 Task: I have heard great things about "Joe's Pizza" in New York, and I am considering having dinner there tonight. Could you please provide me with the current crowd level at the restaurant? This will help me make a reservation if needed.
Action: Mouse moved to (277, 237)
Screenshot: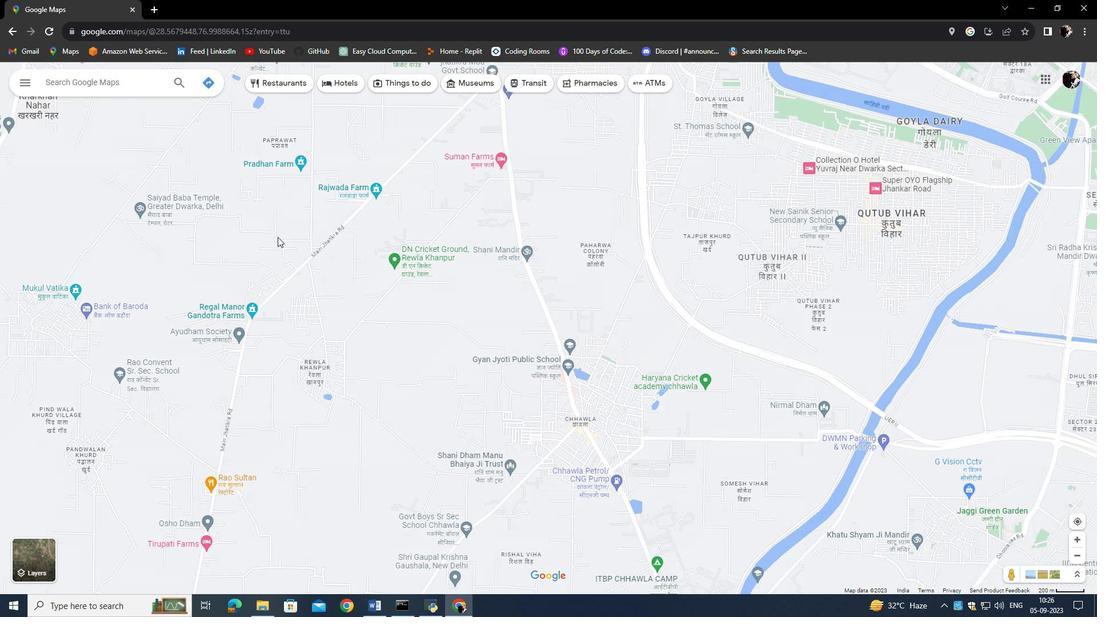 
Action: Mouse scrolled (277, 236) with delta (0, 0)
Screenshot: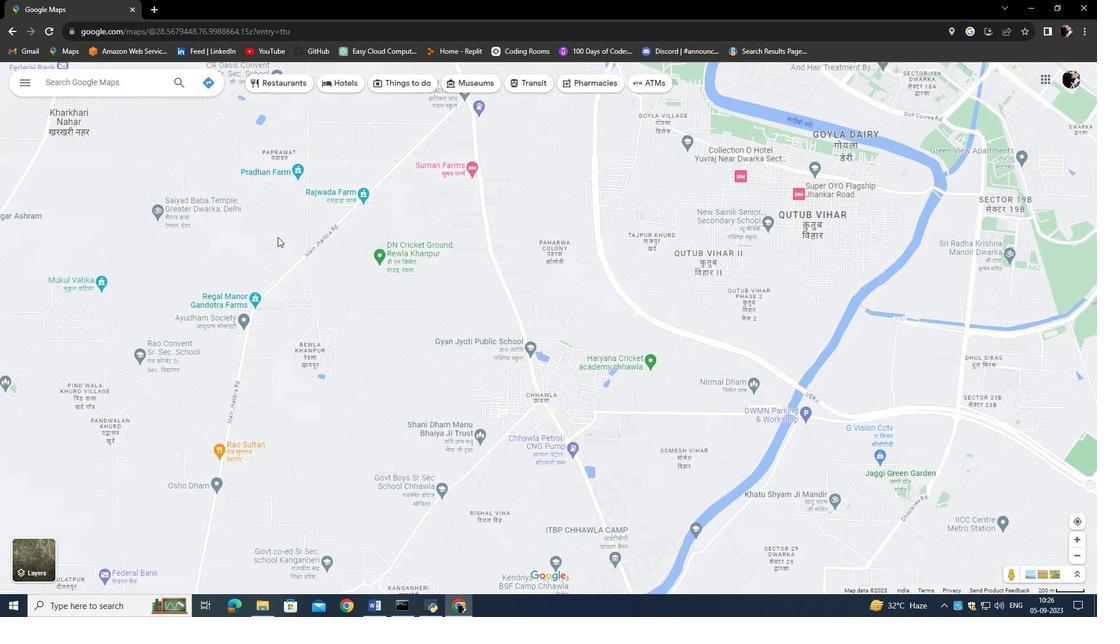 
Action: Mouse moved to (112, 80)
Screenshot: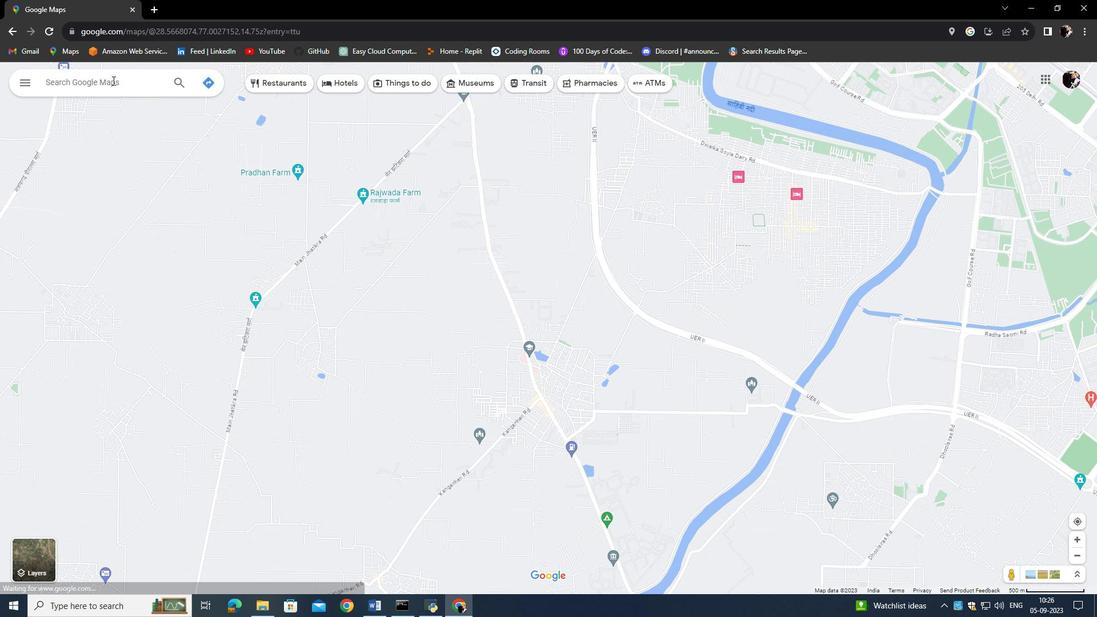 
Action: Mouse pressed left at (112, 80)
Screenshot: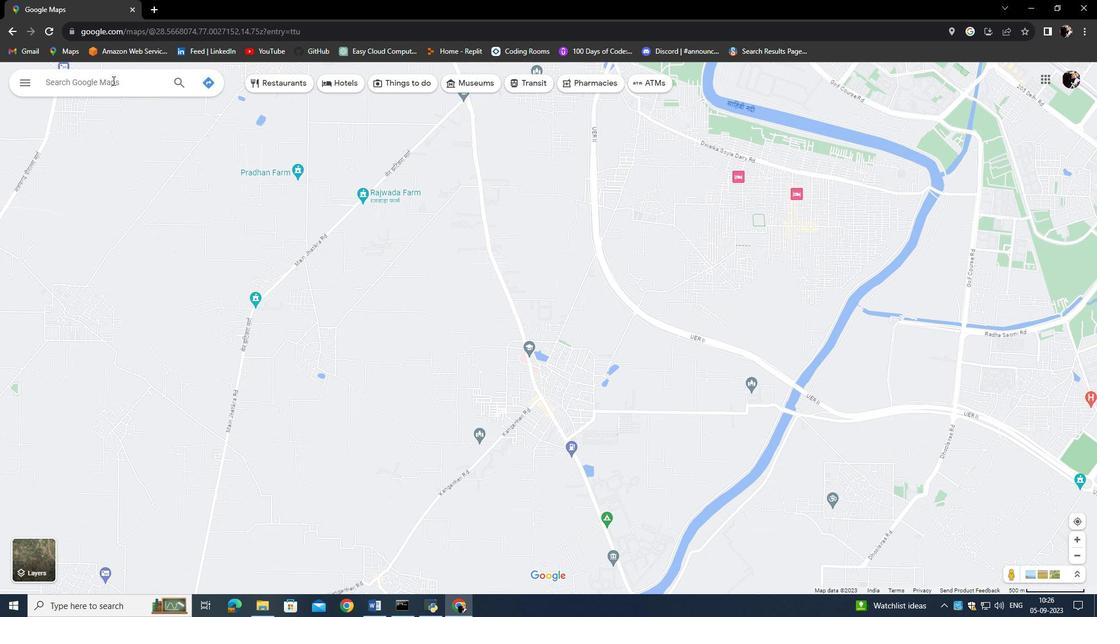 
Action: Mouse pressed left at (112, 80)
Screenshot: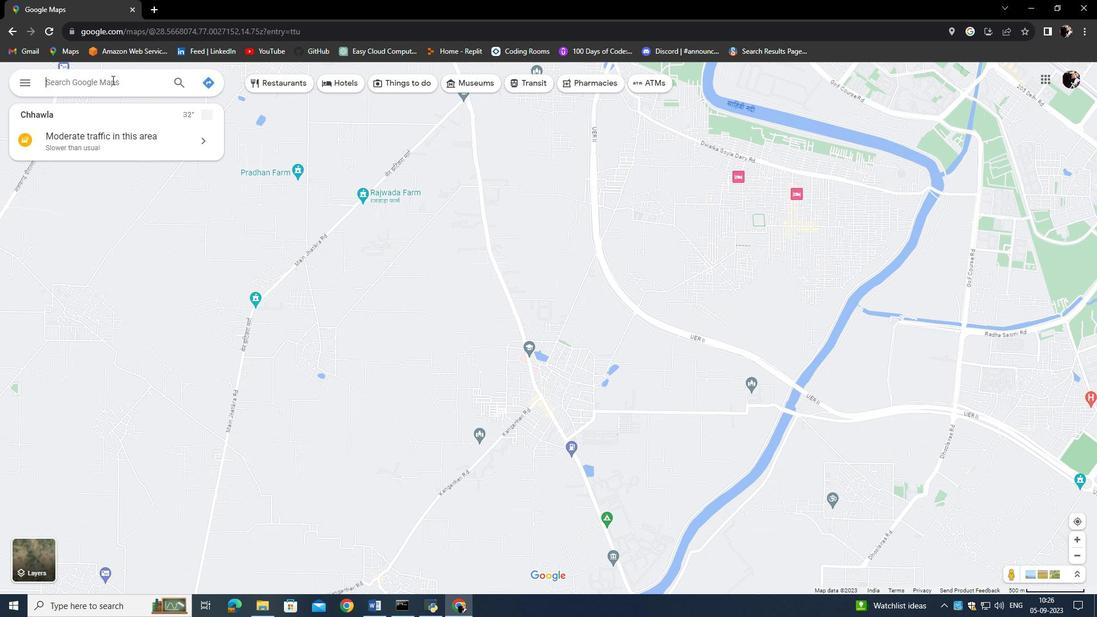 
Action: Mouse moved to (109, 80)
Screenshot: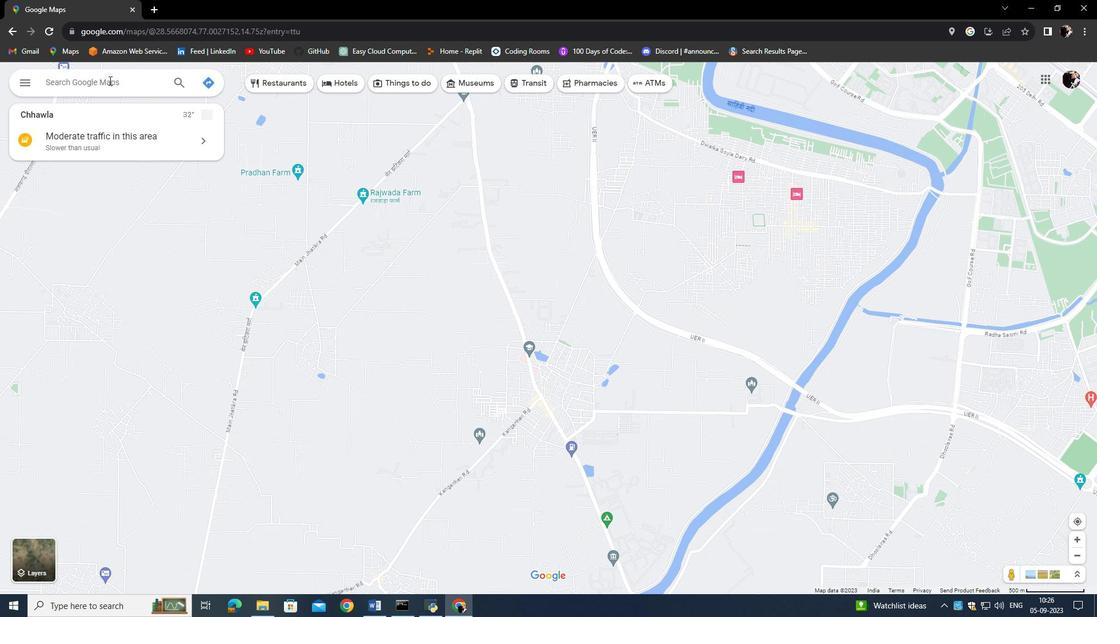 
Action: Key pressed <Key.caps_lock>J<Key.caps_lock>oe's<Key.space><Key.caps_lock>P<Key.caps_lock>izza<Key.space>,<Key.space><Key.caps_lock>N<Key.caps_lock>ew<Key.space><Key.caps_lock>Y<Key.caps_lock>ork<Key.enter>
Screenshot: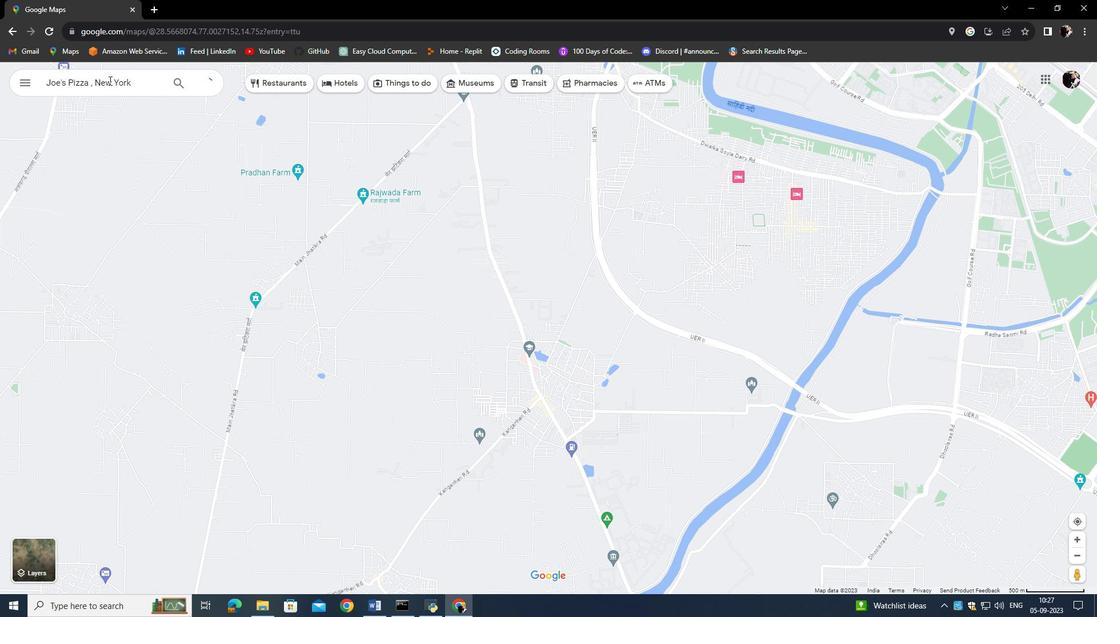 
Action: Mouse moved to (153, 177)
Screenshot: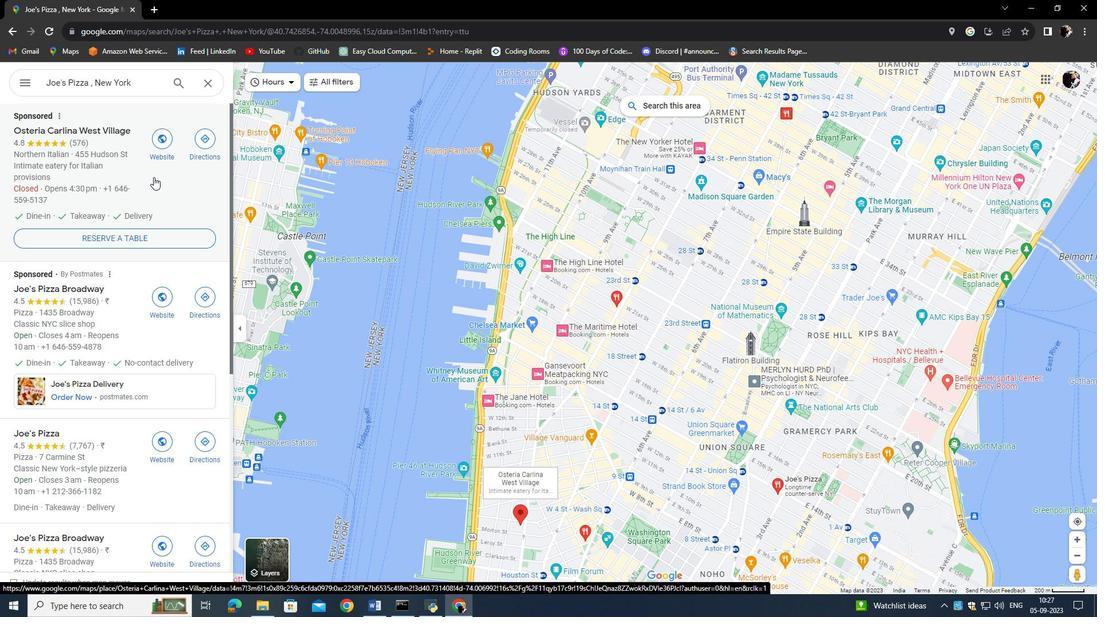 
Action: Mouse scrolled (153, 176) with delta (0, 0)
Screenshot: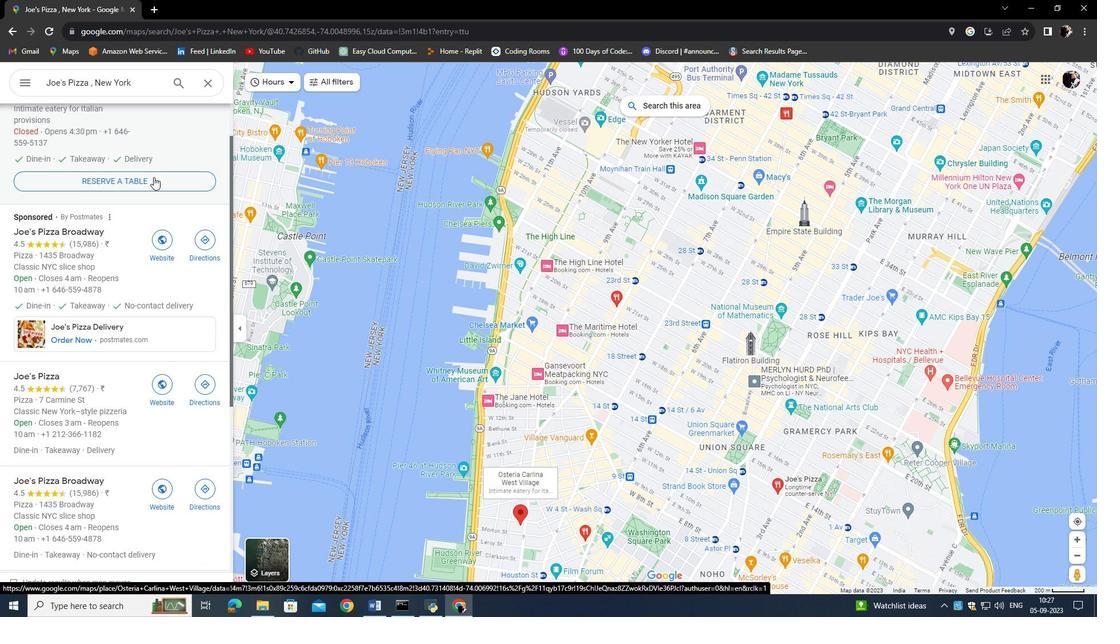 
Action: Mouse scrolled (153, 176) with delta (0, 0)
Screenshot: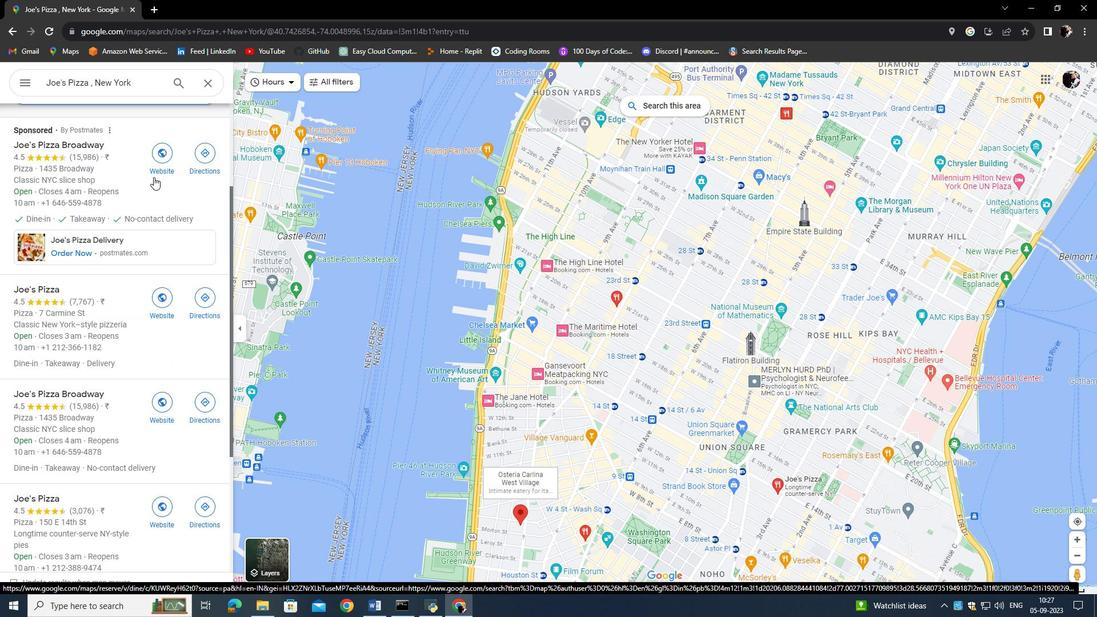 
Action: Mouse scrolled (153, 176) with delta (0, 0)
Screenshot: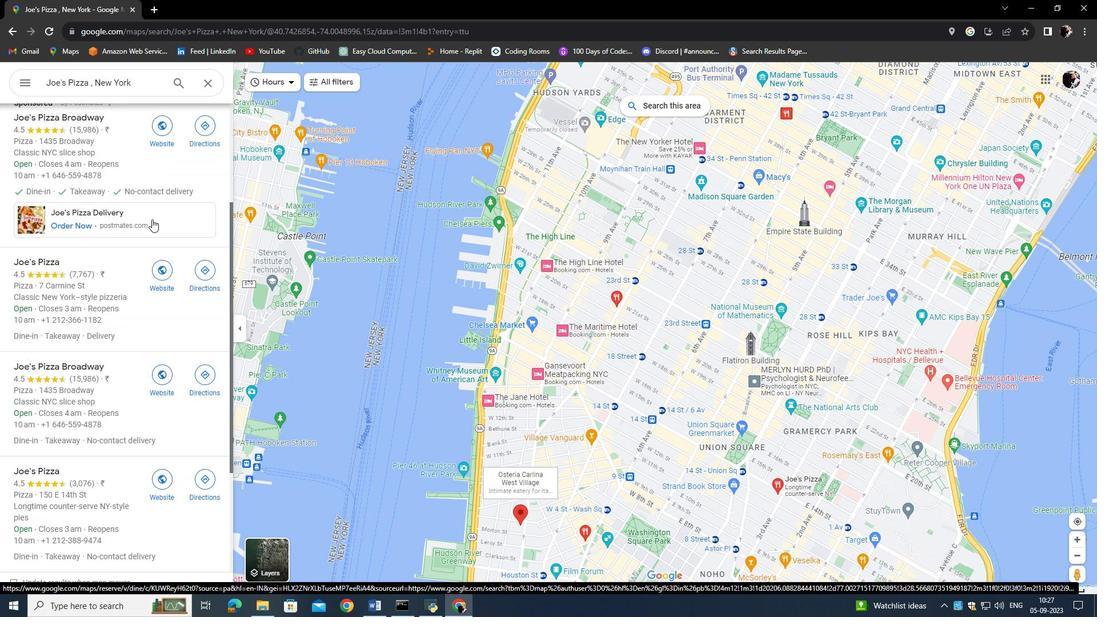
Action: Mouse moved to (102, 302)
Screenshot: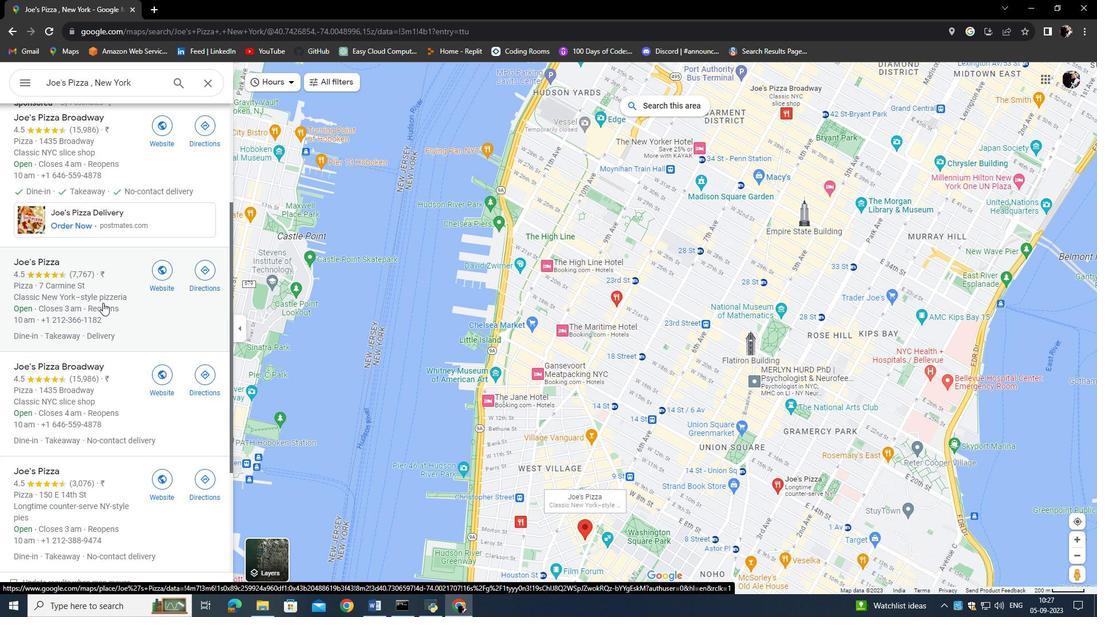 
Action: Mouse pressed left at (102, 302)
Screenshot: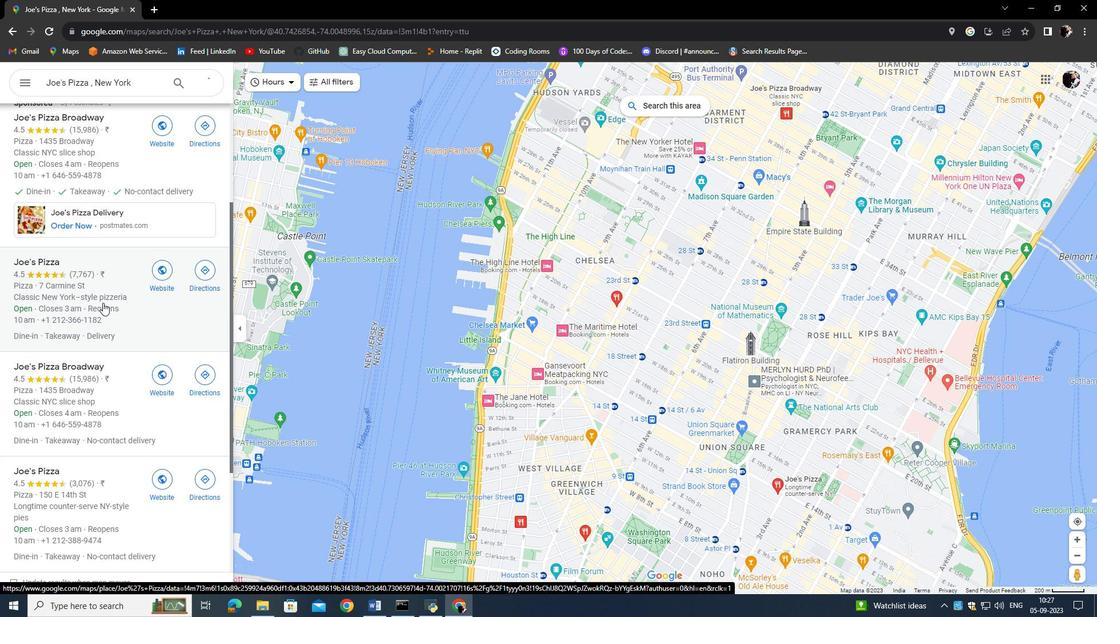 
Action: Mouse moved to (402, 395)
Screenshot: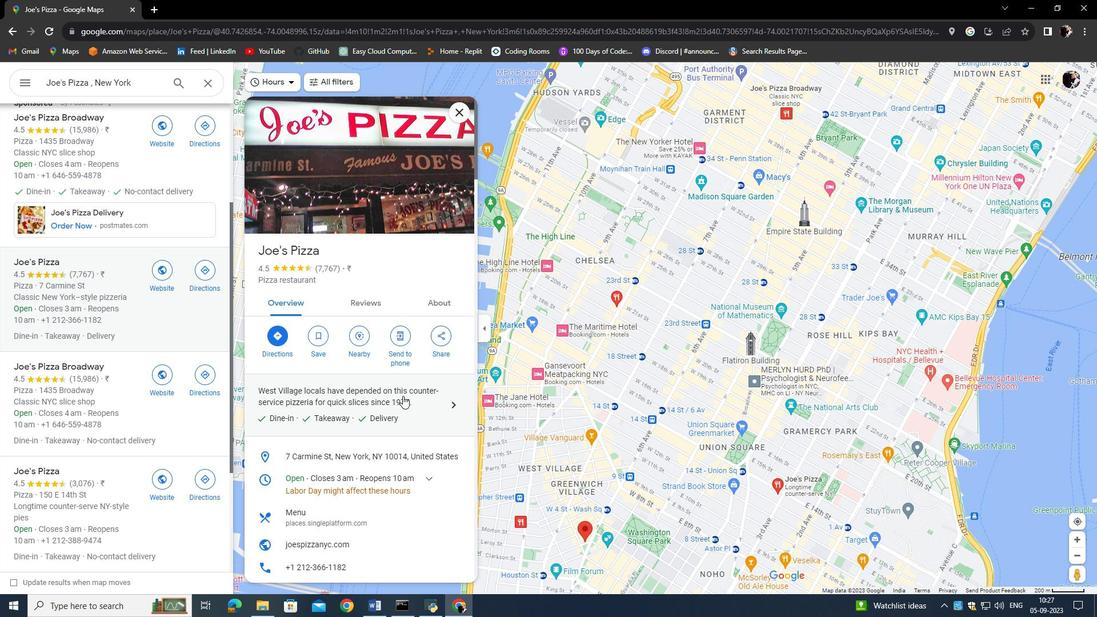 
Action: Mouse scrolled (402, 395) with delta (0, 0)
Screenshot: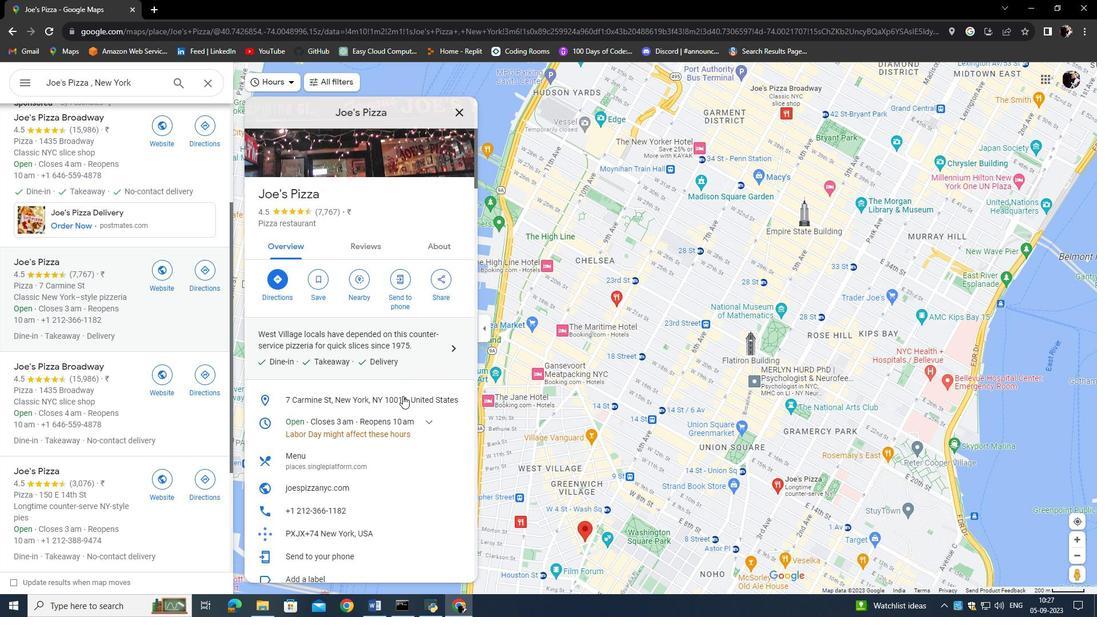 
Action: Mouse moved to (351, 306)
Screenshot: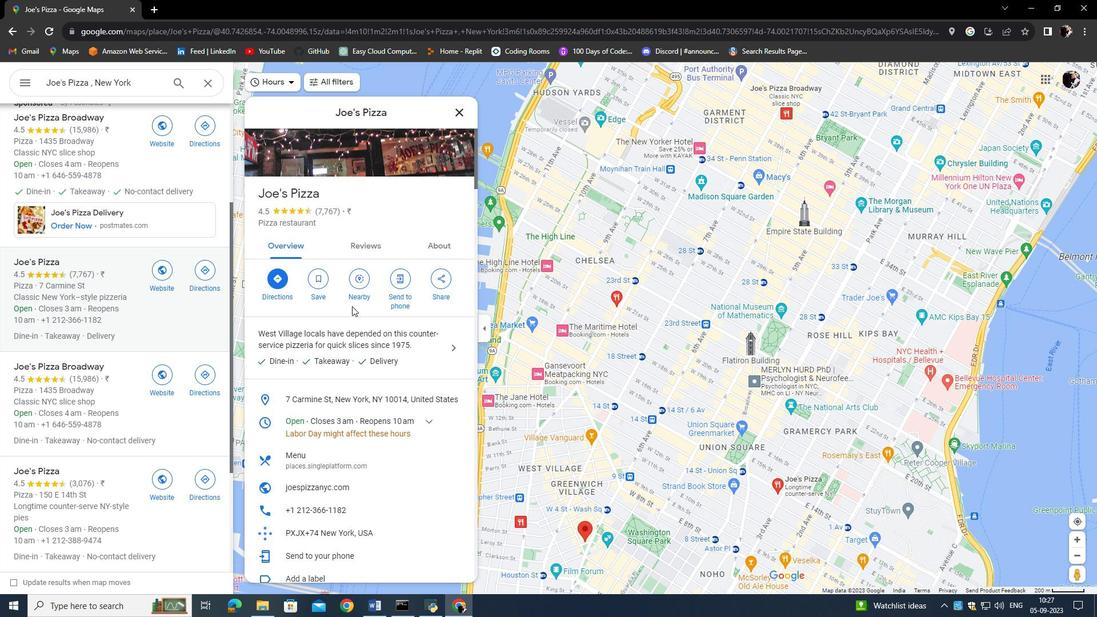 
Action: Mouse scrolled (351, 305) with delta (0, 0)
Screenshot: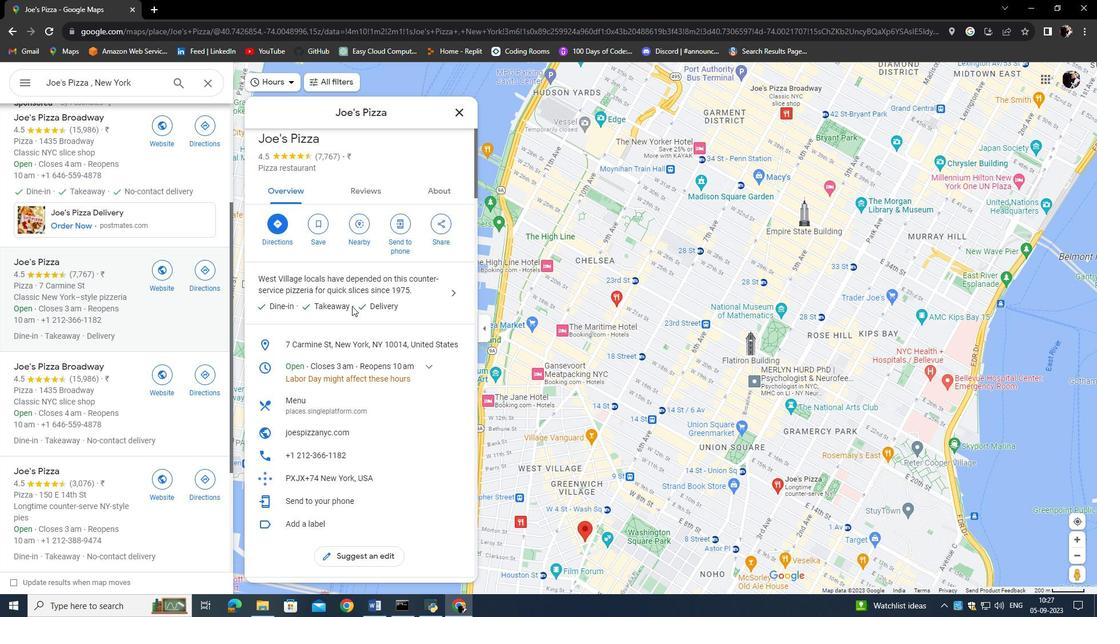 
Action: Mouse moved to (317, 229)
Screenshot: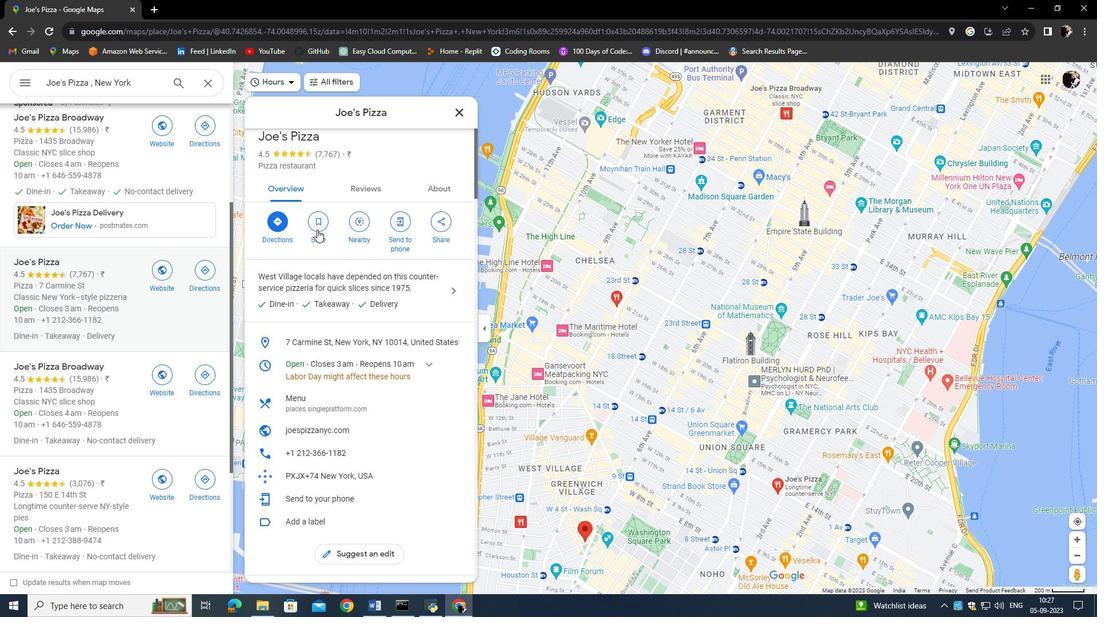 
Action: Mouse pressed left at (317, 229)
Screenshot: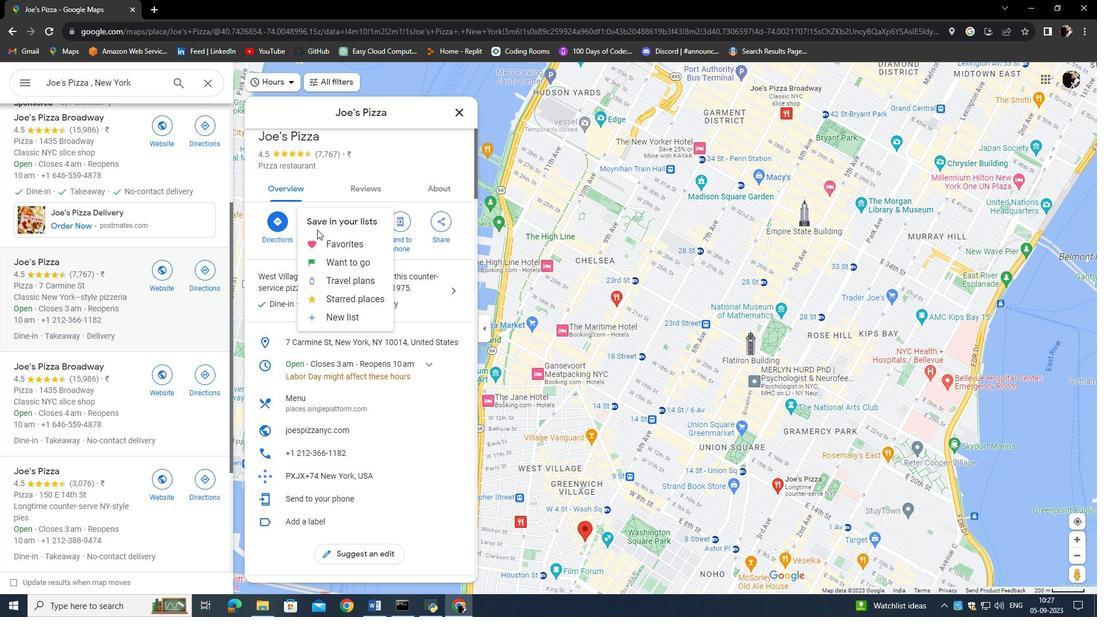 
Action: Mouse moved to (342, 280)
Screenshot: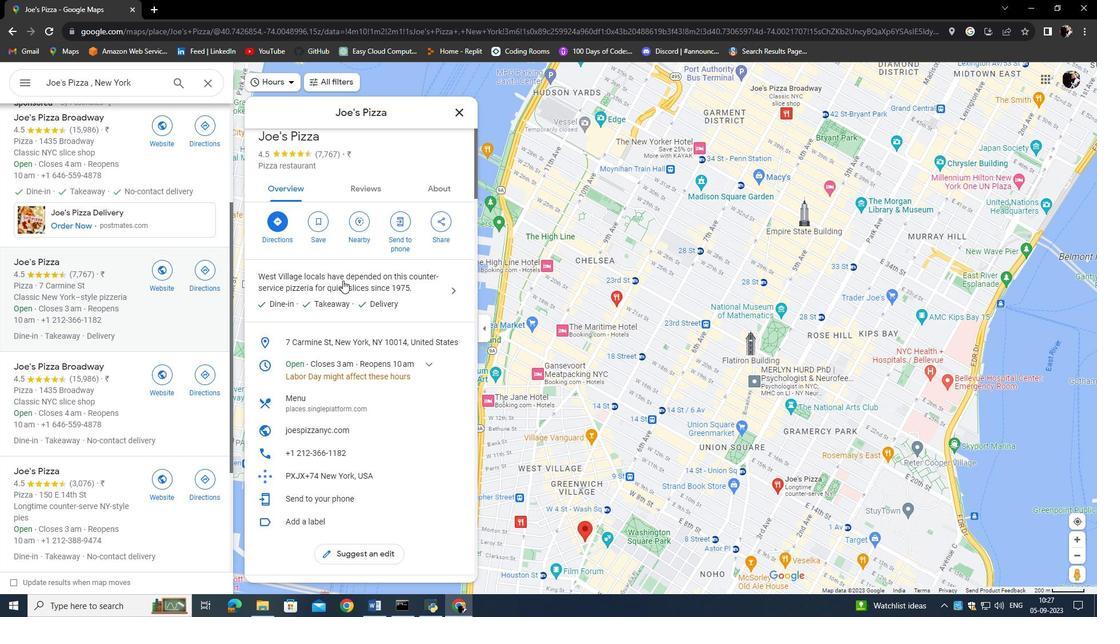 
Action: Mouse pressed left at (342, 280)
Screenshot: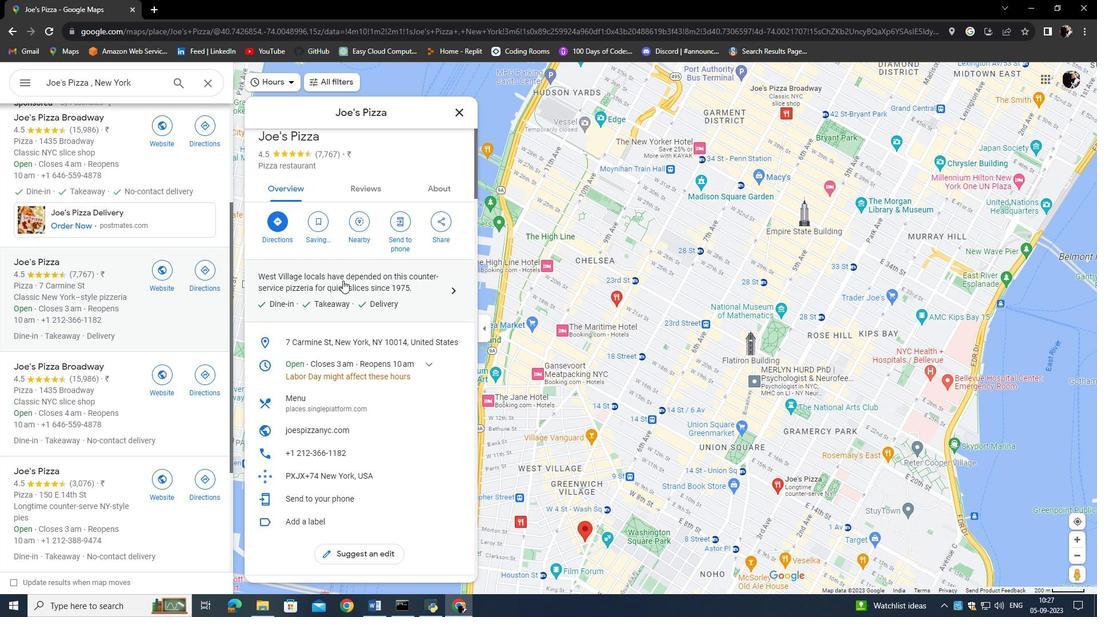 
Action: Mouse moved to (356, 229)
Screenshot: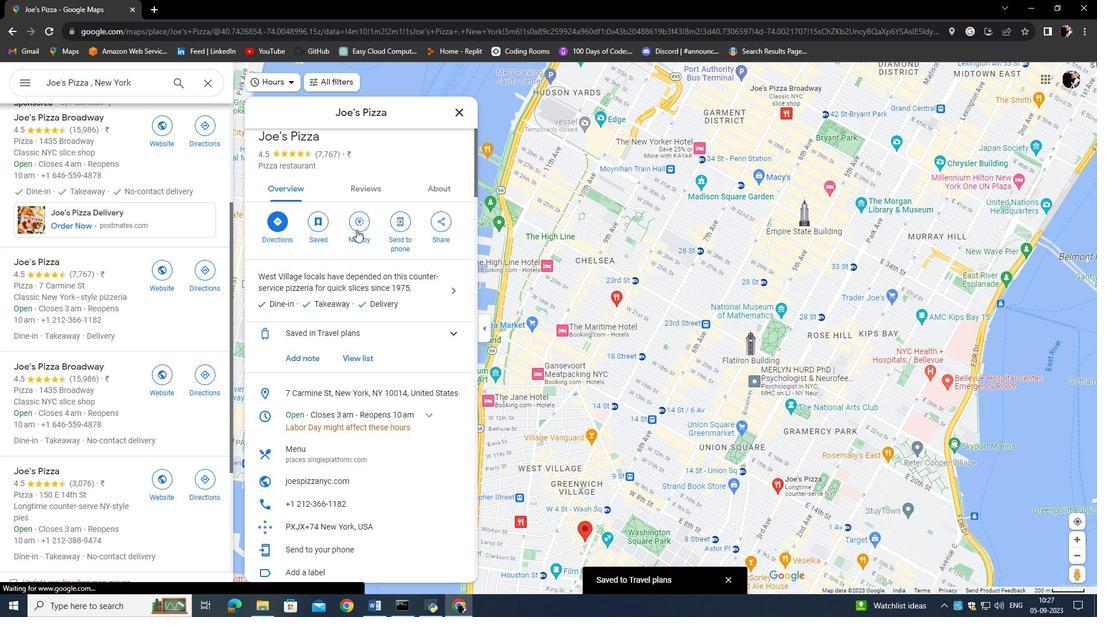 
Action: Mouse pressed left at (356, 229)
Screenshot: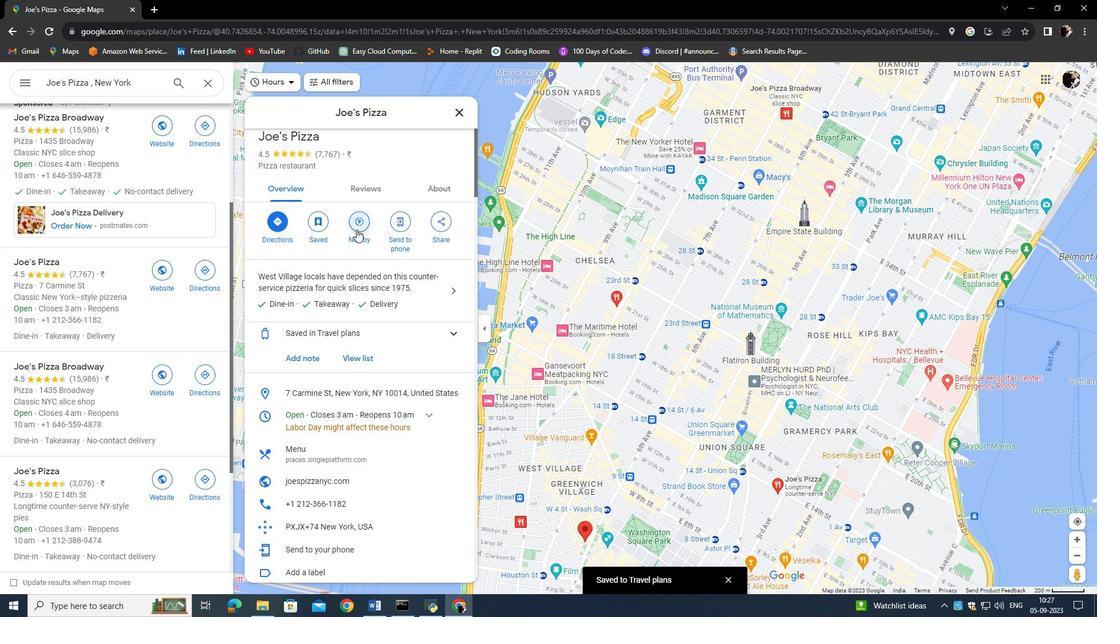 
Action: Mouse moved to (649, 353)
Screenshot: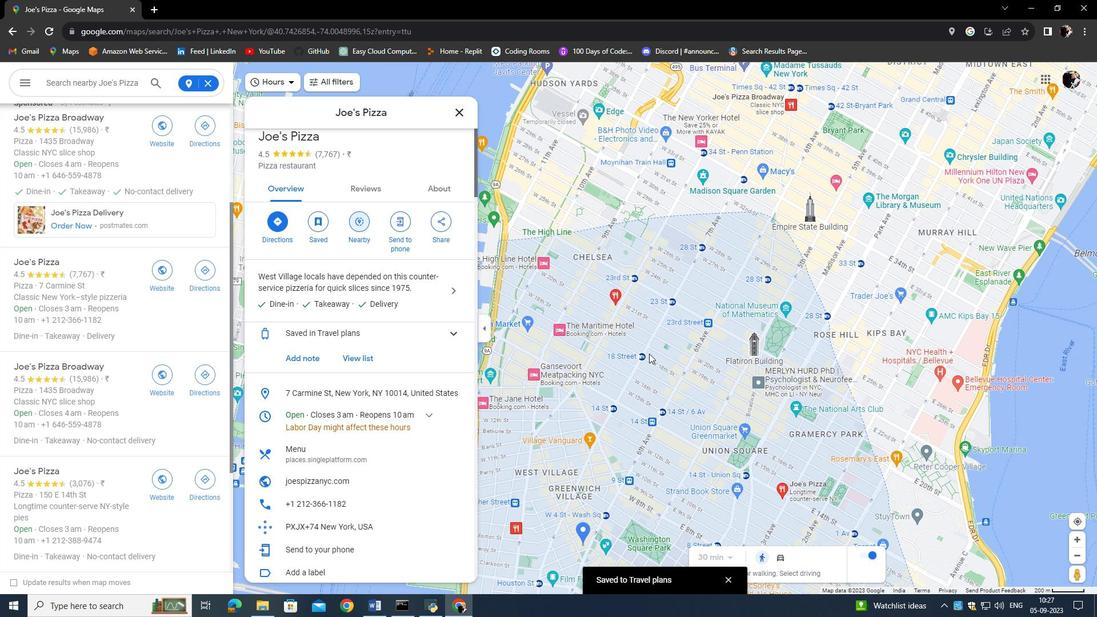 
Action: Mouse scrolled (649, 354) with delta (0, 0)
Screenshot: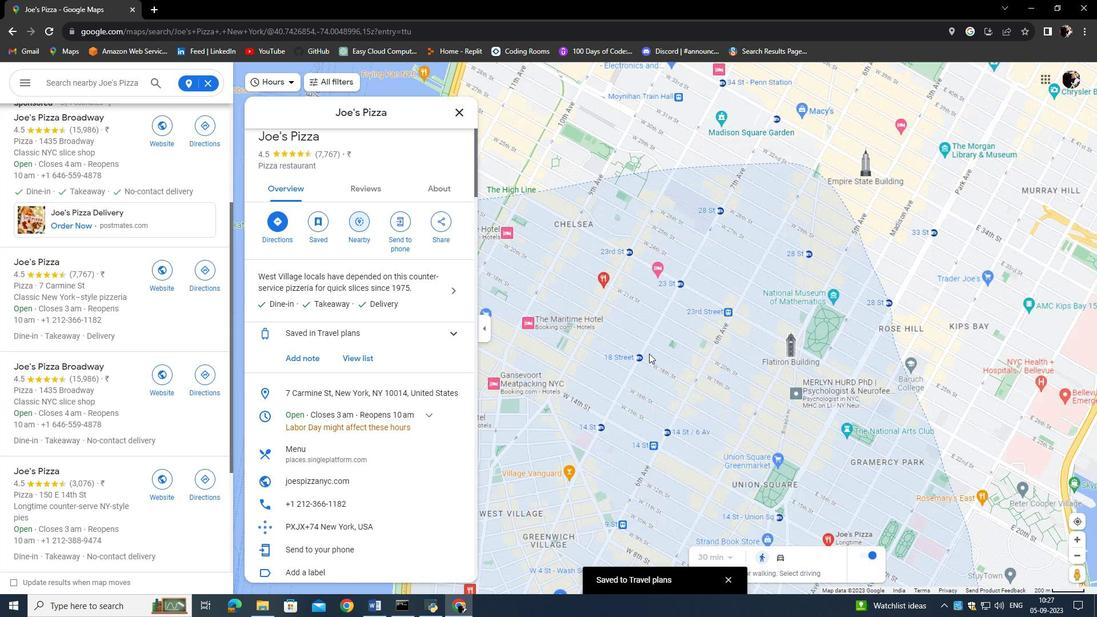 
Action: Mouse scrolled (649, 354) with delta (0, 0)
Screenshot: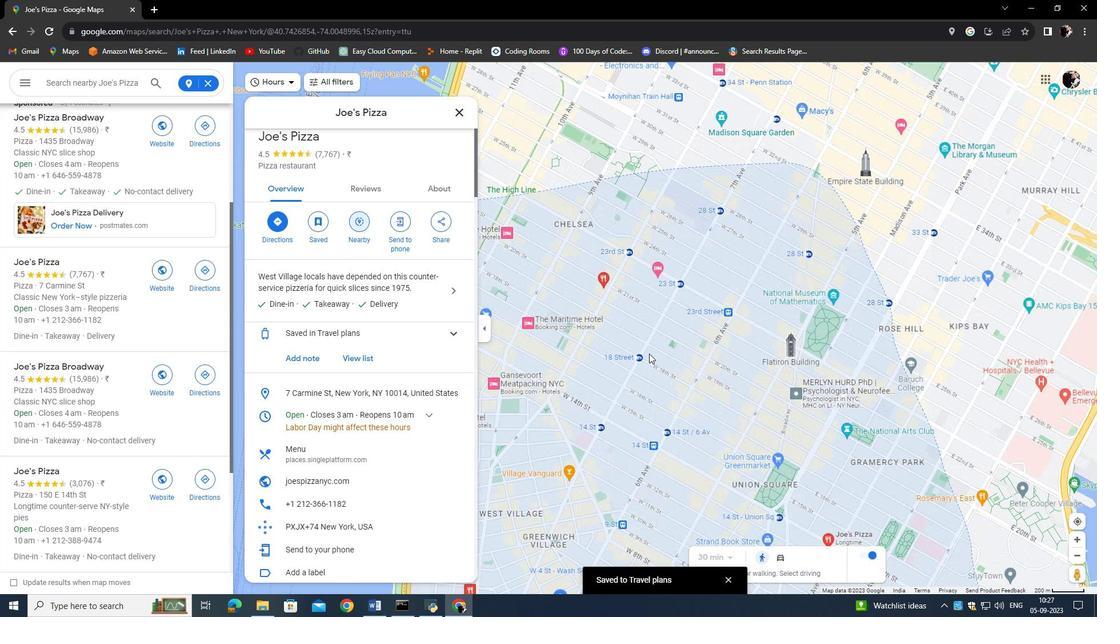 
Action: Mouse scrolled (649, 353) with delta (0, 0)
Screenshot: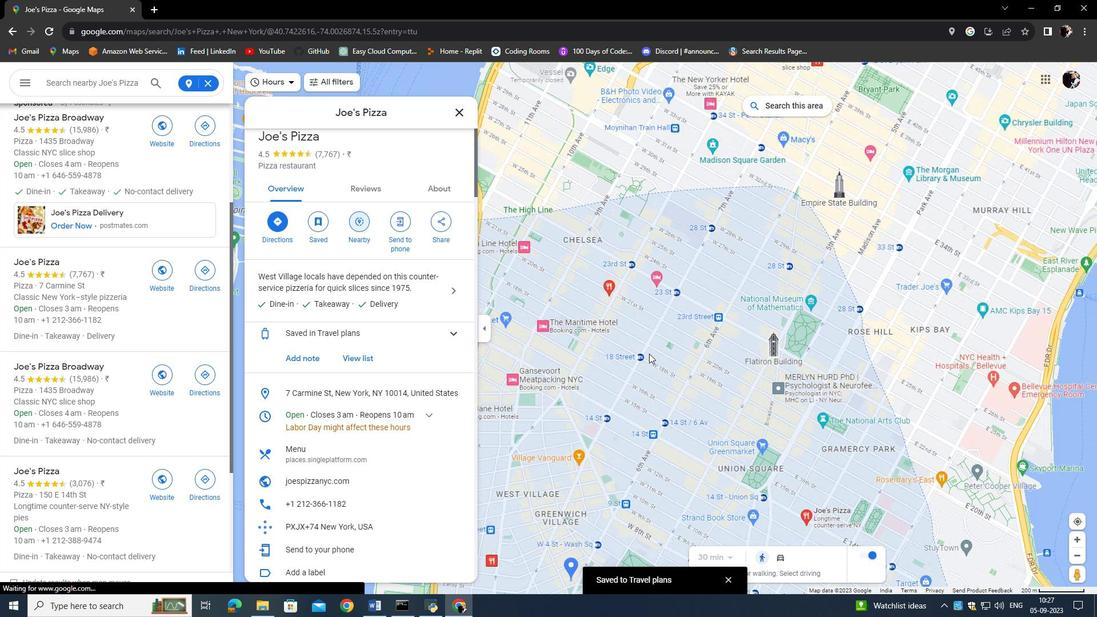 
Action: Mouse scrolled (649, 353) with delta (0, 0)
Screenshot: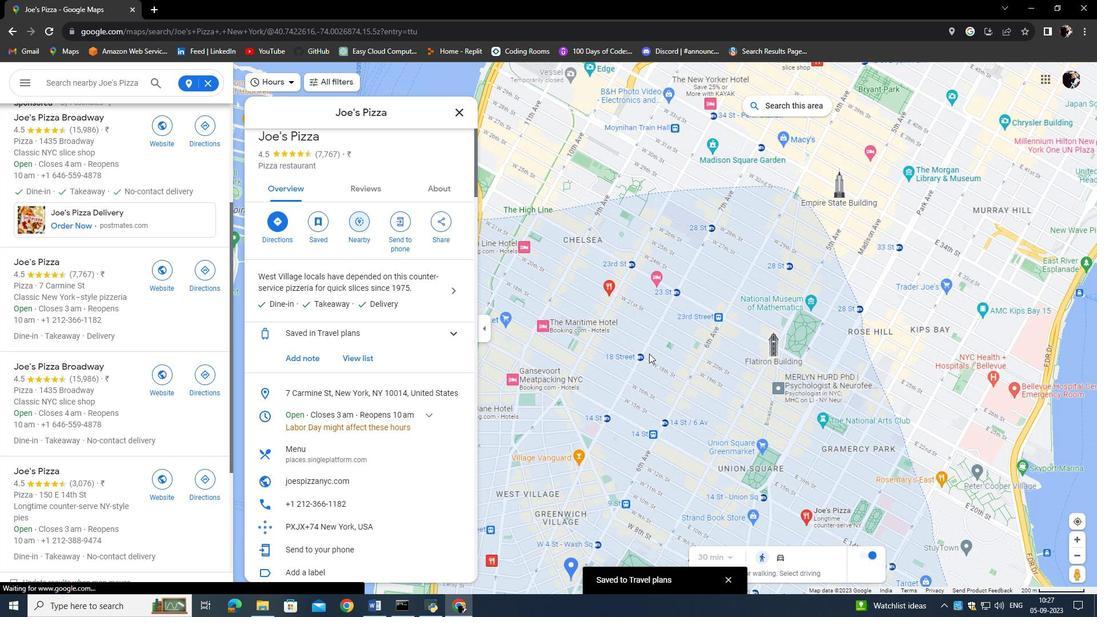 
Action: Mouse scrolled (649, 353) with delta (0, 0)
Screenshot: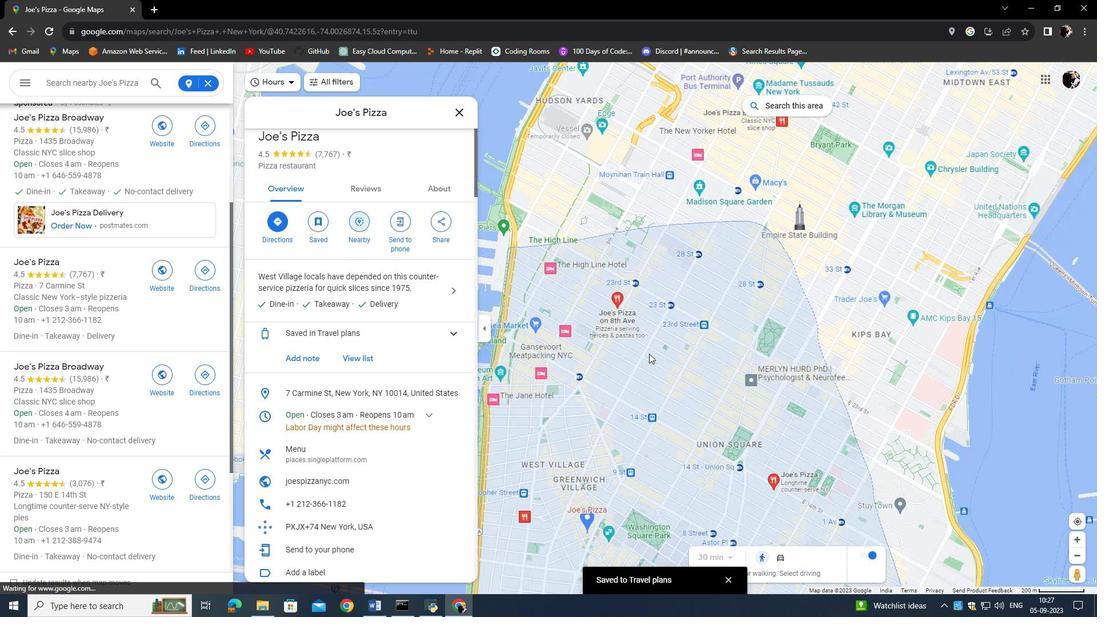 
Action: Mouse moved to (620, 313)
Screenshot: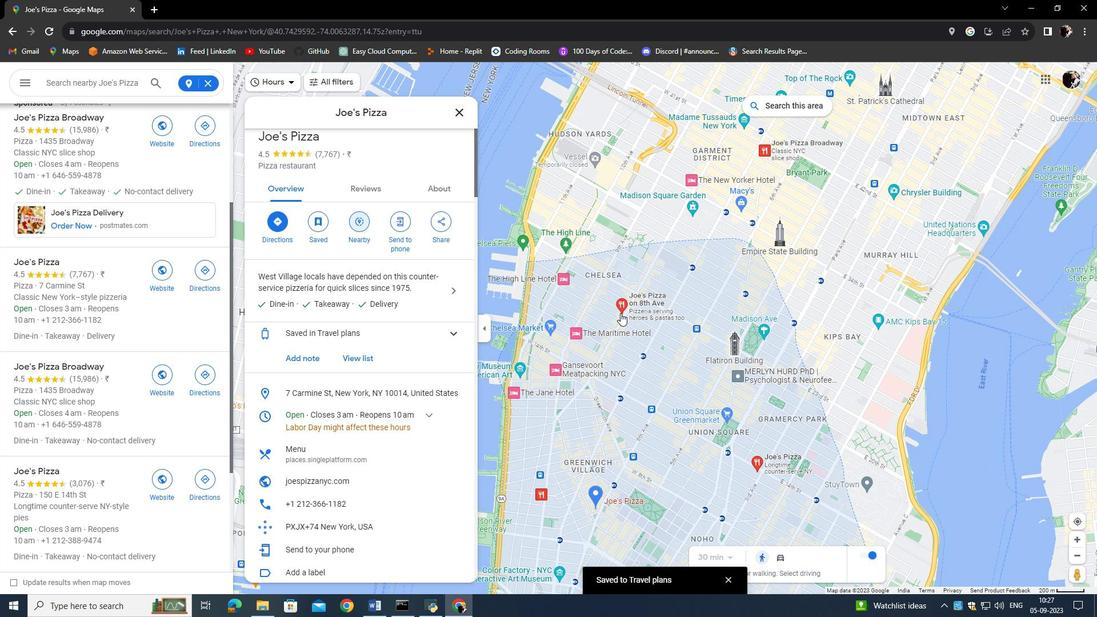 
Action: Mouse scrolled (620, 313) with delta (0, 0)
Screenshot: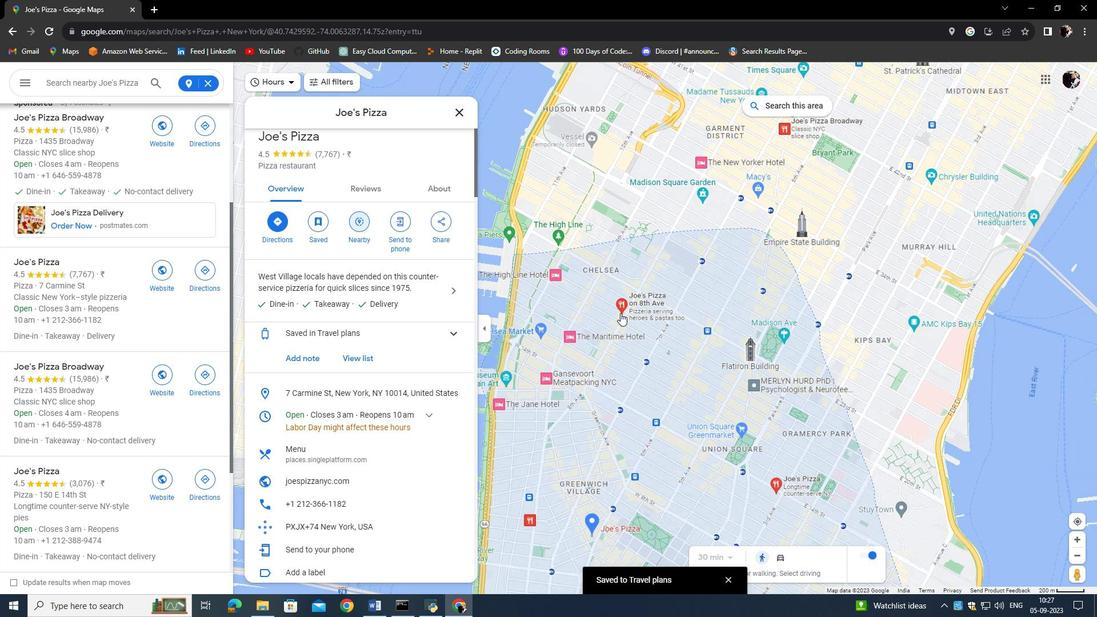 
Action: Mouse scrolled (620, 313) with delta (0, 0)
Screenshot: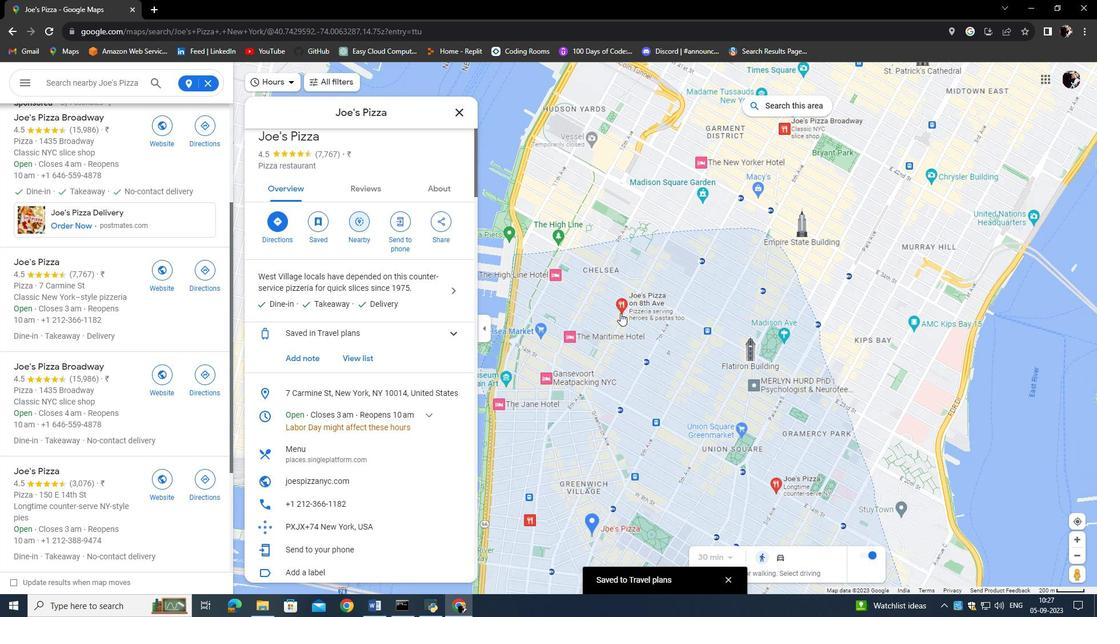 
Action: Mouse scrolled (620, 313) with delta (0, 0)
Screenshot: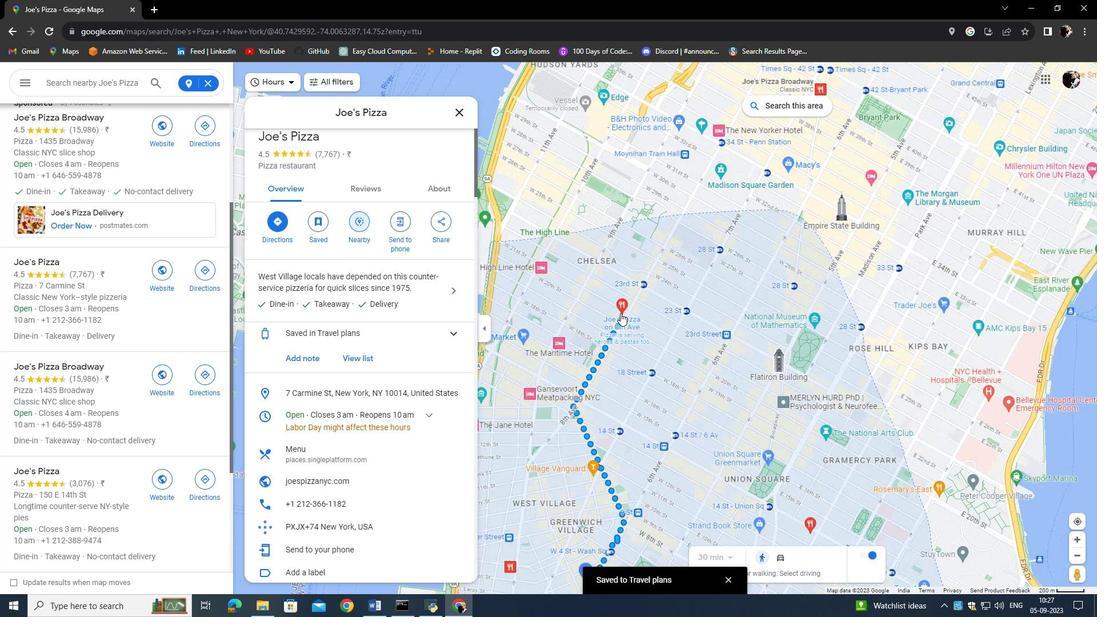
Action: Mouse scrolled (620, 313) with delta (0, 0)
Screenshot: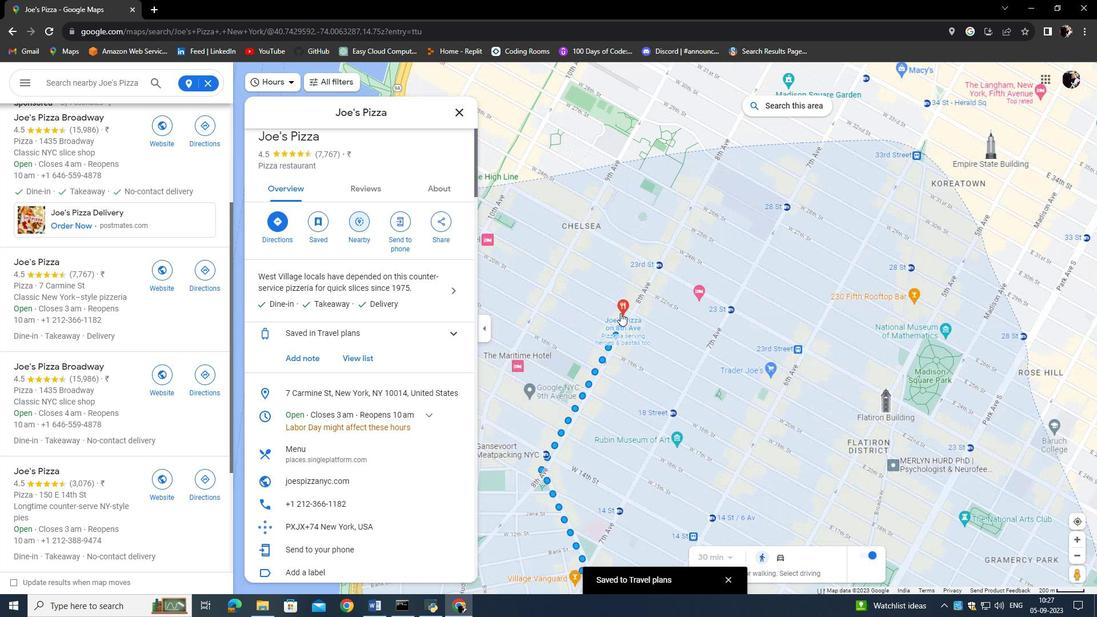 
Action: Mouse scrolled (620, 313) with delta (0, 0)
Screenshot: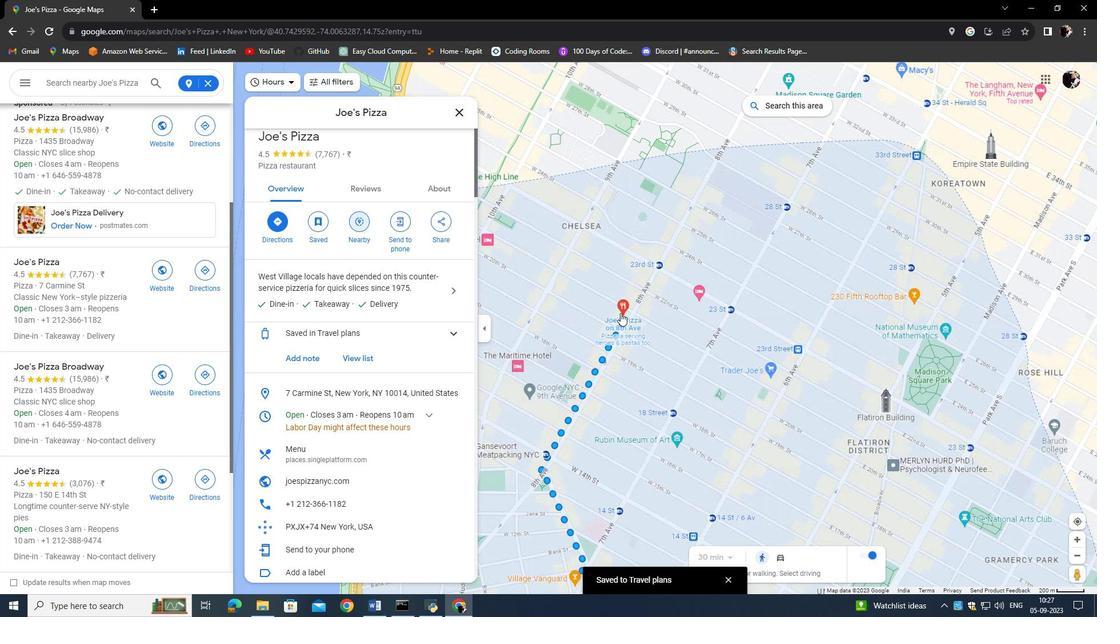 
Action: Mouse scrolled (620, 313) with delta (0, 0)
Screenshot: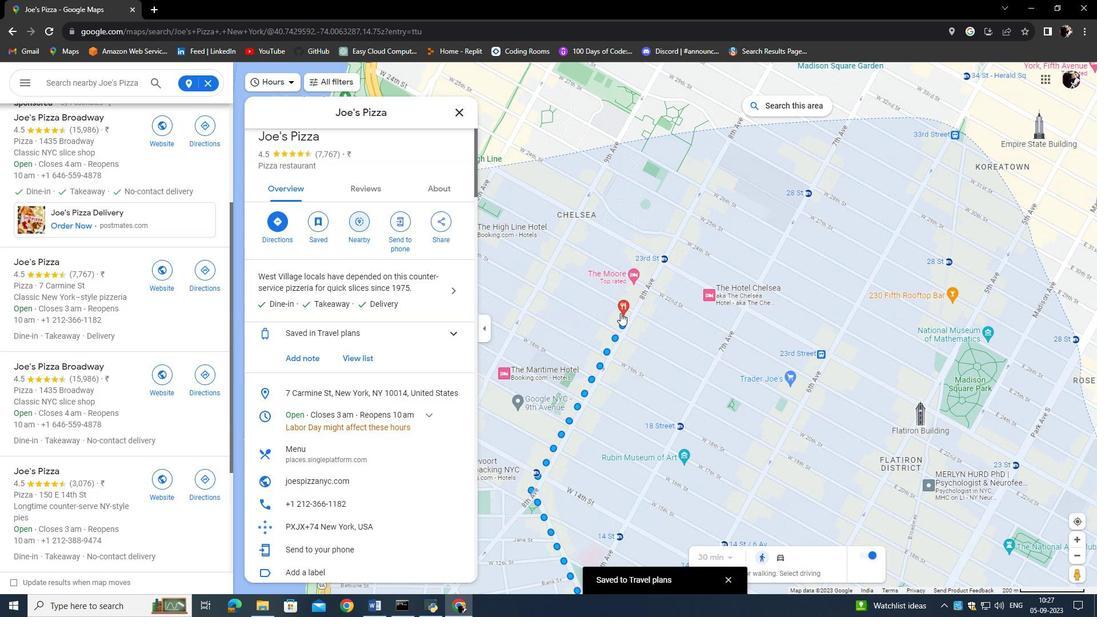 
Action: Mouse scrolled (620, 313) with delta (0, 0)
Screenshot: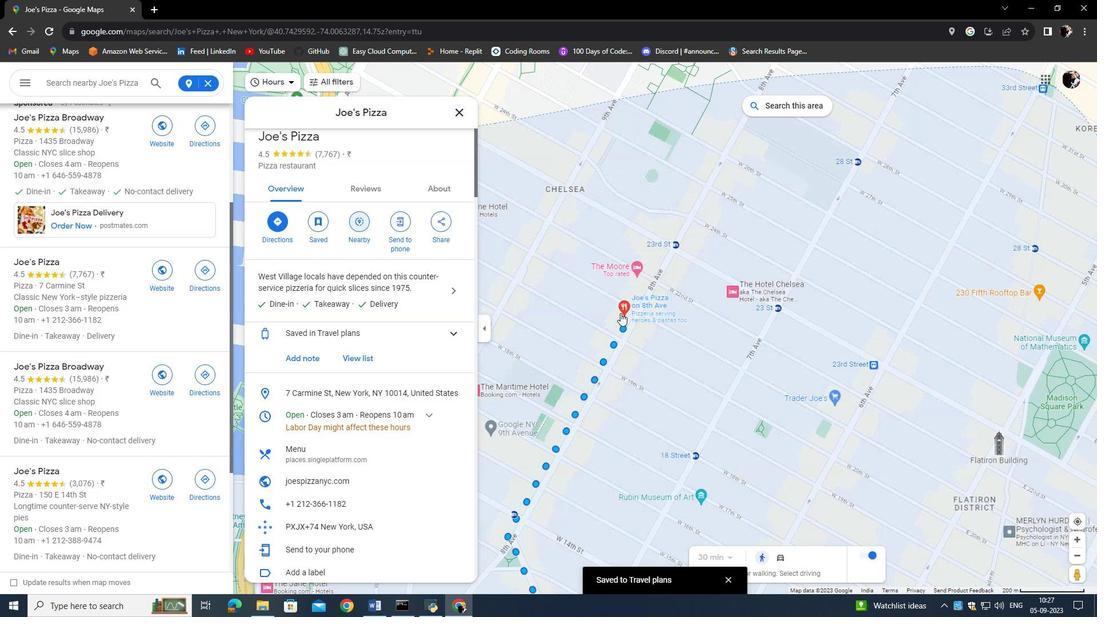 
Action: Mouse scrolled (620, 313) with delta (0, 0)
Screenshot: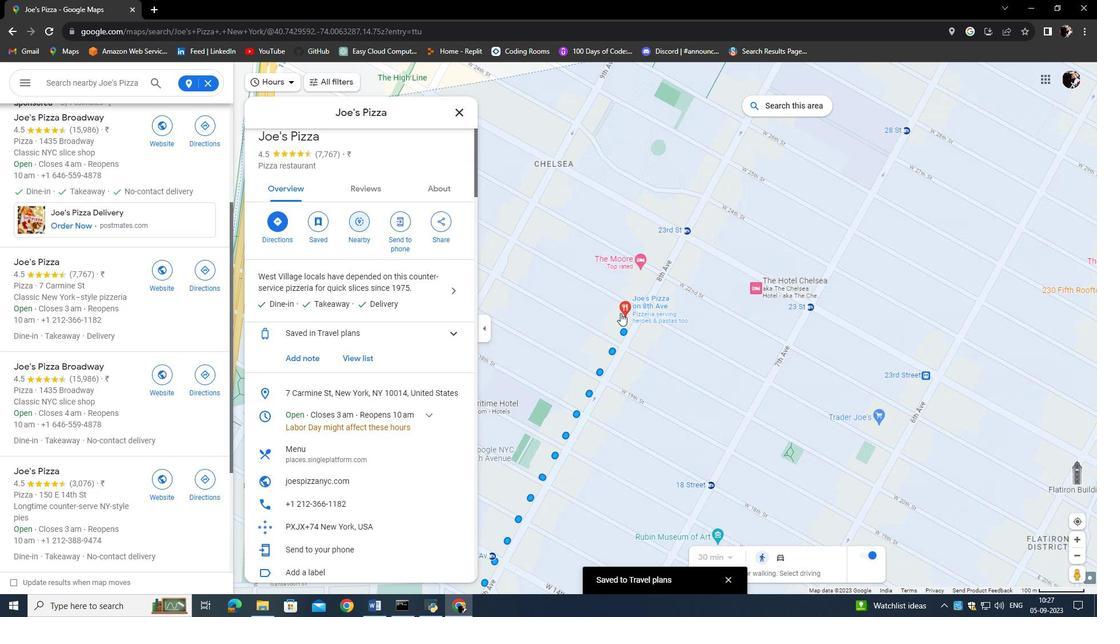 
Action: Mouse scrolled (620, 313) with delta (0, 0)
Screenshot: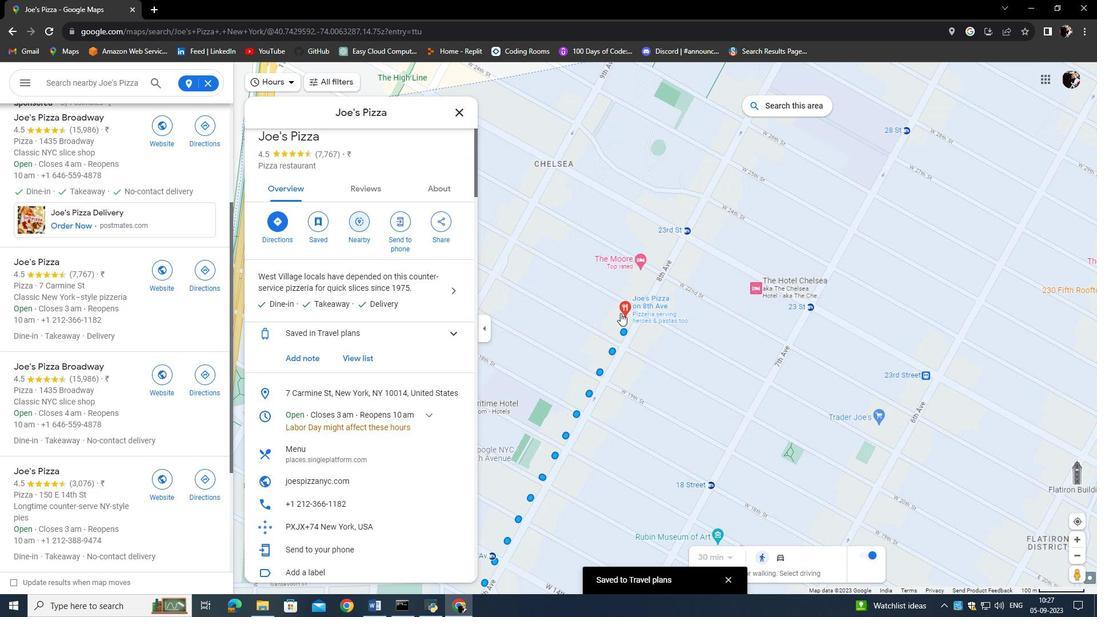
Action: Mouse scrolled (620, 313) with delta (0, 0)
Screenshot: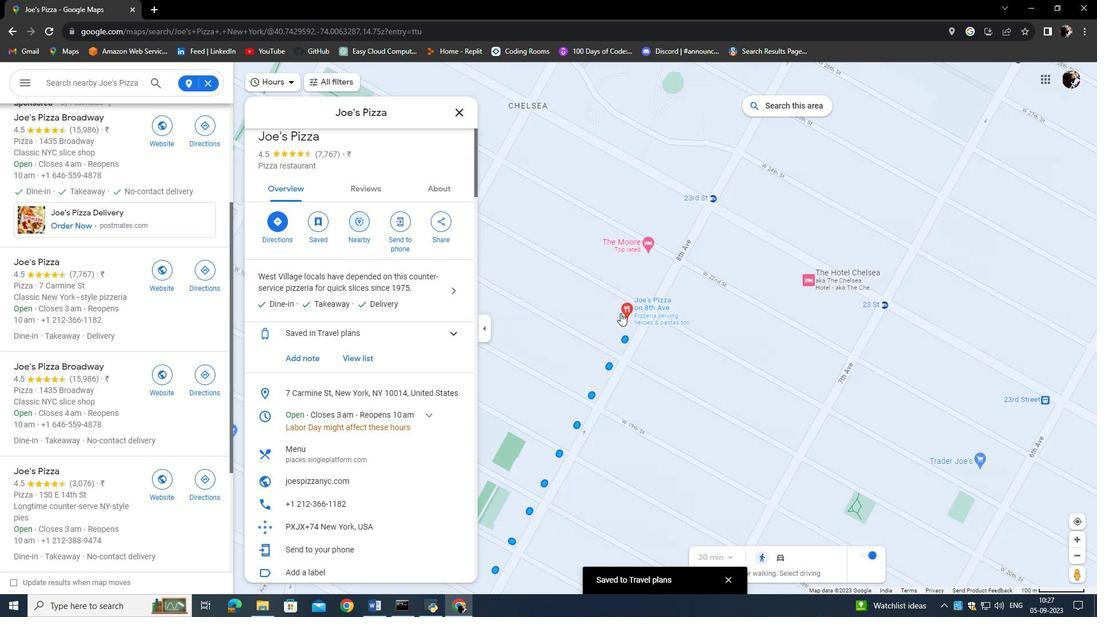 
Action: Mouse scrolled (620, 313) with delta (0, 0)
Screenshot: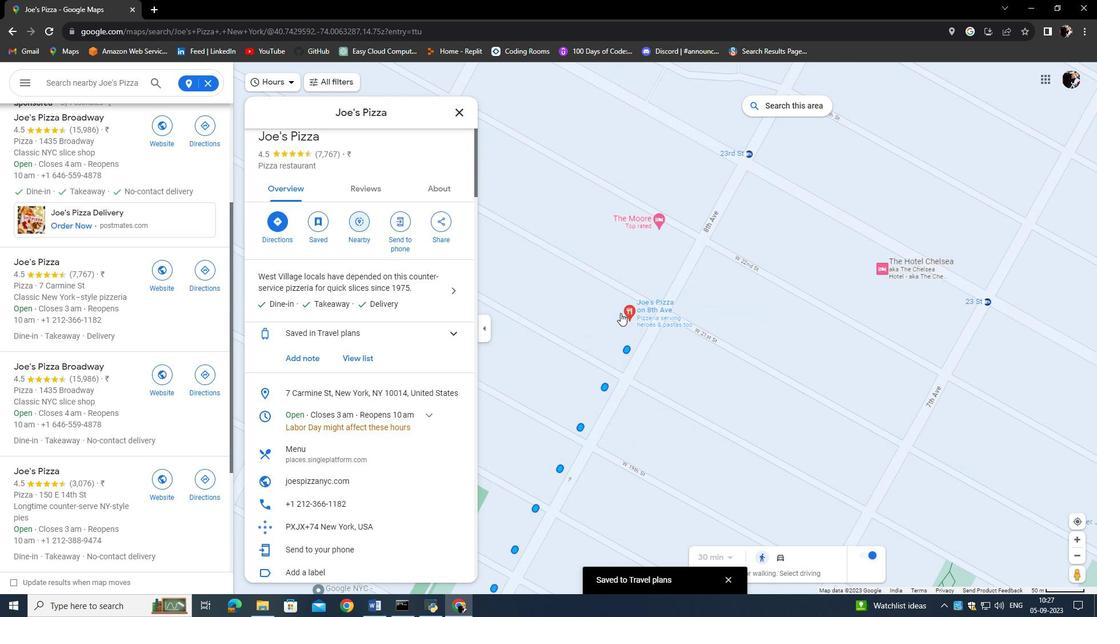 
Action: Mouse scrolled (620, 313) with delta (0, 0)
Screenshot: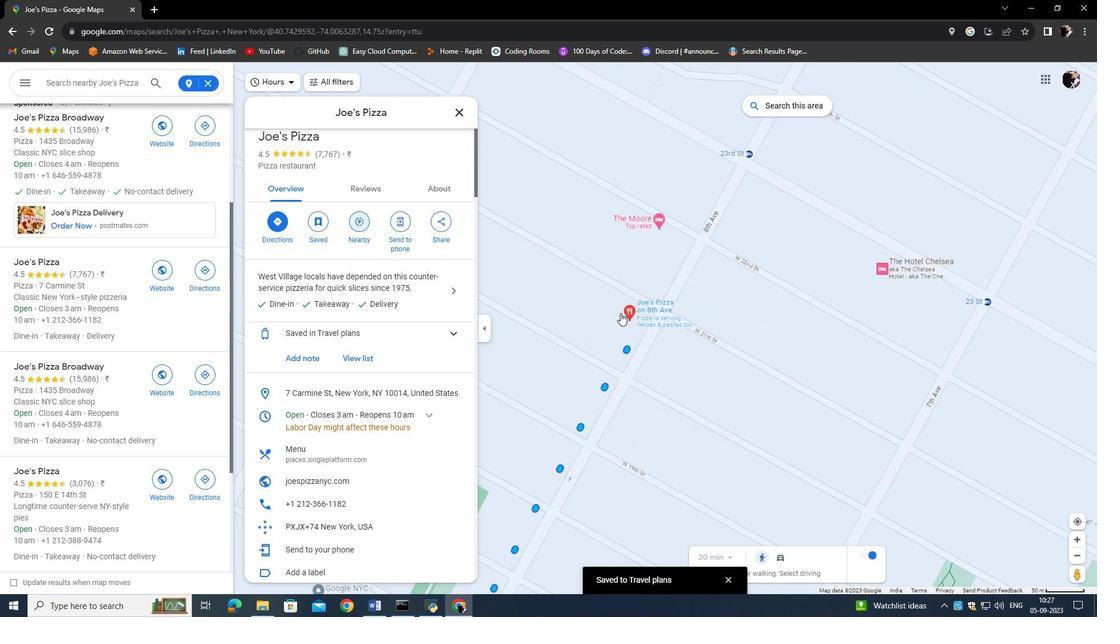 
Action: Mouse scrolled (620, 313) with delta (0, 0)
Screenshot: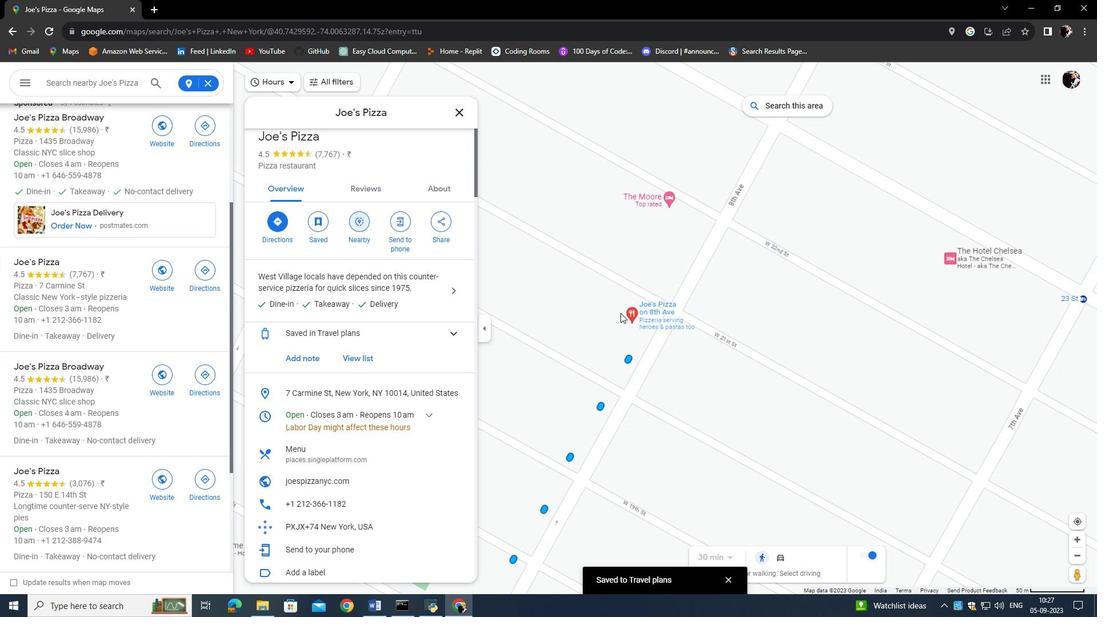 
Action: Mouse scrolled (620, 313) with delta (0, 0)
Screenshot: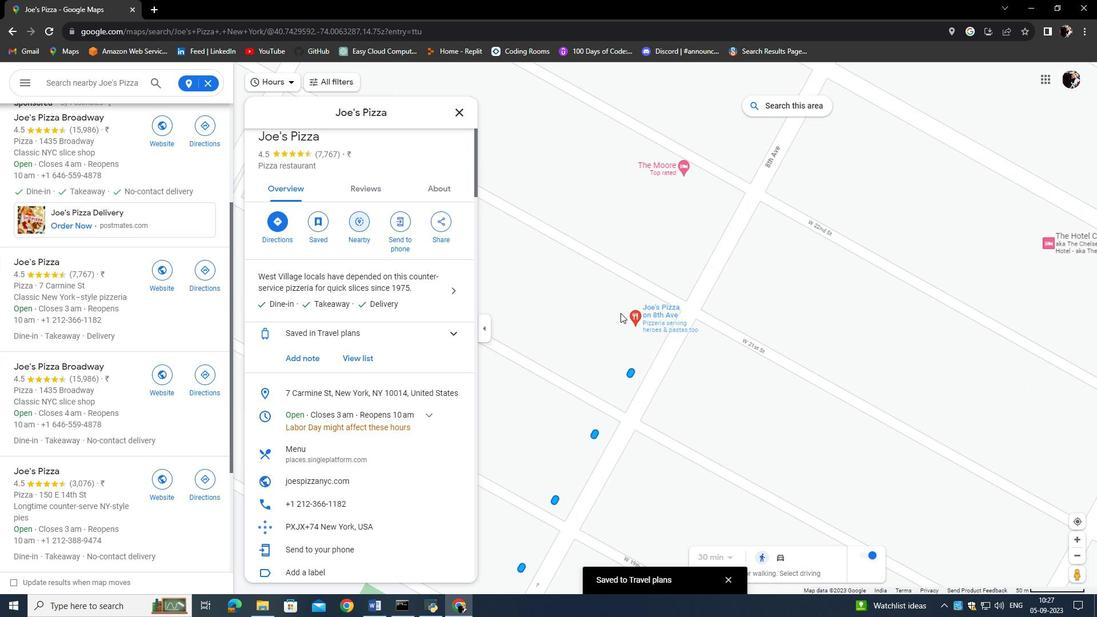 
Action: Mouse scrolled (620, 313) with delta (0, 0)
Screenshot: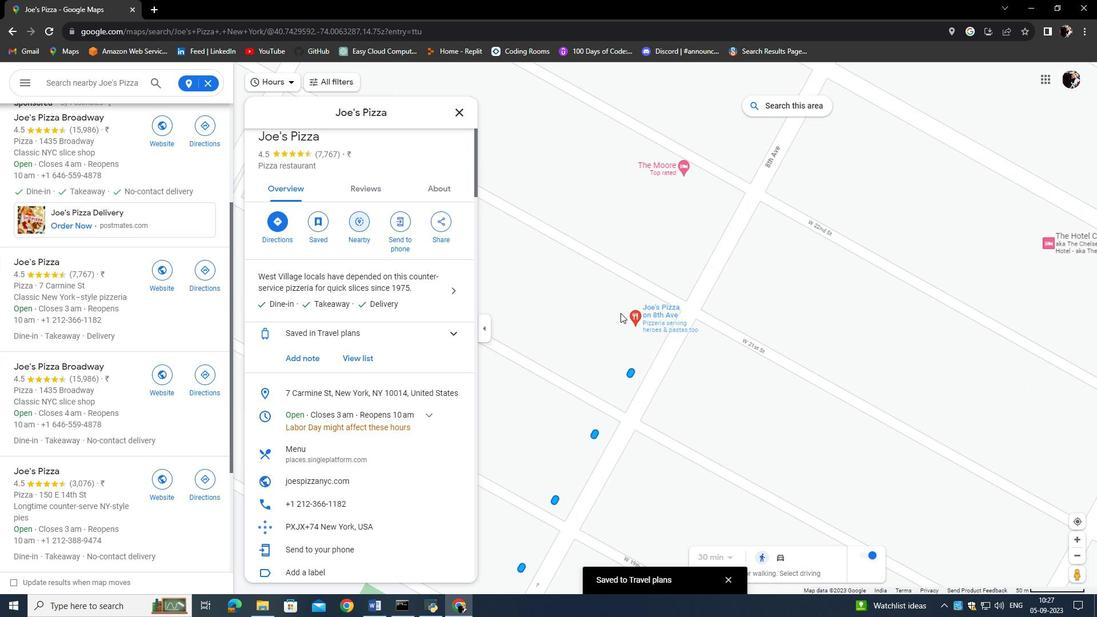 
Action: Mouse scrolled (620, 313) with delta (0, 0)
Screenshot: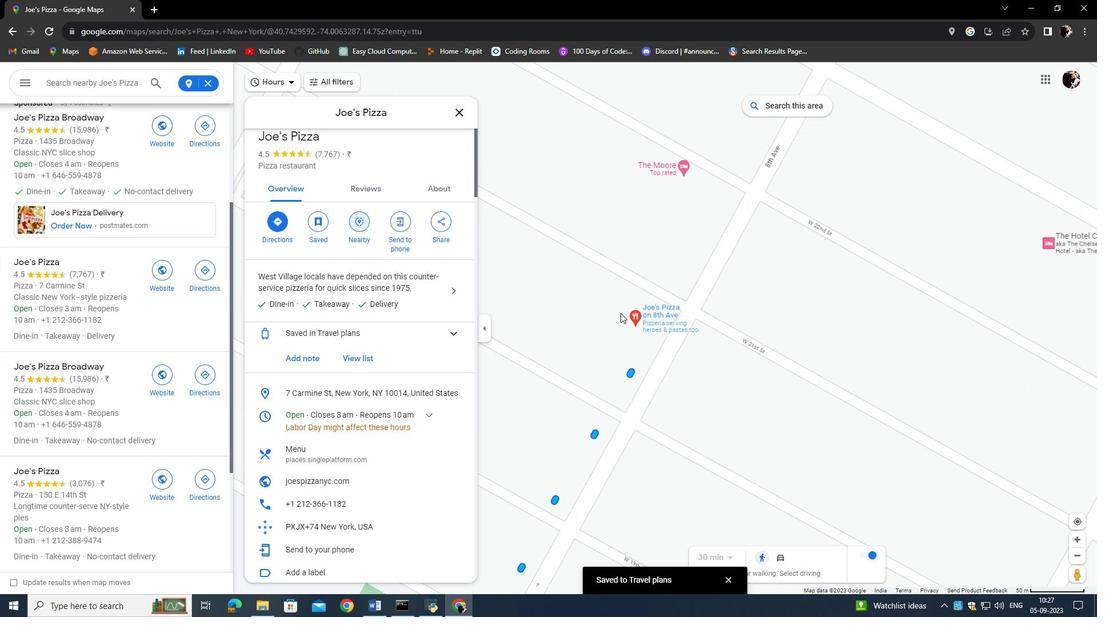 
Action: Mouse moved to (663, 329)
Screenshot: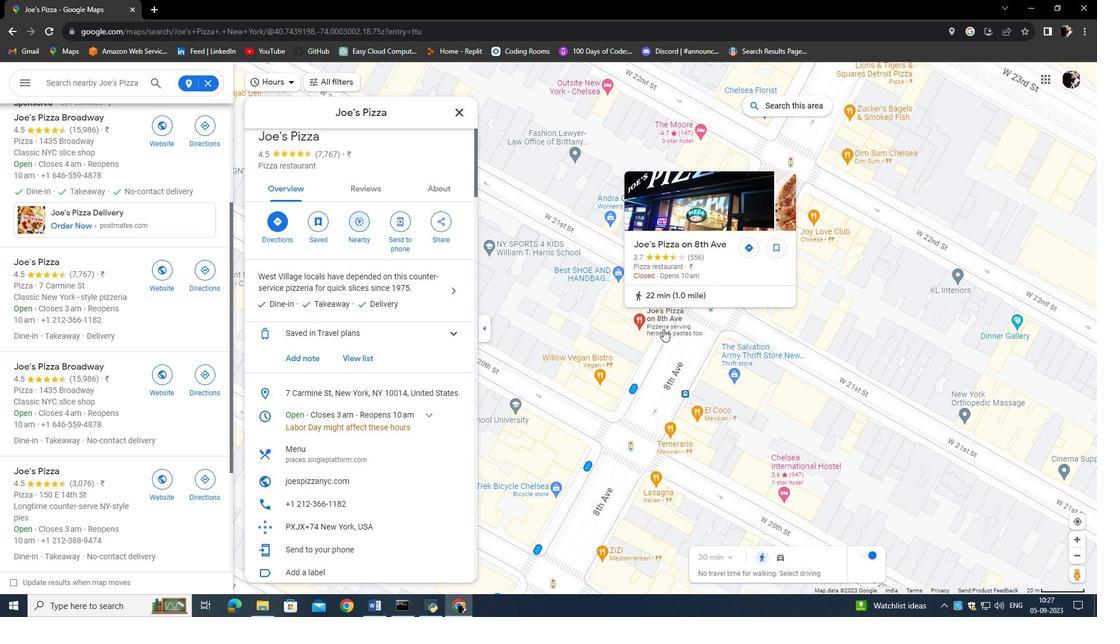
Action: Mouse scrolled (663, 329) with delta (0, 0)
Screenshot: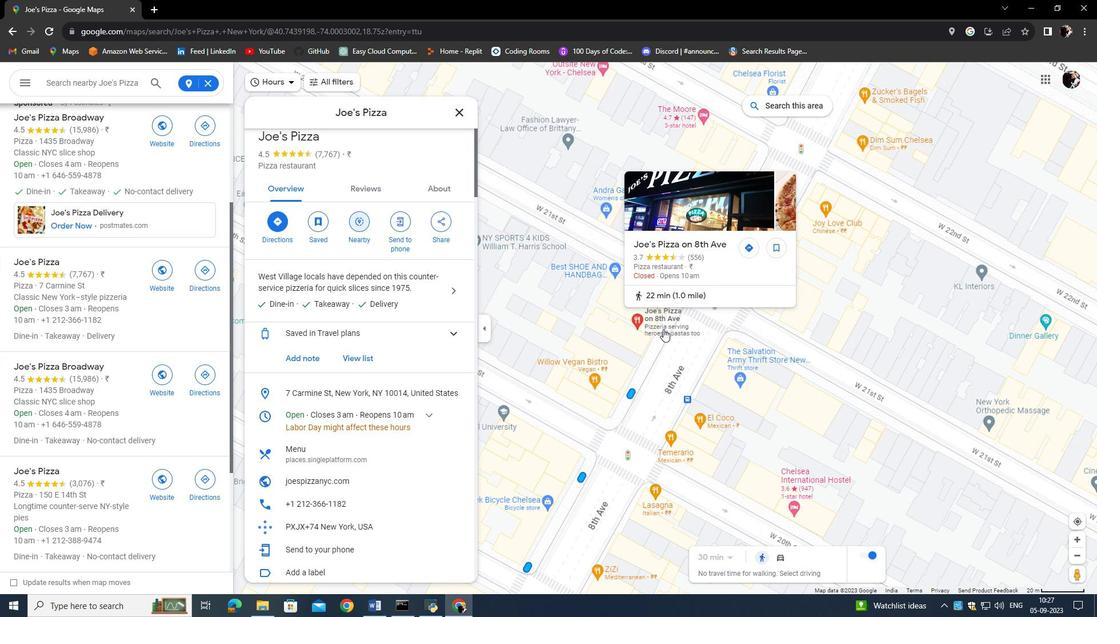 
Action: Mouse scrolled (663, 329) with delta (0, 0)
Screenshot: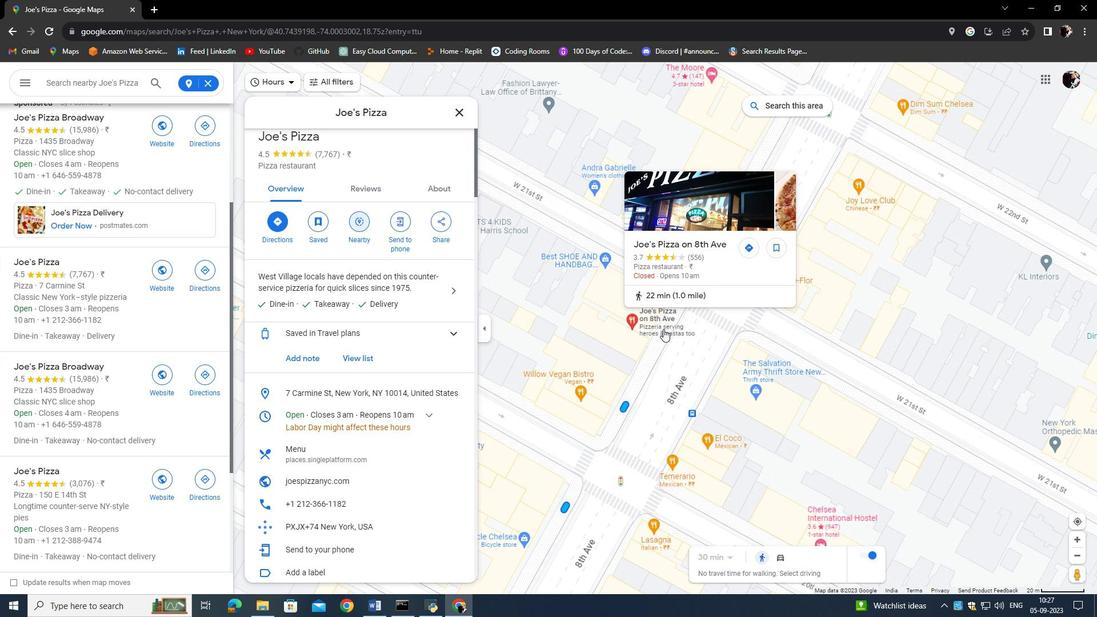 
Action: Mouse scrolled (663, 329) with delta (0, 0)
Screenshot: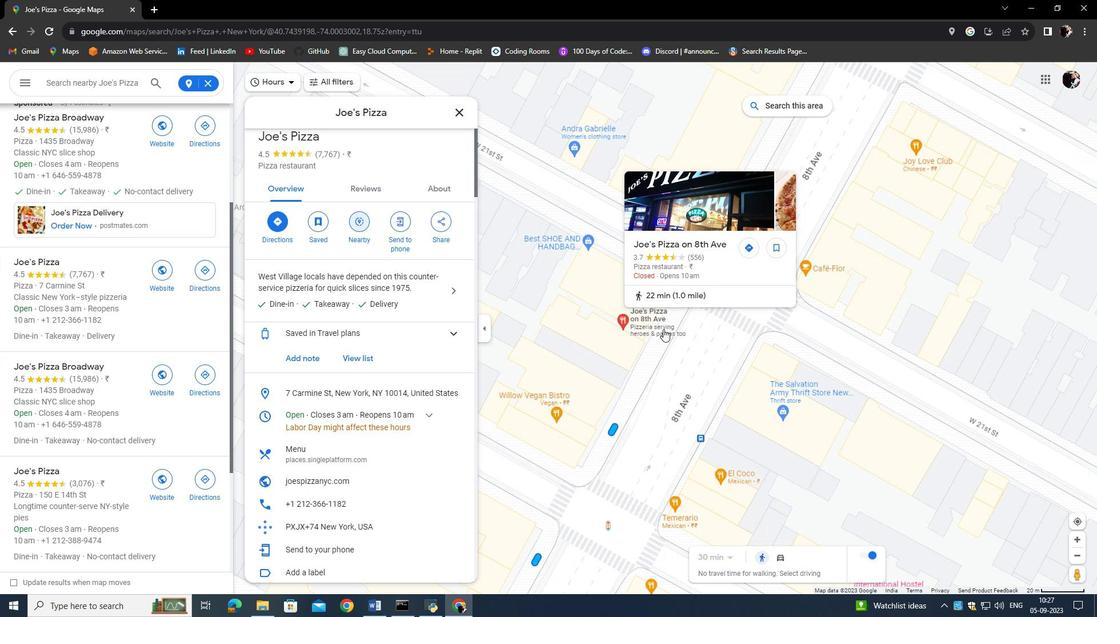 
Action: Mouse moved to (667, 351)
Screenshot: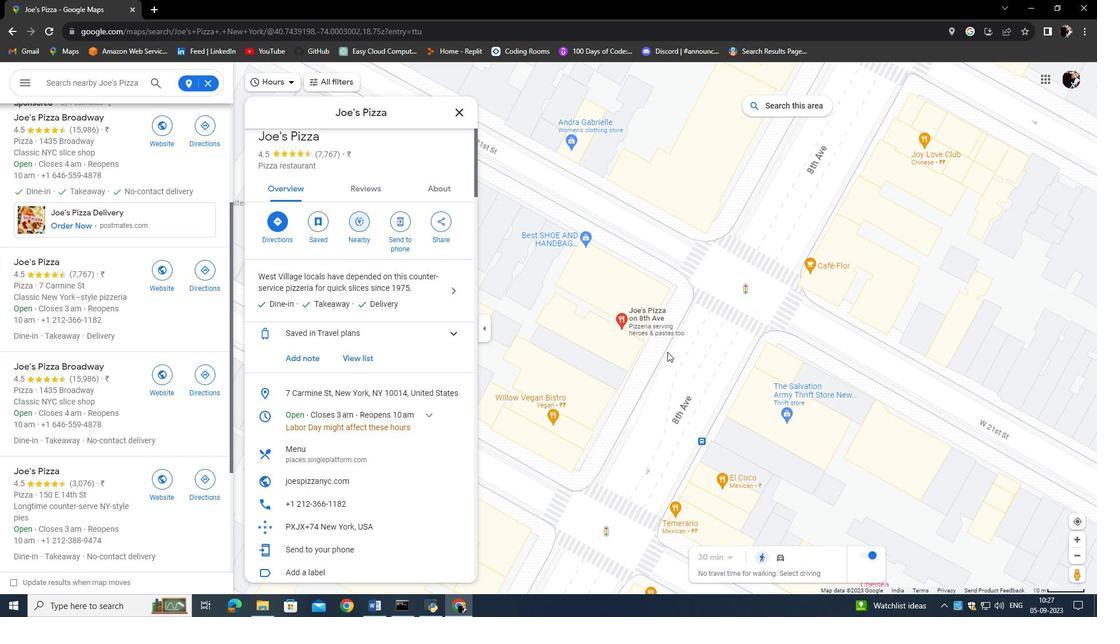 
Action: Mouse scrolled (667, 352) with delta (0, 0)
Screenshot: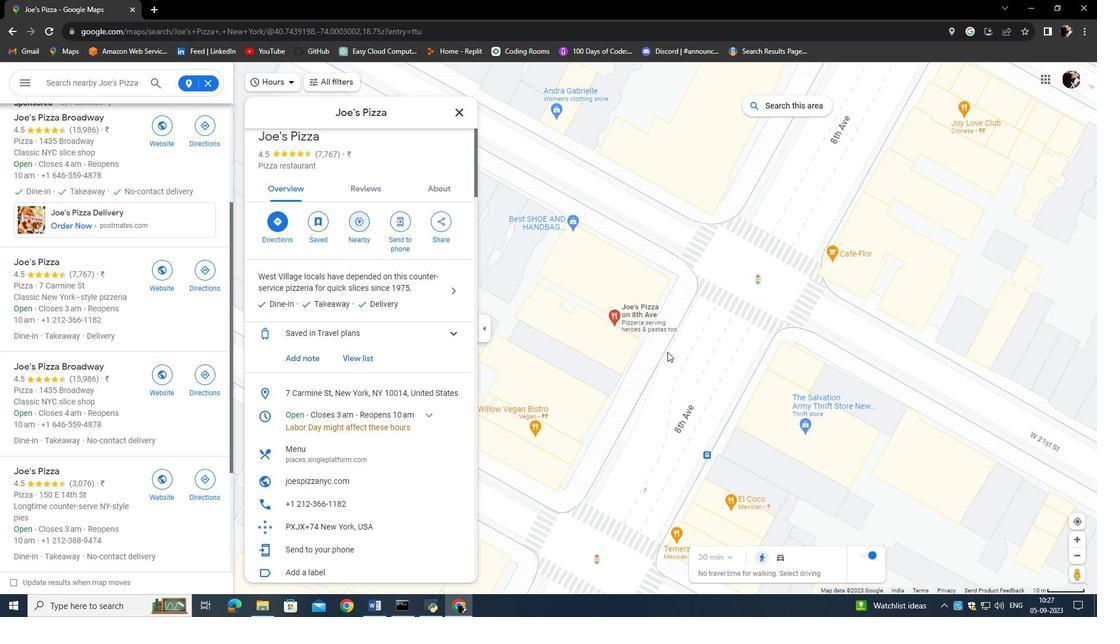 
Action: Mouse scrolled (667, 352) with delta (0, 0)
Screenshot: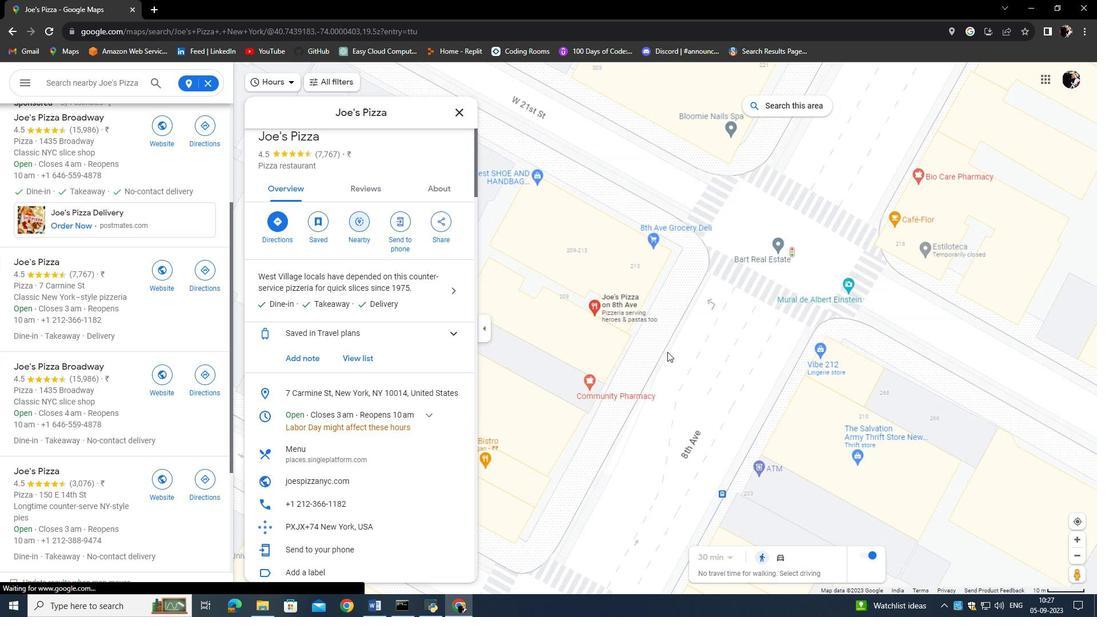 
Action: Mouse scrolled (667, 352) with delta (0, 0)
Screenshot: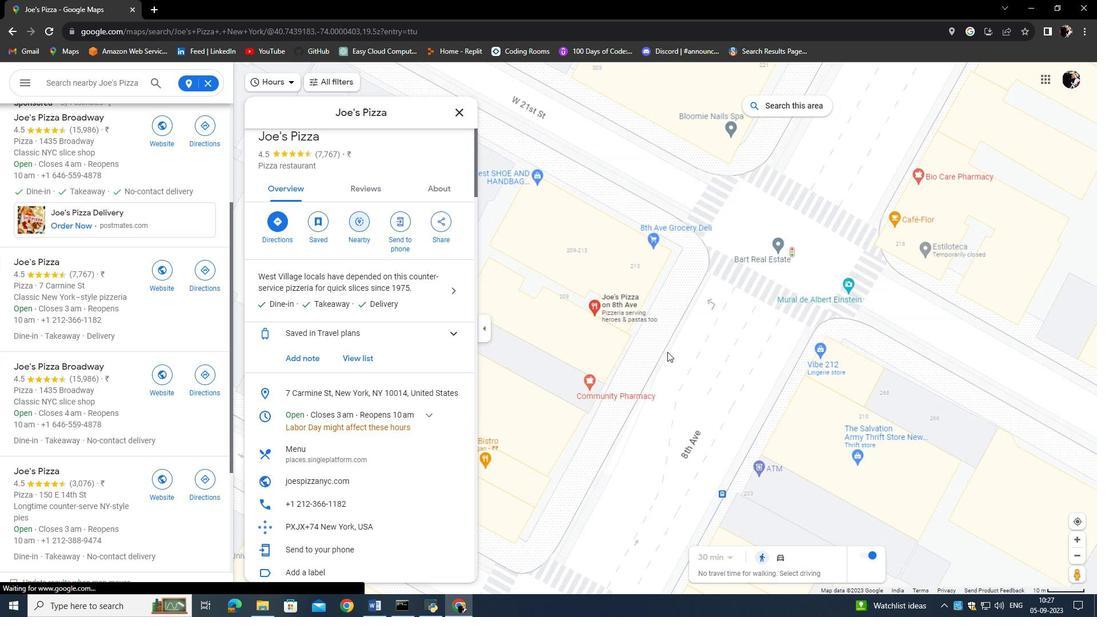 
Action: Mouse scrolled (667, 352) with delta (0, 0)
Screenshot: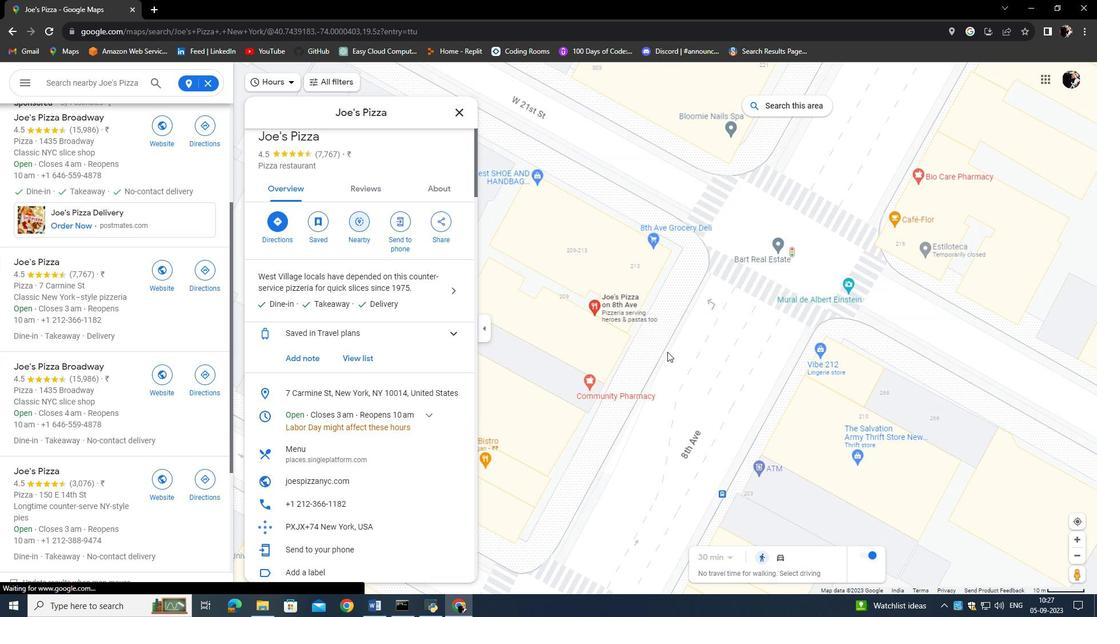 
Action: Mouse scrolled (667, 352) with delta (0, 0)
Screenshot: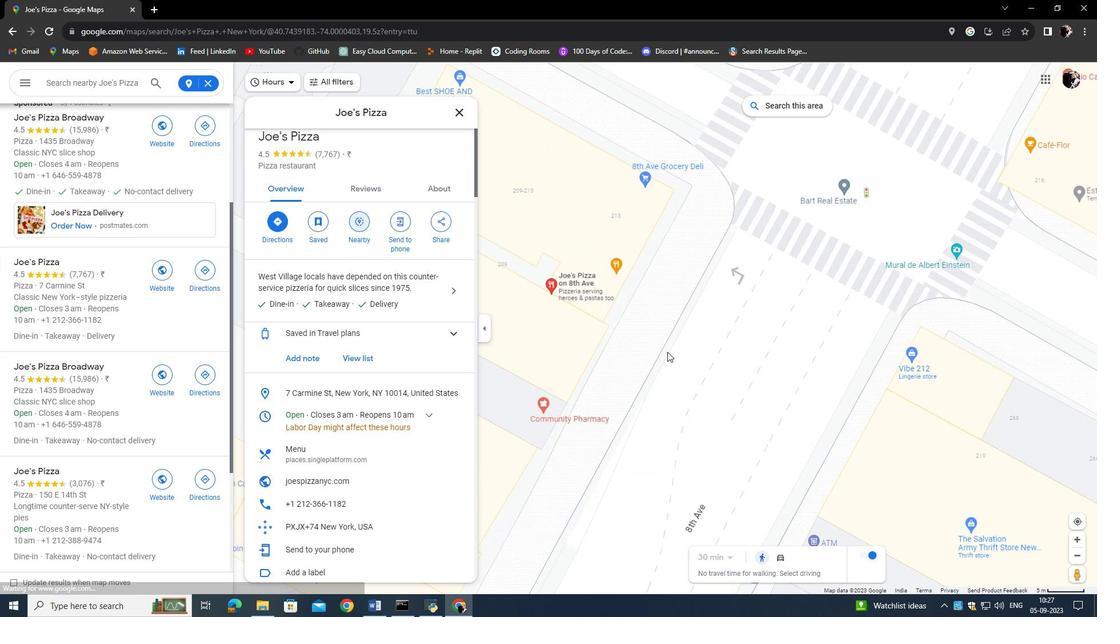 
Action: Mouse scrolled (667, 352) with delta (0, 0)
Screenshot: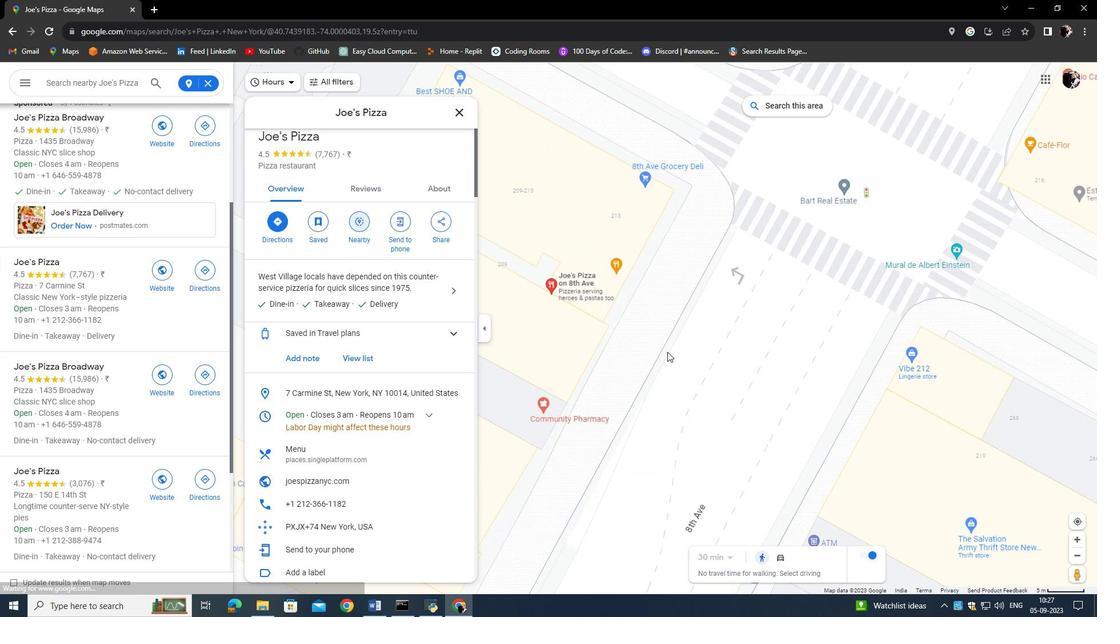 
Action: Mouse scrolled (667, 352) with delta (0, 0)
Screenshot: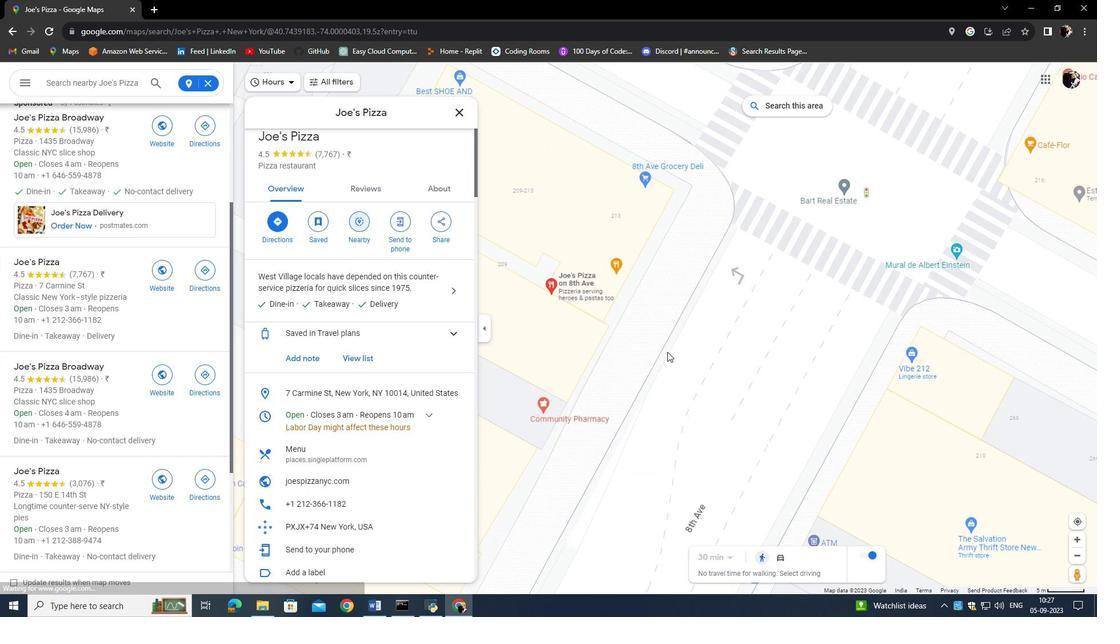 
Action: Mouse scrolled (667, 352) with delta (0, 0)
Screenshot: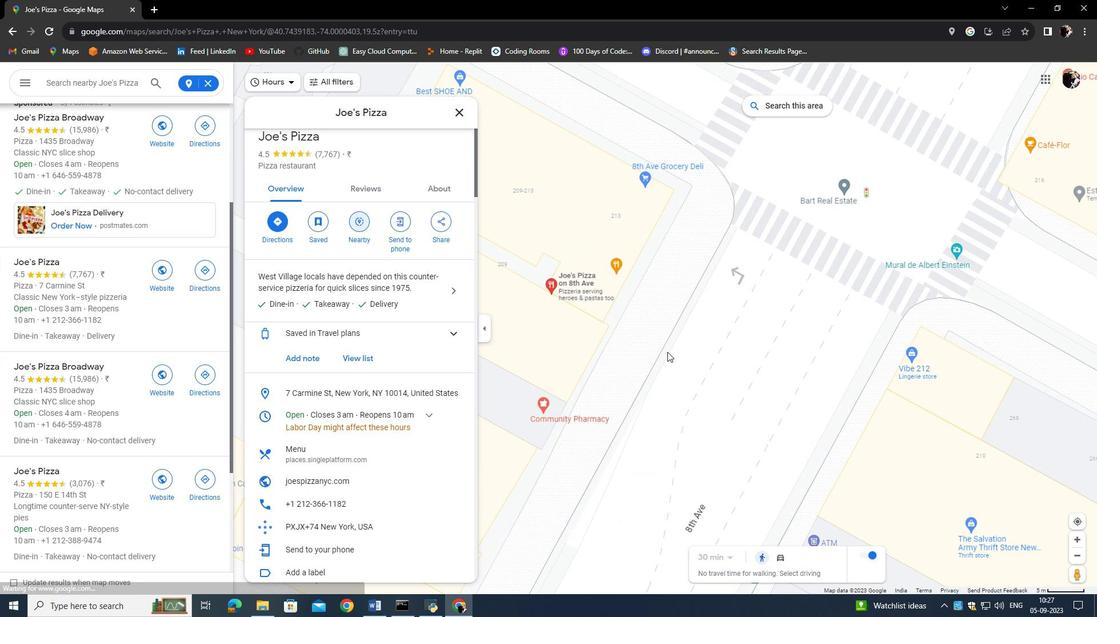 
Action: Mouse moved to (519, 308)
Screenshot: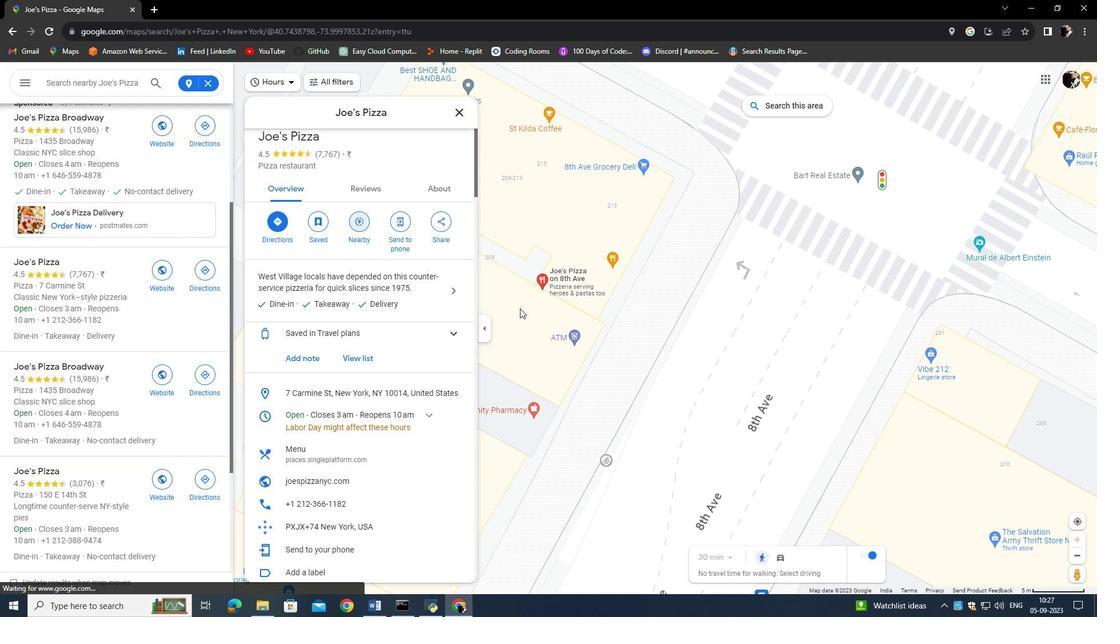 
Action: Mouse pressed left at (519, 308)
Screenshot: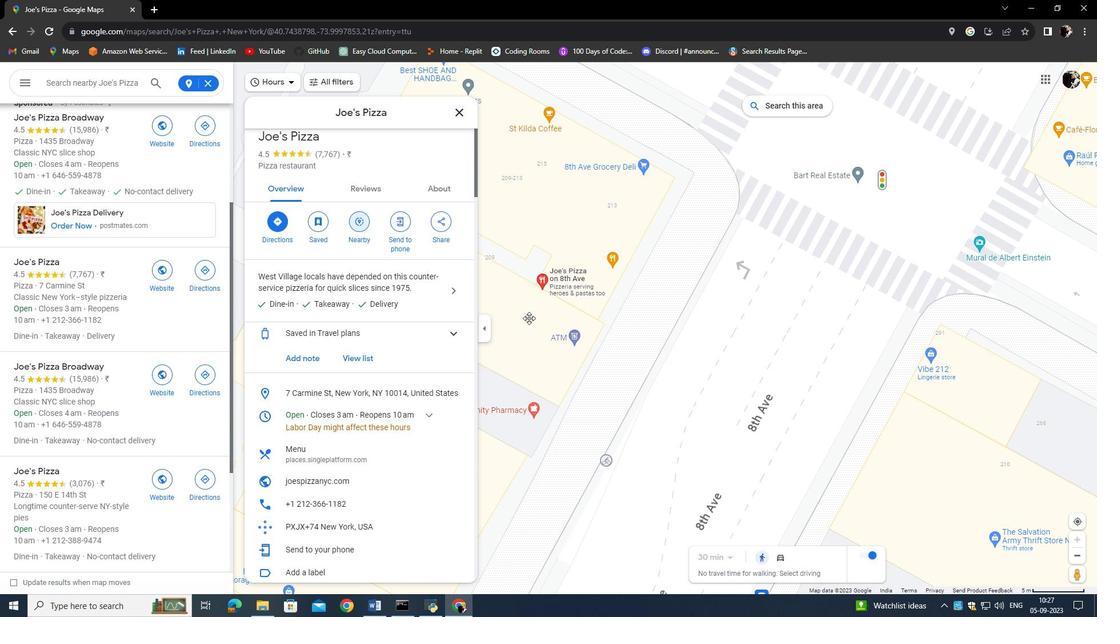 
Action: Mouse moved to (598, 345)
Screenshot: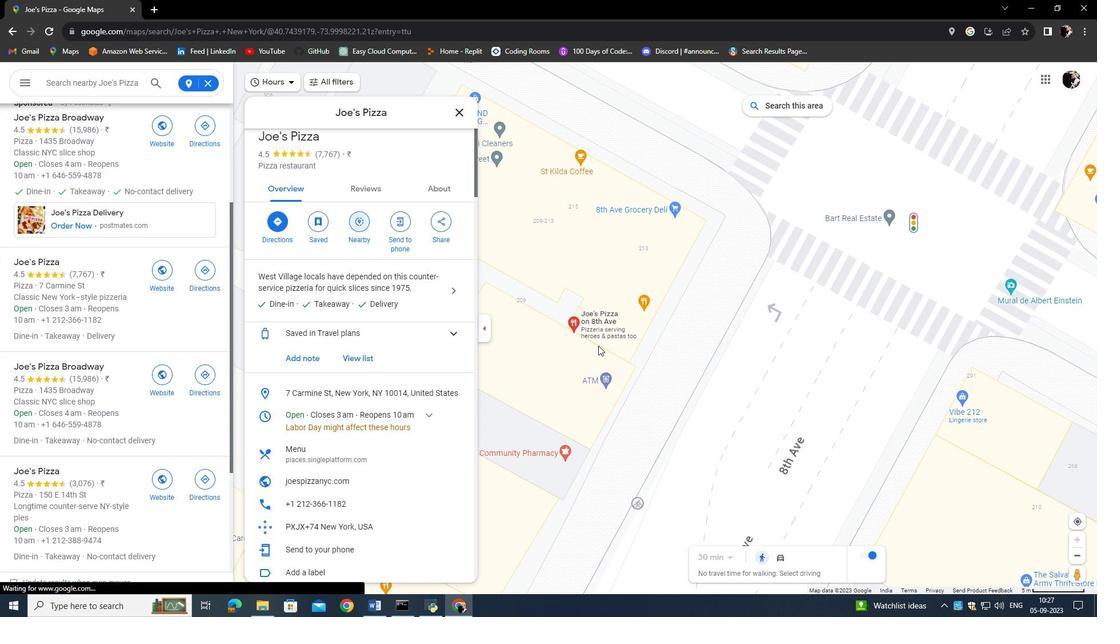 
Action: Mouse scrolled (598, 346) with delta (0, 0)
Screenshot: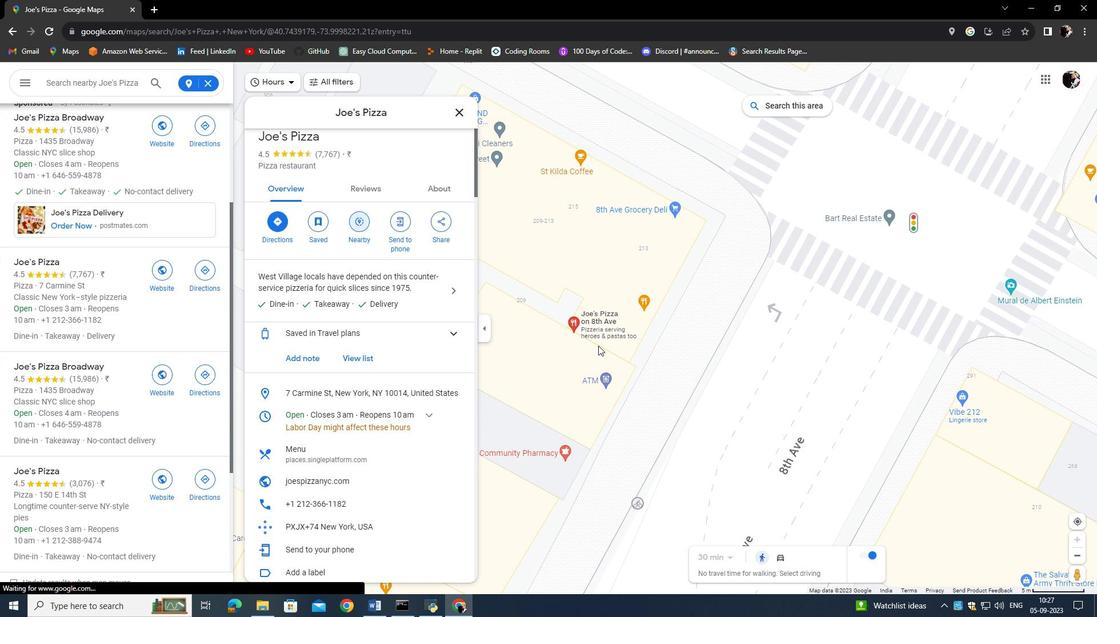 
Action: Mouse scrolled (598, 346) with delta (0, 0)
Screenshot: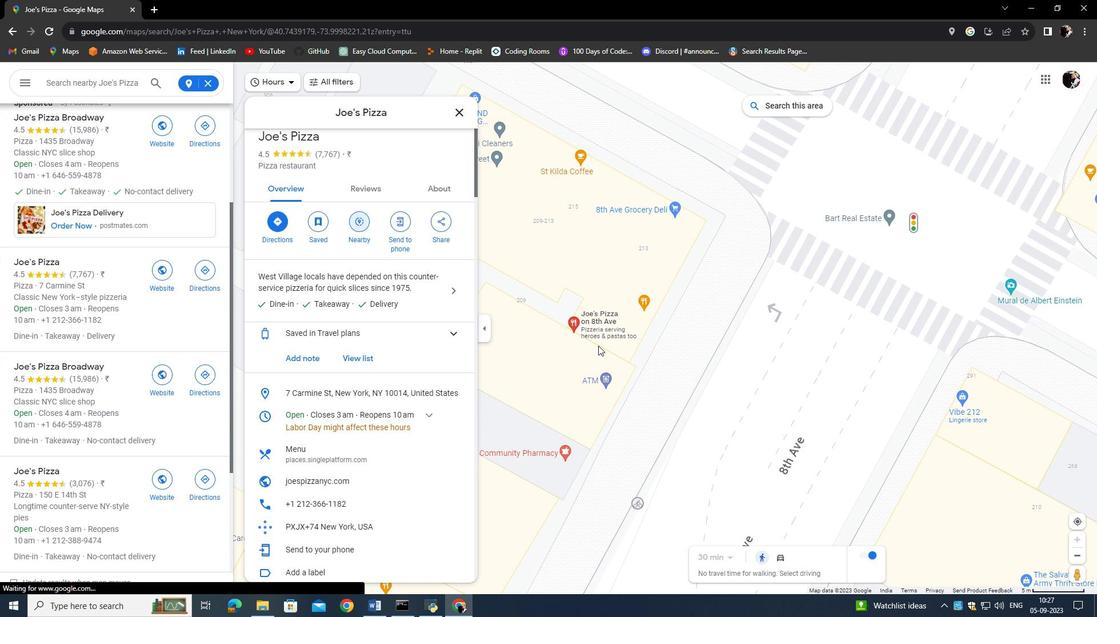 
Action: Mouse scrolled (598, 346) with delta (0, 0)
Screenshot: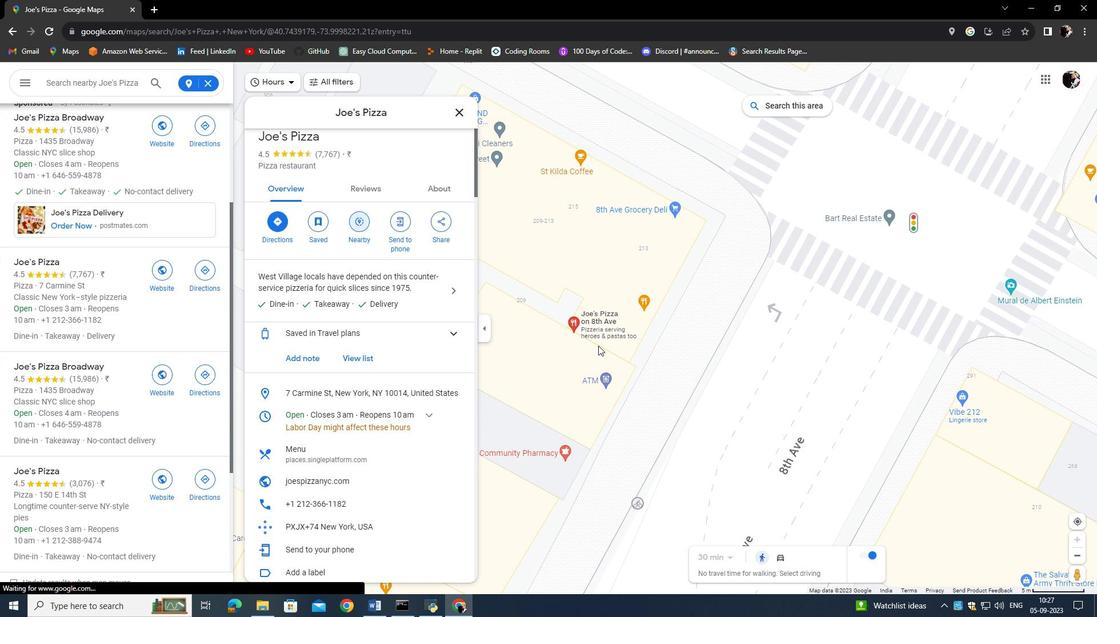 
Action: Mouse scrolled (598, 346) with delta (0, 0)
Screenshot: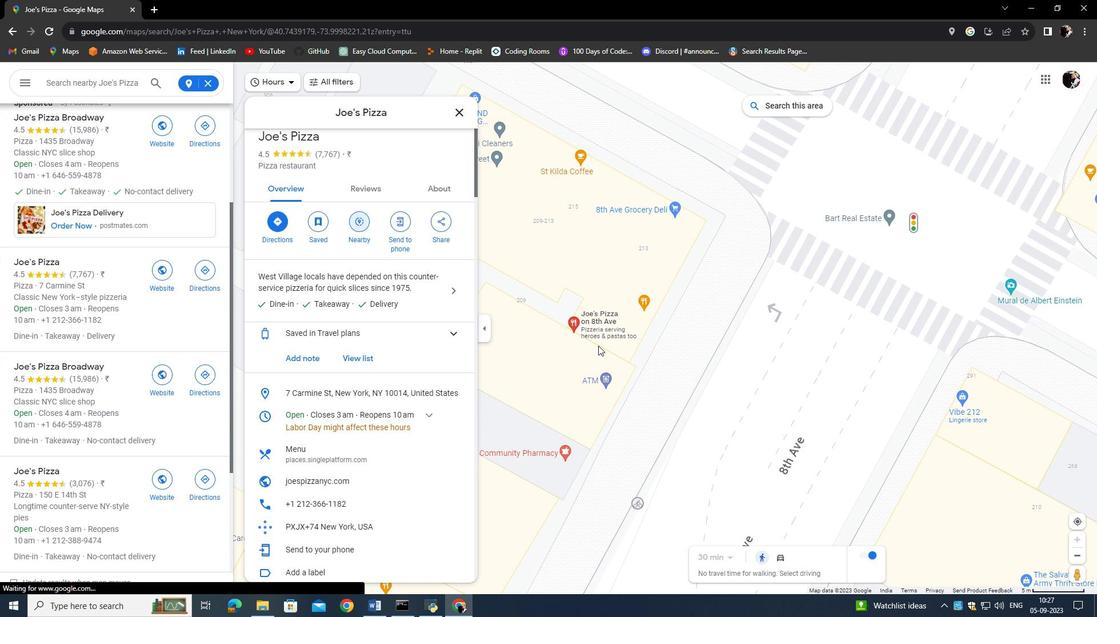 
Action: Mouse scrolled (598, 346) with delta (0, 0)
Screenshot: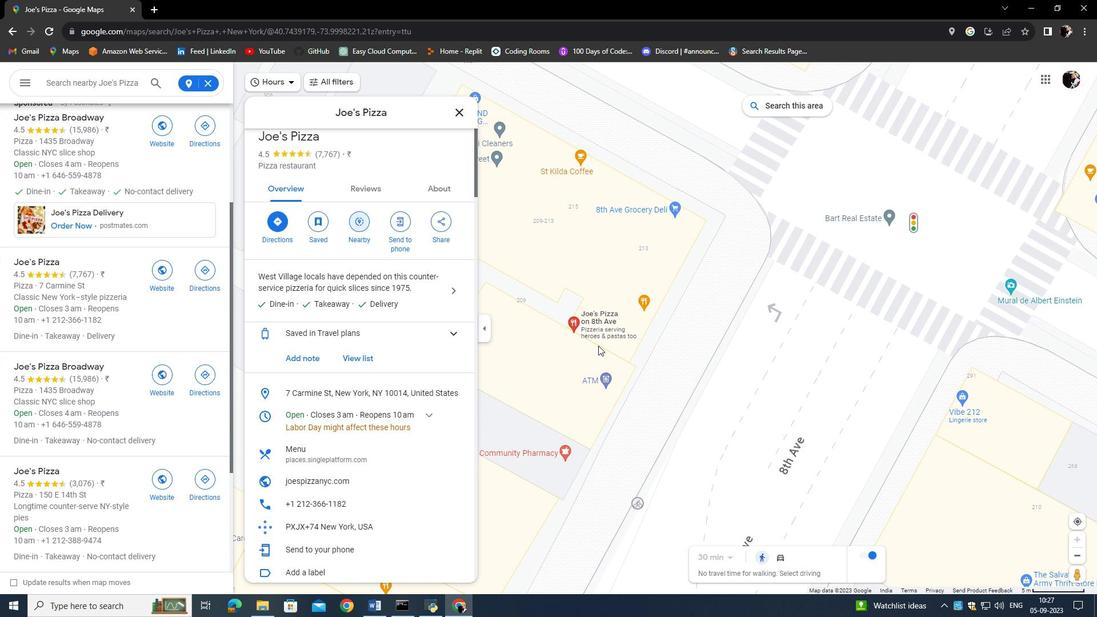 
Action: Mouse scrolled (598, 346) with delta (0, 0)
Screenshot: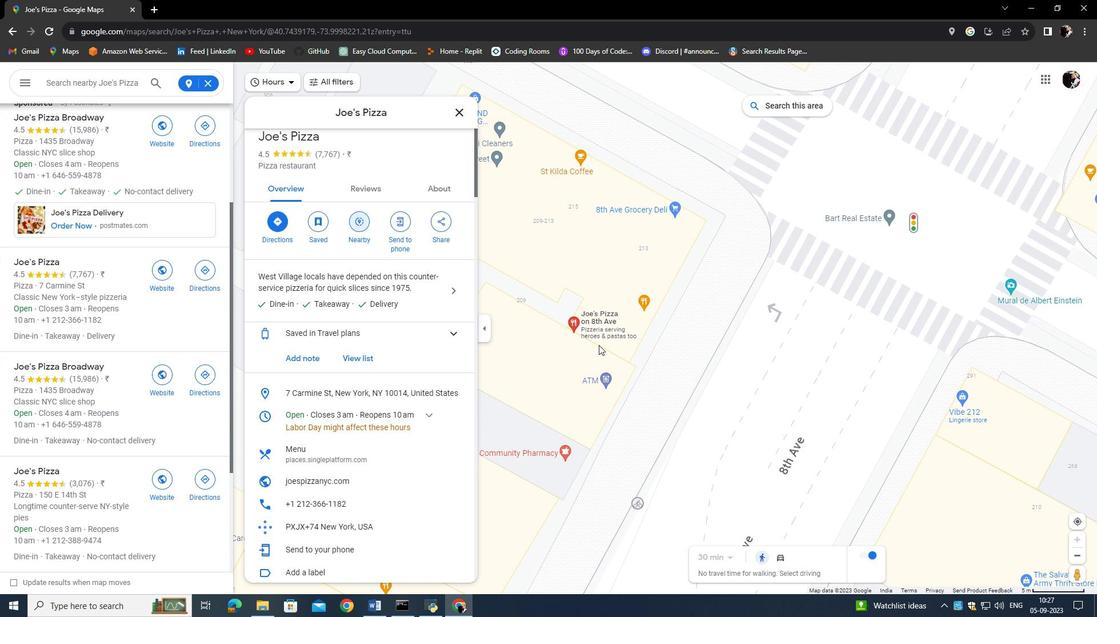 
Action: Mouse scrolled (598, 346) with delta (0, 0)
Screenshot: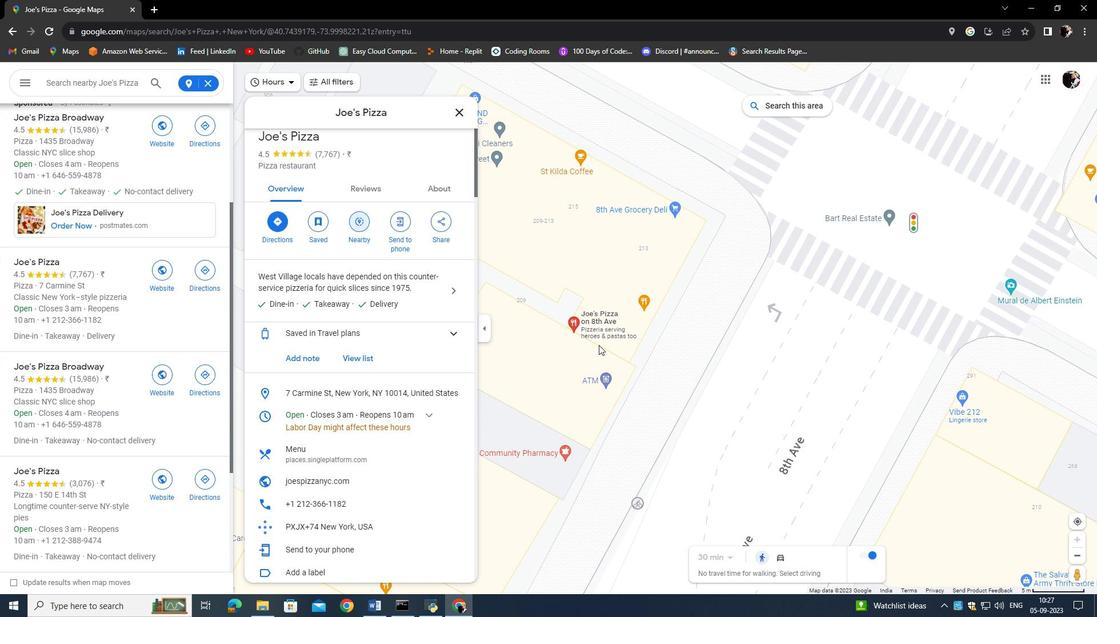 
Action: Mouse moved to (625, 351)
Screenshot: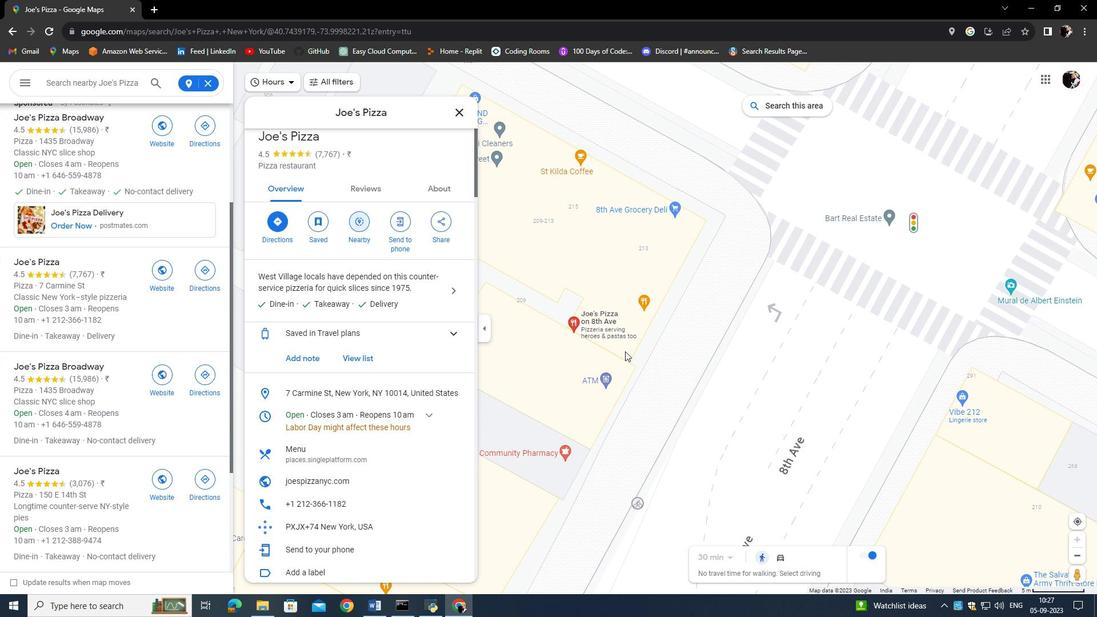 
Action: Mouse scrolled (625, 351) with delta (0, 0)
Screenshot: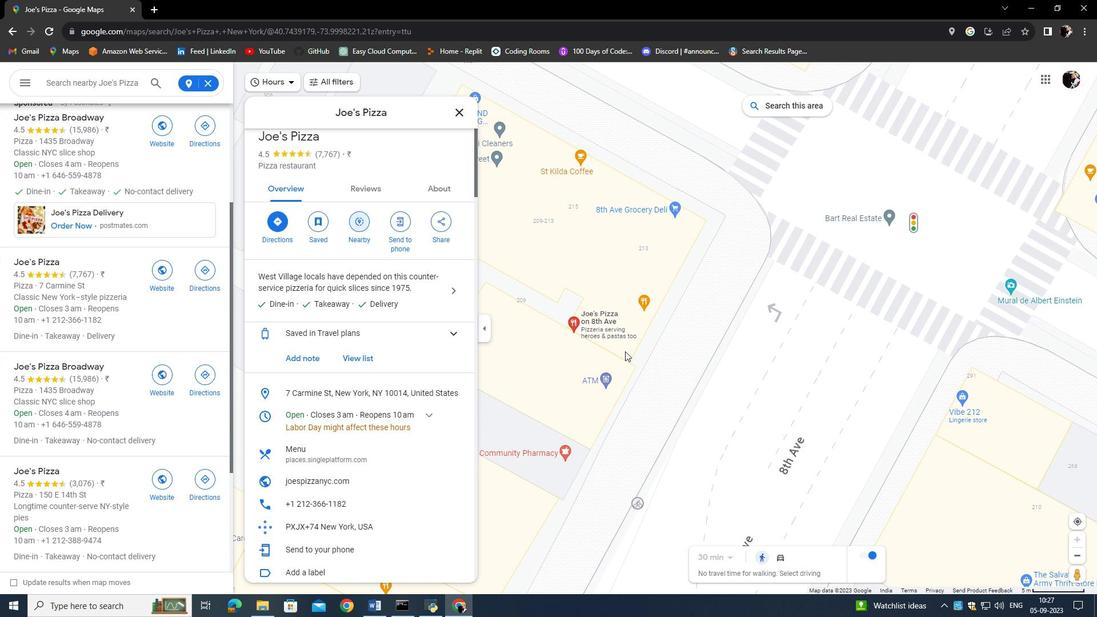 
Action: Mouse scrolled (625, 351) with delta (0, 0)
Screenshot: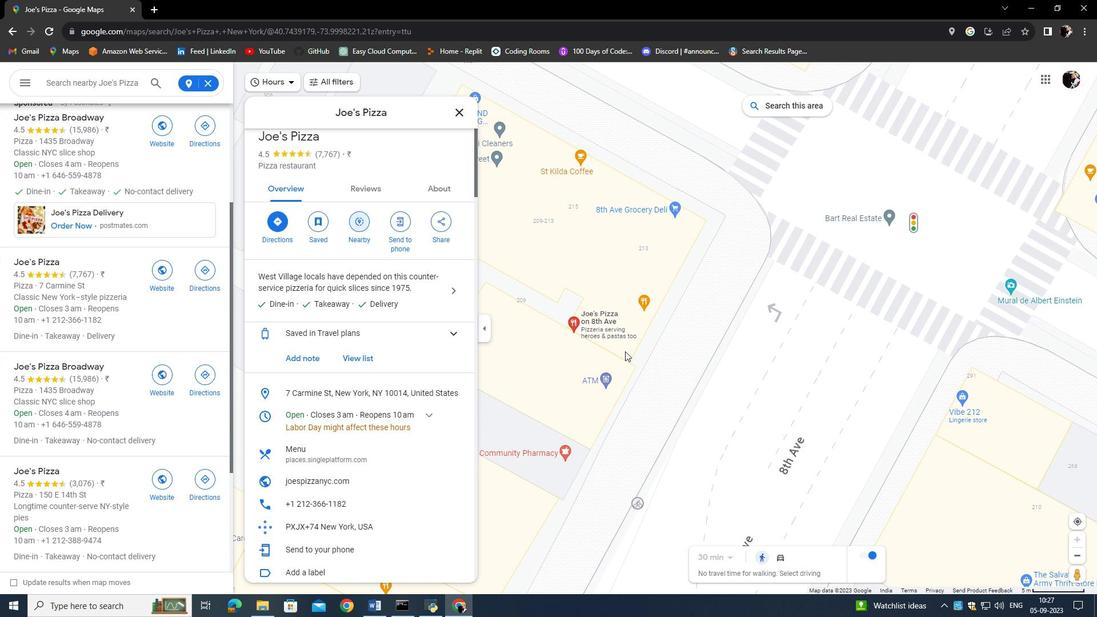 
Action: Mouse scrolled (625, 351) with delta (0, 0)
Screenshot: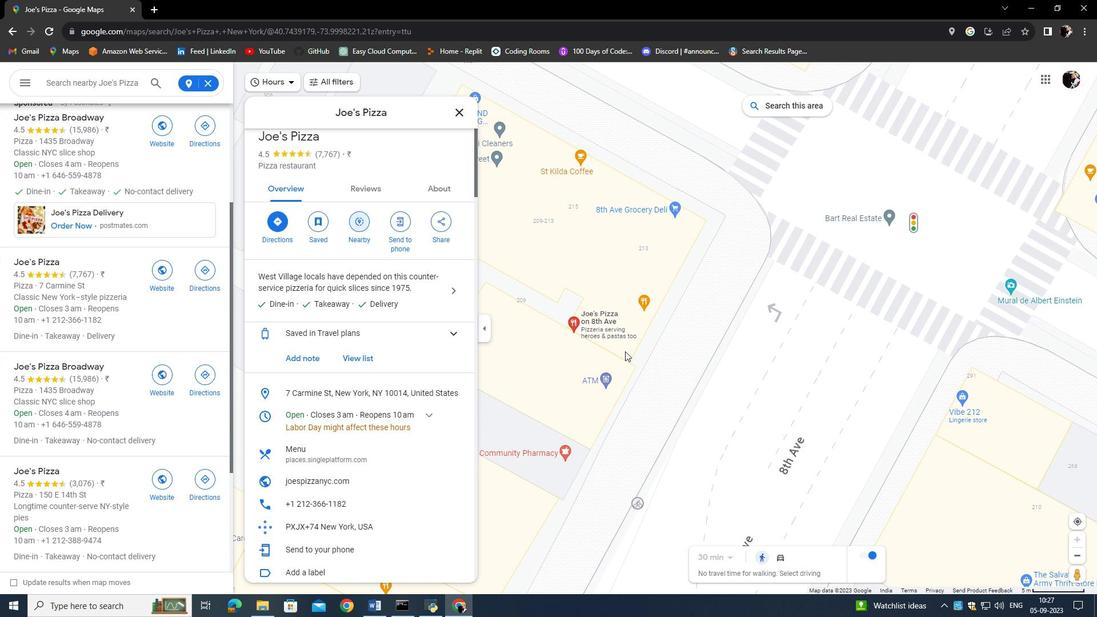 
Action: Mouse scrolled (625, 350) with delta (0, 0)
Screenshot: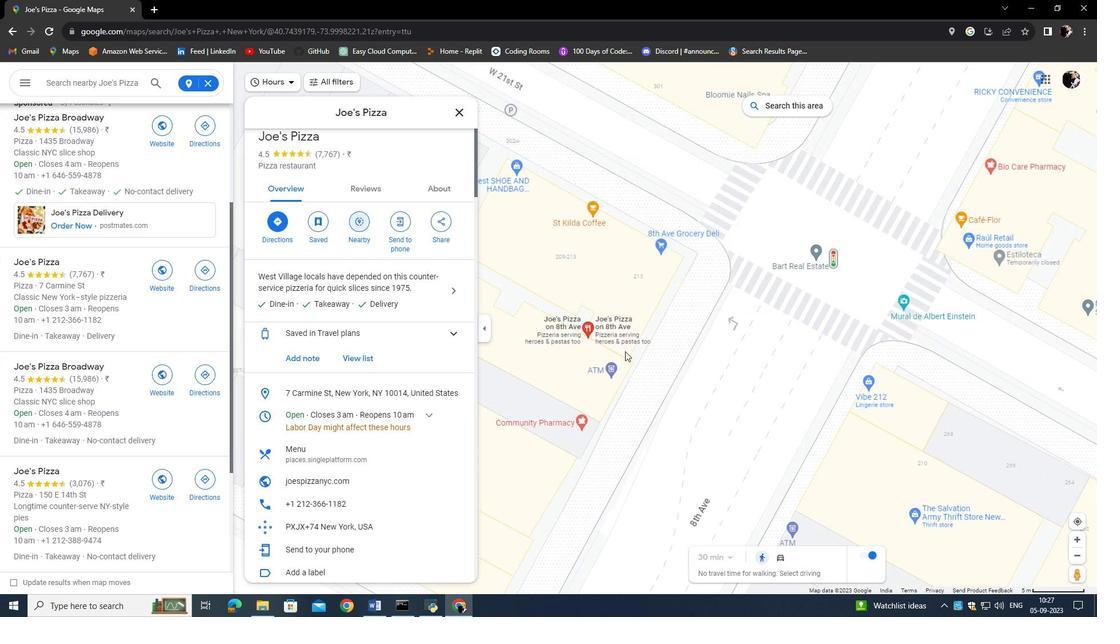 
Action: Mouse scrolled (625, 350) with delta (0, 0)
Screenshot: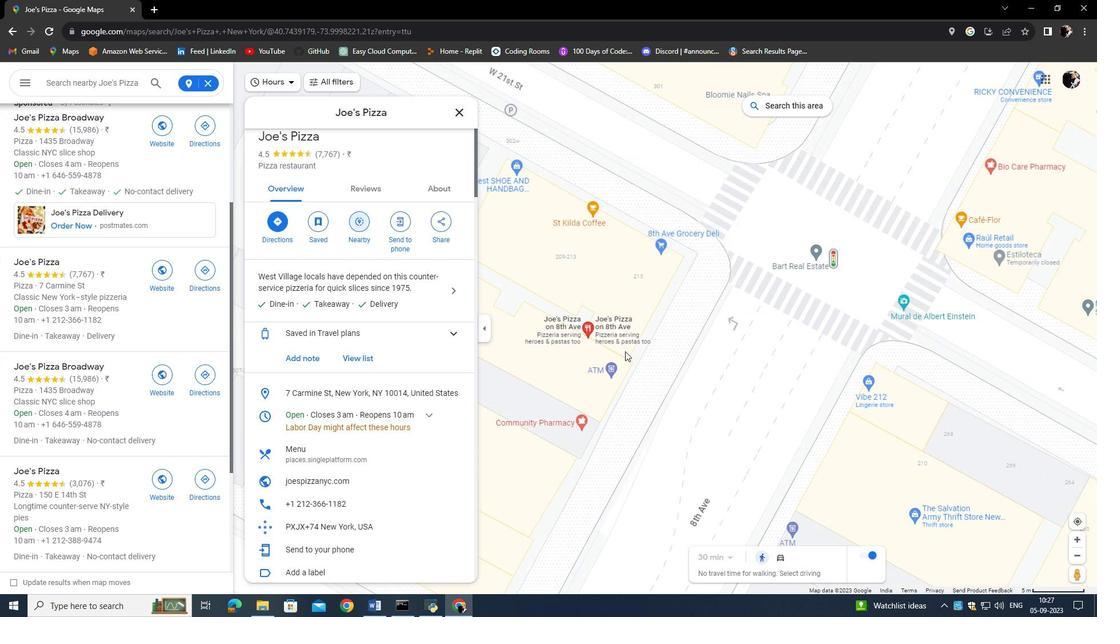 
Action: Mouse scrolled (625, 350) with delta (0, 0)
Screenshot: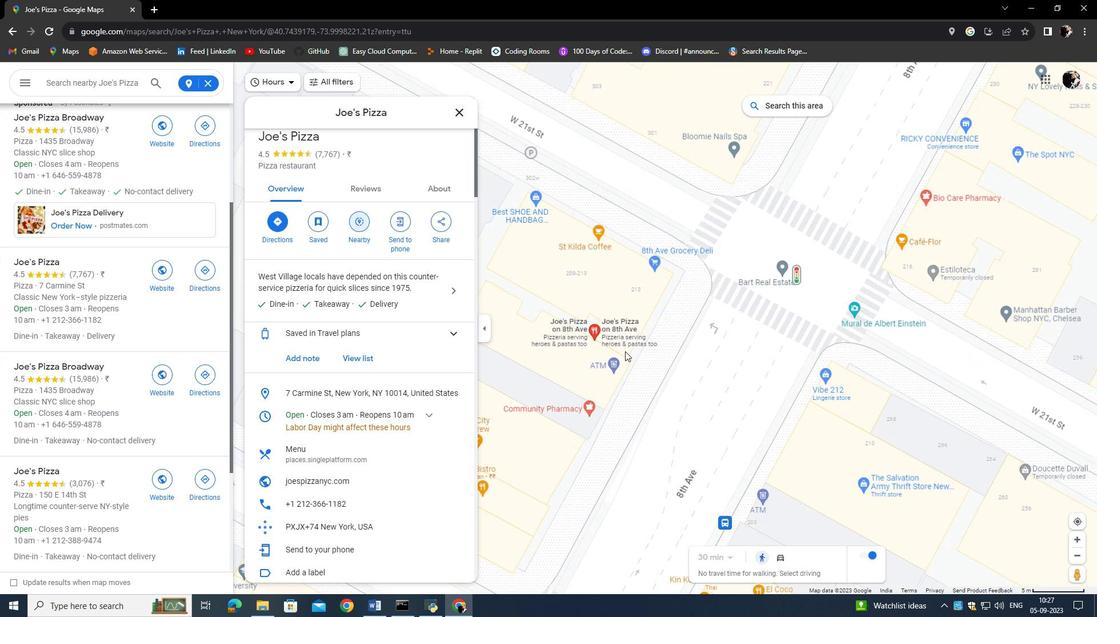 
Action: Mouse scrolled (625, 351) with delta (0, 0)
Screenshot: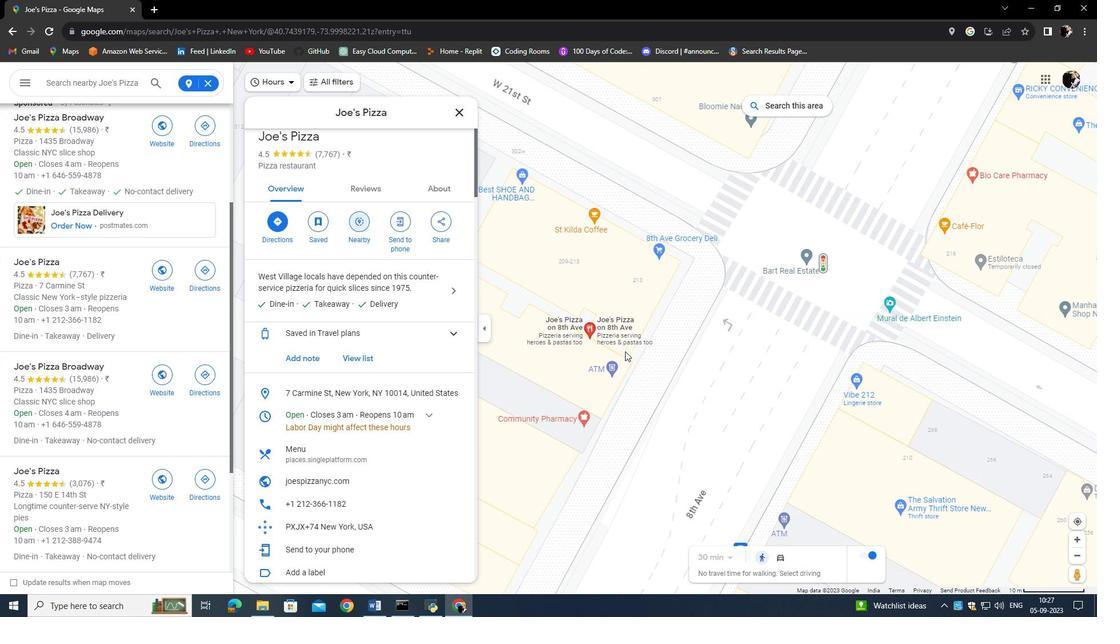 
Action: Mouse scrolled (625, 351) with delta (0, 0)
Screenshot: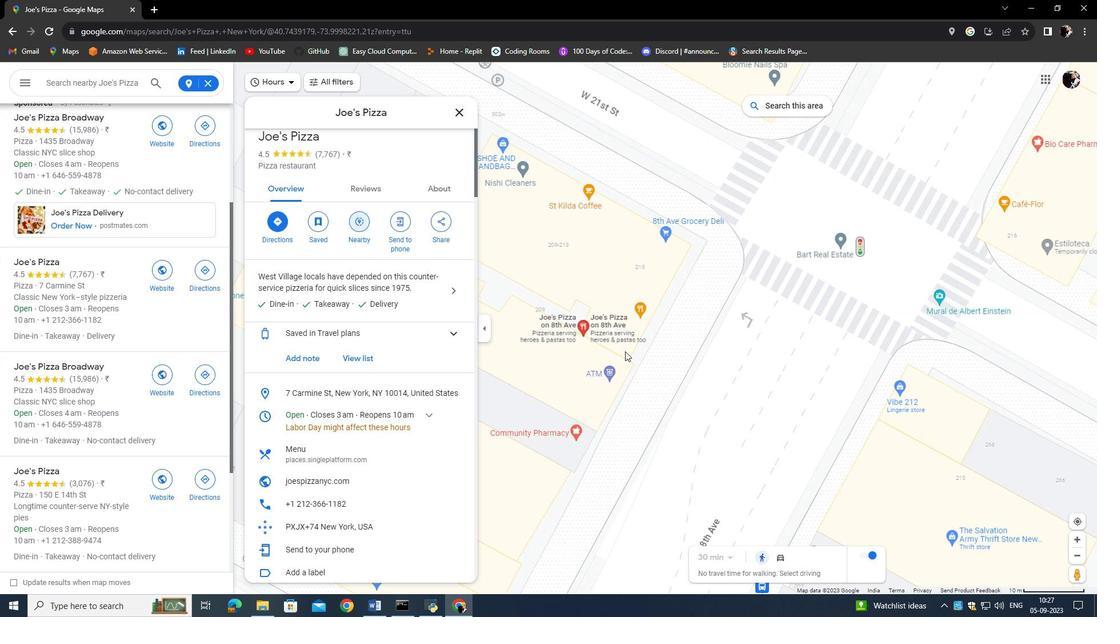 
Action: Mouse moved to (585, 325)
Screenshot: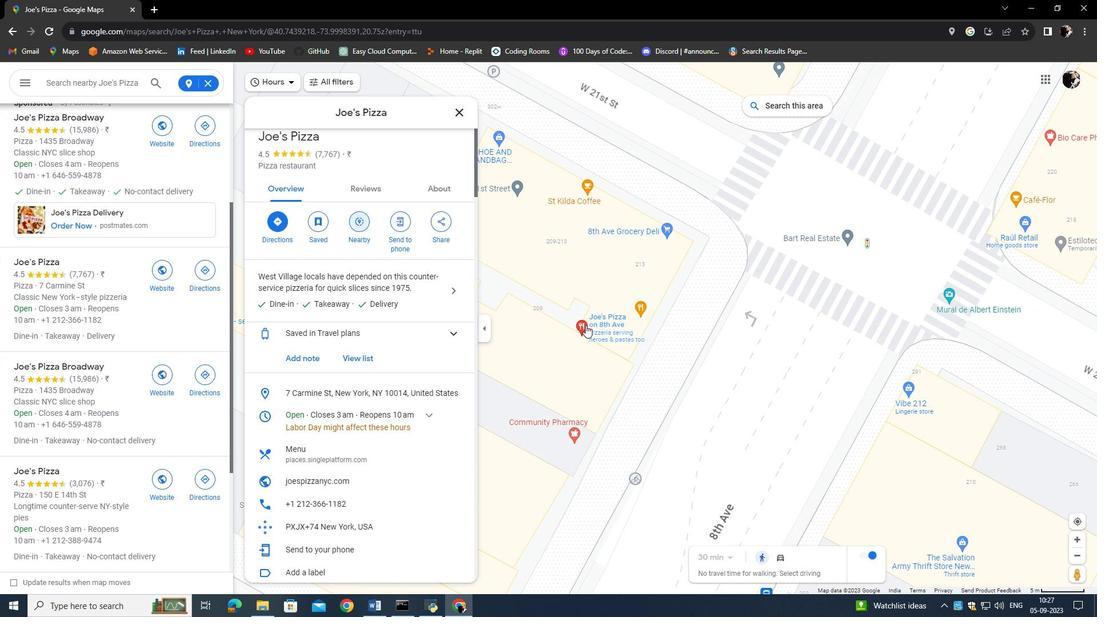 
Action: Mouse pressed left at (585, 325)
Screenshot: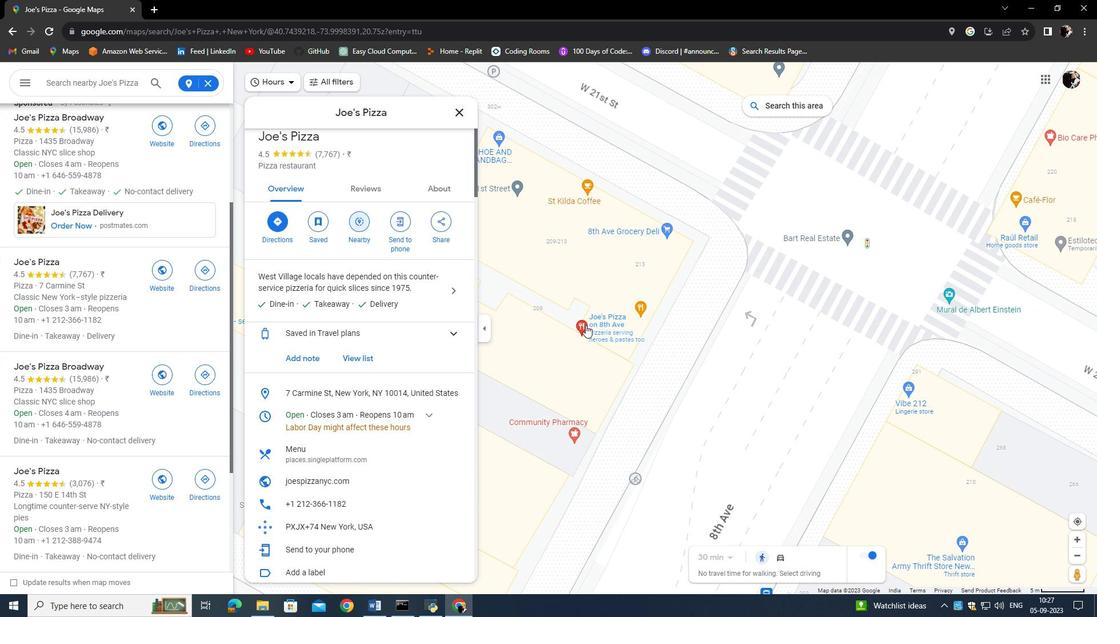 
Action: Mouse moved to (365, 294)
Screenshot: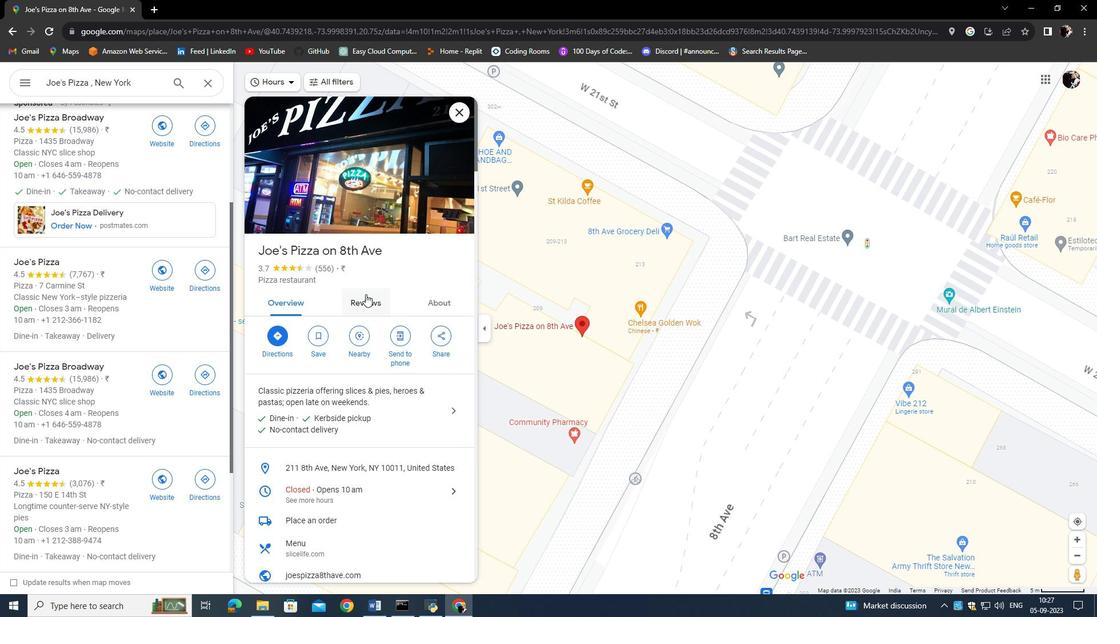 
Action: Mouse scrolled (365, 293) with delta (0, 0)
Screenshot: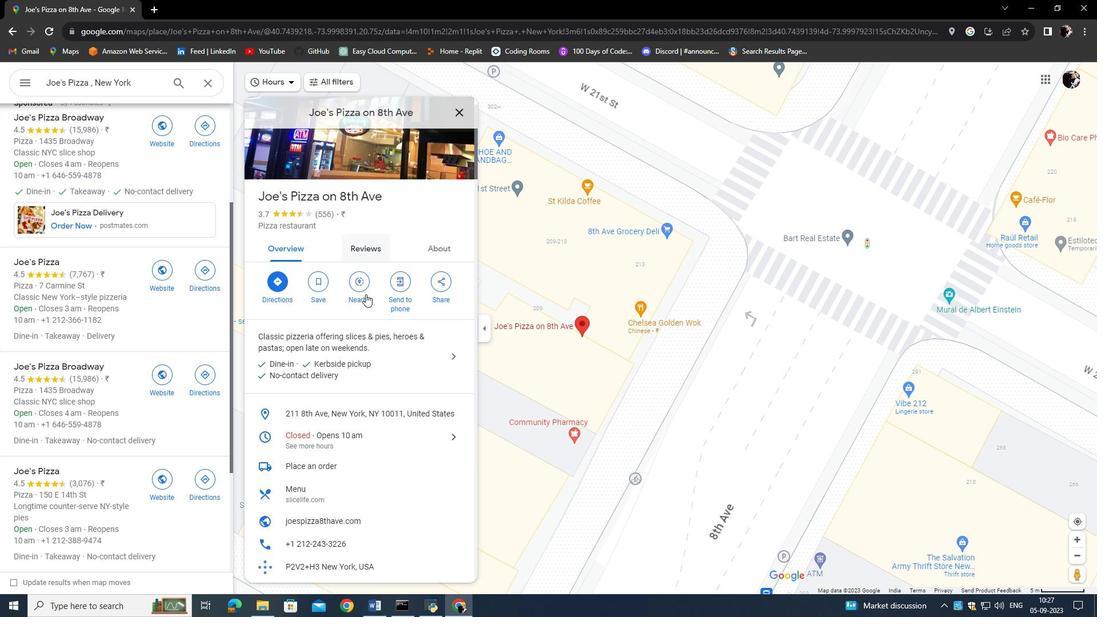 
Action: Mouse scrolled (365, 293) with delta (0, 0)
Screenshot: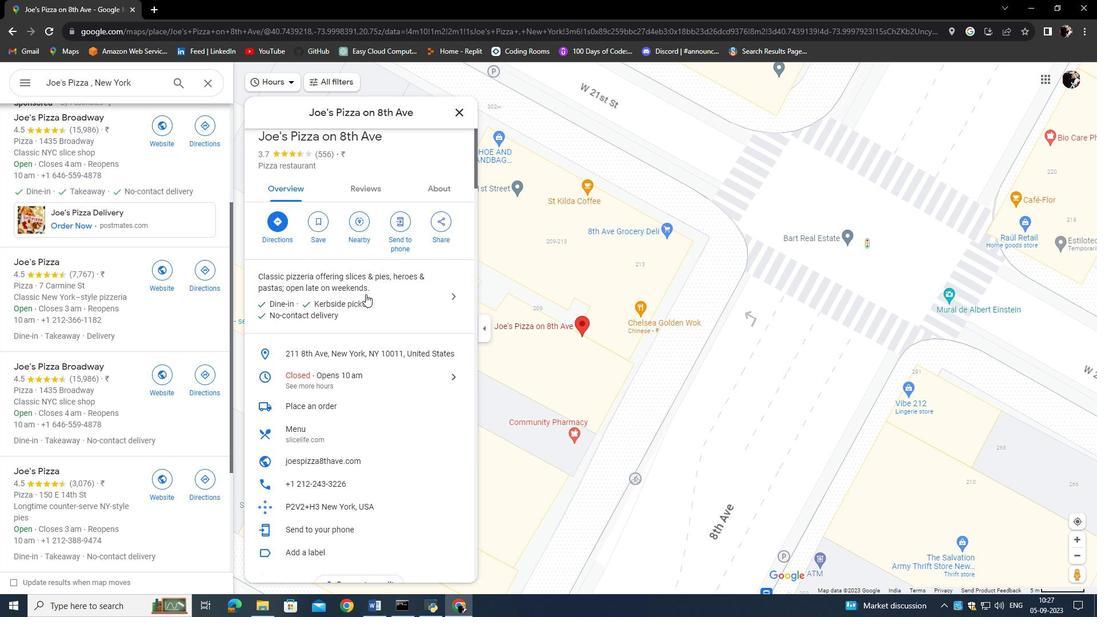 
Action: Mouse moved to (322, 226)
Screenshot: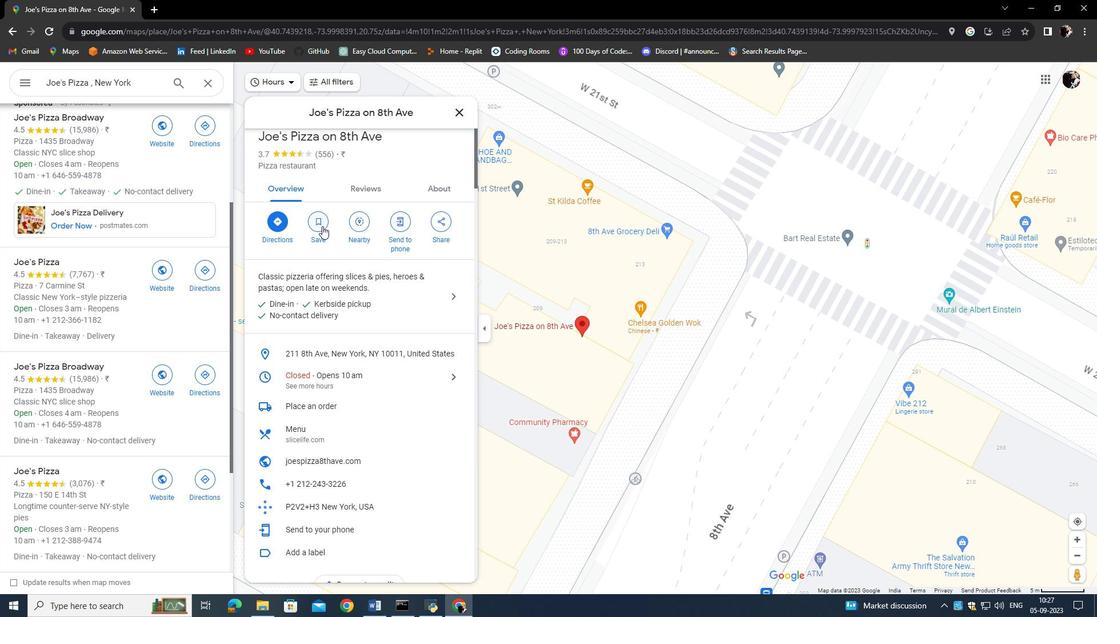 
Action: Mouse pressed left at (322, 226)
Screenshot: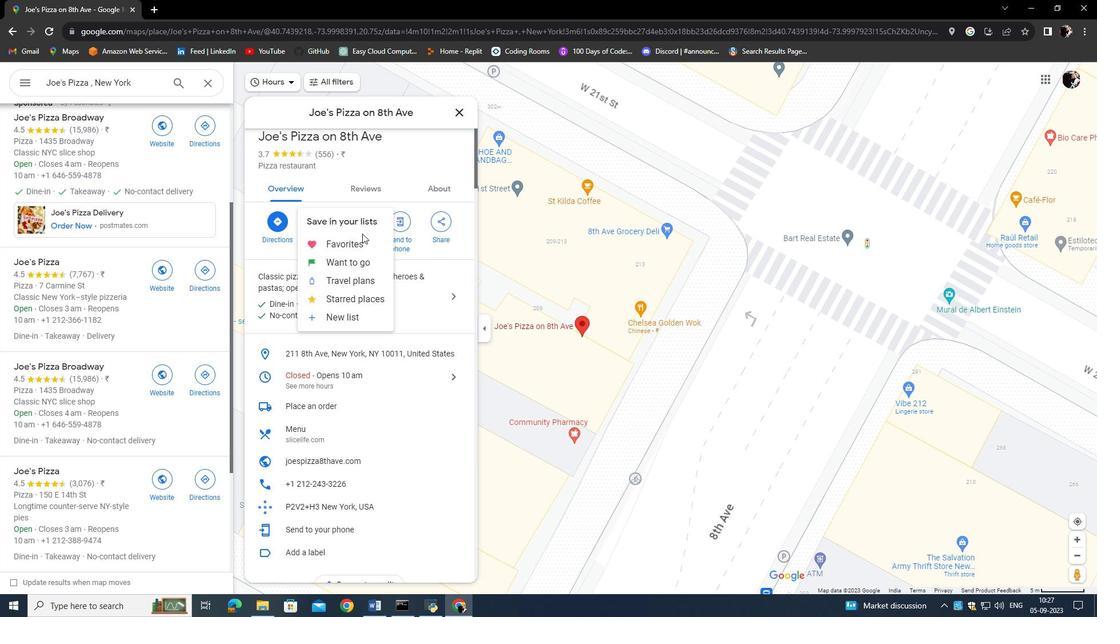 
Action: Mouse moved to (351, 285)
Screenshot: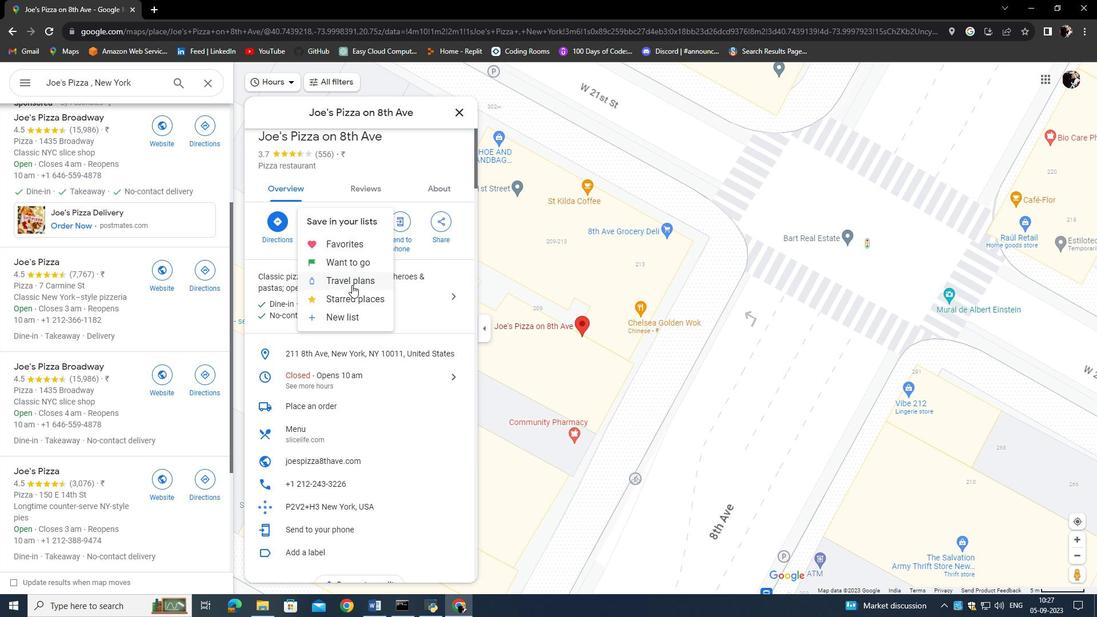 
Action: Mouse pressed left at (351, 285)
Screenshot: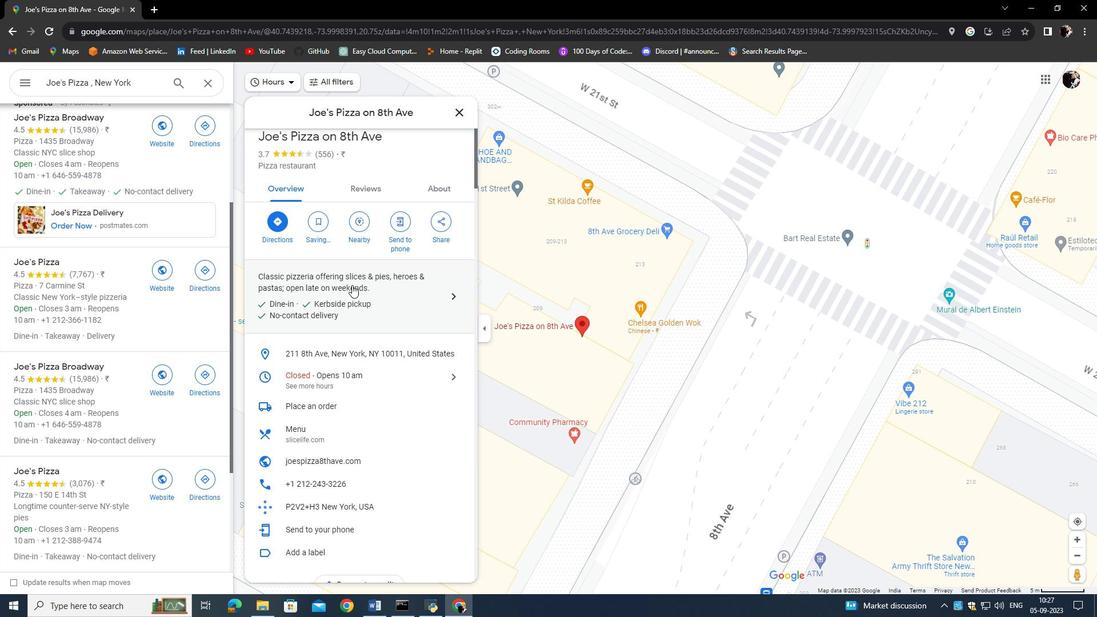 
Action: Mouse moved to (385, 282)
Screenshot: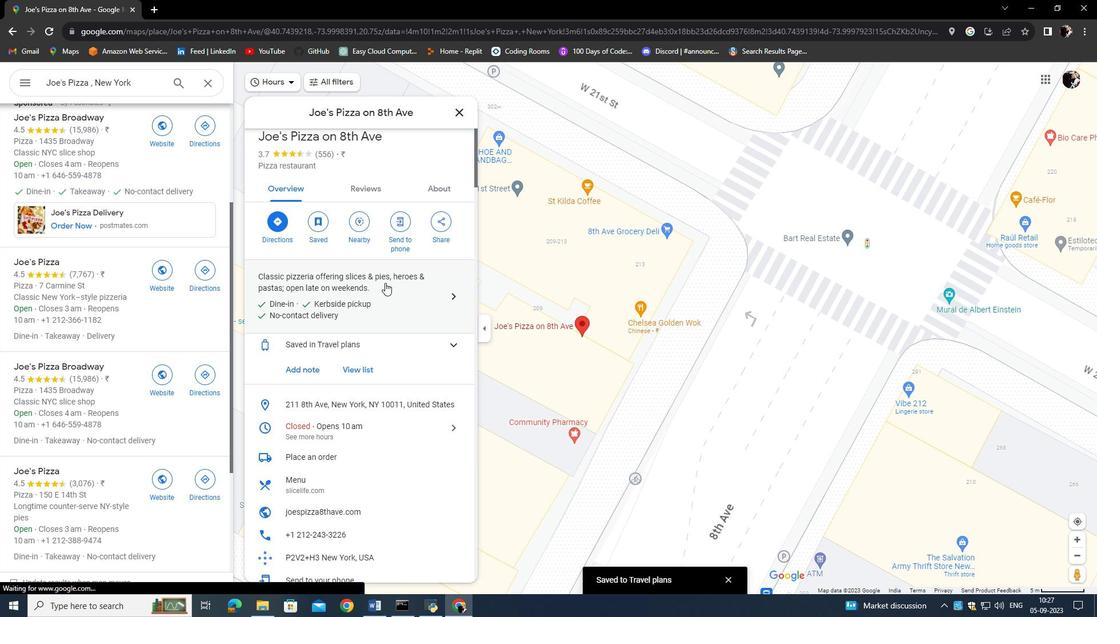 
Action: Mouse scrolled (385, 282) with delta (0, 0)
Screenshot: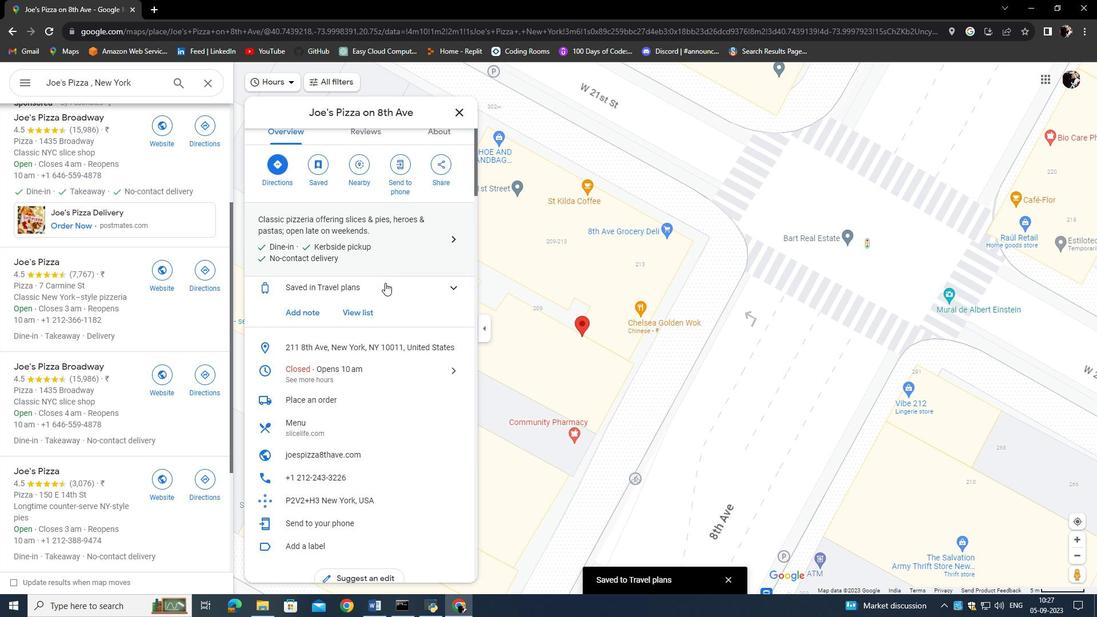 
Action: Mouse scrolled (385, 282) with delta (0, 0)
Screenshot: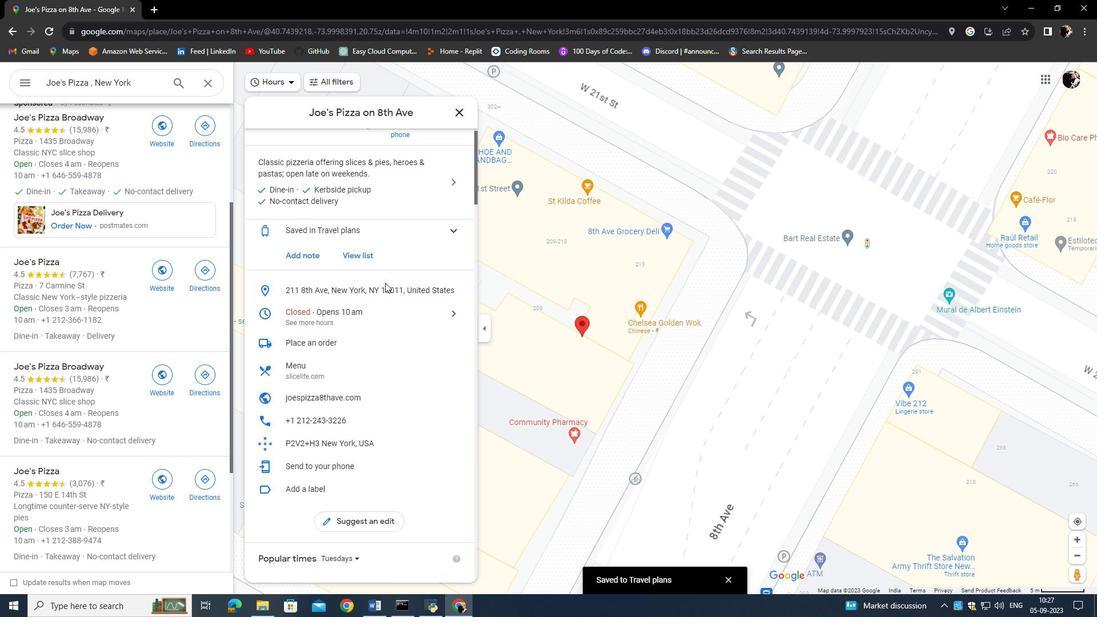 
Action: Mouse moved to (395, 220)
Screenshot: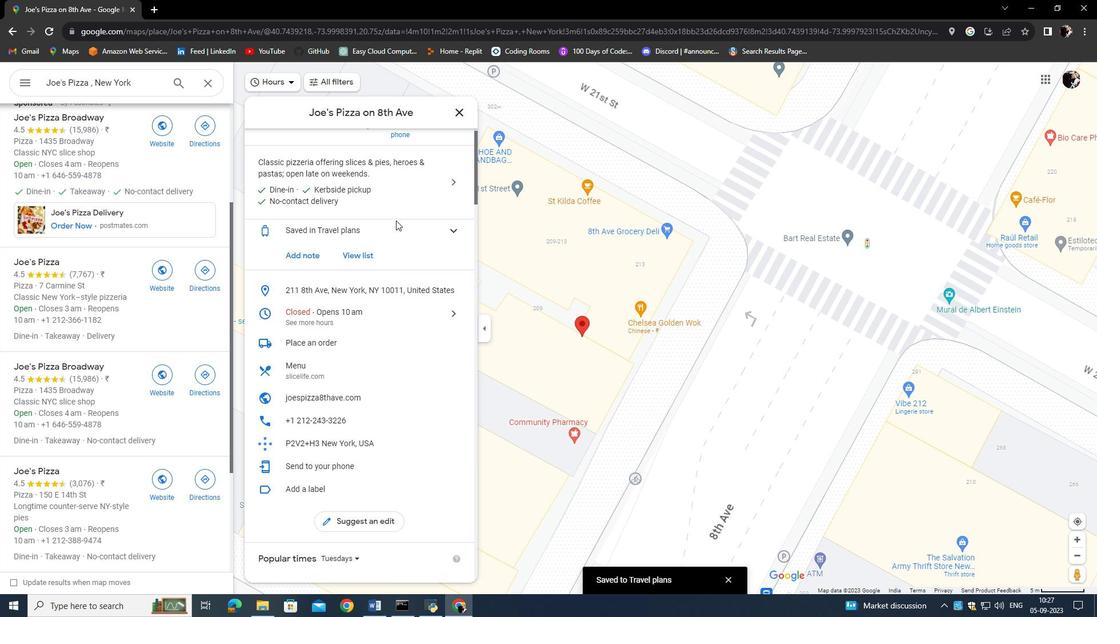 
Action: Mouse pressed left at (395, 220)
Screenshot: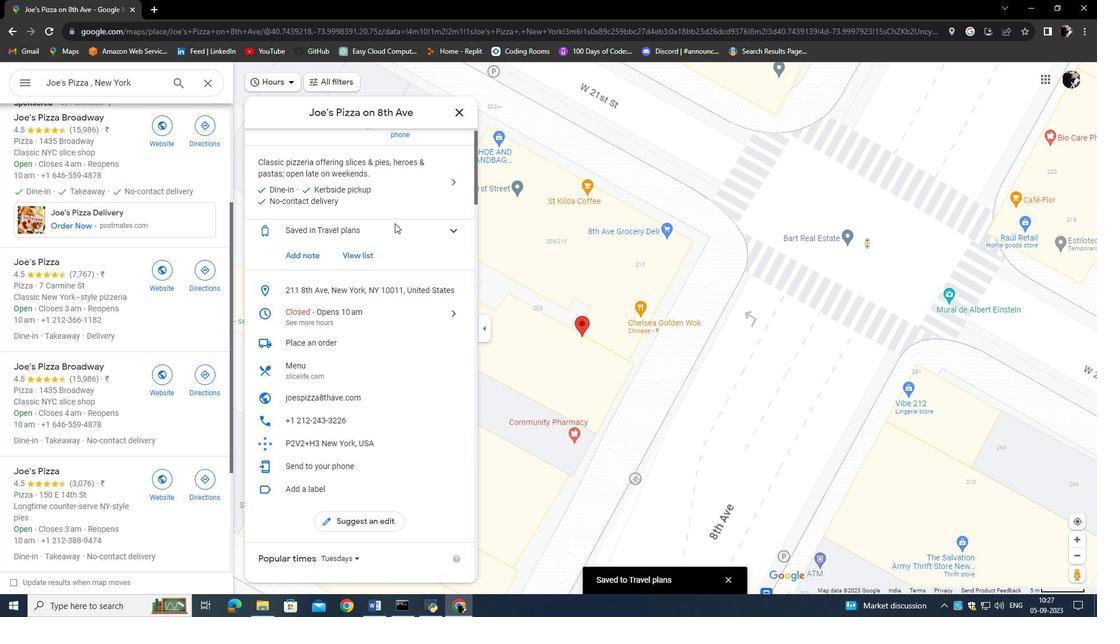 
Action: Mouse moved to (390, 228)
Screenshot: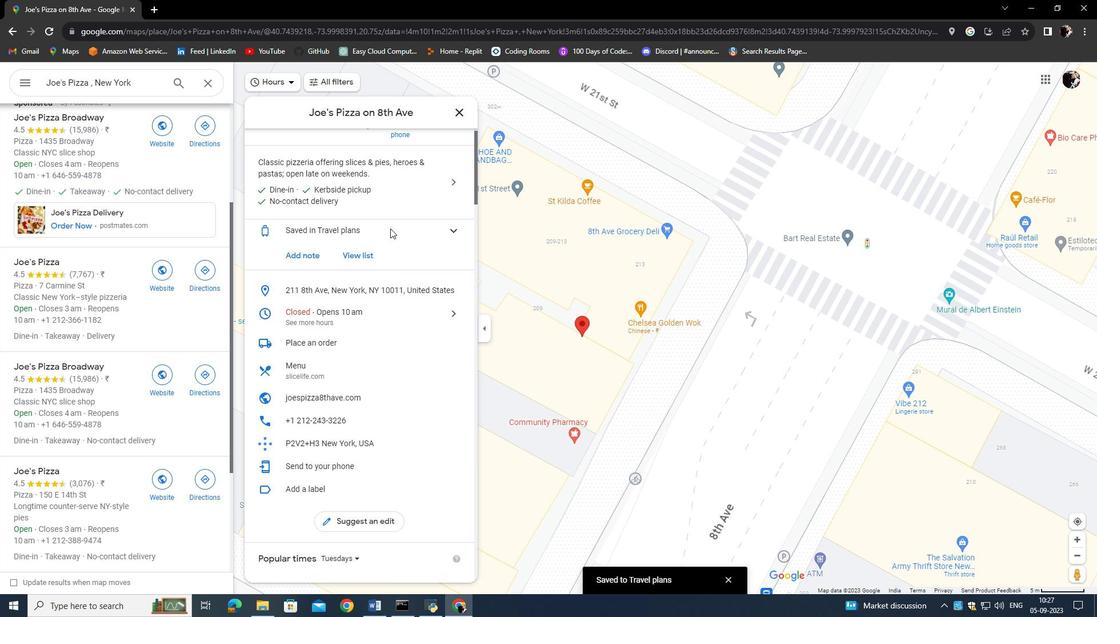 
Action: Mouse pressed left at (390, 228)
Screenshot: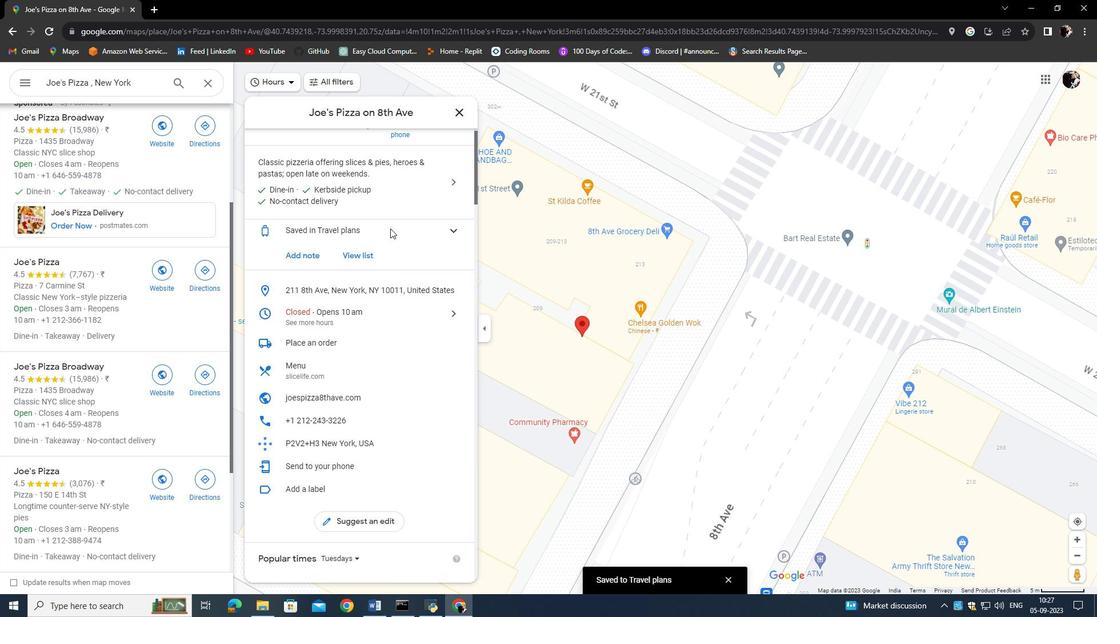 
Action: Mouse moved to (449, 230)
Screenshot: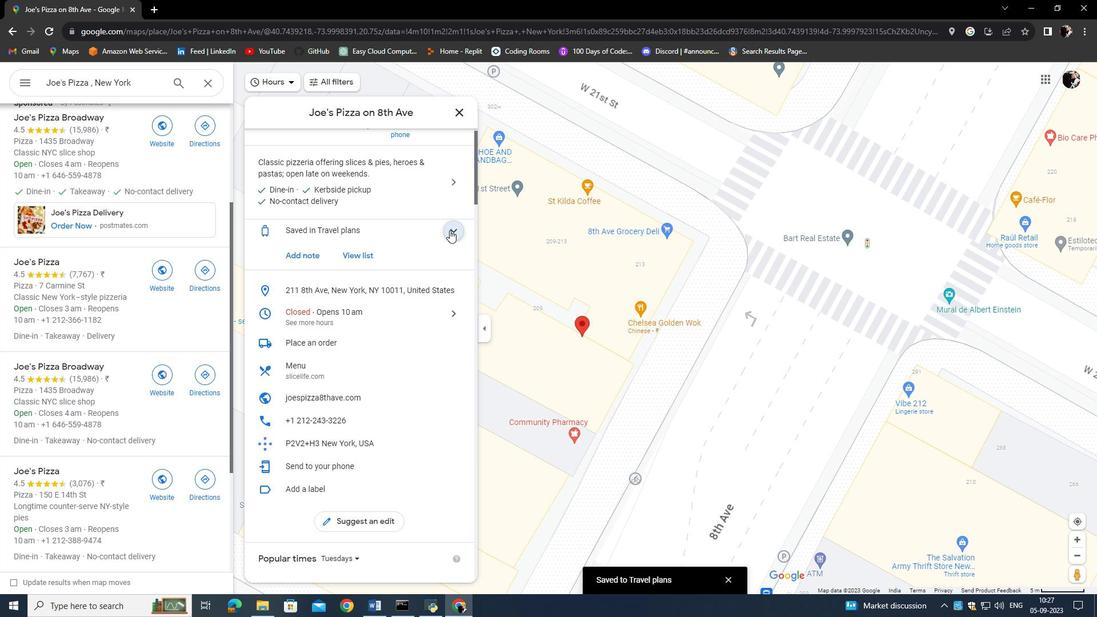 
Action: Mouse pressed left at (449, 230)
Screenshot: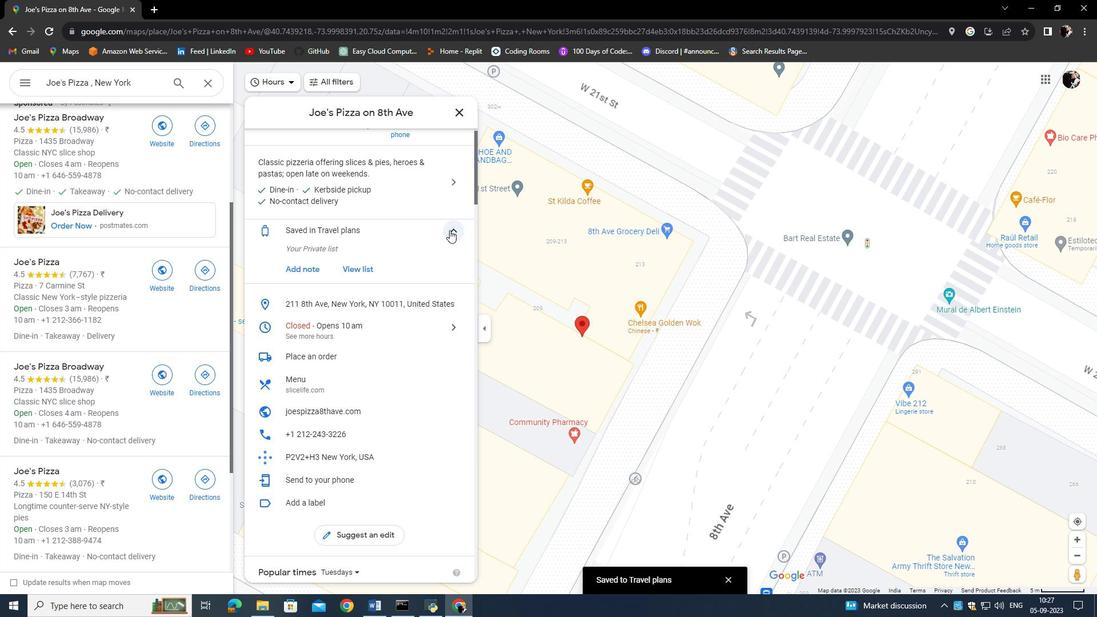 
Action: Mouse pressed left at (449, 230)
Screenshot: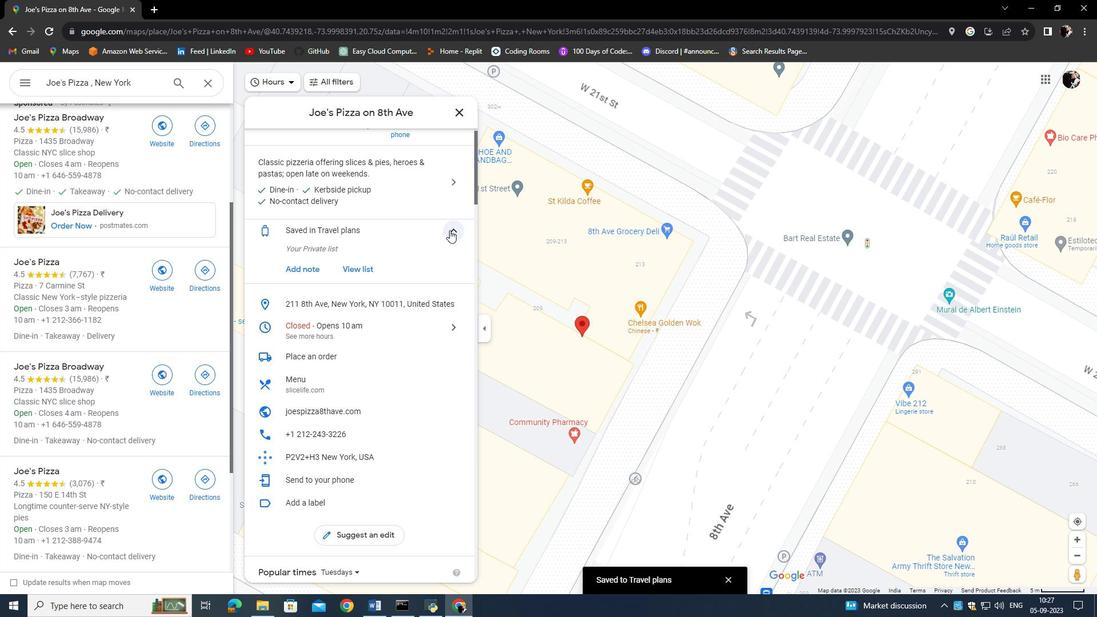 
Action: Mouse moved to (425, 274)
Screenshot: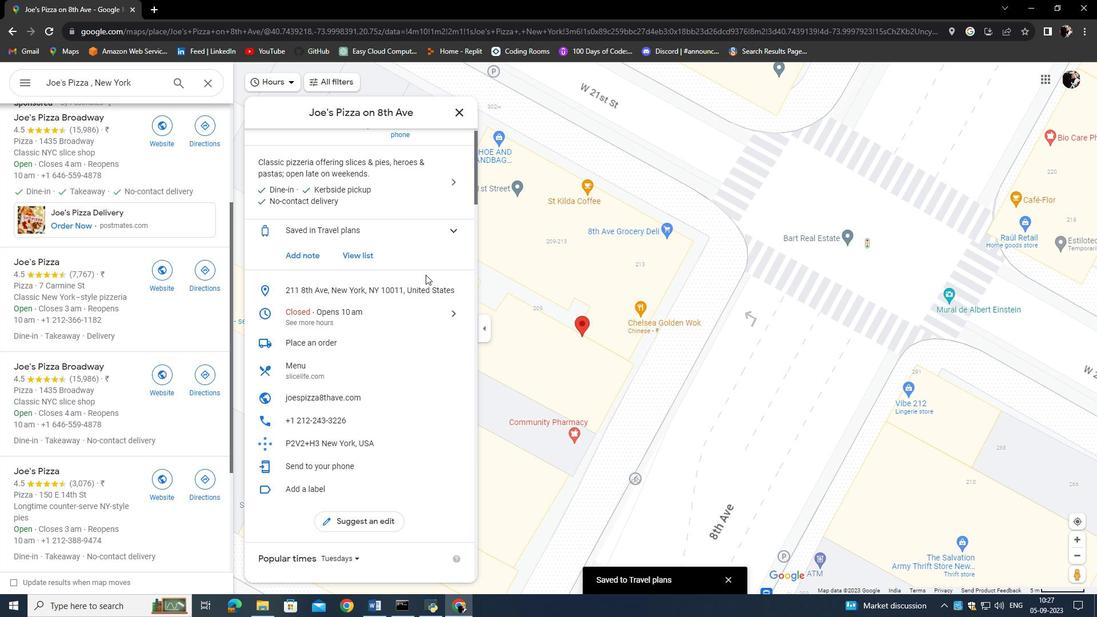 
Action: Mouse scrolled (425, 274) with delta (0, 0)
Screenshot: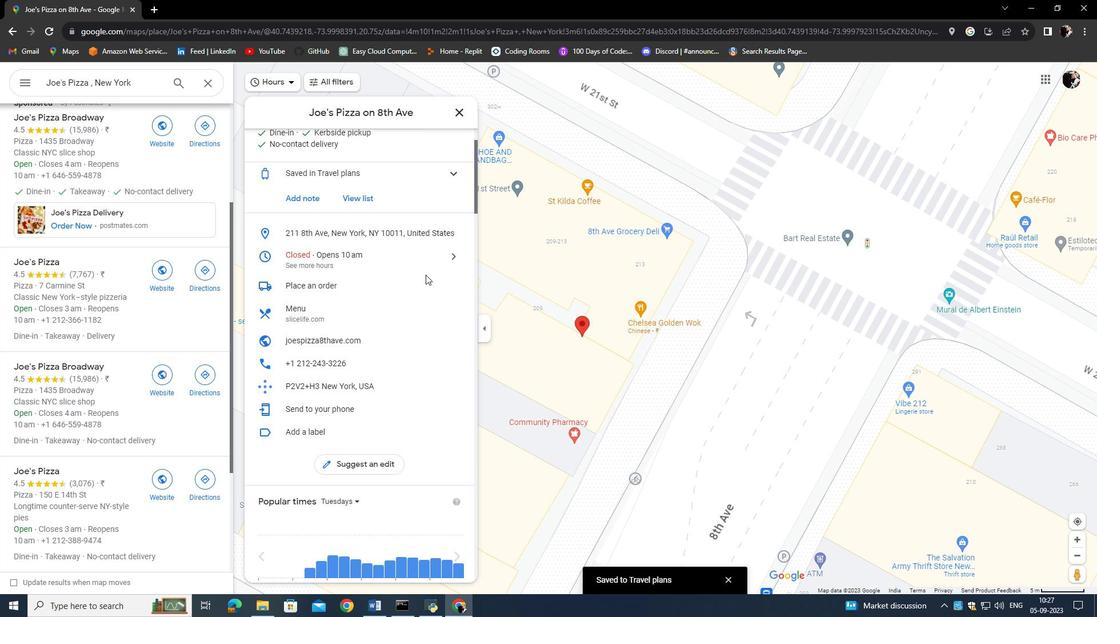 
Action: Mouse scrolled (425, 274) with delta (0, 0)
Screenshot: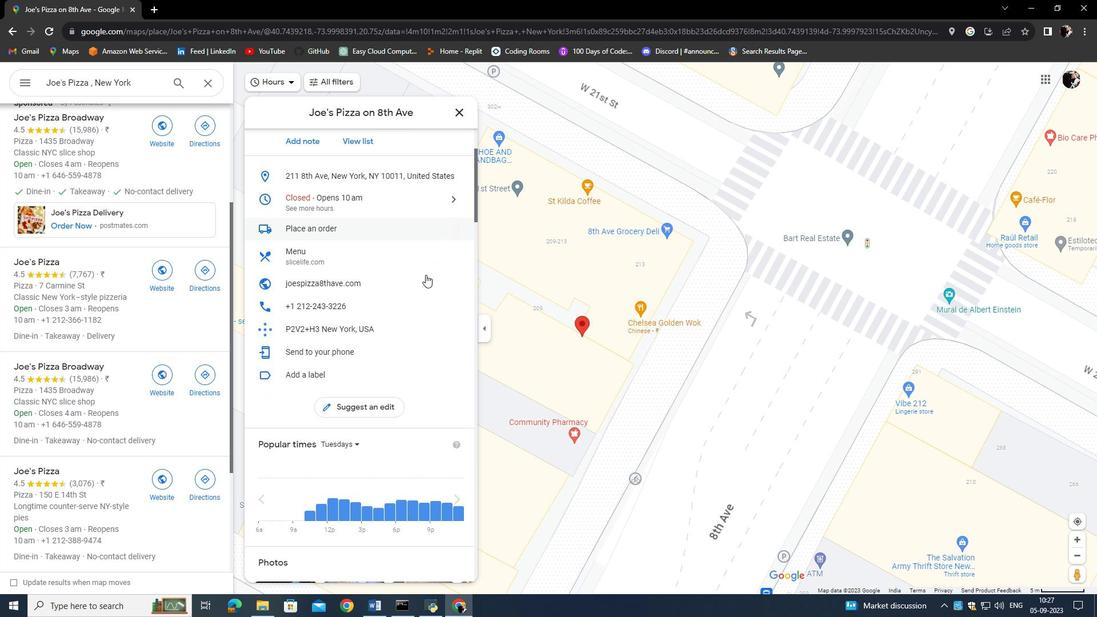 
Action: Mouse scrolled (425, 274) with delta (0, 0)
Screenshot: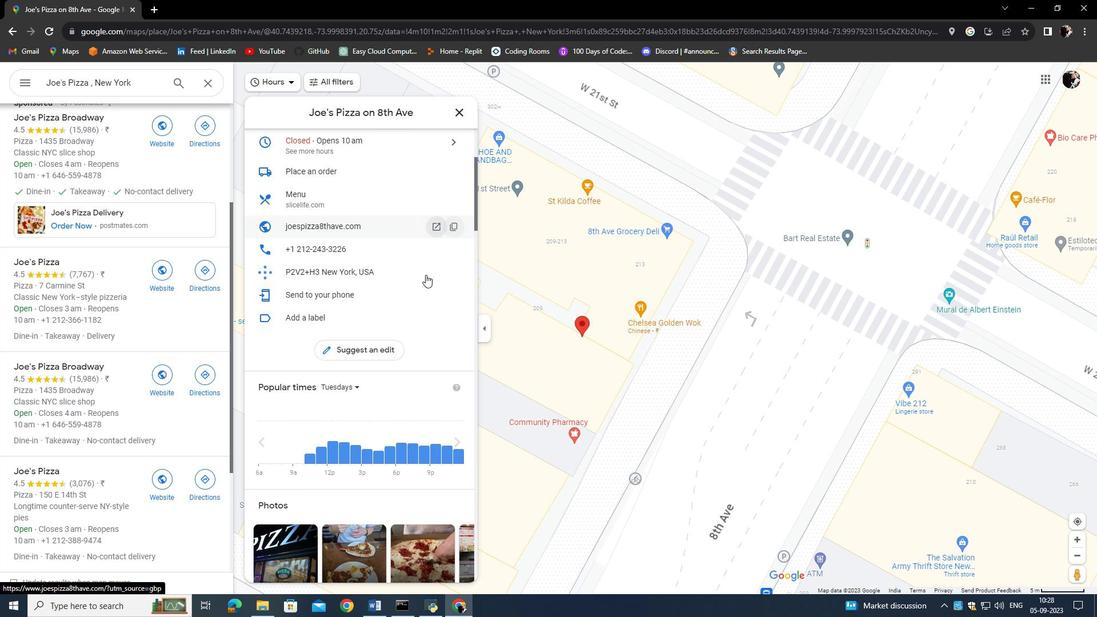 
Action: Mouse scrolled (425, 274) with delta (0, 0)
Screenshot: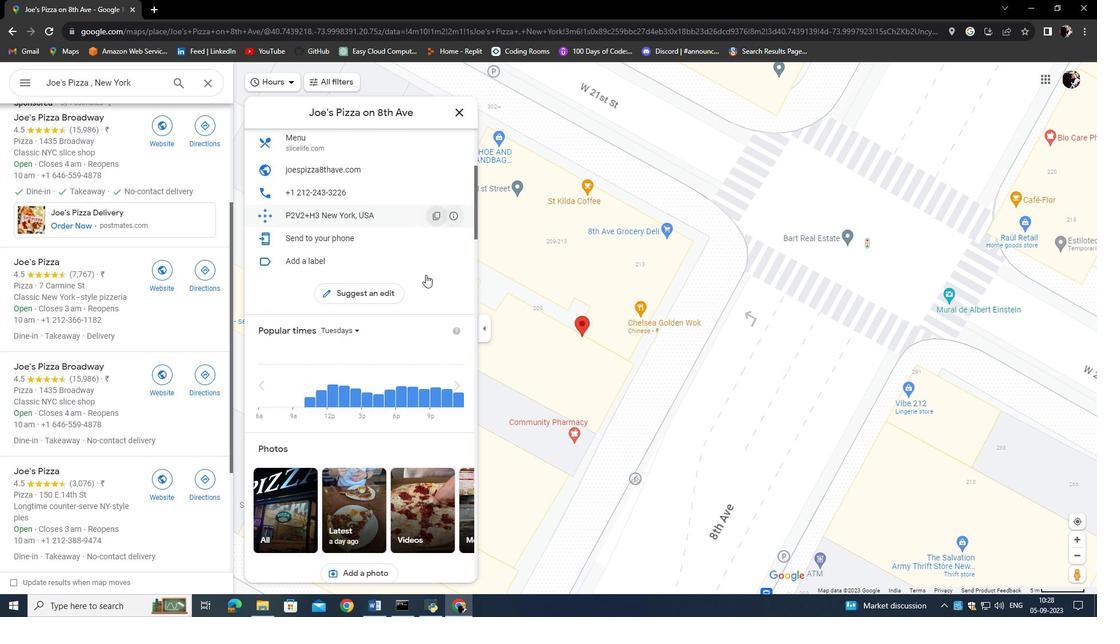 
Action: Mouse moved to (450, 387)
Screenshot: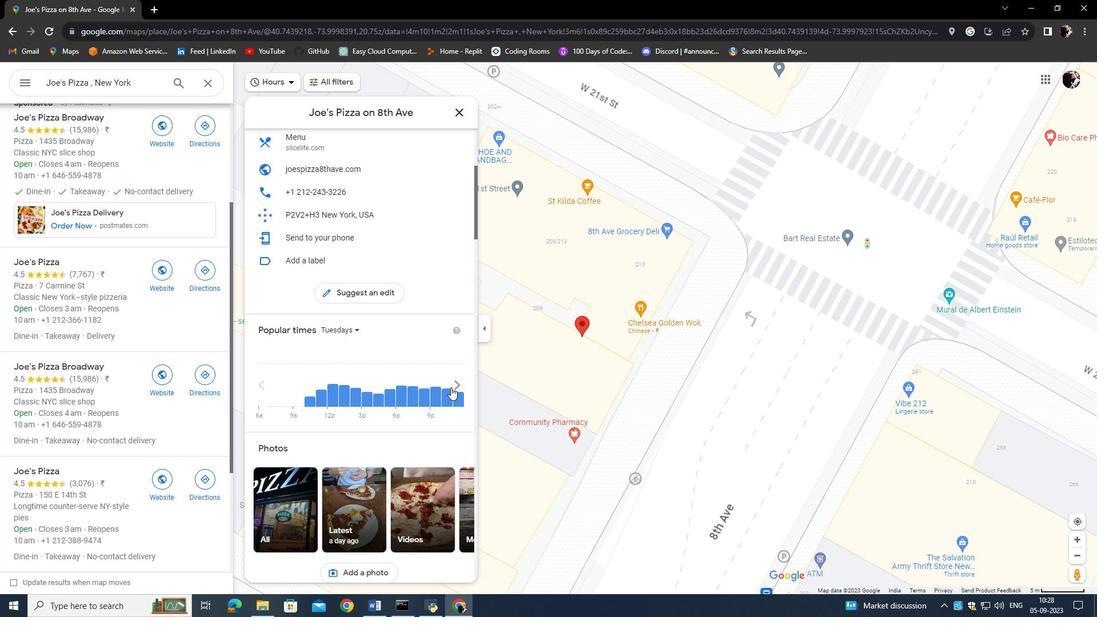 
Action: Mouse pressed left at (450, 387)
Screenshot: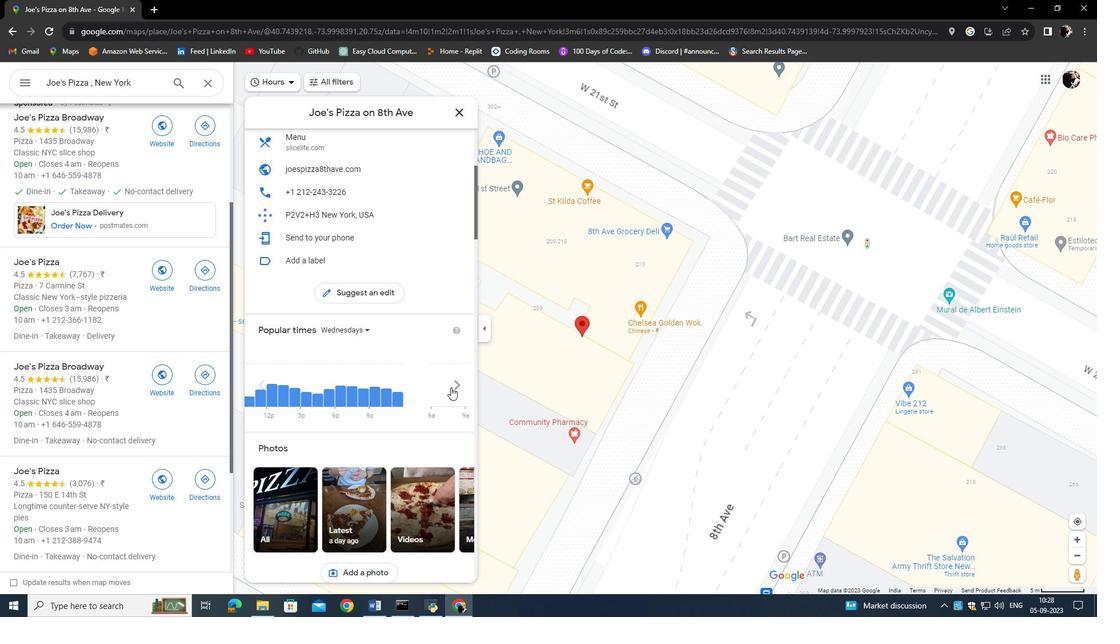 
Action: Mouse moved to (261, 385)
Screenshot: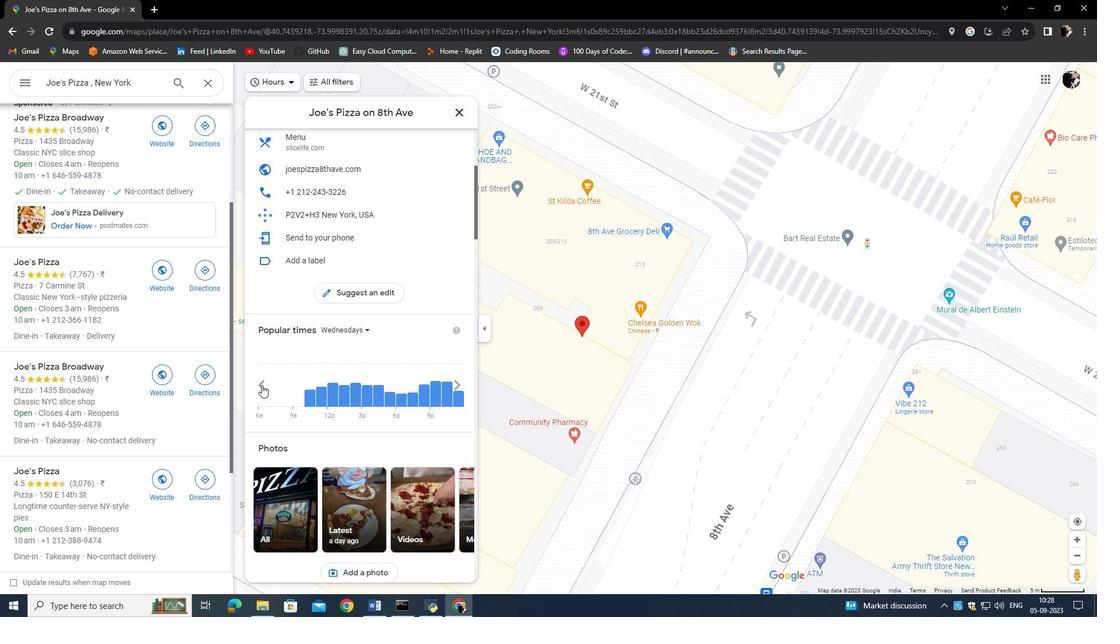 
Action: Mouse pressed left at (261, 385)
Screenshot: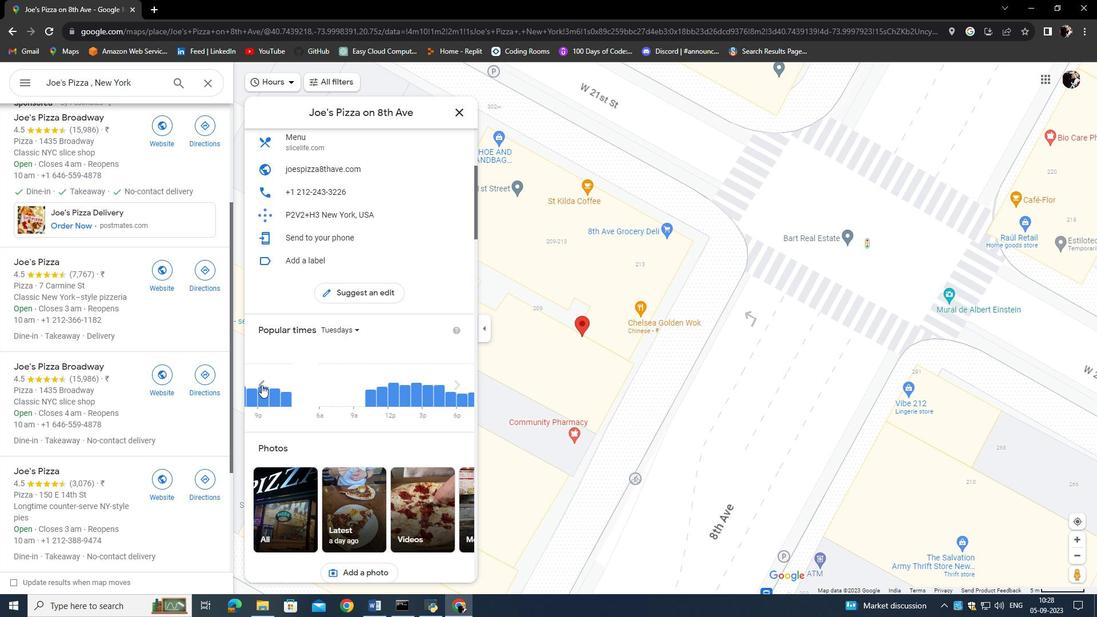 
Action: Mouse moved to (378, 337)
Screenshot: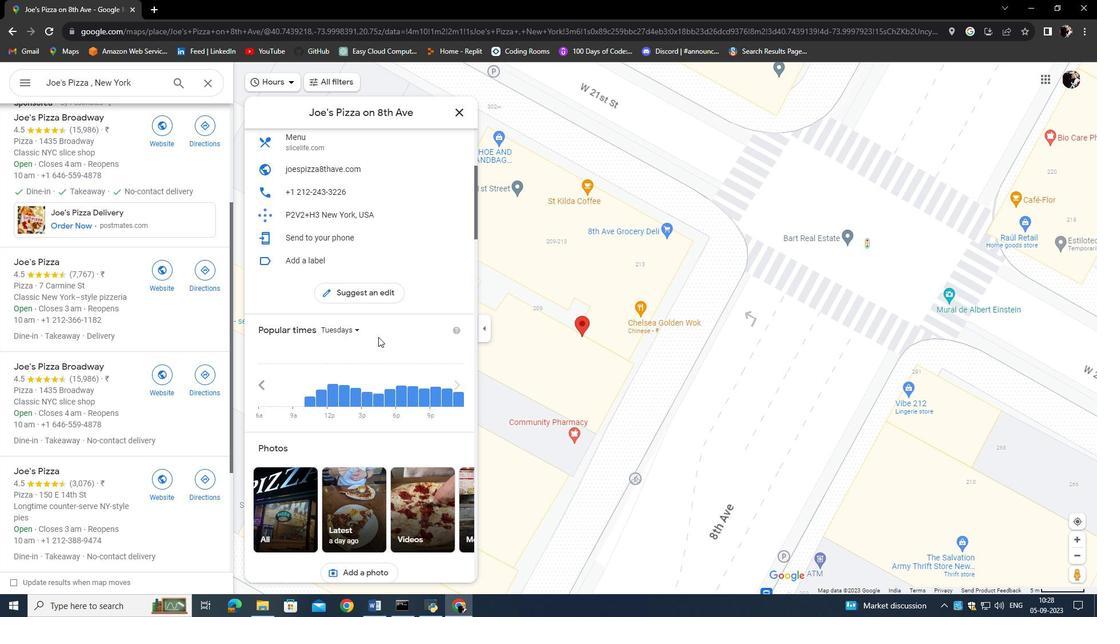 
Action: Mouse scrolled (378, 336) with delta (0, 0)
Screenshot: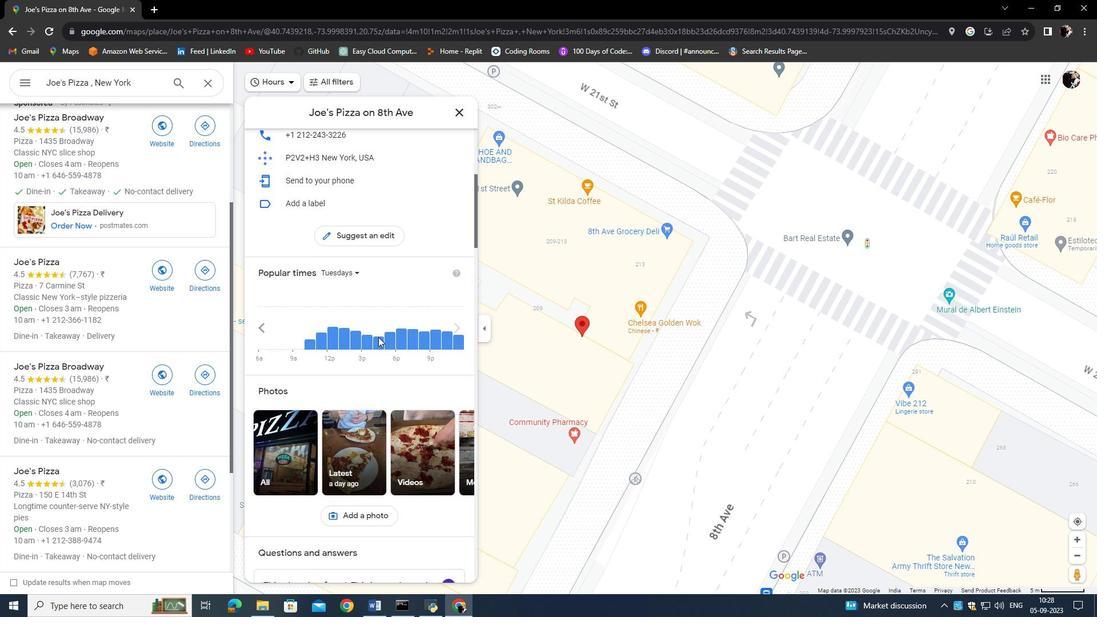 
Action: Mouse scrolled (378, 336) with delta (0, 0)
Screenshot: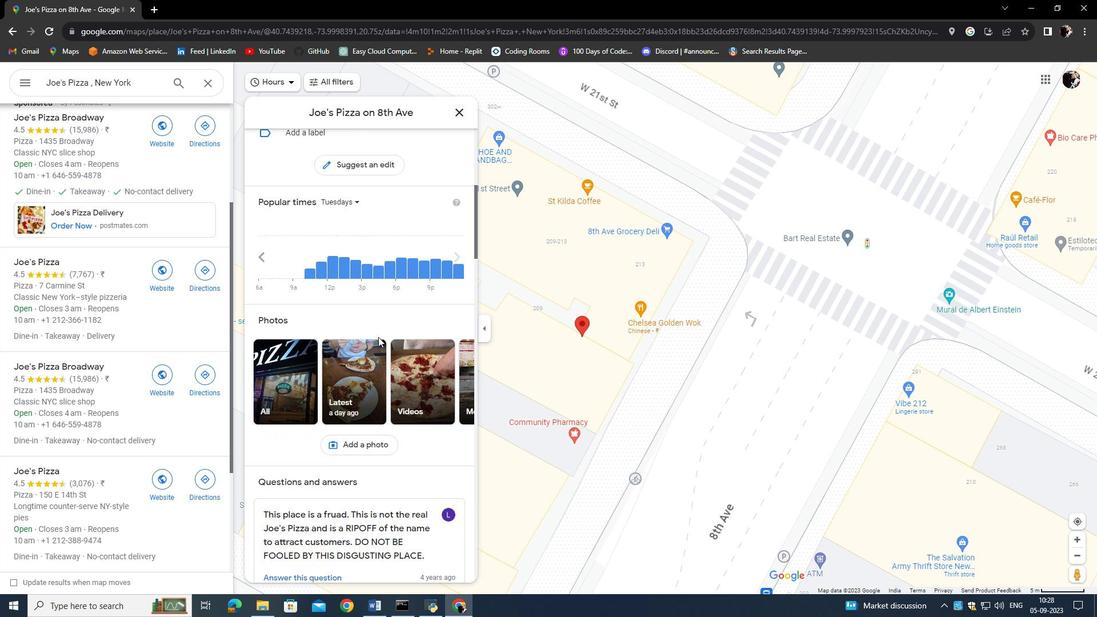 
Action: Mouse scrolled (378, 336) with delta (0, 0)
Screenshot: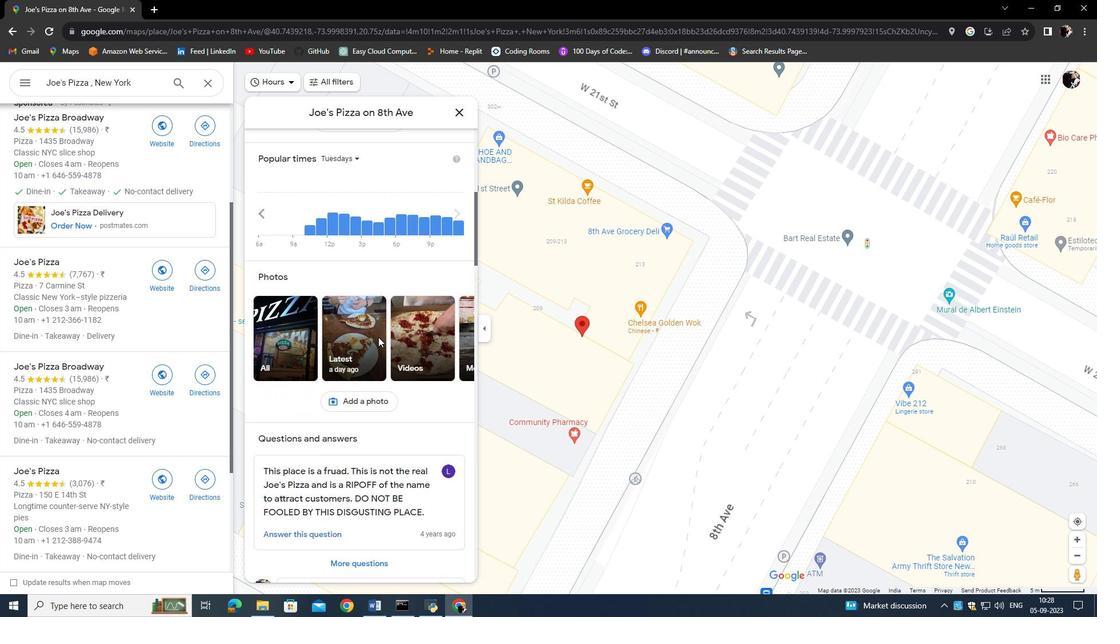 
Action: Mouse scrolled (378, 336) with delta (0, 0)
Screenshot: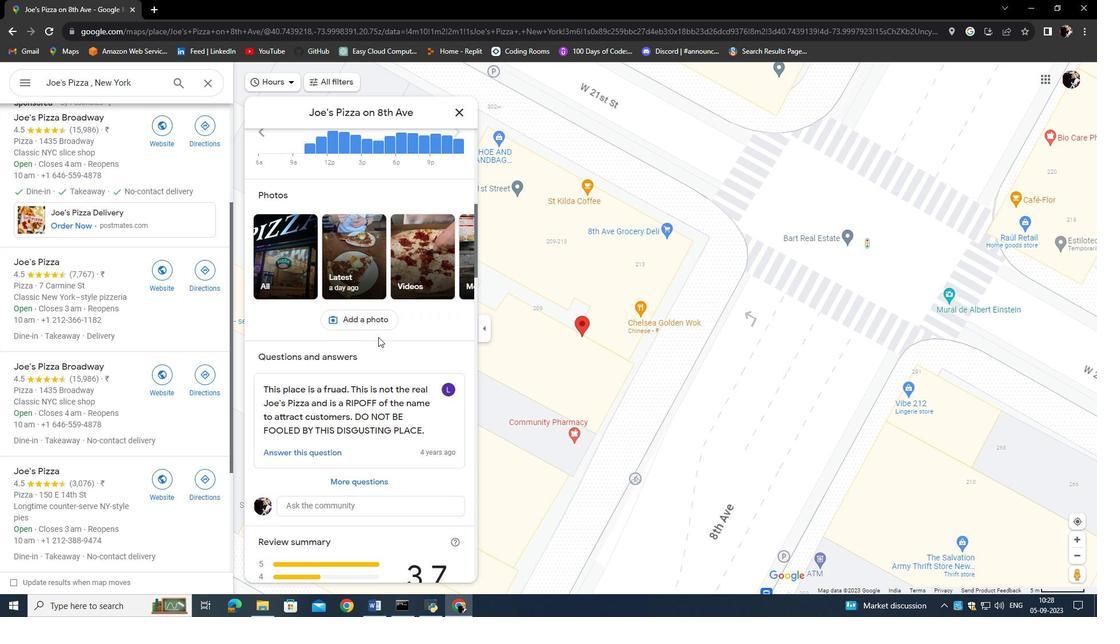 
Action: Mouse scrolled (378, 336) with delta (0, 0)
Screenshot: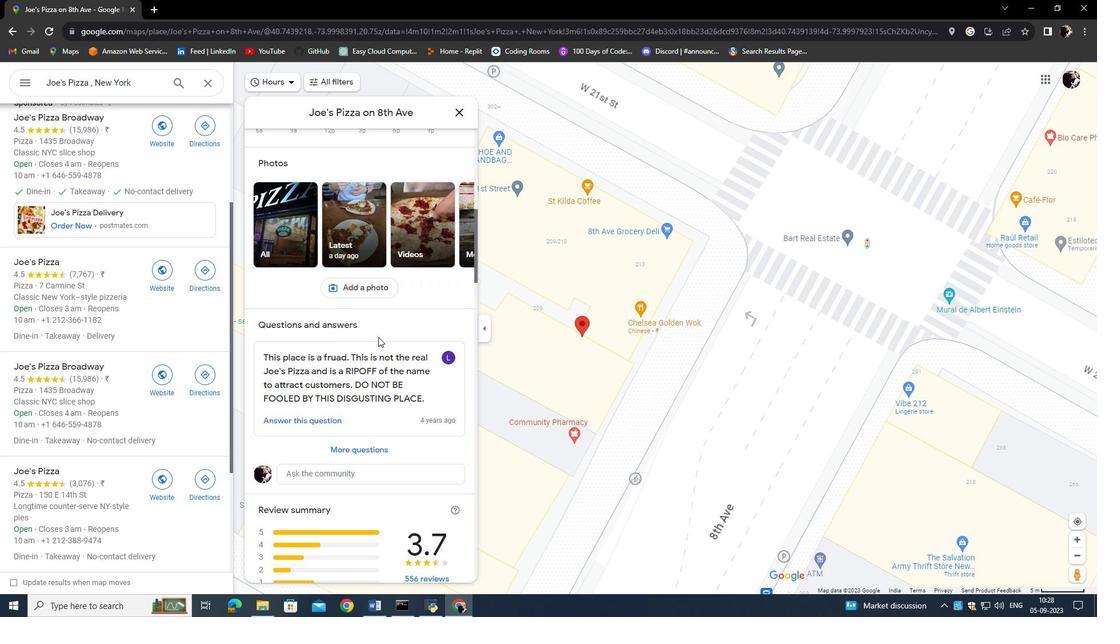 
Action: Mouse scrolled (378, 336) with delta (0, 0)
Screenshot: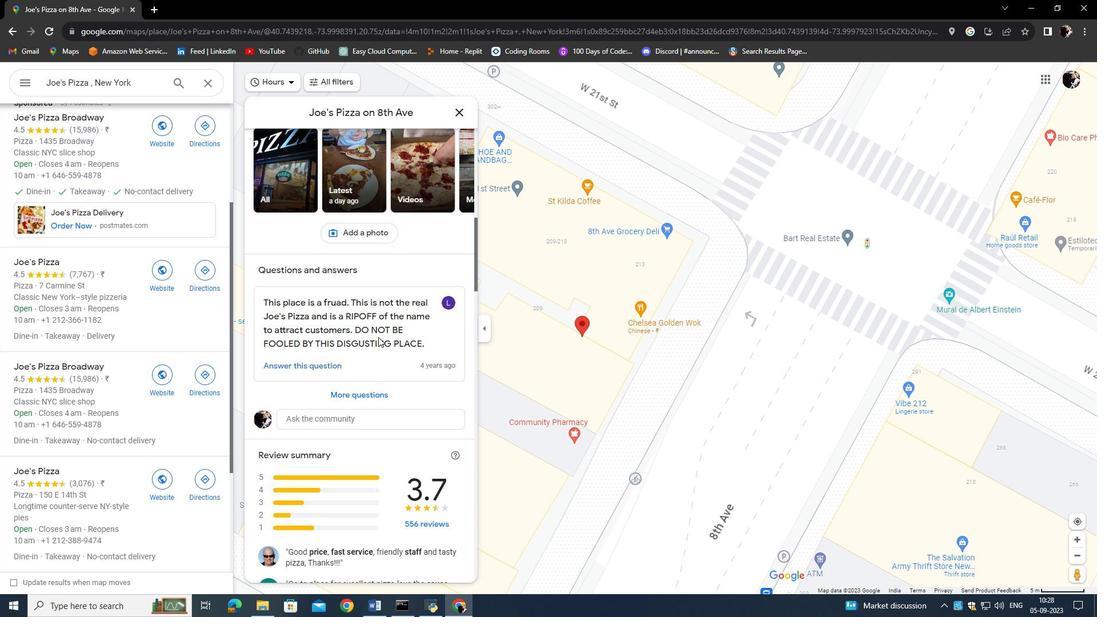 
Action: Mouse scrolled (378, 336) with delta (0, 0)
Screenshot: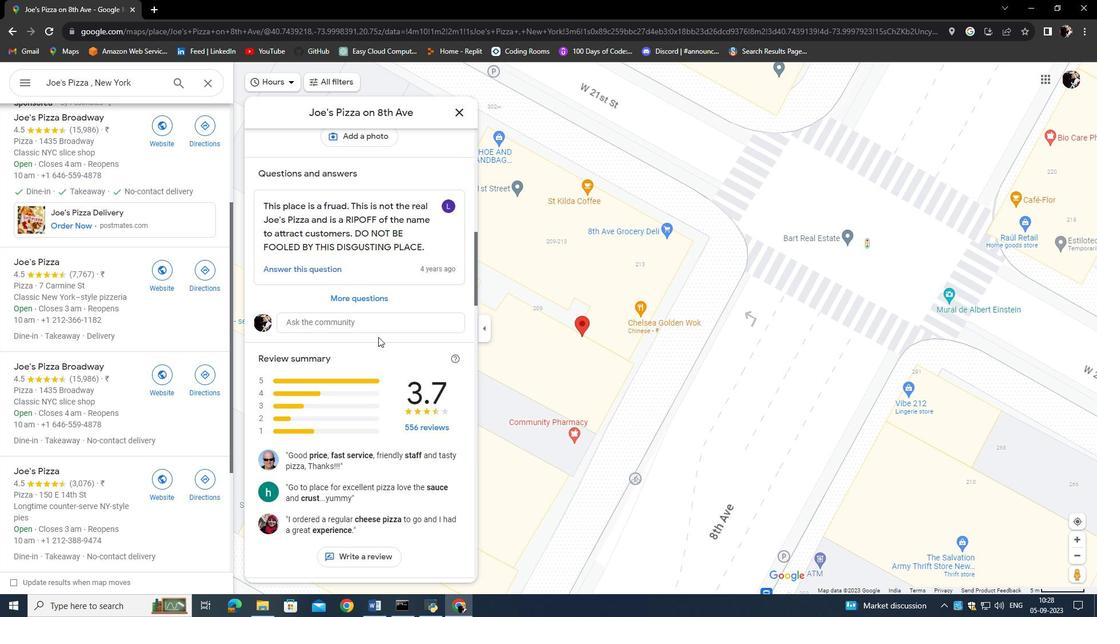 
Action: Mouse scrolled (378, 336) with delta (0, 0)
Screenshot: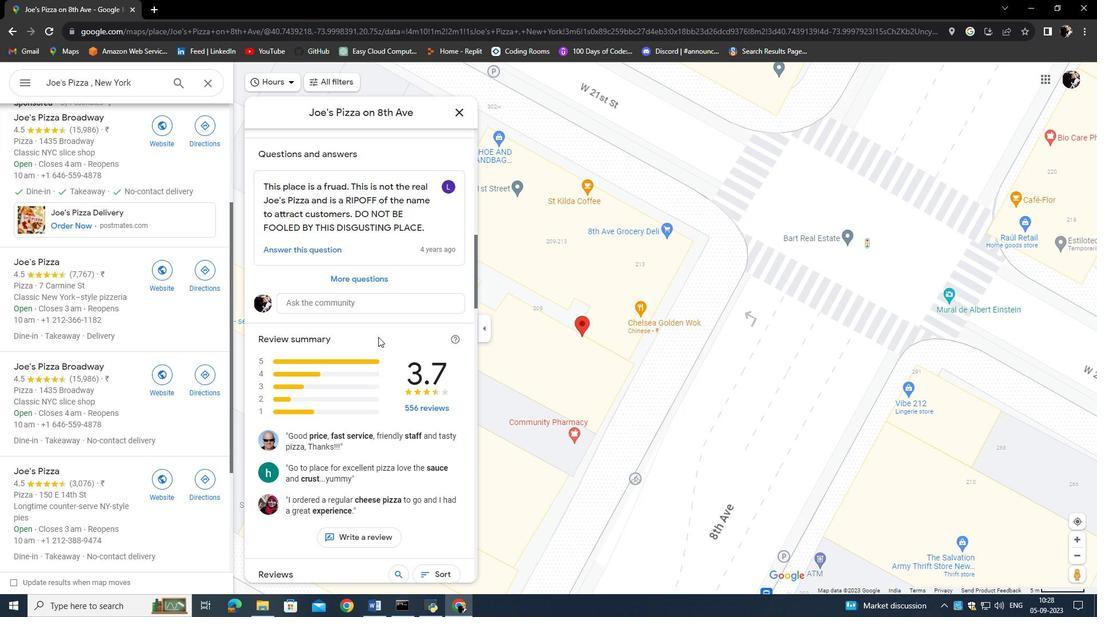 
Action: Mouse scrolled (378, 336) with delta (0, 0)
Screenshot: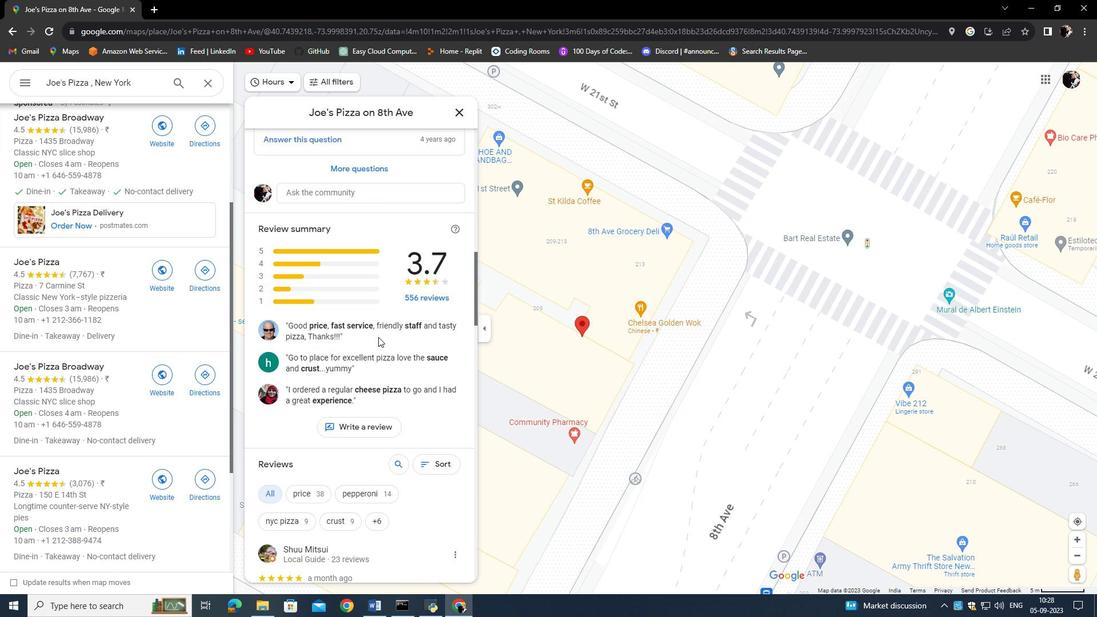 
Action: Mouse scrolled (378, 336) with delta (0, 0)
Screenshot: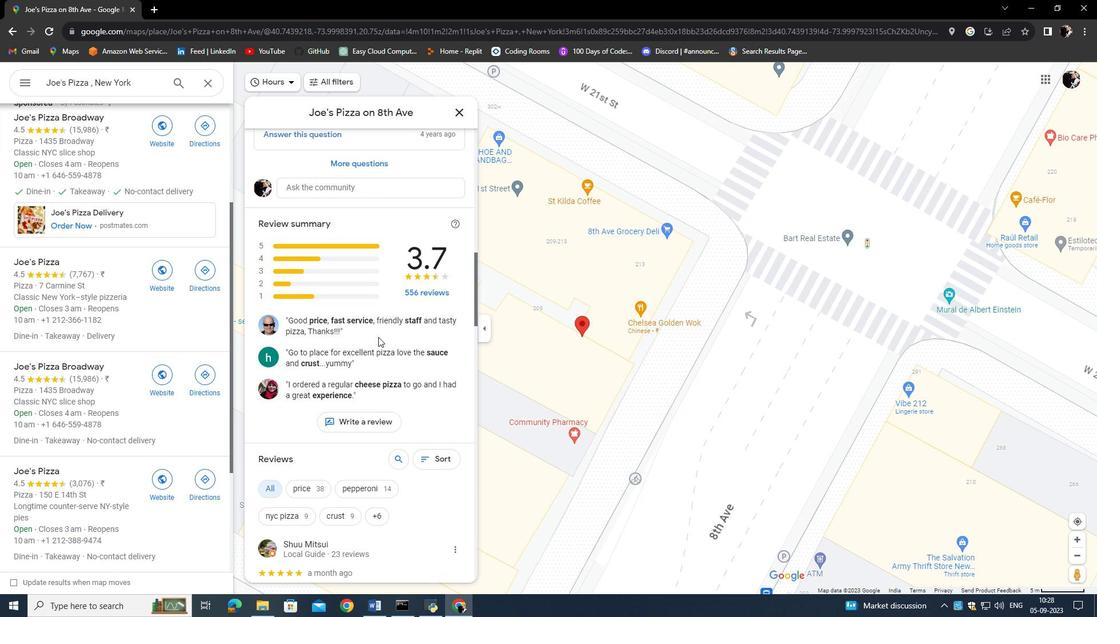 
Action: Mouse scrolled (378, 336) with delta (0, 0)
Screenshot: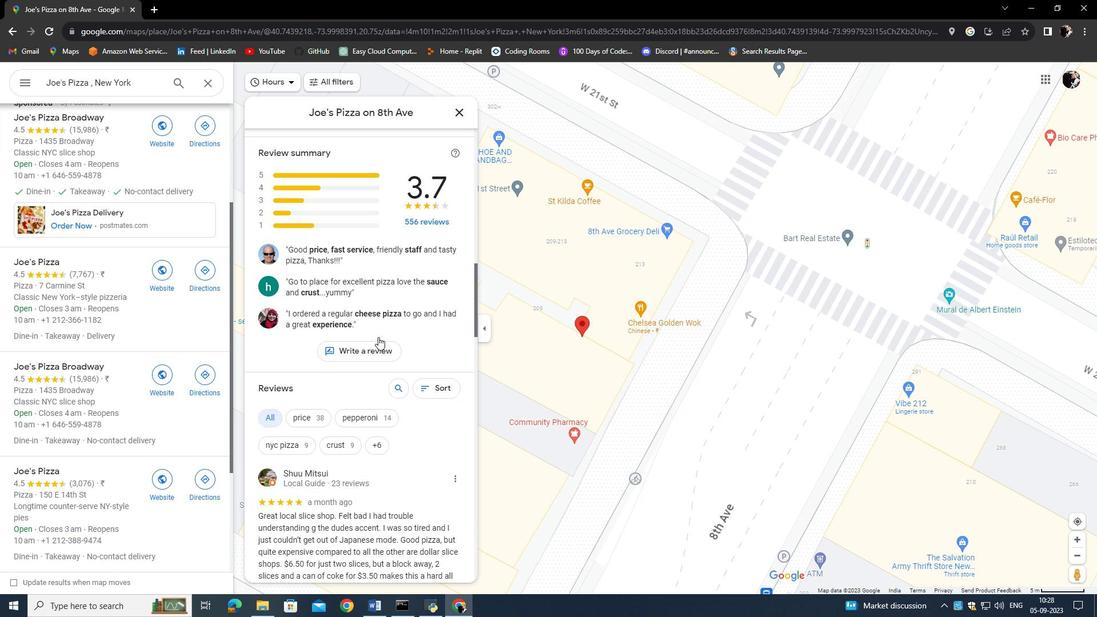 
Action: Mouse scrolled (378, 336) with delta (0, 0)
Screenshot: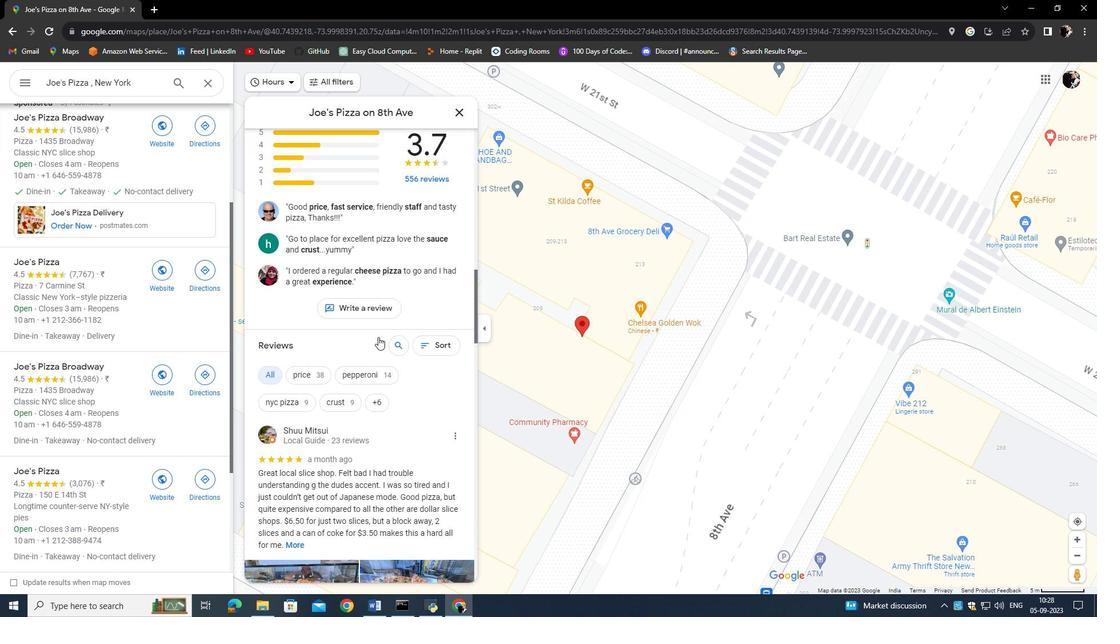 
Action: Mouse scrolled (378, 337) with delta (0, 0)
Screenshot: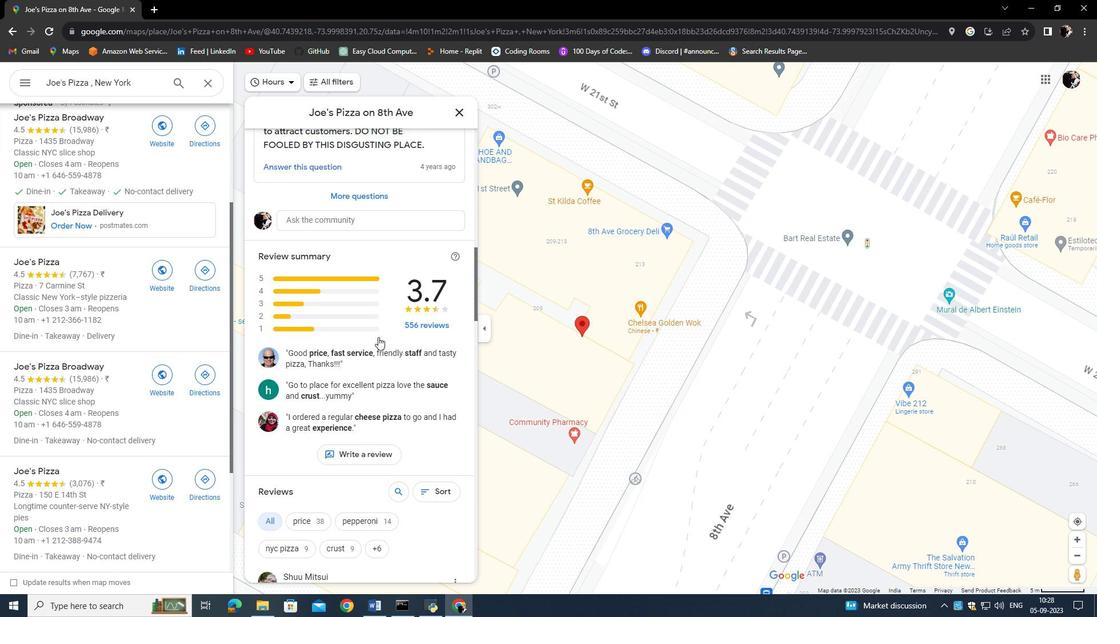 
Action: Mouse scrolled (378, 337) with delta (0, 0)
Screenshot: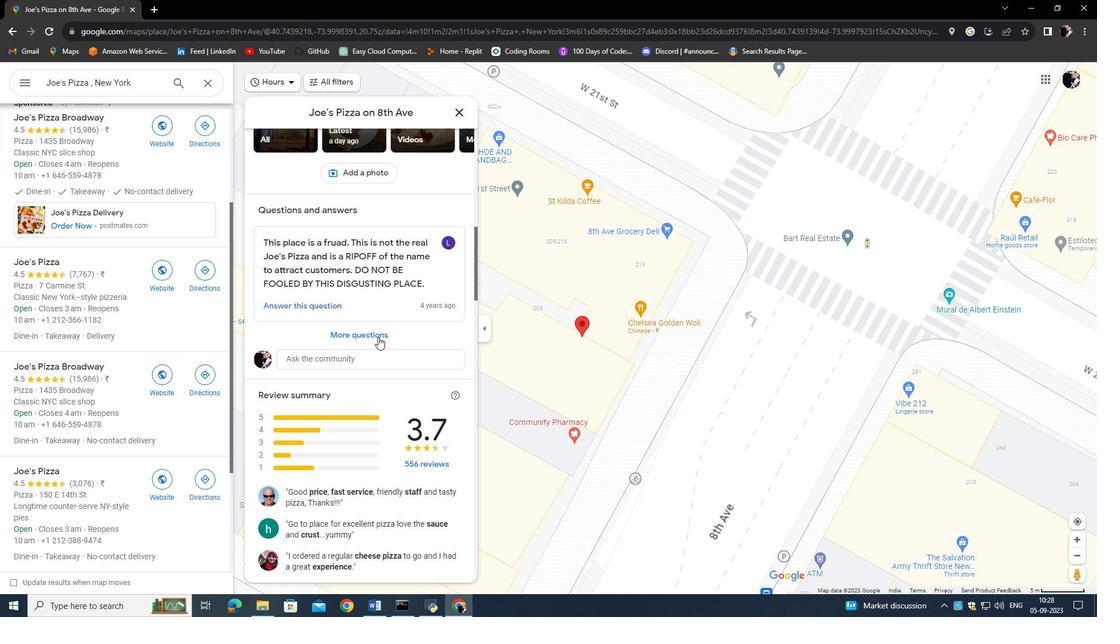
Action: Mouse scrolled (378, 337) with delta (0, 0)
Screenshot: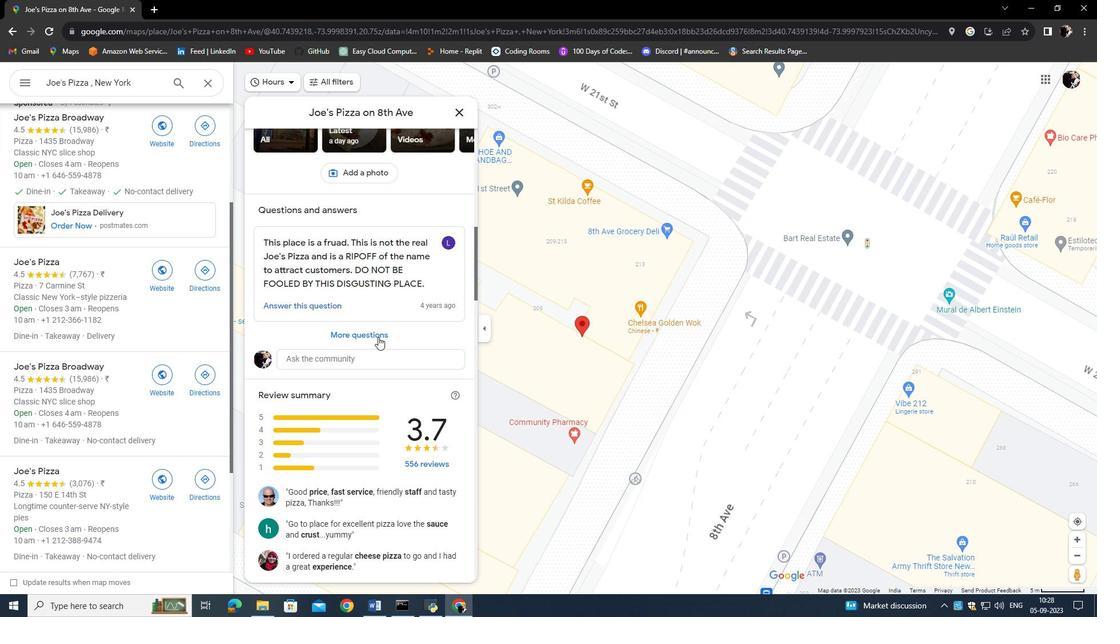 
Action: Mouse scrolled (378, 337) with delta (0, 0)
Screenshot: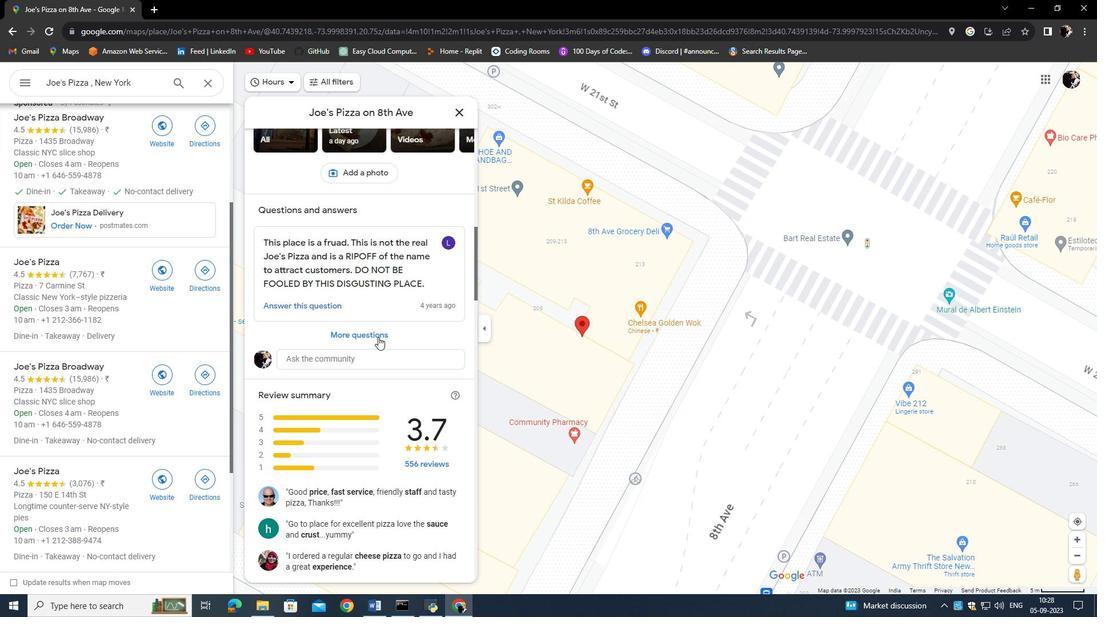 
Action: Mouse scrolled (378, 337) with delta (0, 0)
Screenshot: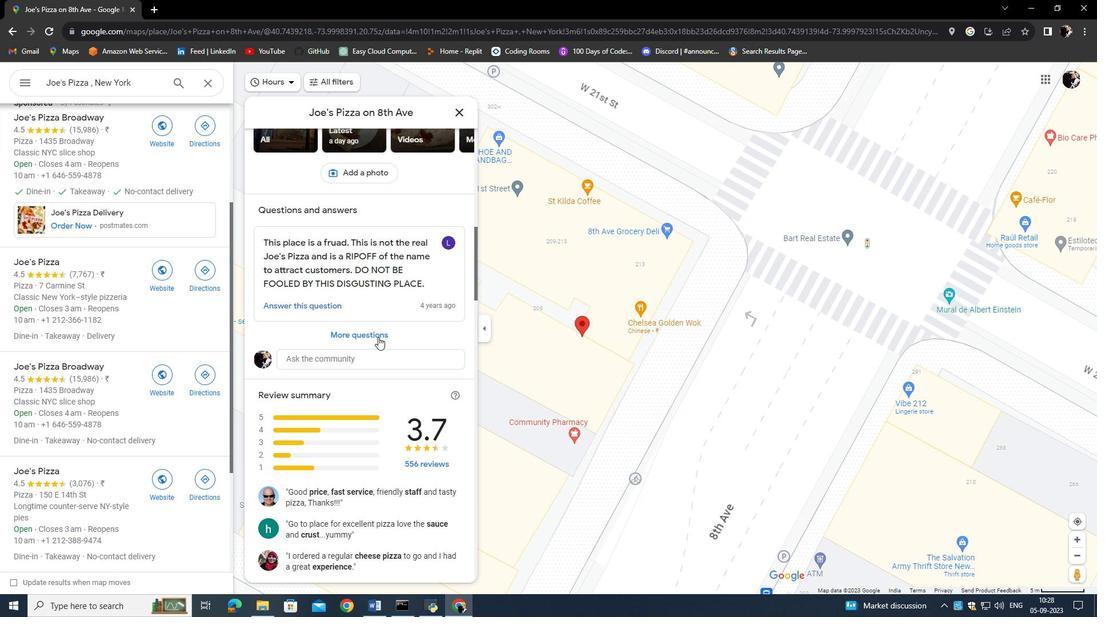 
Action: Mouse scrolled (378, 337) with delta (0, 0)
Screenshot: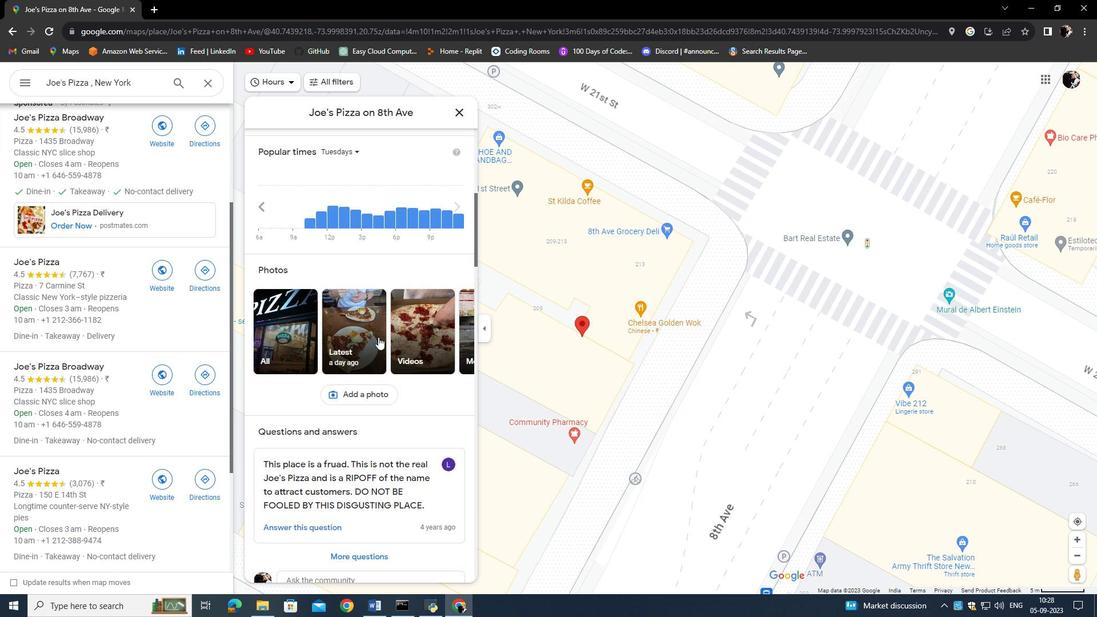 
Action: Mouse scrolled (378, 337) with delta (0, 0)
Screenshot: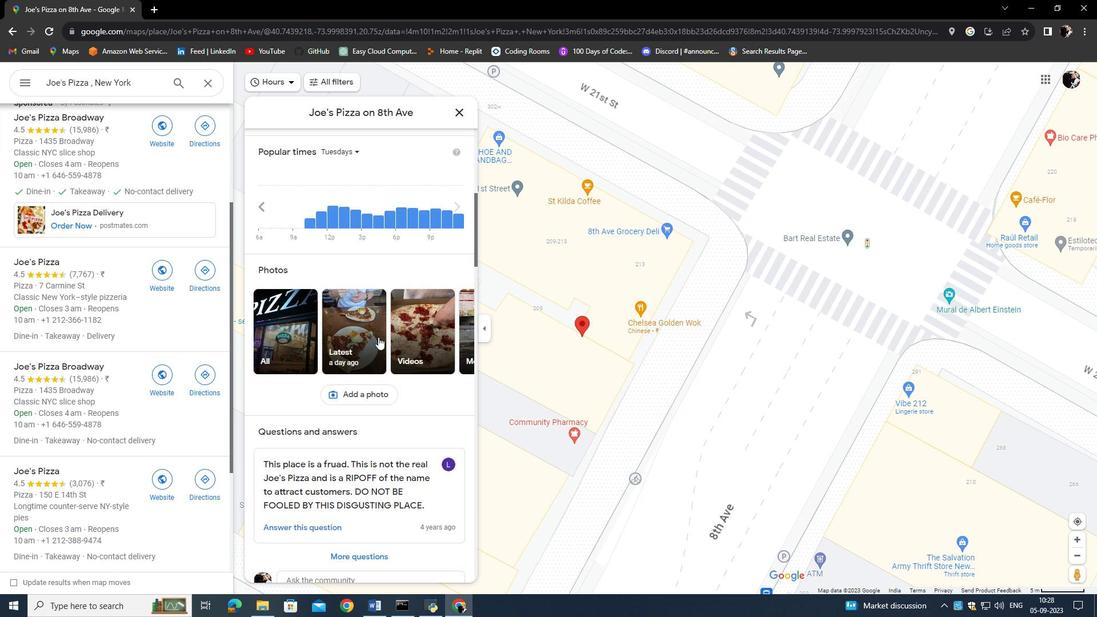 
Action: Mouse scrolled (378, 337) with delta (0, 0)
Screenshot: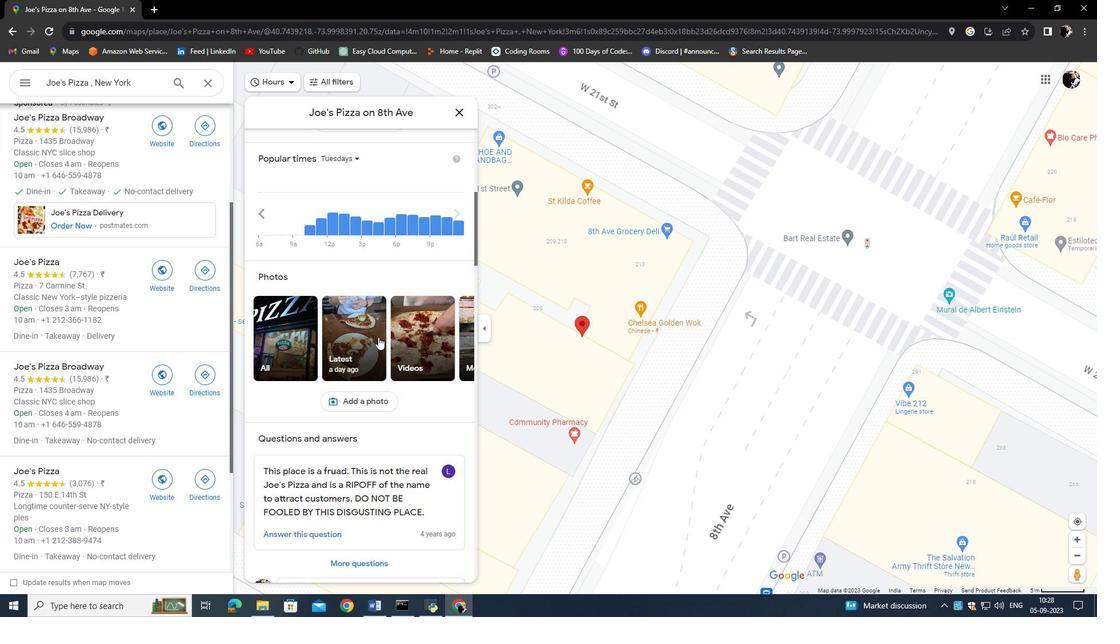 
Action: Mouse scrolled (378, 337) with delta (0, 0)
Screenshot: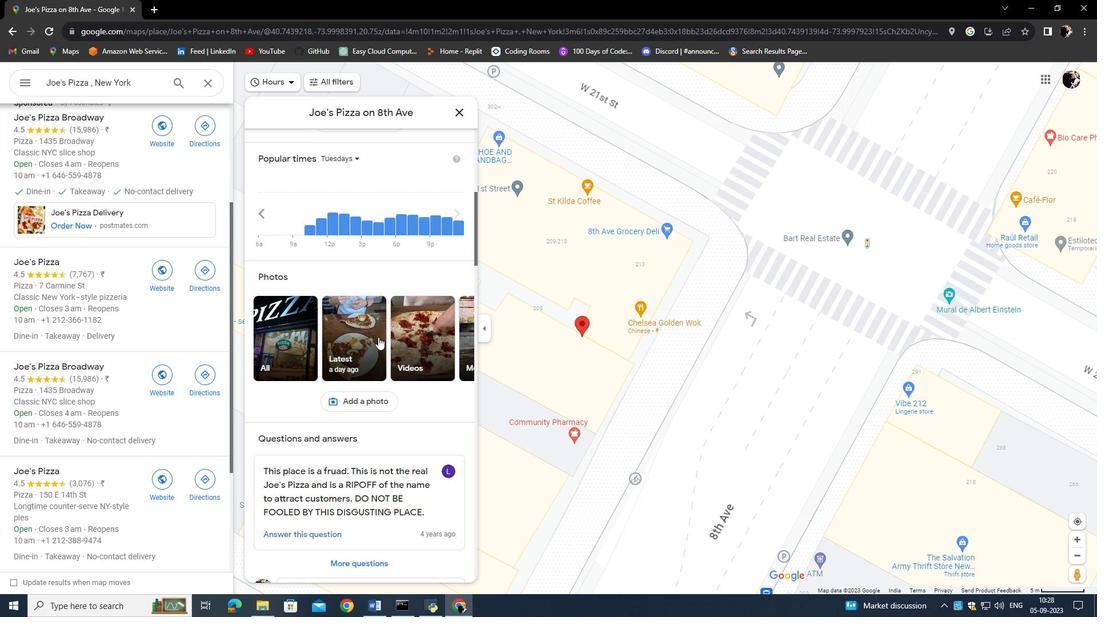 
Action: Mouse scrolled (378, 337) with delta (0, 0)
Screenshot: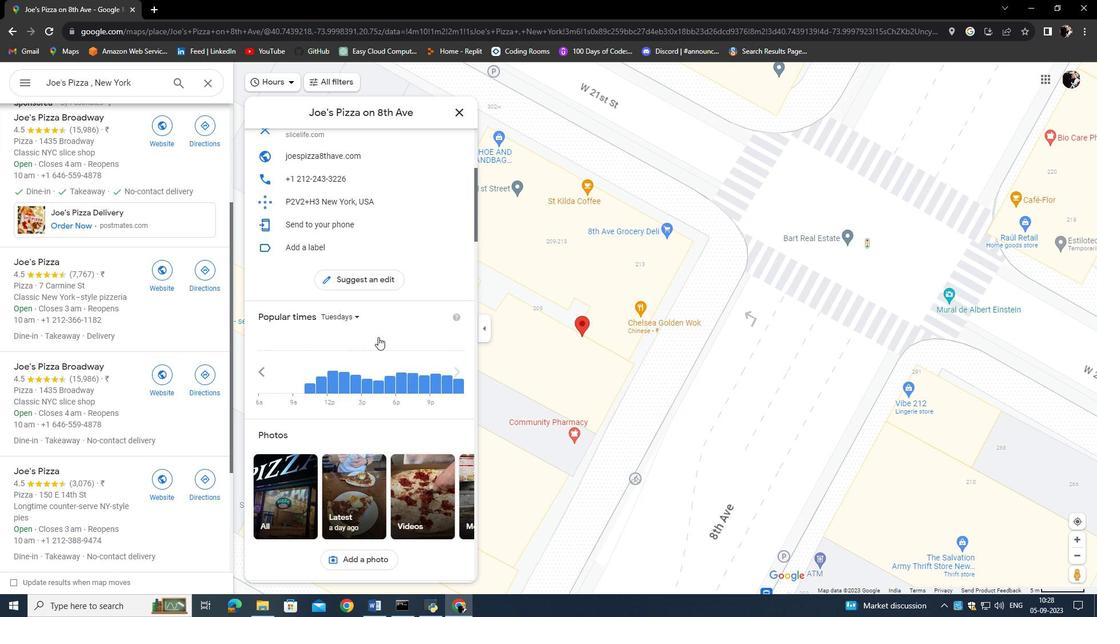 
Action: Mouse scrolled (378, 337) with delta (0, 0)
Screenshot: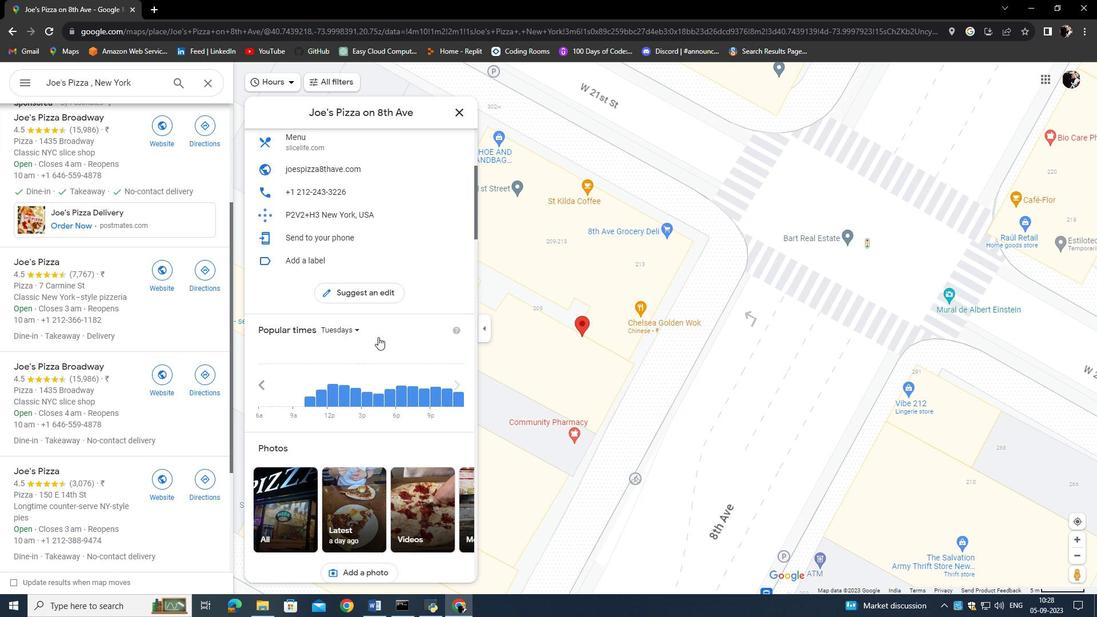 
Action: Mouse scrolled (378, 337) with delta (0, 0)
Screenshot: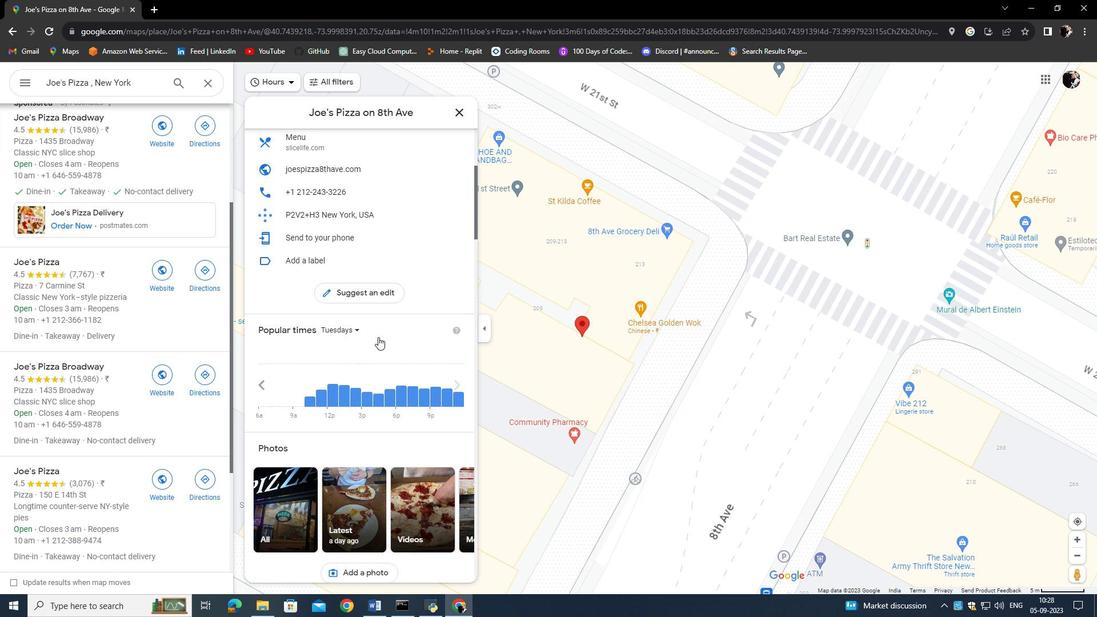 
Action: Mouse moved to (381, 302)
Screenshot: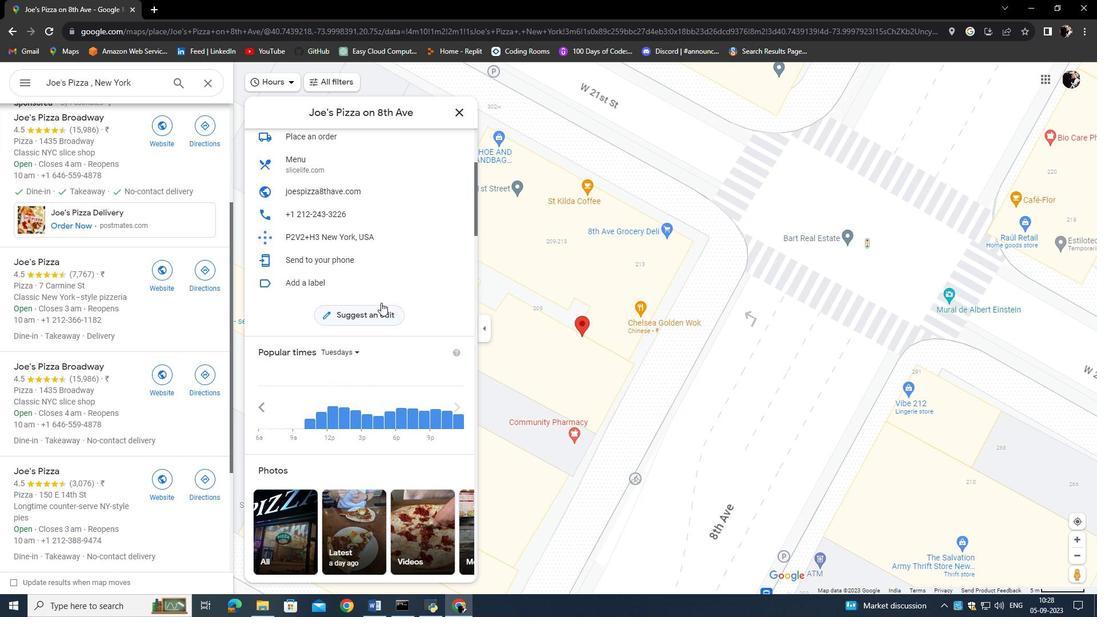 
Action: Mouse scrolled (381, 303) with delta (0, 0)
Screenshot: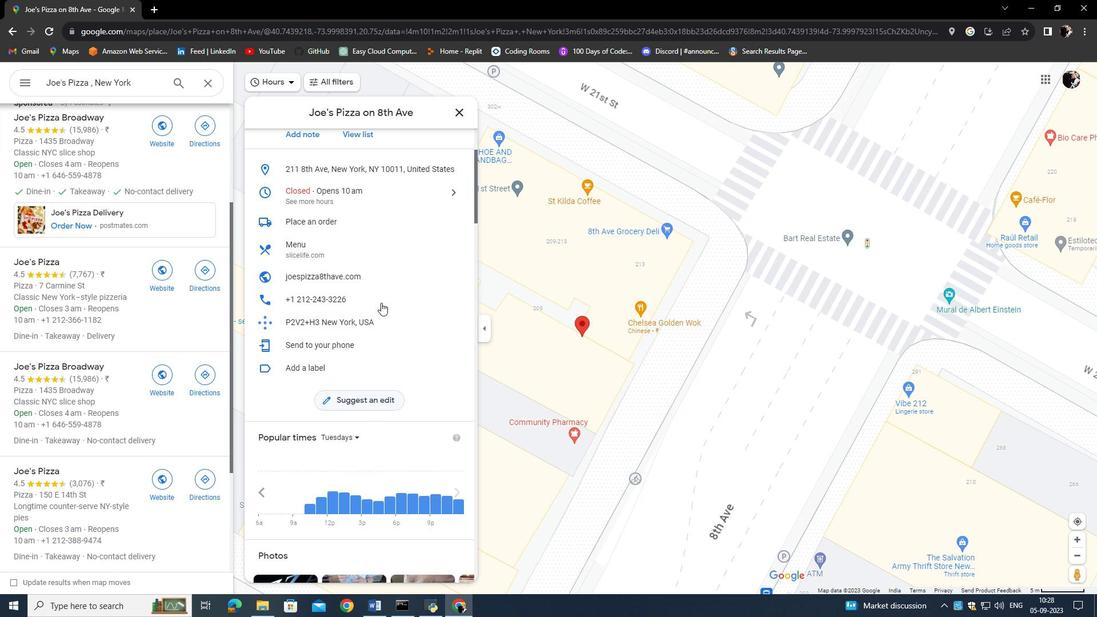 
Action: Mouse scrolled (381, 303) with delta (0, 0)
Screenshot: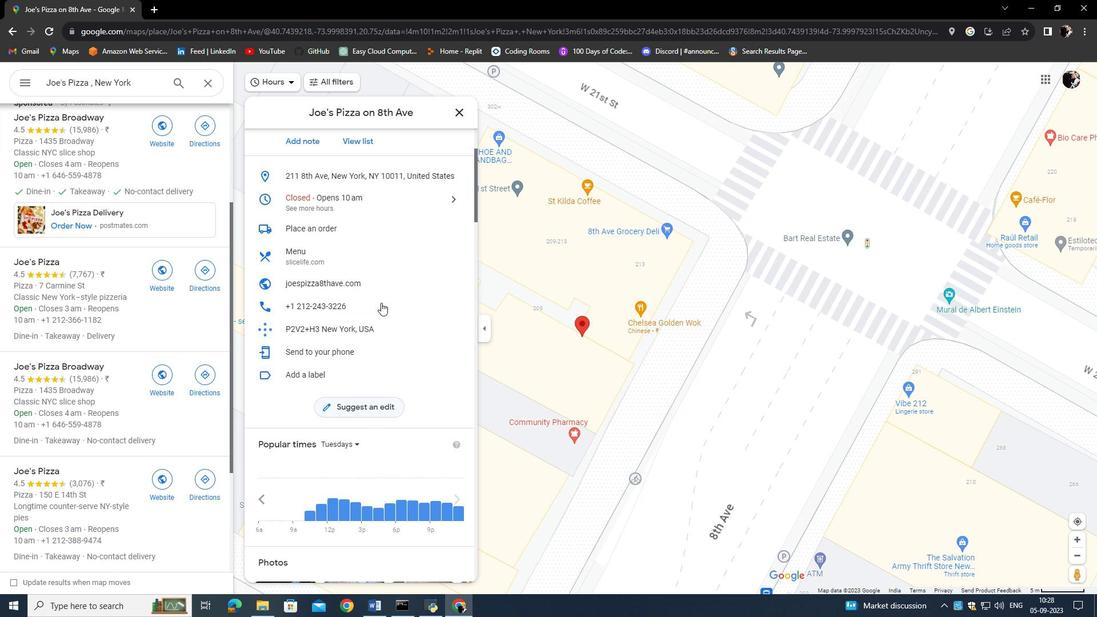 
Action: Mouse scrolled (381, 303) with delta (0, 0)
Screenshot: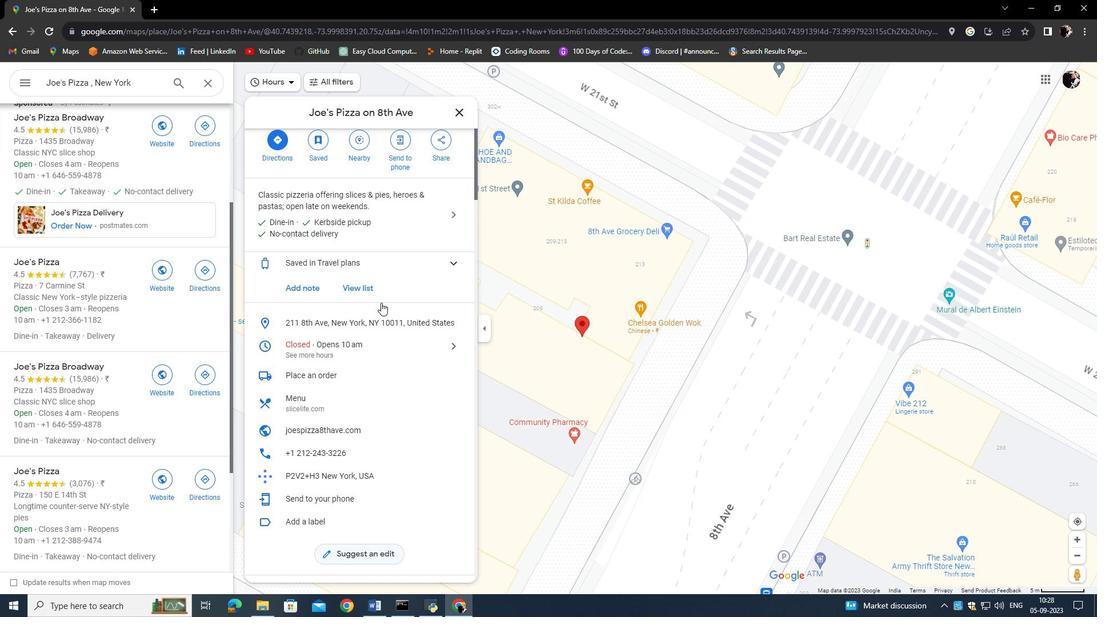 
Action: Mouse scrolled (381, 303) with delta (0, 0)
Screenshot: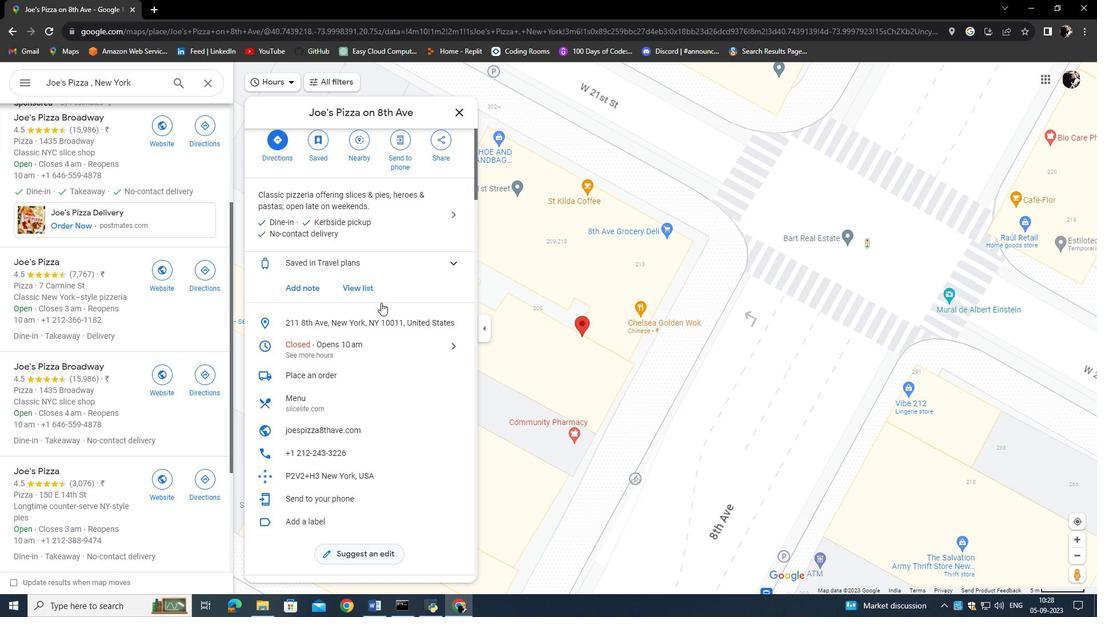 
Action: Mouse scrolled (381, 303) with delta (0, 0)
Screenshot: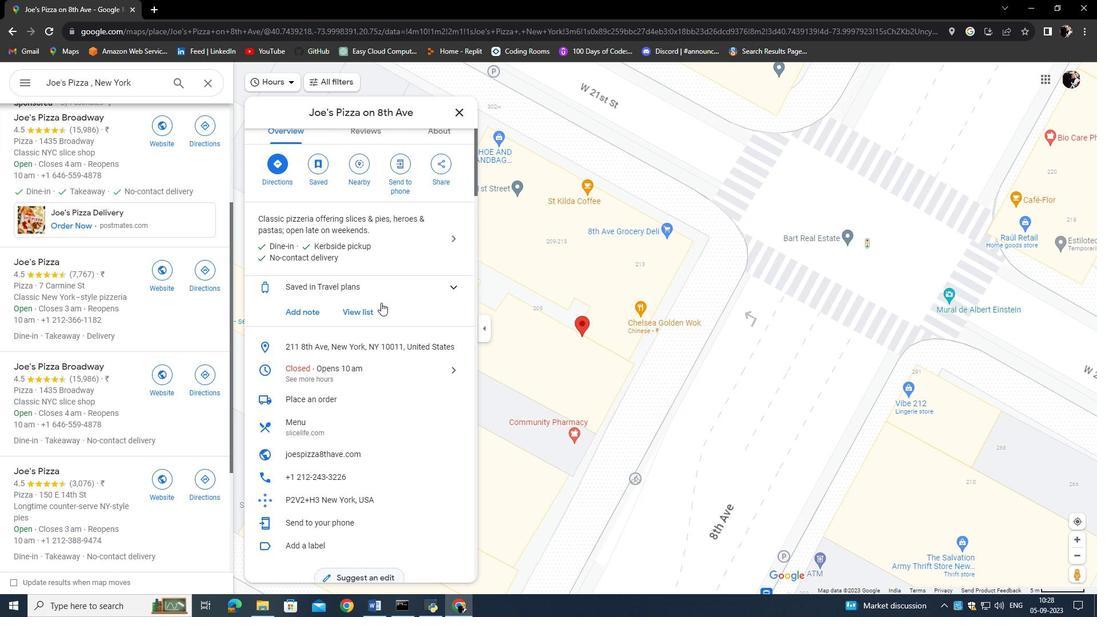 
Action: Mouse scrolled (381, 303) with delta (0, 0)
Screenshot: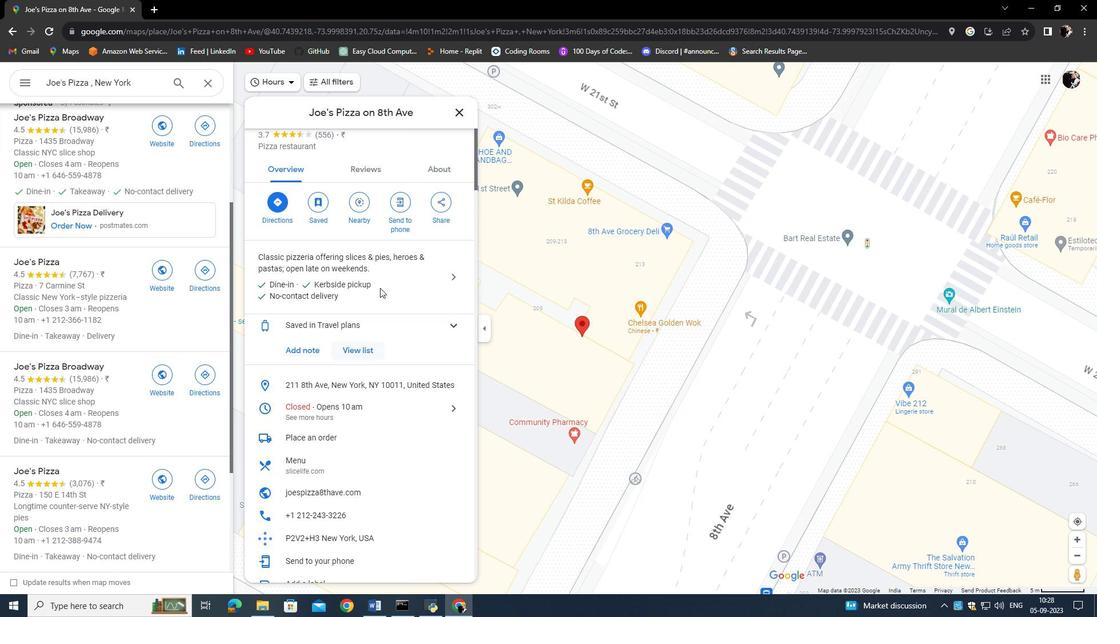
Action: Mouse scrolled (381, 303) with delta (0, 0)
Screenshot: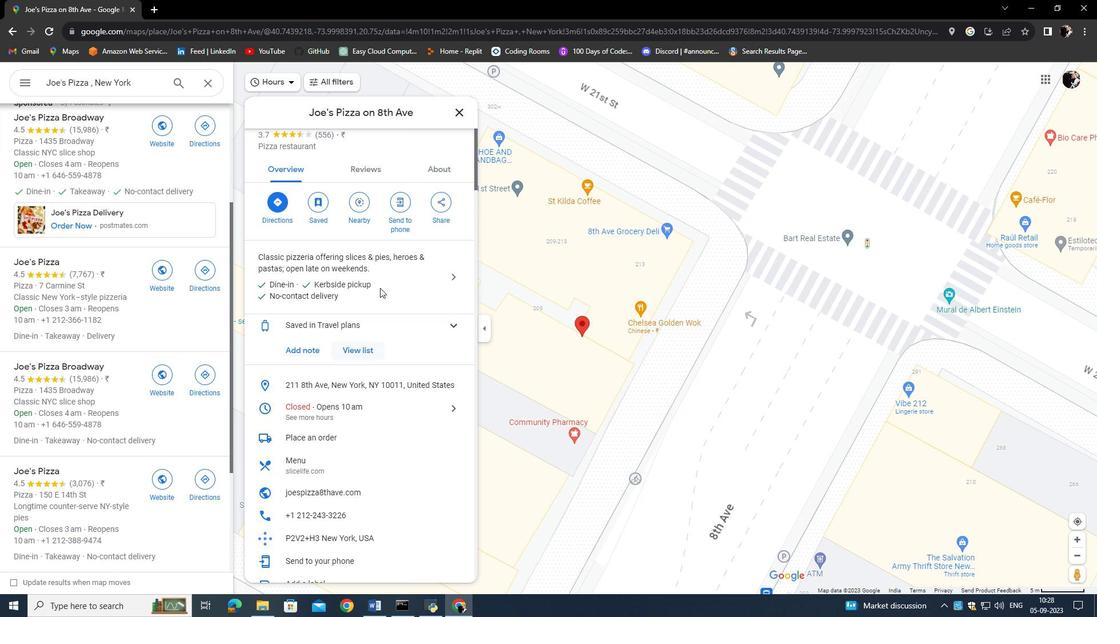 
Action: Mouse scrolled (381, 303) with delta (0, 0)
Screenshot: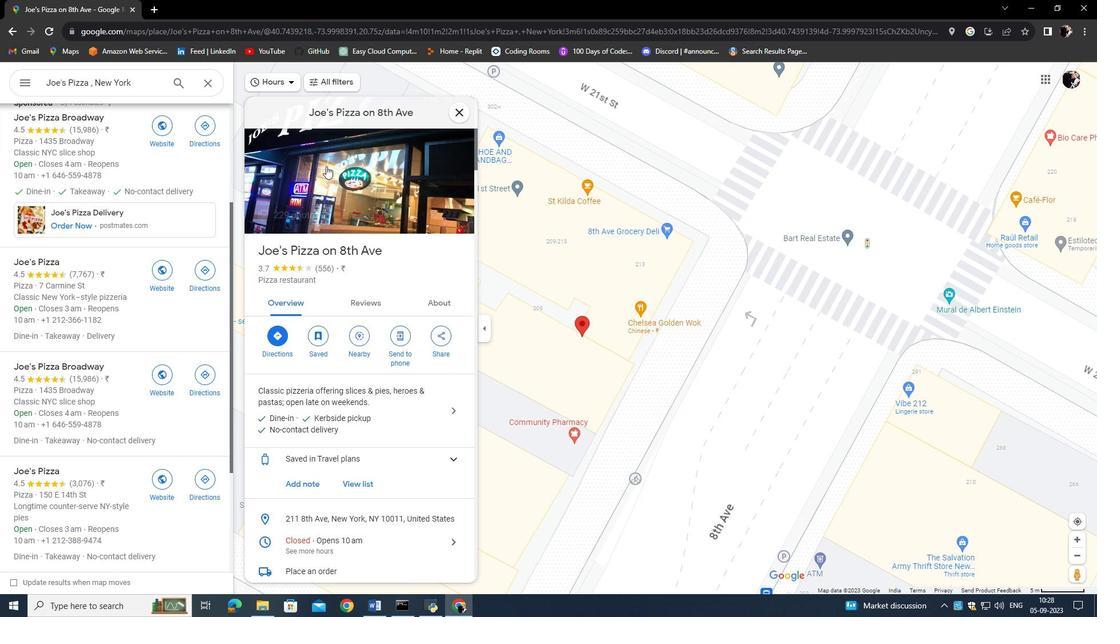 
Action: Mouse moved to (611, 356)
Screenshot: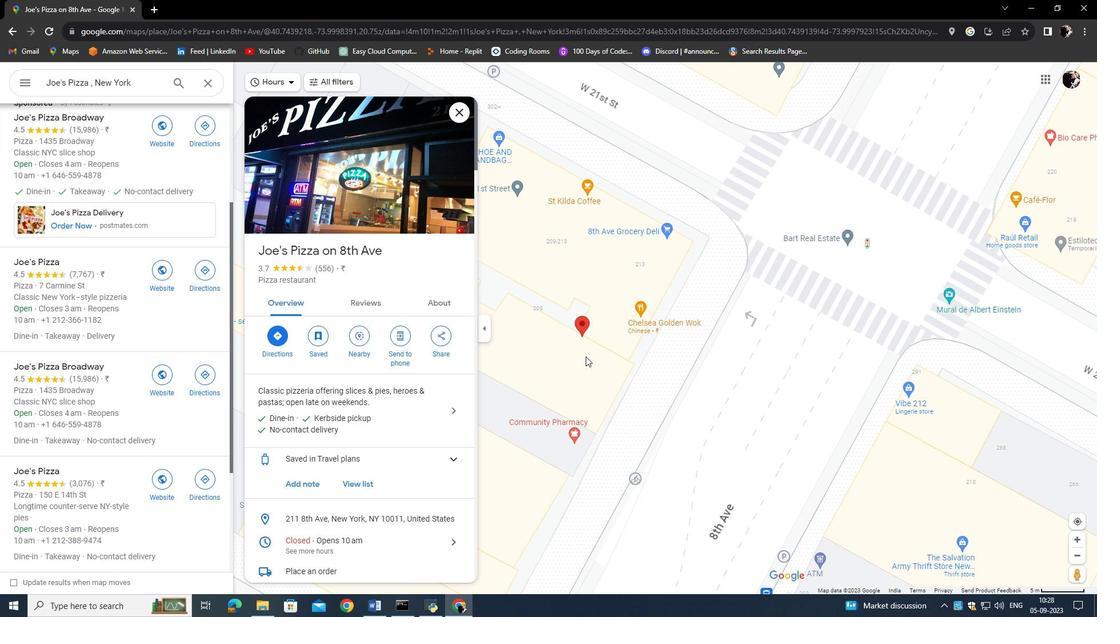 
Action: Mouse pressed left at (611, 356)
Screenshot: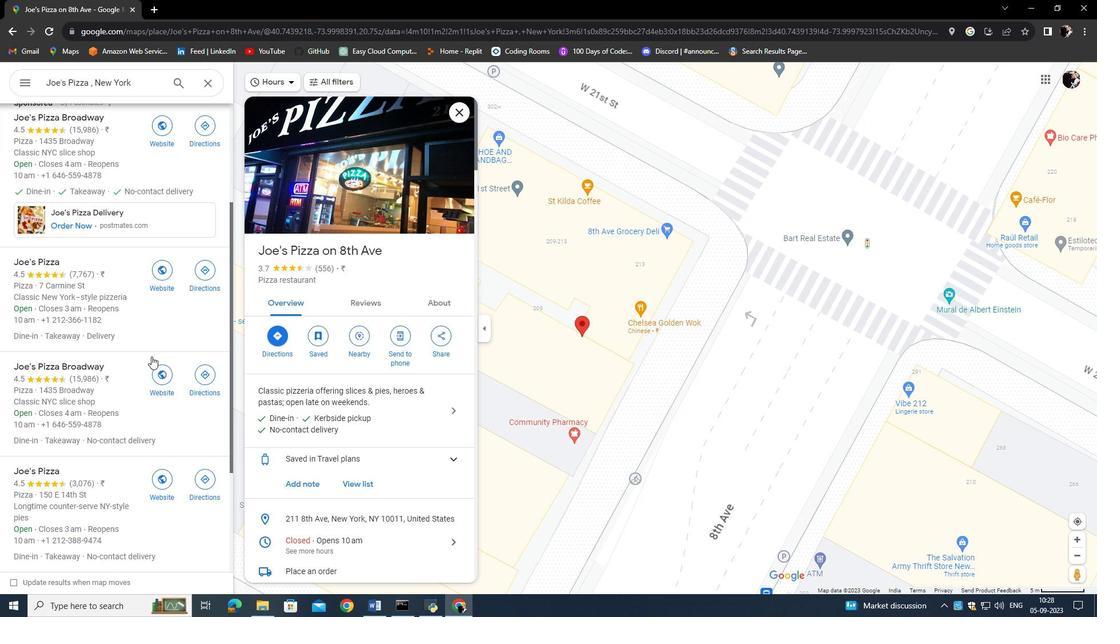 
Action: Mouse moved to (73, 286)
Screenshot: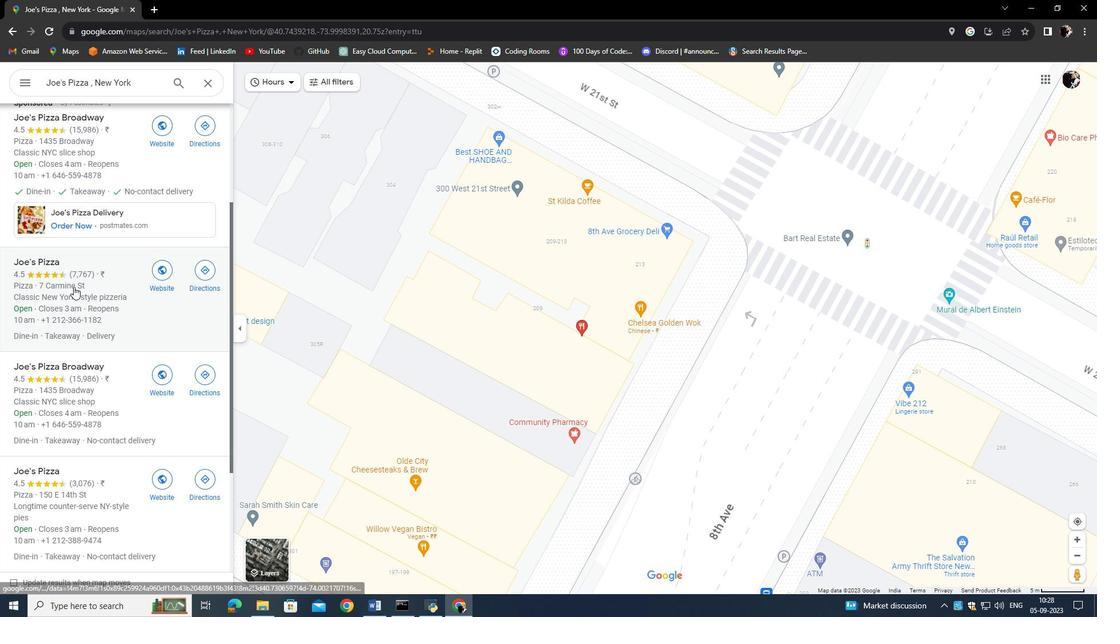 
Action: Mouse pressed left at (73, 286)
Screenshot: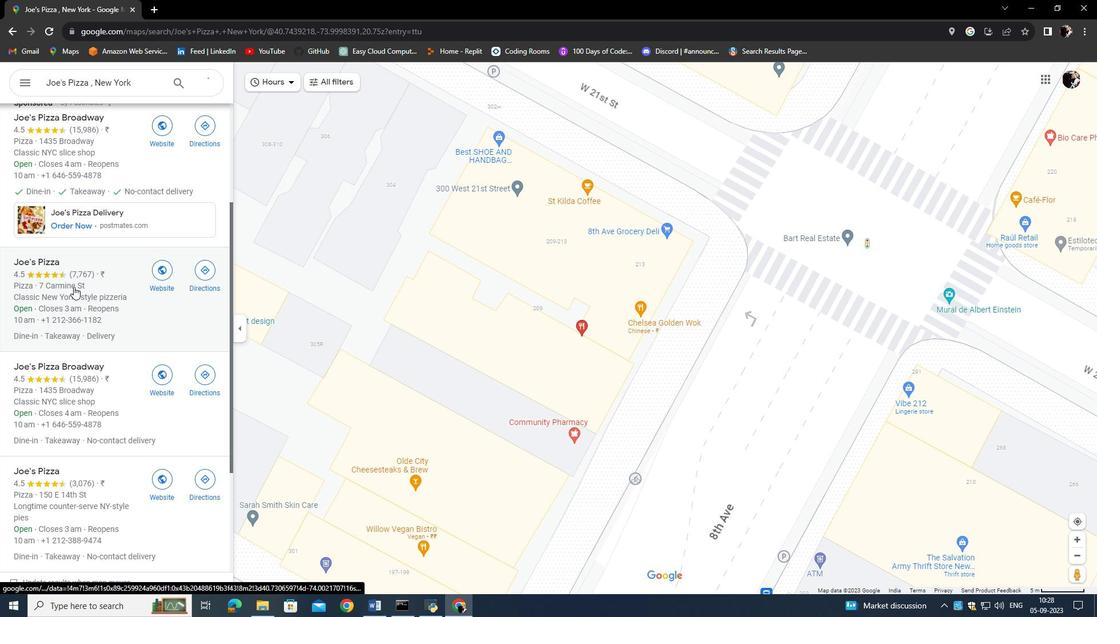 
Action: Mouse moved to (381, 443)
Screenshot: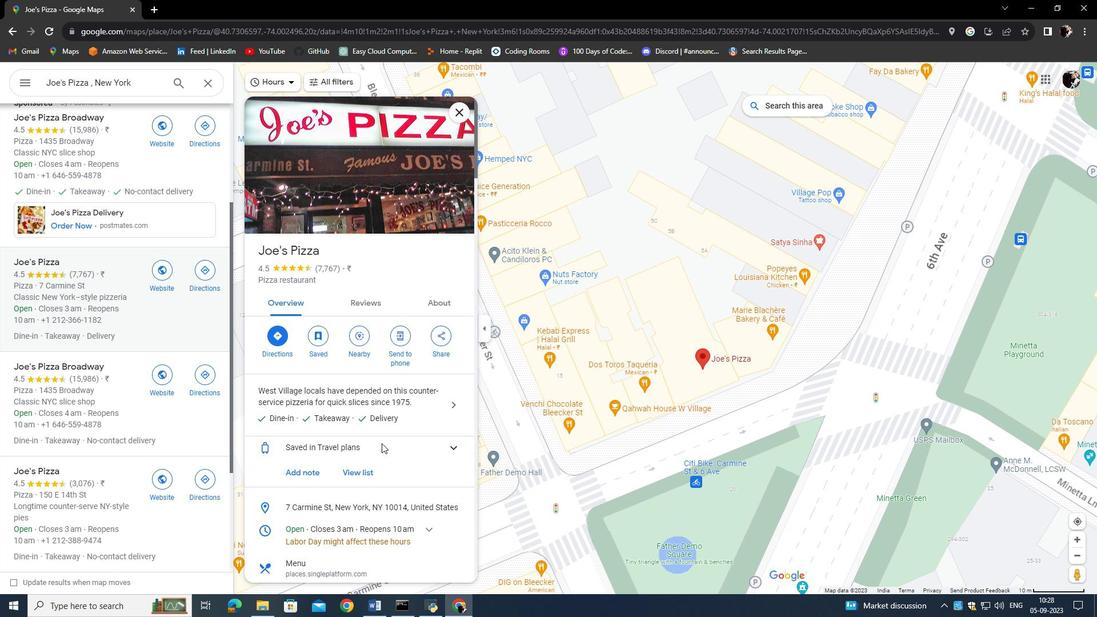 
Action: Mouse scrolled (381, 442) with delta (0, 0)
Screenshot: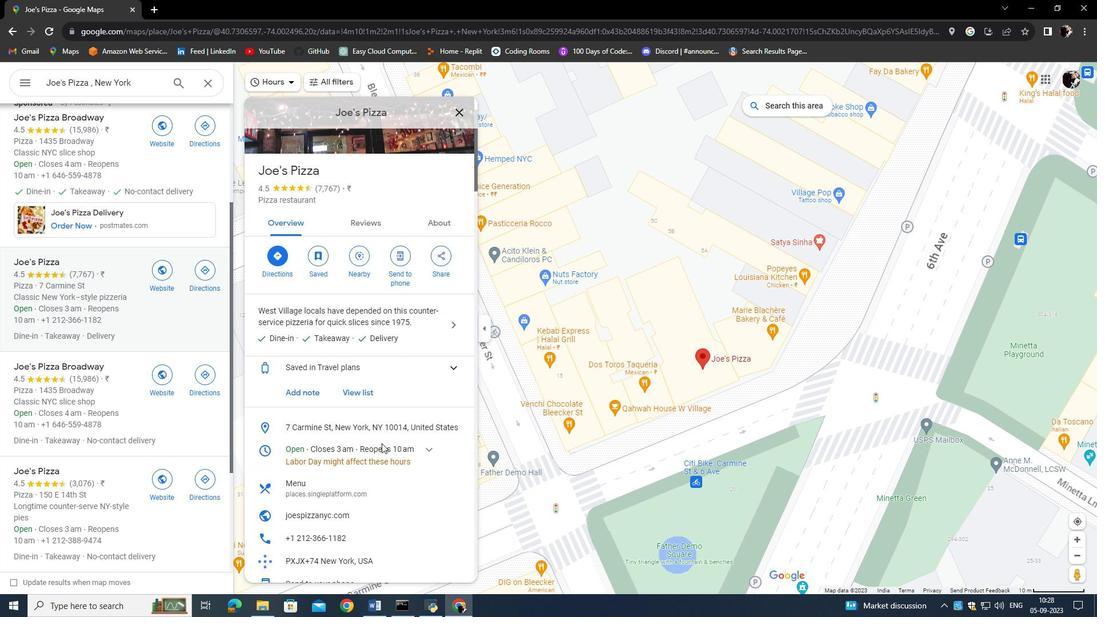
Action: Mouse scrolled (381, 442) with delta (0, 0)
Screenshot: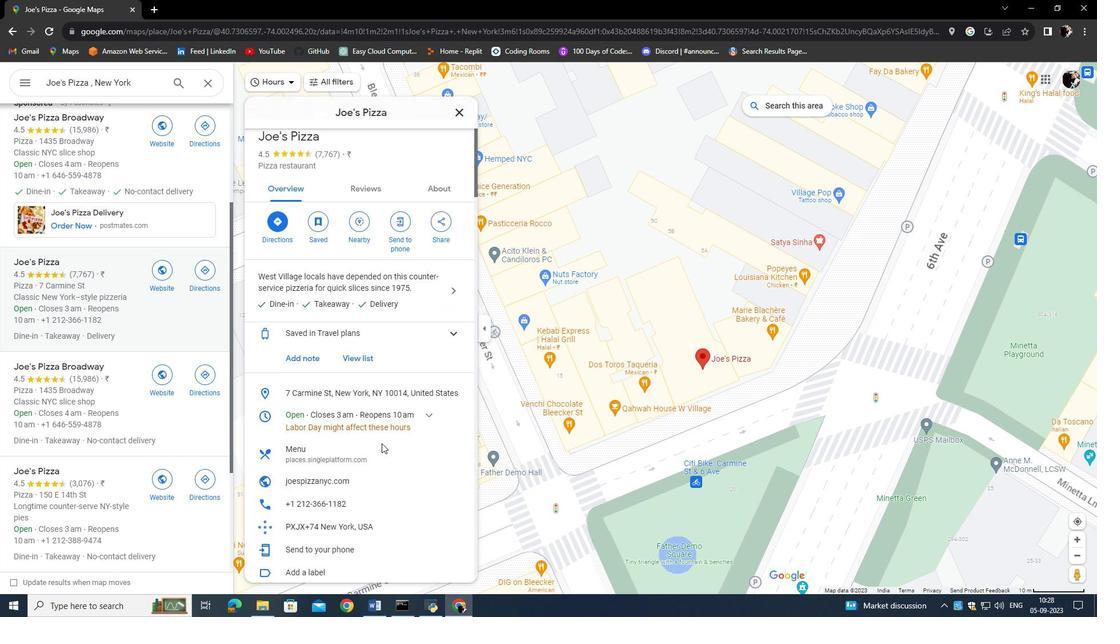 
Action: Mouse scrolled (381, 442) with delta (0, 0)
Screenshot: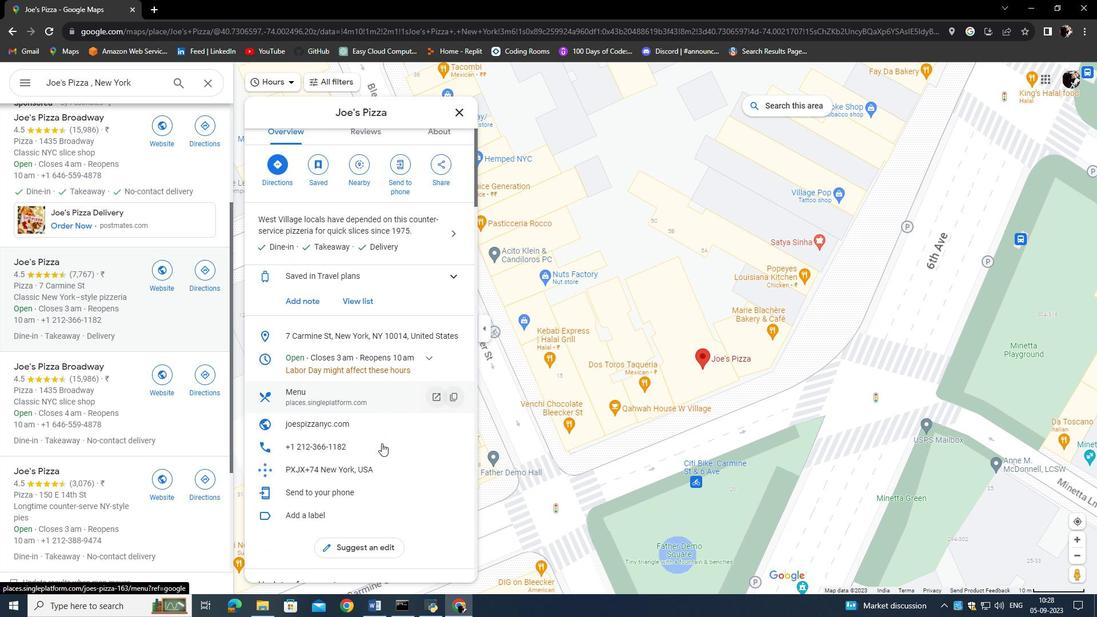 
Action: Mouse scrolled (381, 442) with delta (0, 0)
Screenshot: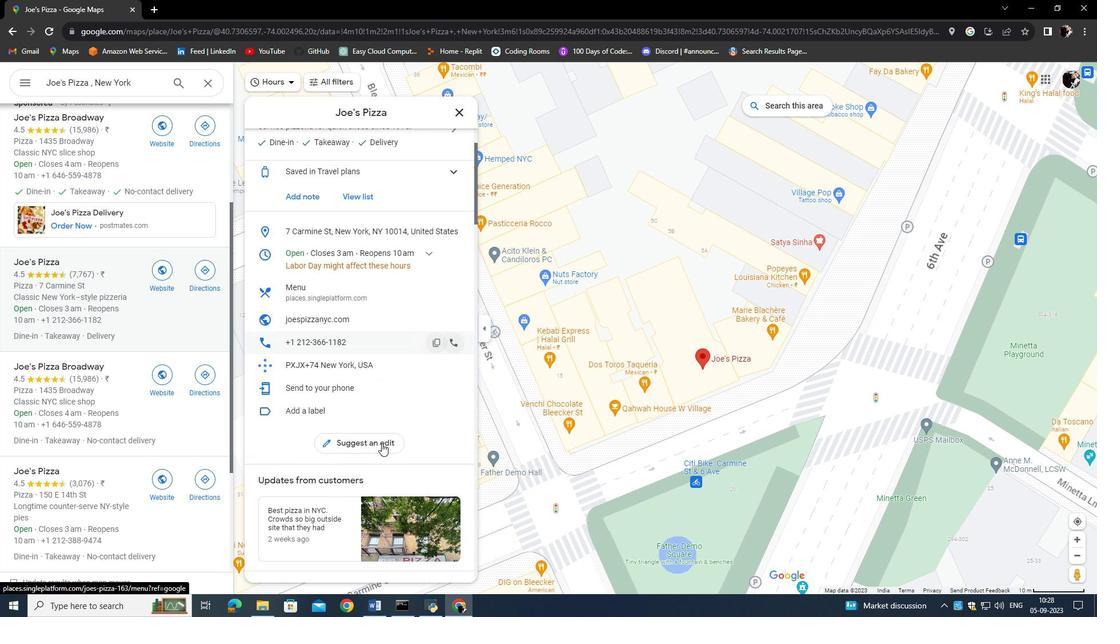 
Action: Mouse scrolled (381, 442) with delta (0, 0)
Screenshot: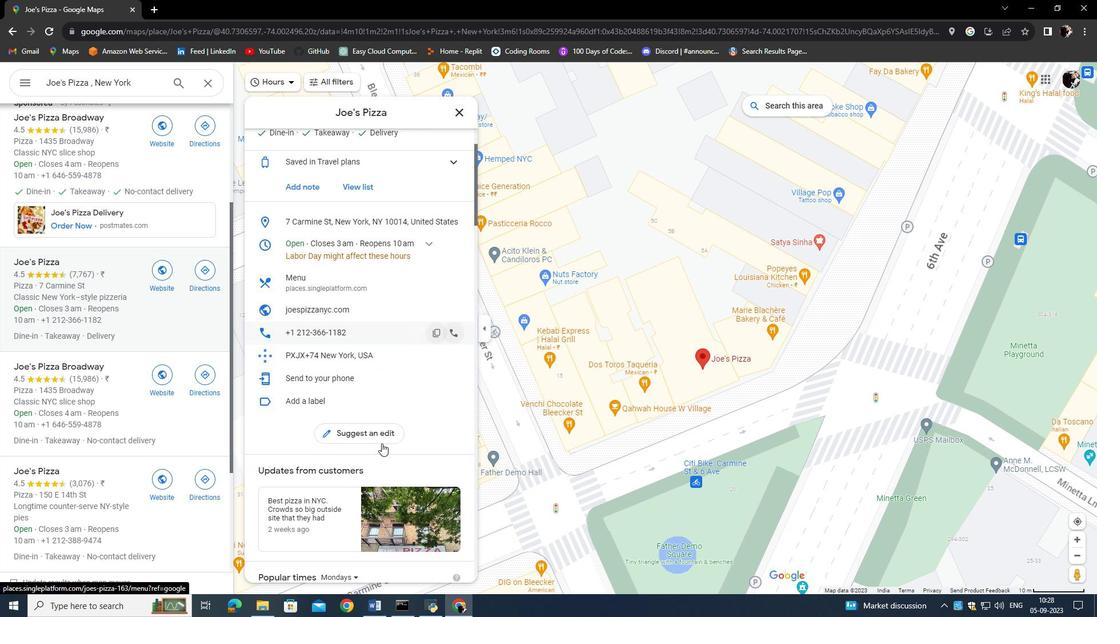 
Action: Mouse scrolled (381, 442) with delta (0, 0)
Screenshot: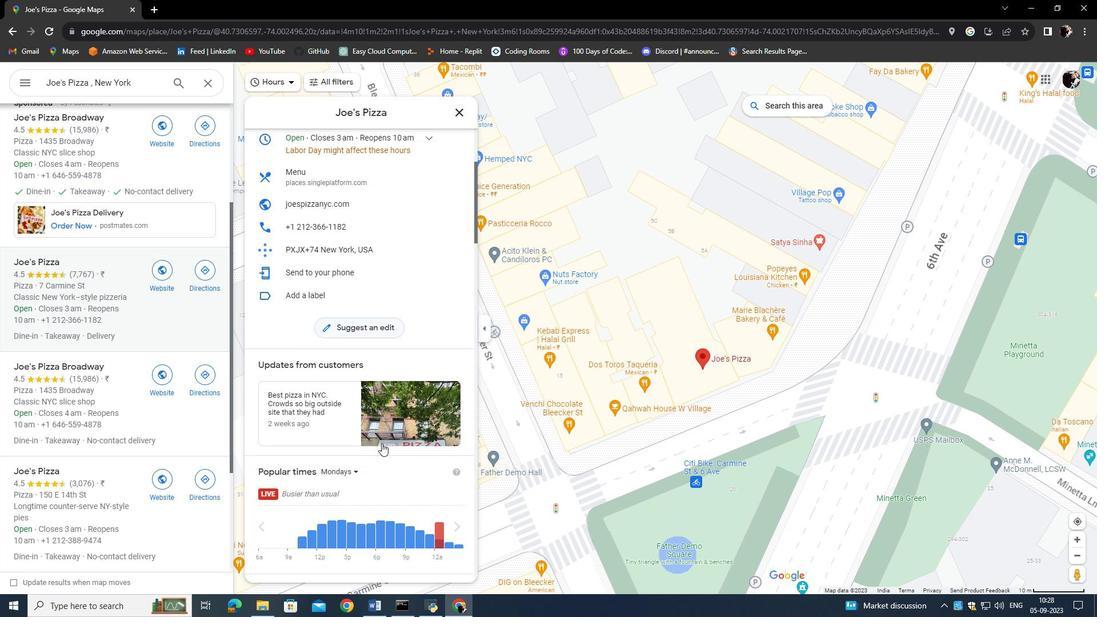 
Action: Mouse scrolled (381, 442) with delta (0, 0)
Screenshot: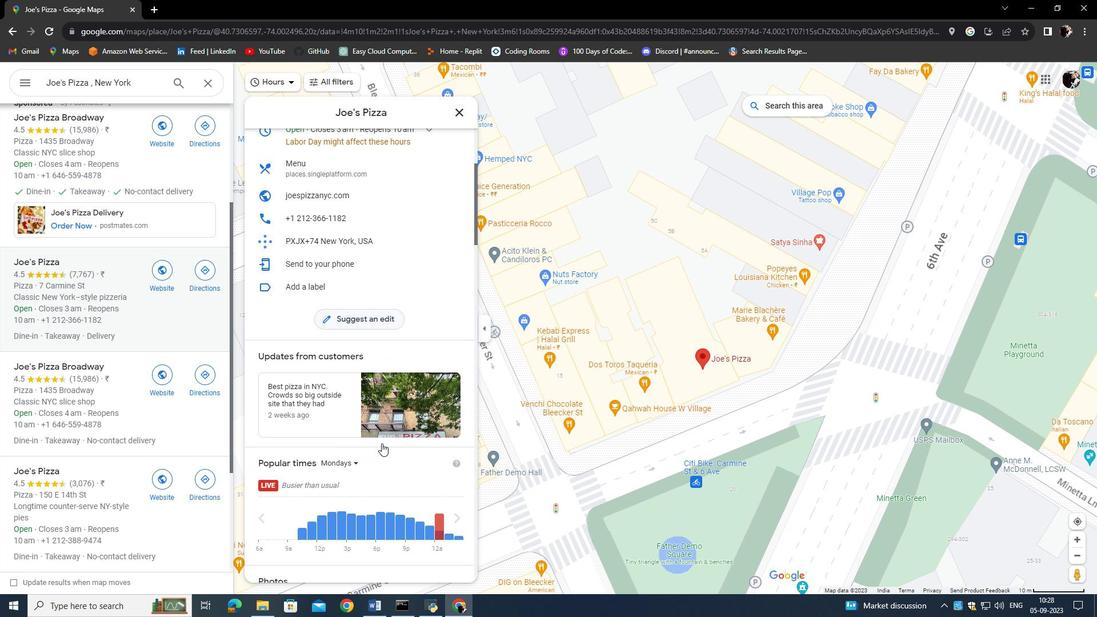 
Action: Mouse scrolled (381, 442) with delta (0, 0)
Screenshot: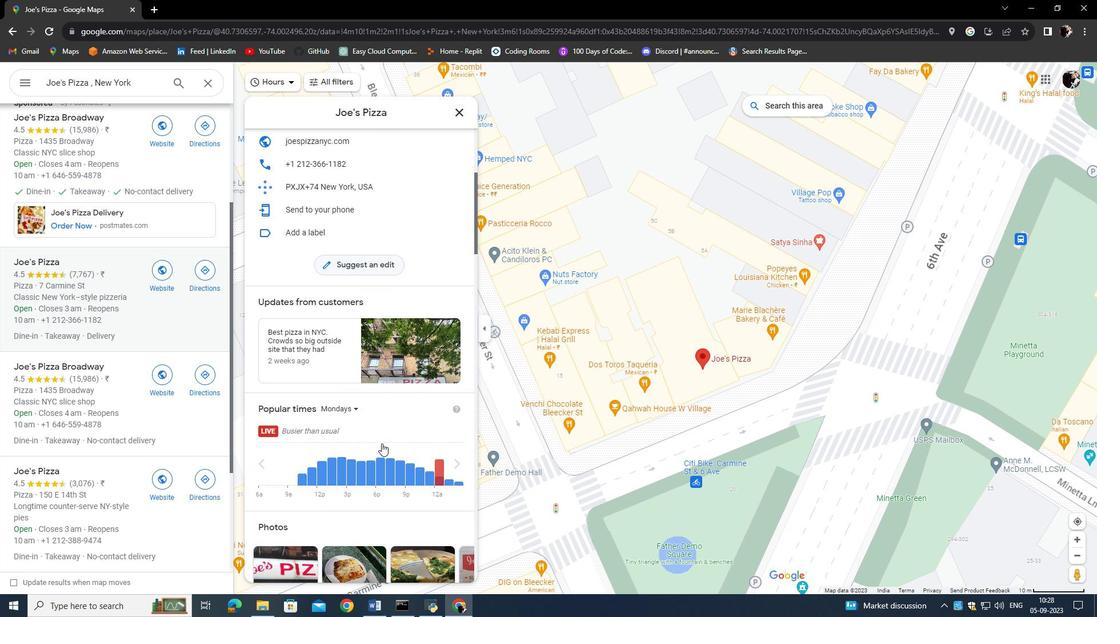 
Action: Mouse moved to (434, 471)
Screenshot: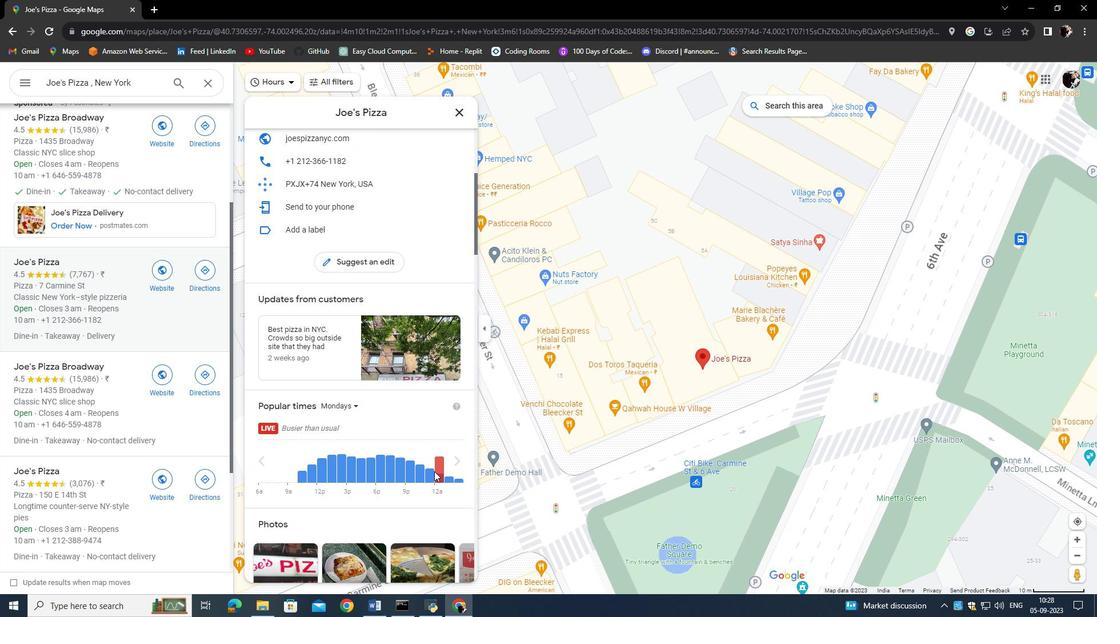 
Action: Mouse pressed left at (434, 471)
Screenshot: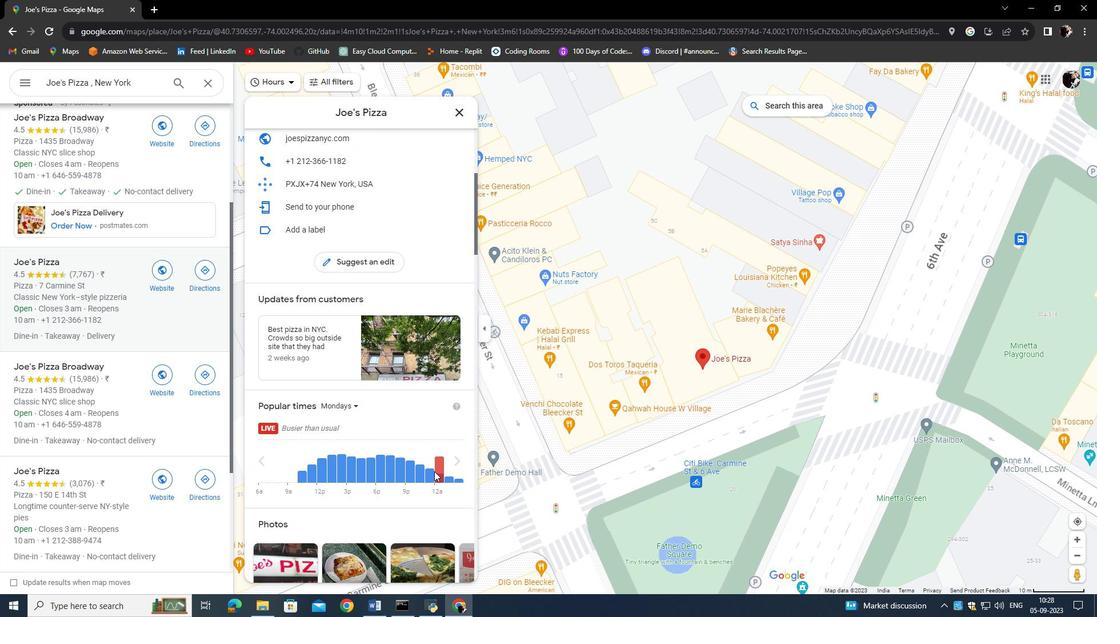 
Action: Mouse moved to (439, 467)
Screenshot: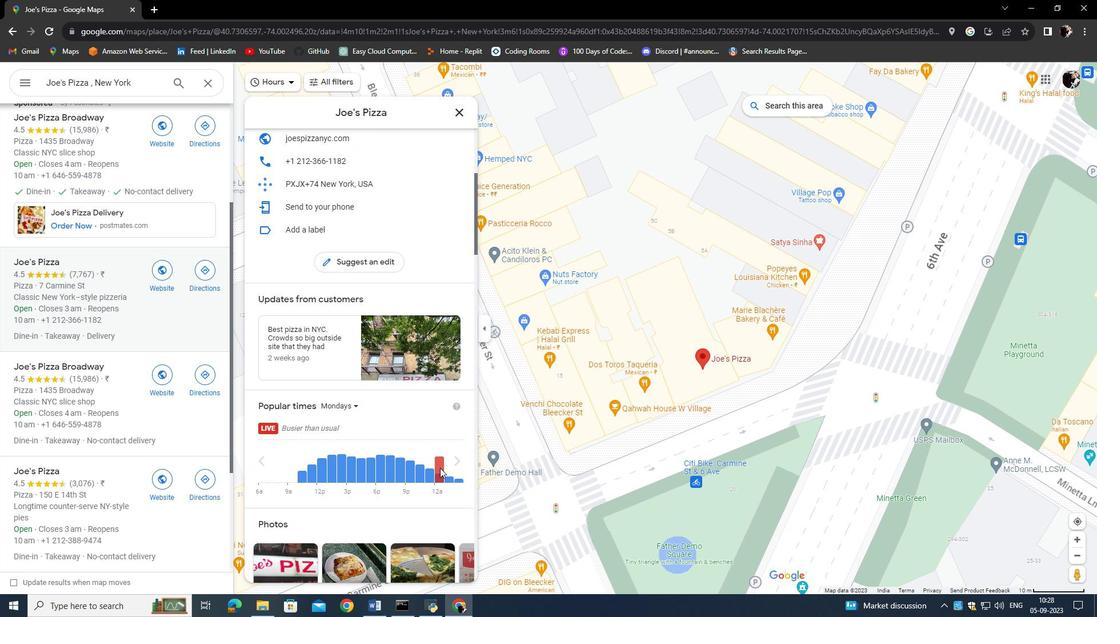 
Action: Mouse pressed left at (439, 467)
Screenshot: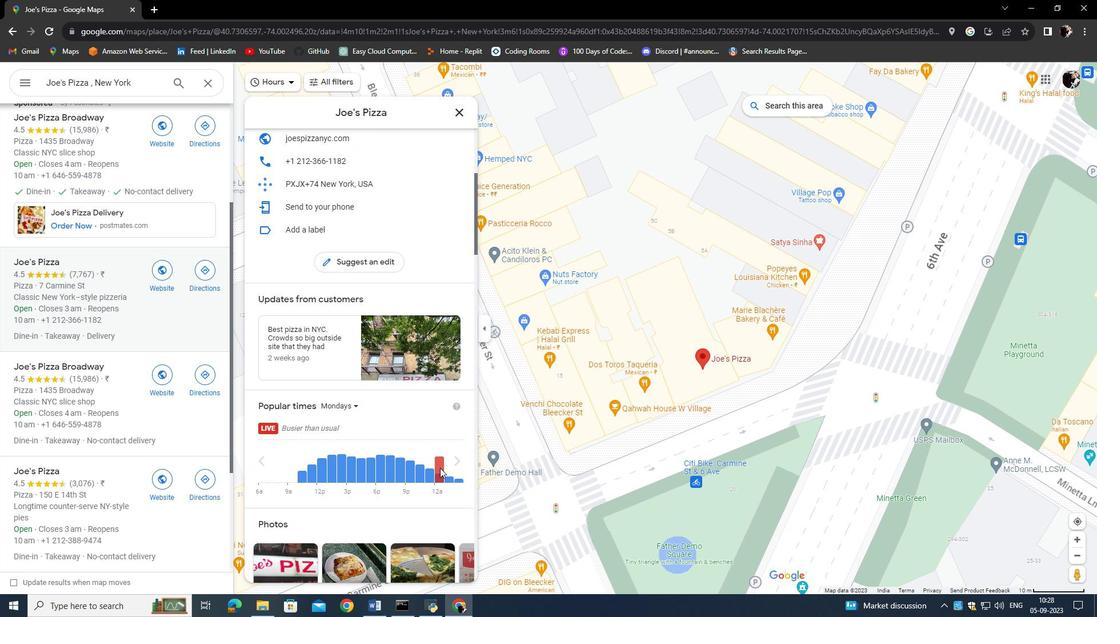 
Action: Mouse pressed left at (439, 467)
Screenshot: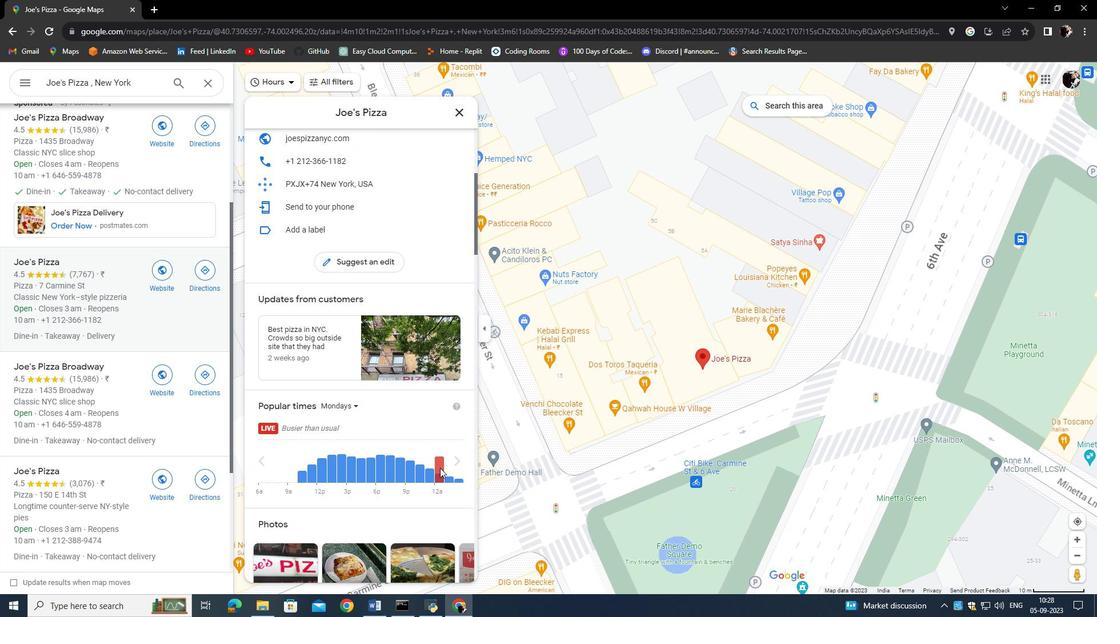 
Action: Mouse moved to (353, 433)
Screenshot: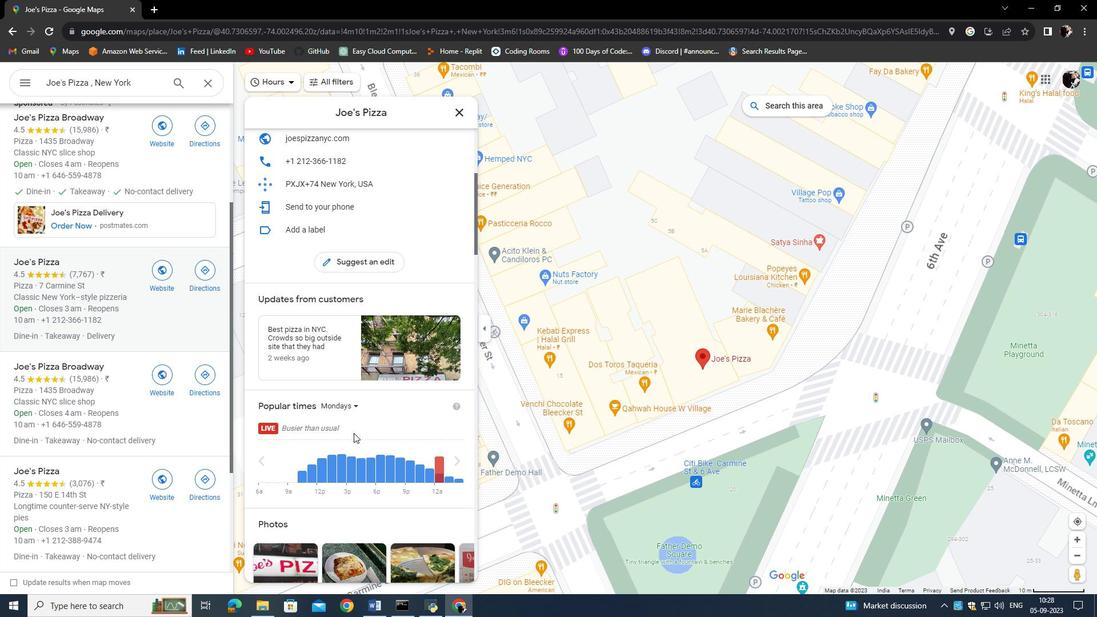 
Action: Mouse pressed left at (353, 433)
Screenshot: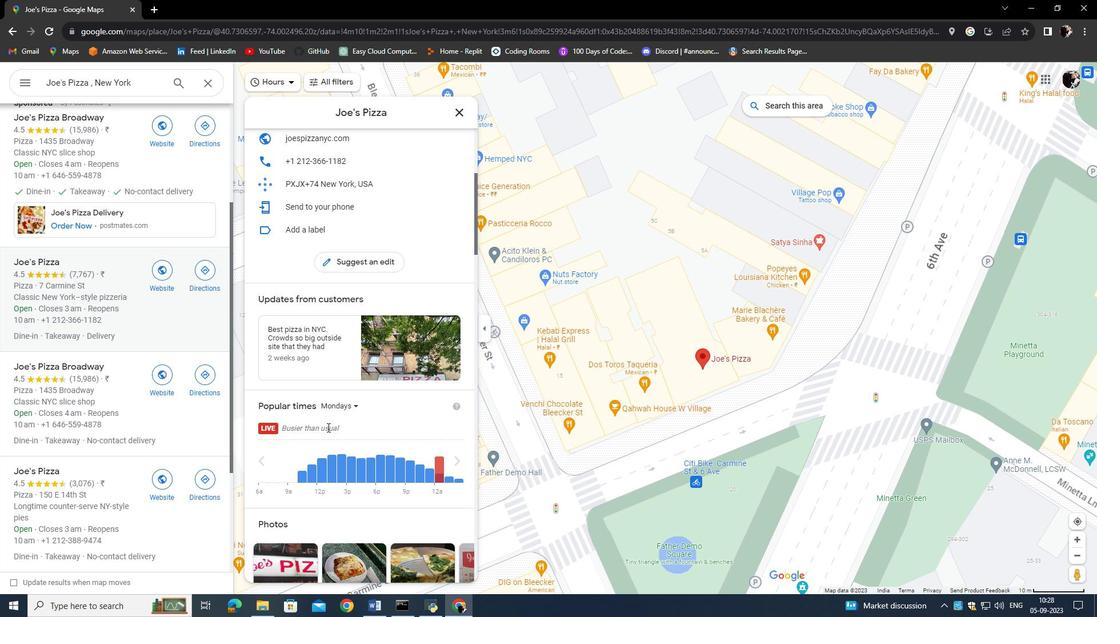 
Action: Mouse moved to (314, 425)
Screenshot: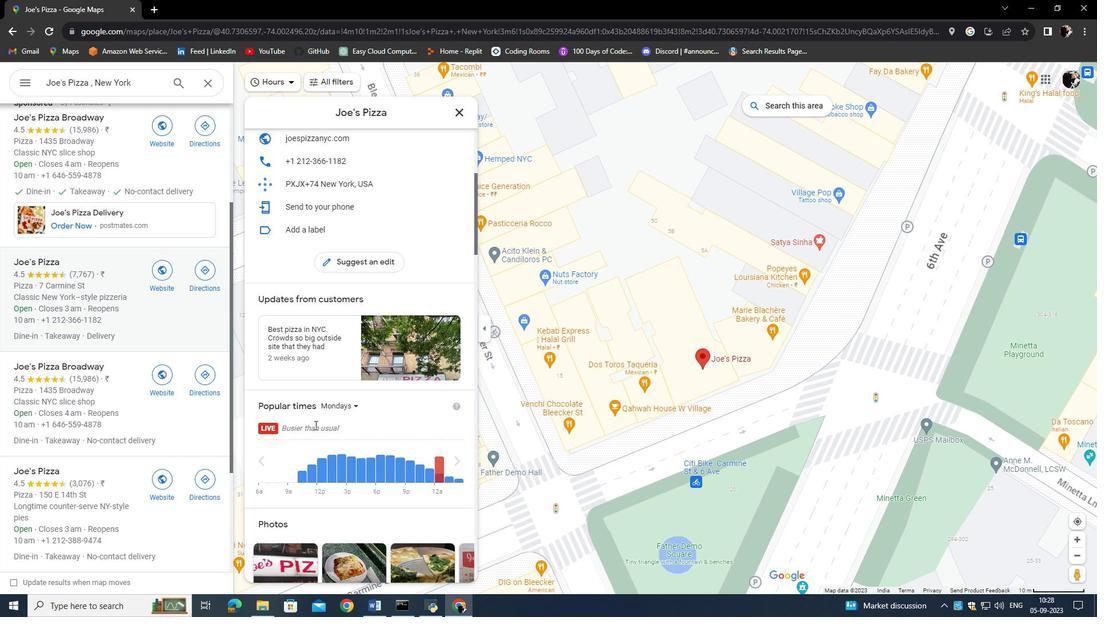 
Action: Mouse pressed left at (314, 425)
Screenshot: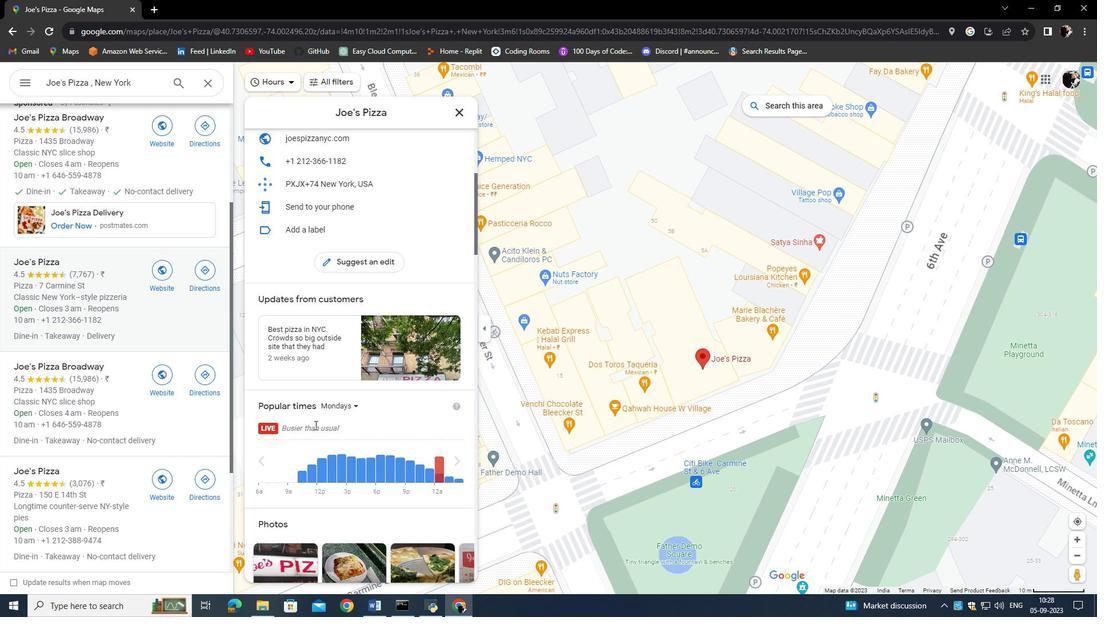 
Action: Mouse moved to (348, 411)
Screenshot: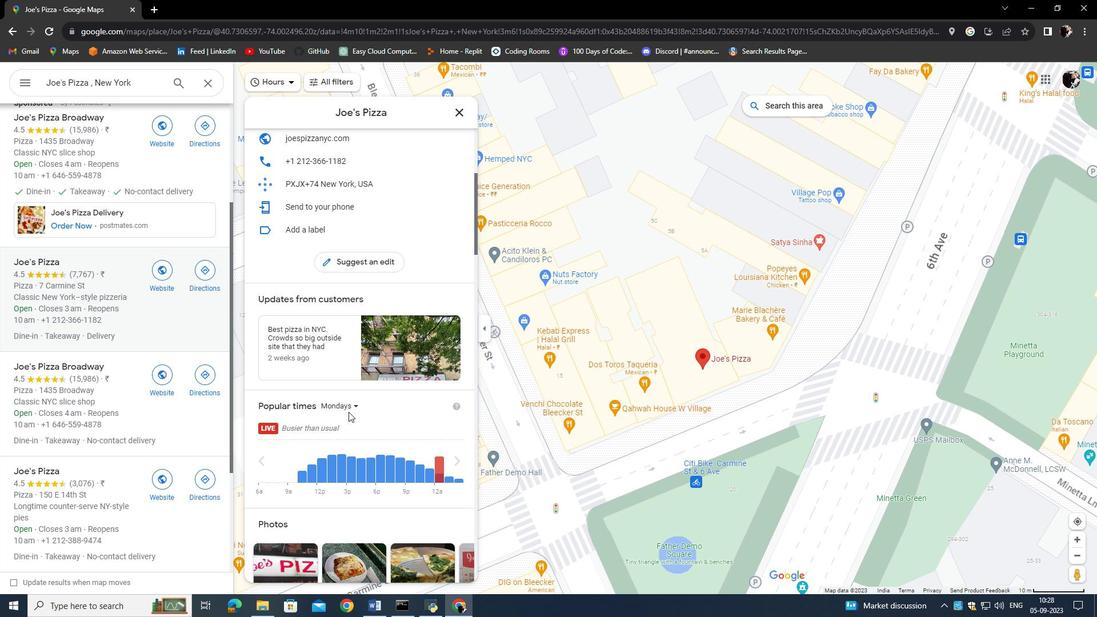 
Action: Mouse pressed left at (348, 411)
Screenshot: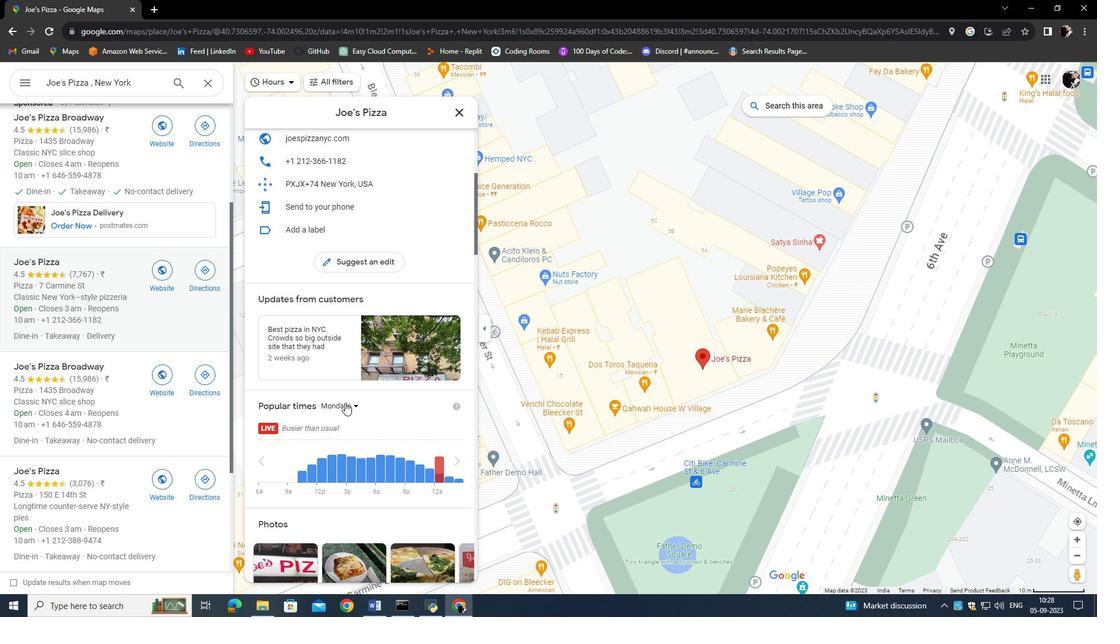
Action: Mouse moved to (345, 402)
Screenshot: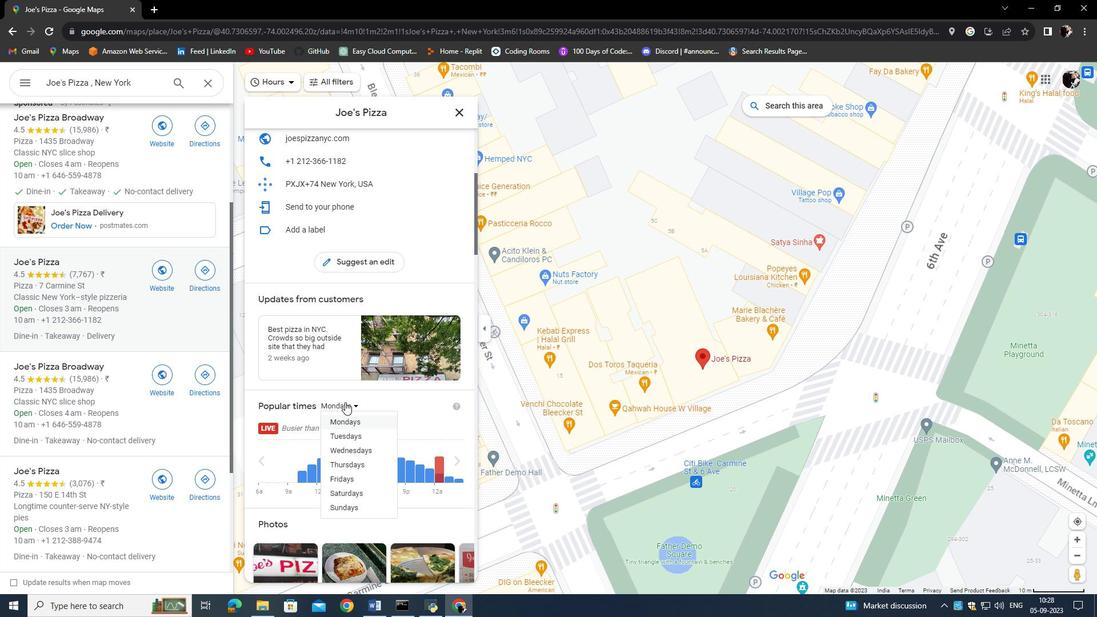 
Action: Mouse pressed left at (345, 402)
Screenshot: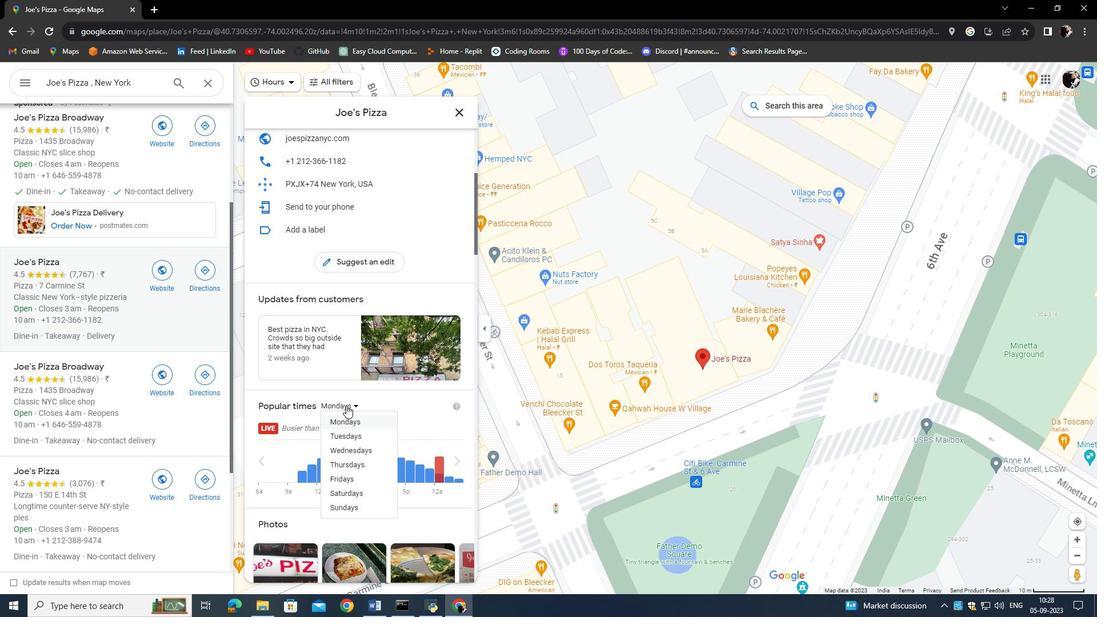 
Action: Mouse moved to (346, 432)
Screenshot: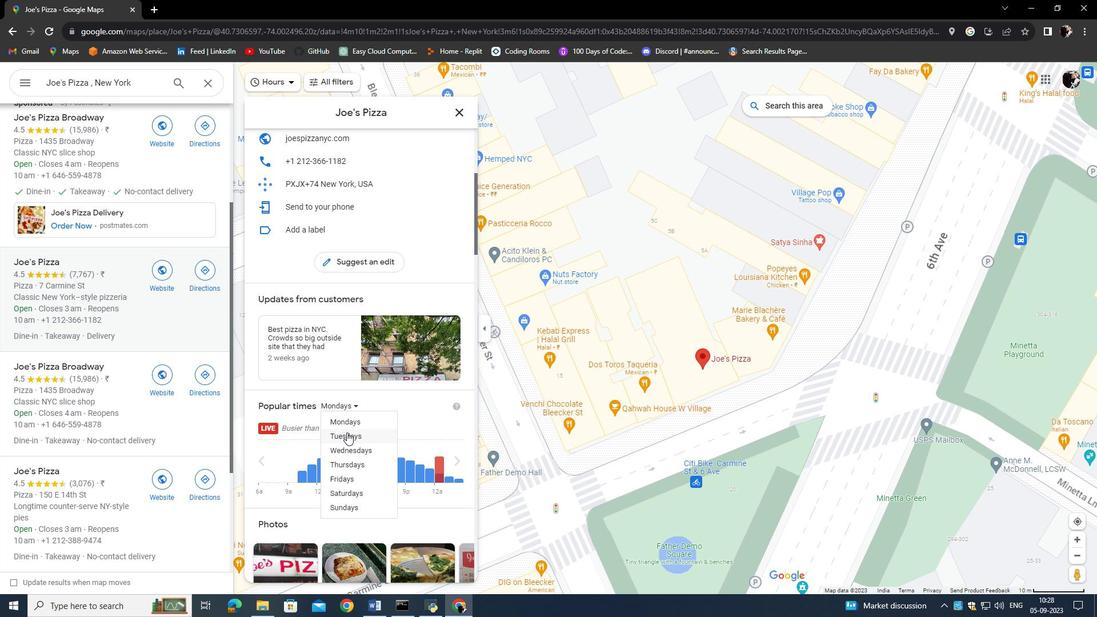 
Action: Mouse pressed left at (346, 432)
Screenshot: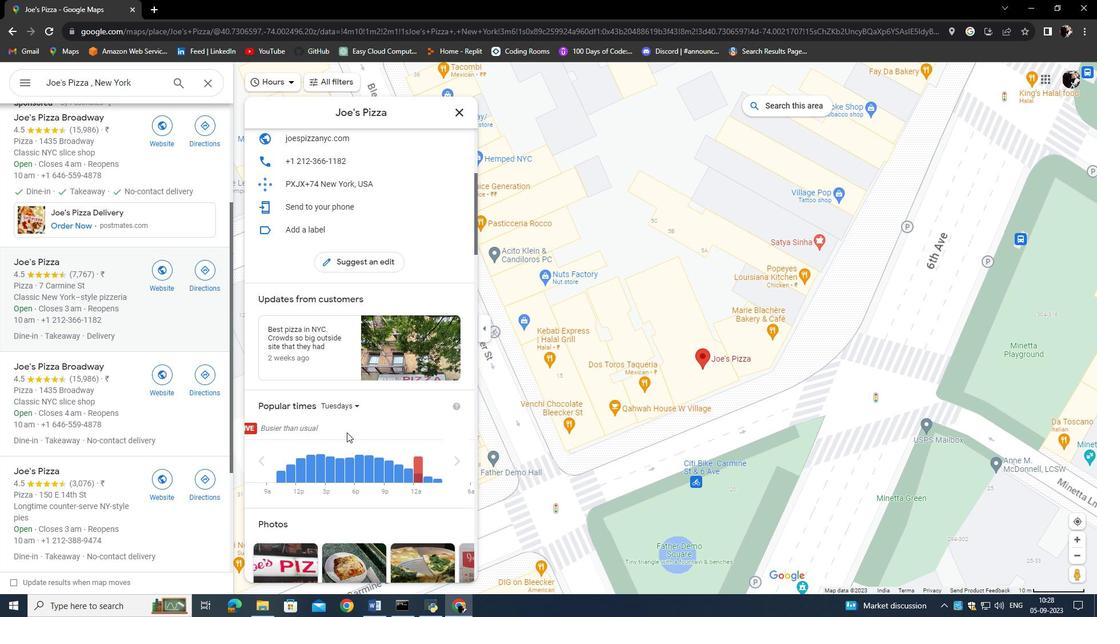 
Action: Mouse moved to (435, 477)
Screenshot: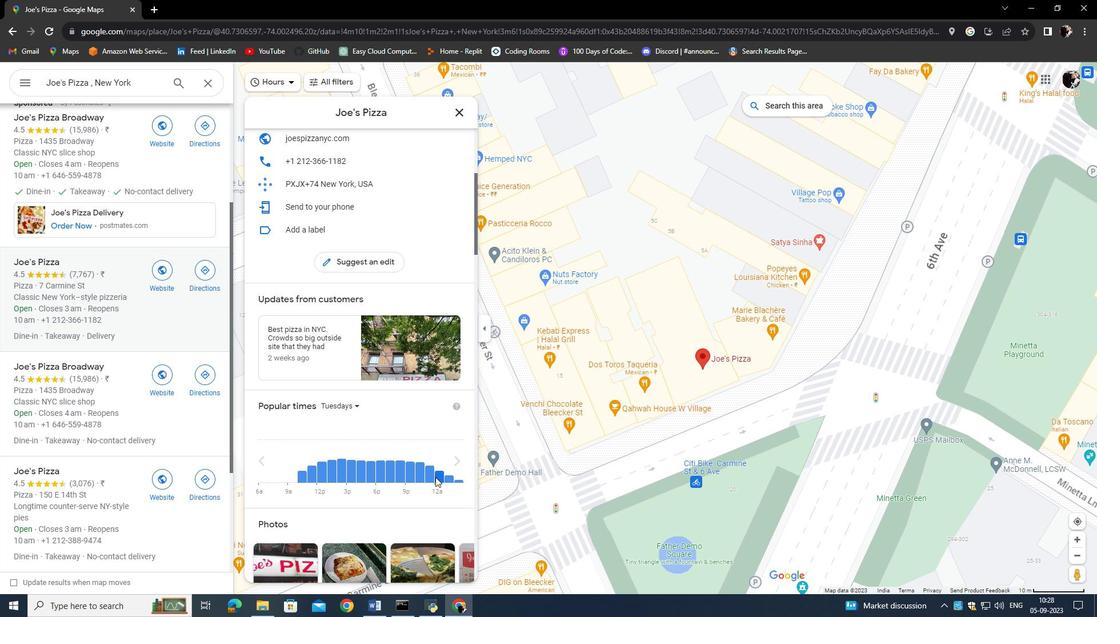 
Action: Mouse pressed left at (435, 477)
Screenshot: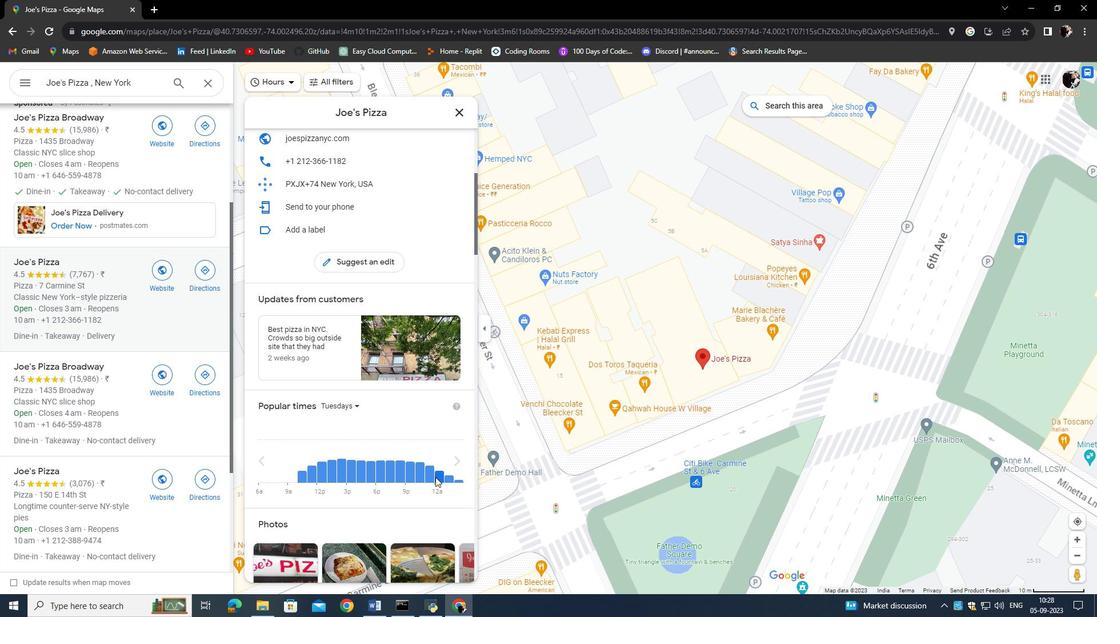 
Action: Mouse moved to (352, 401)
Screenshot: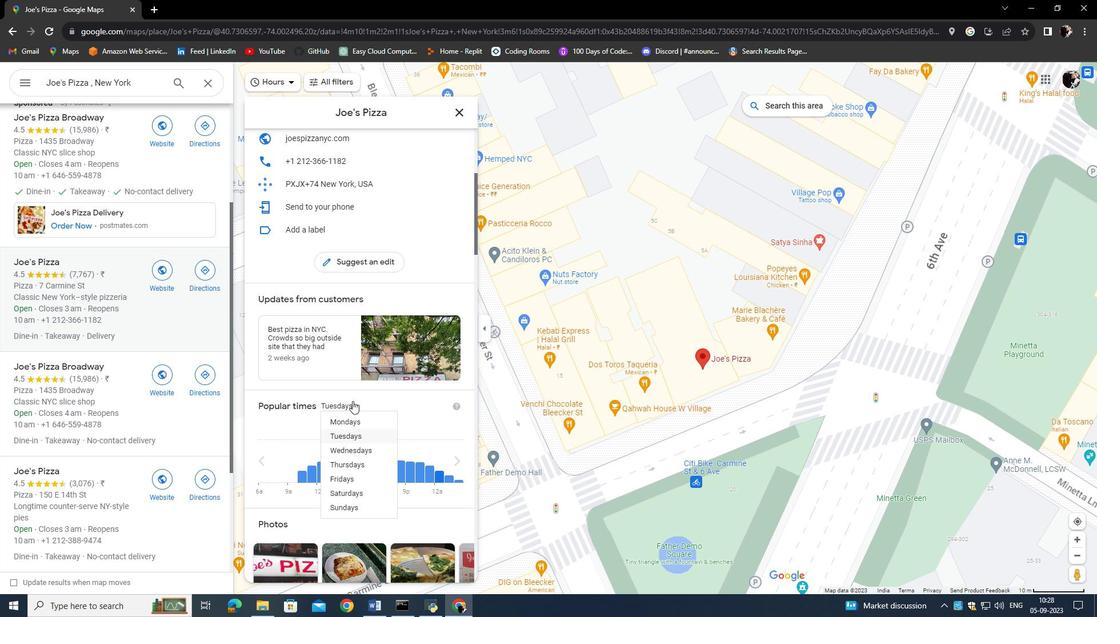 
Action: Mouse pressed left at (352, 401)
Screenshot: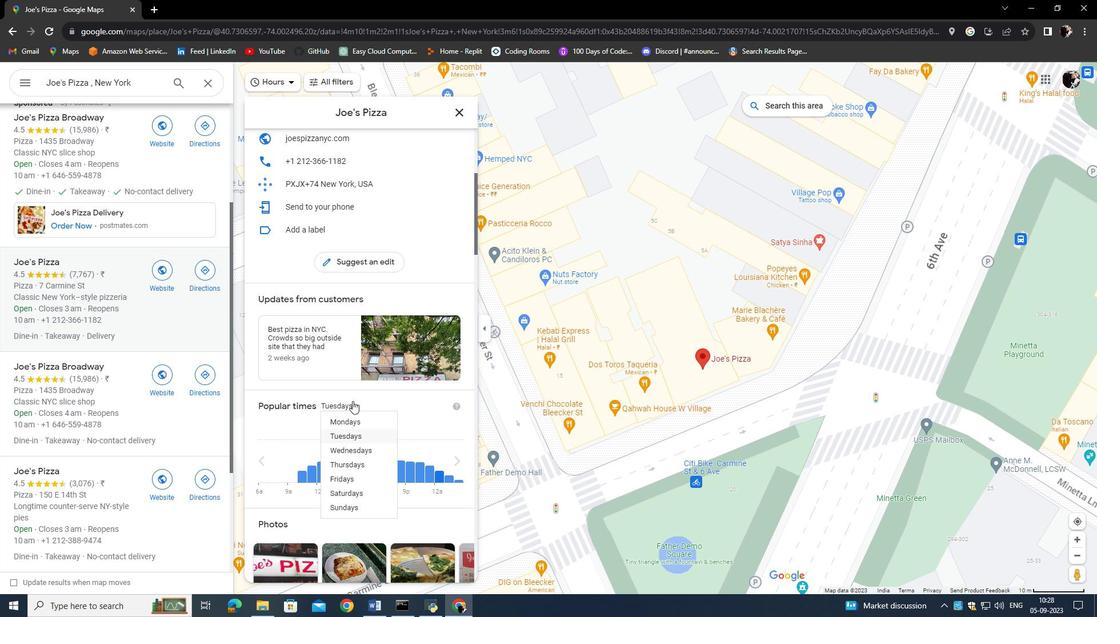 
Action: Mouse moved to (357, 445)
Screenshot: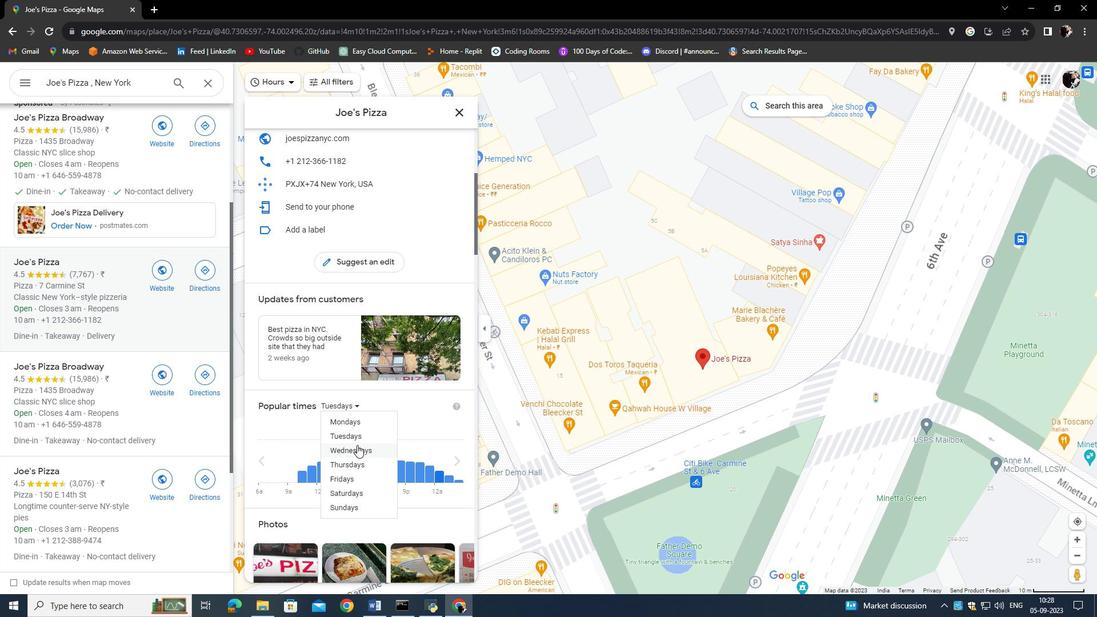 
Action: Mouse pressed left at (357, 445)
Screenshot: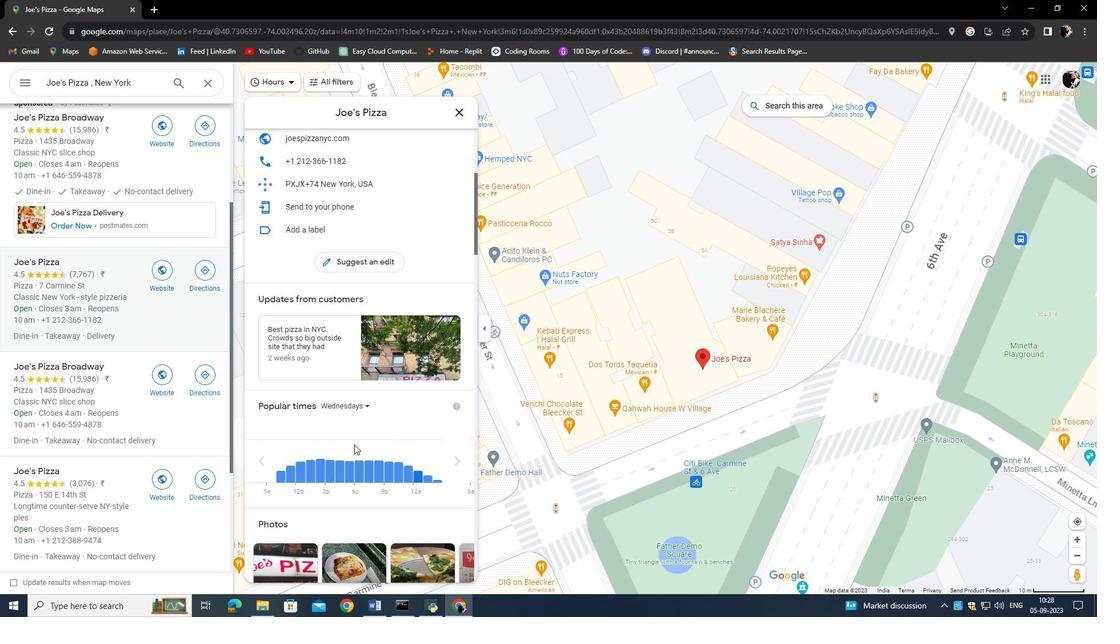 
Action: Mouse moved to (348, 409)
Screenshot: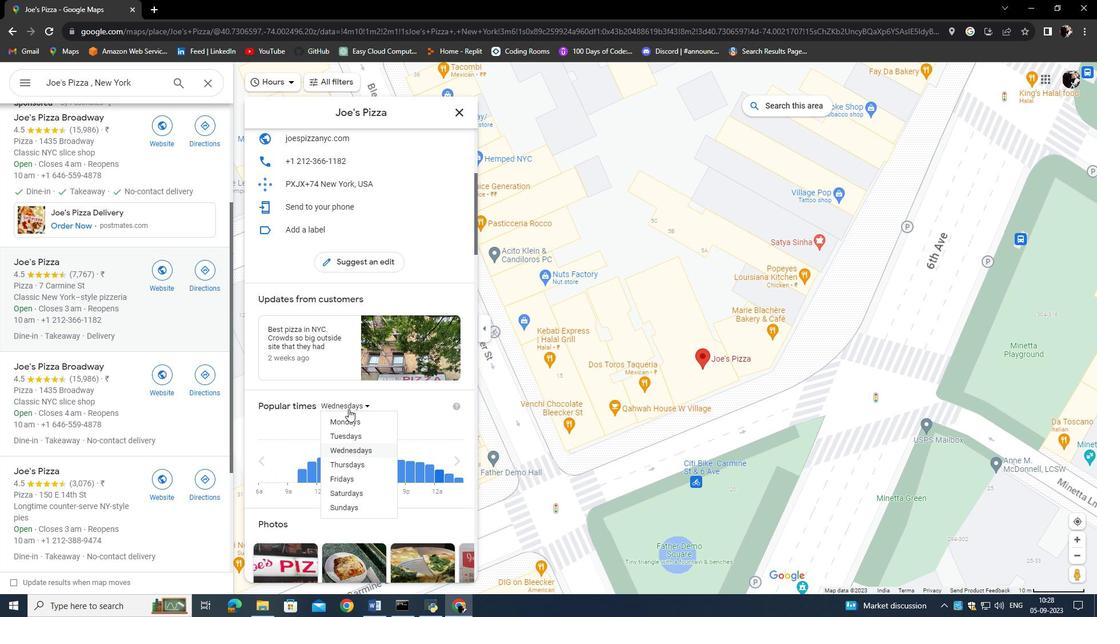 
Action: Mouse pressed left at (348, 409)
Screenshot: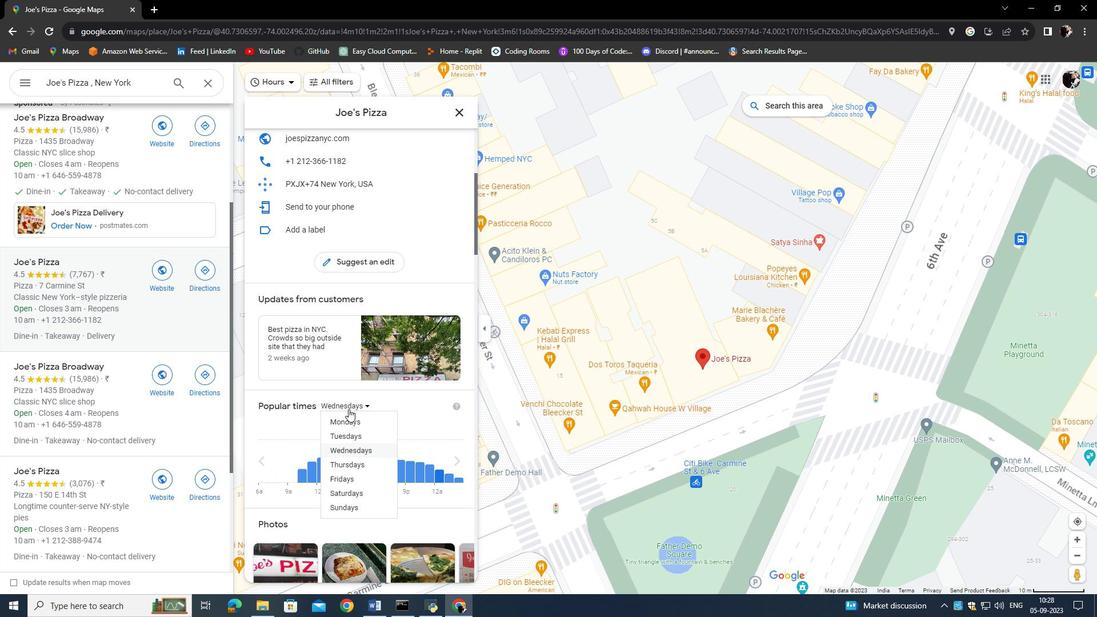
Action: Mouse moved to (349, 466)
Screenshot: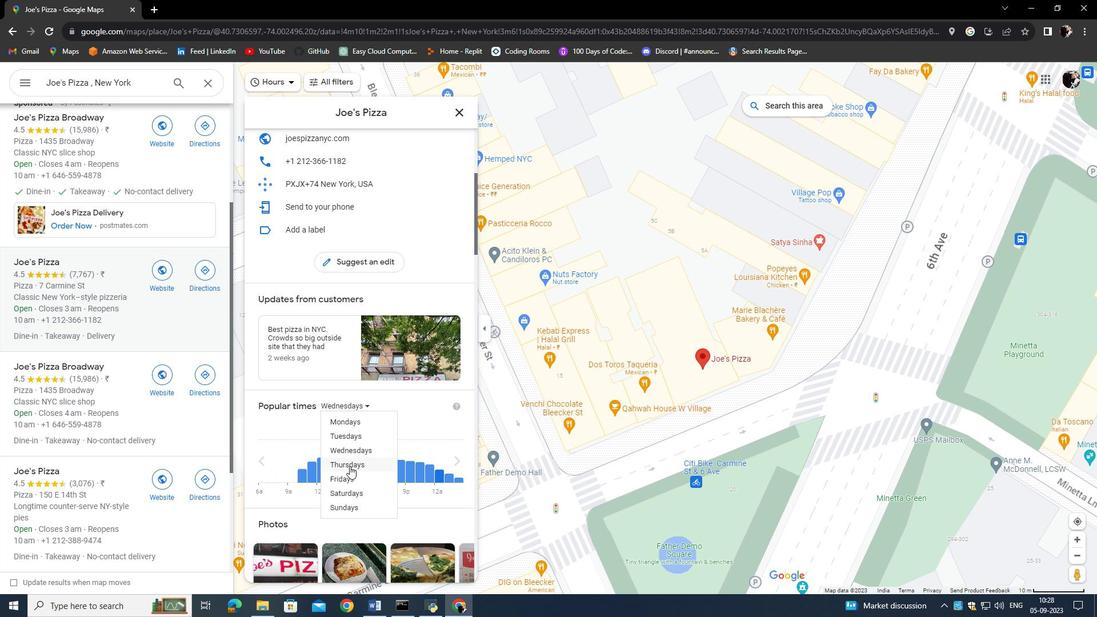 
Action: Mouse pressed left at (349, 466)
Screenshot: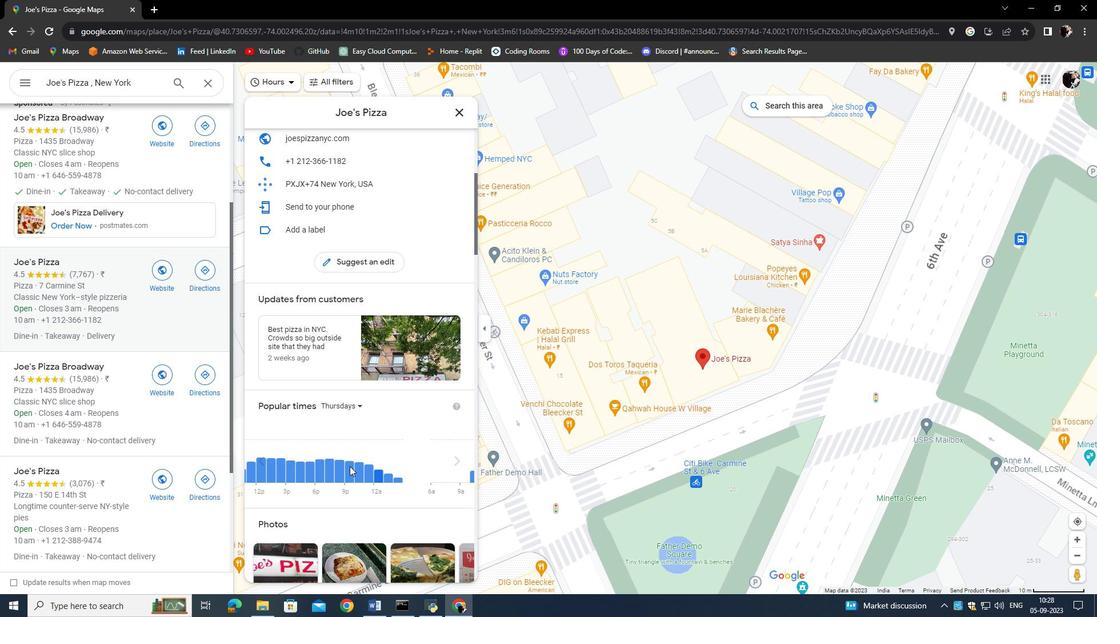 
Action: Mouse moved to (342, 407)
Screenshot: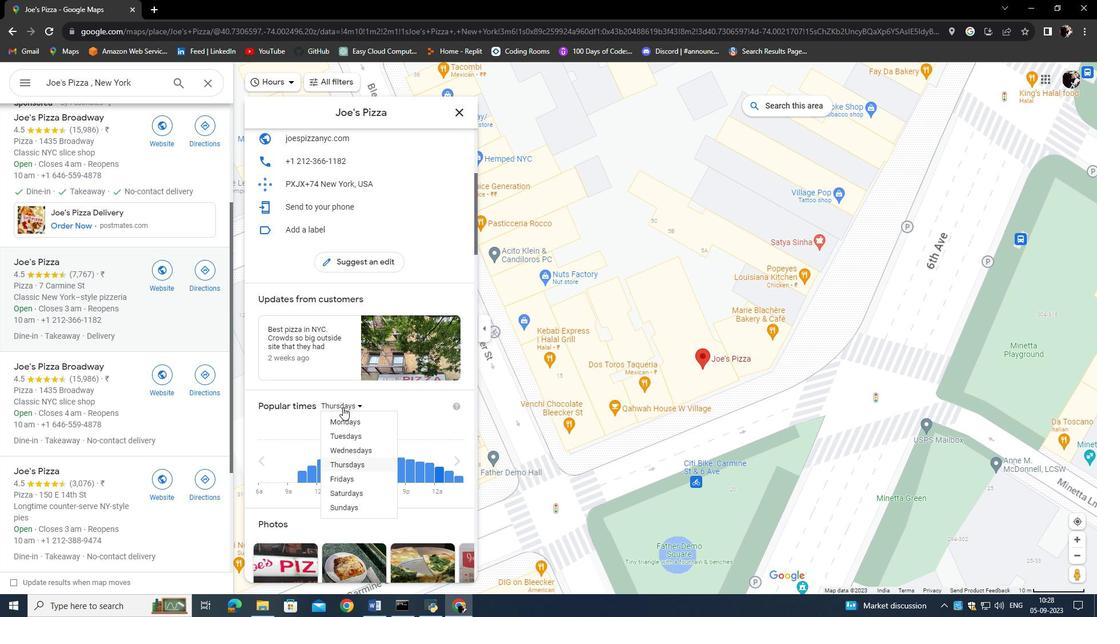 
Action: Mouse pressed left at (342, 407)
Screenshot: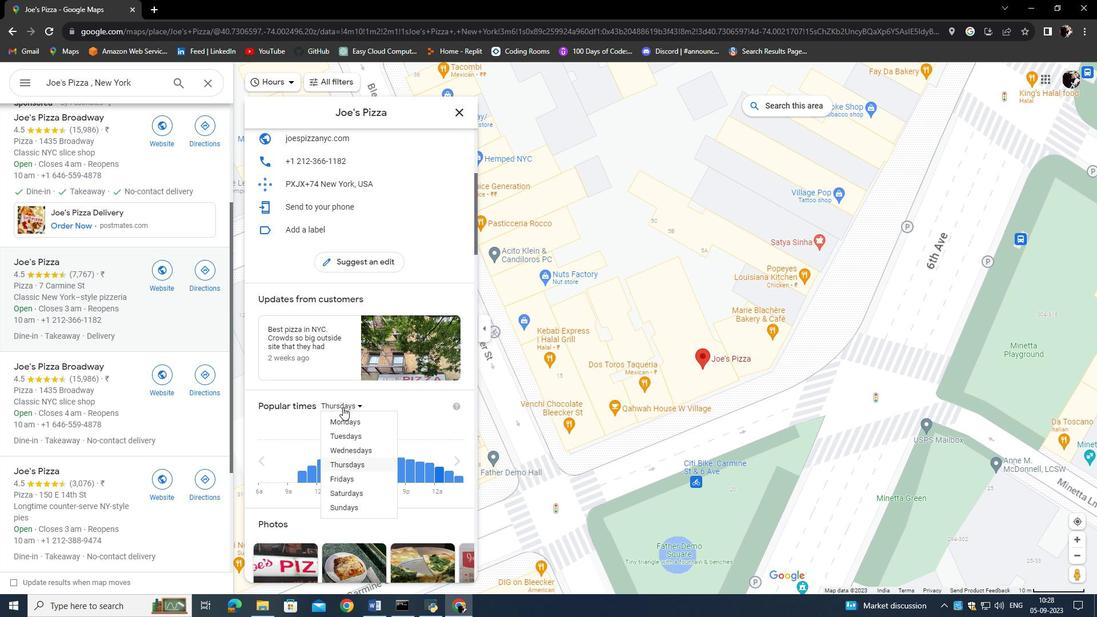 
Action: Mouse moved to (344, 477)
Screenshot: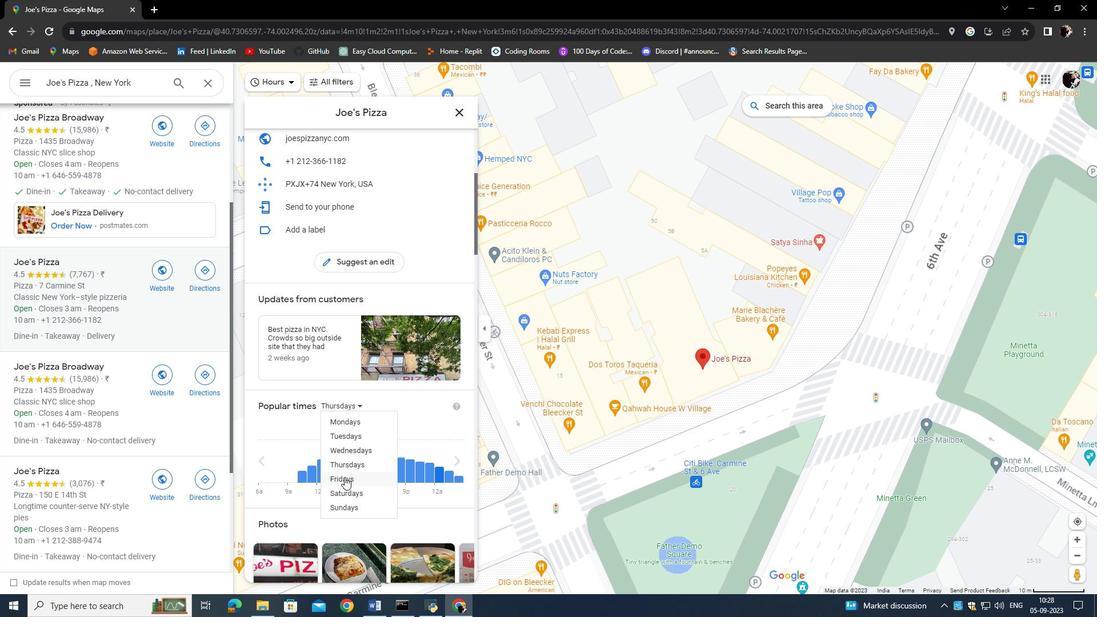 
Action: Mouse pressed left at (344, 477)
Screenshot: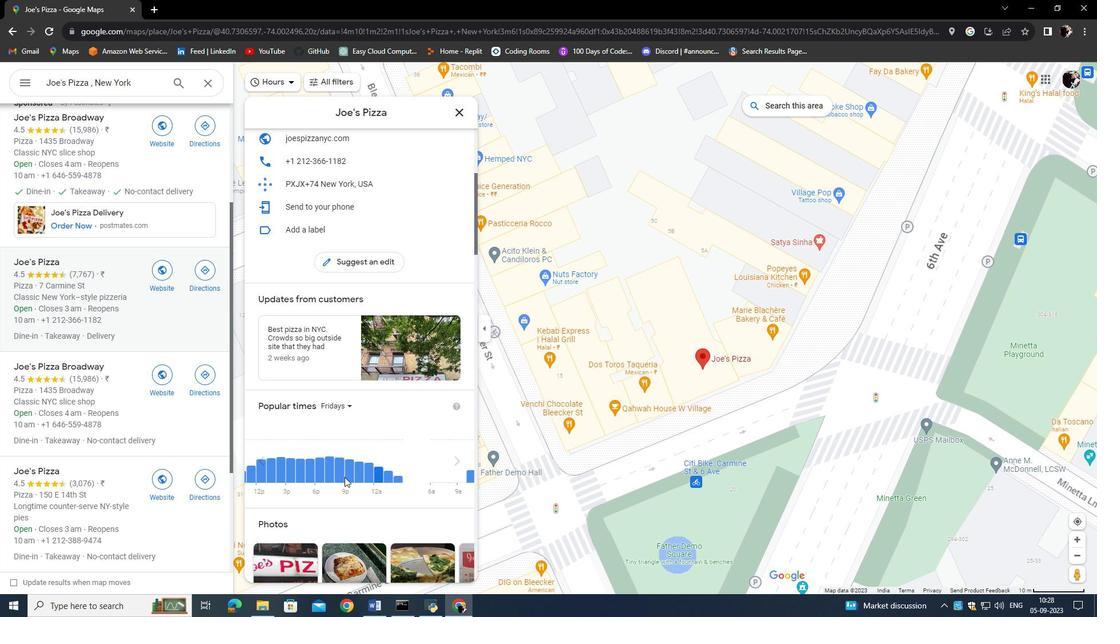 
Action: Mouse moved to (338, 409)
Screenshot: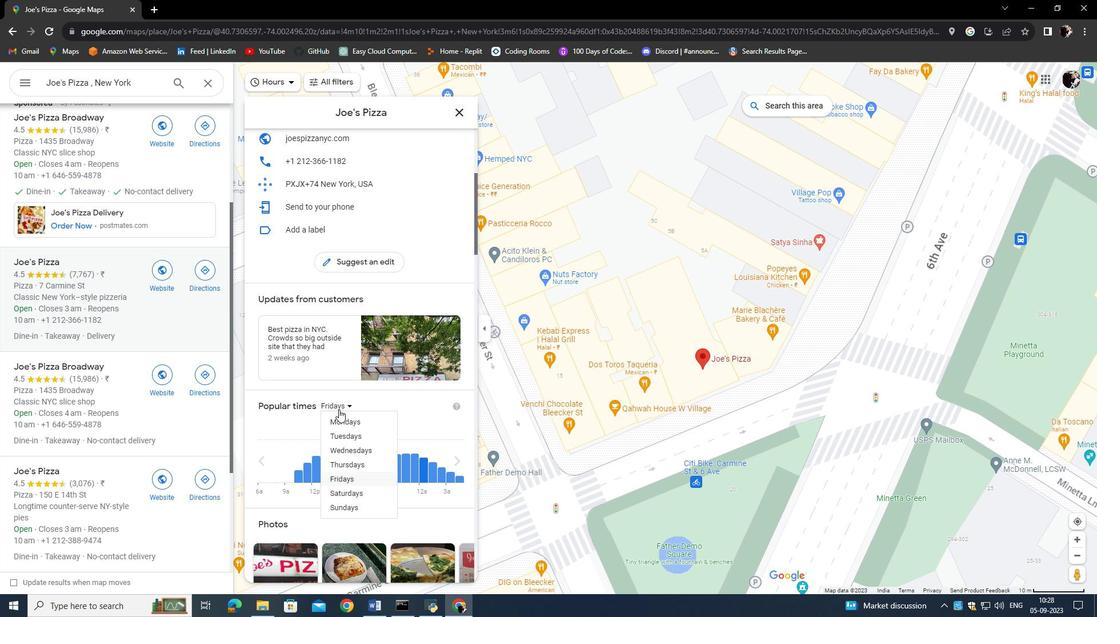 
Action: Mouse pressed left at (338, 409)
Screenshot: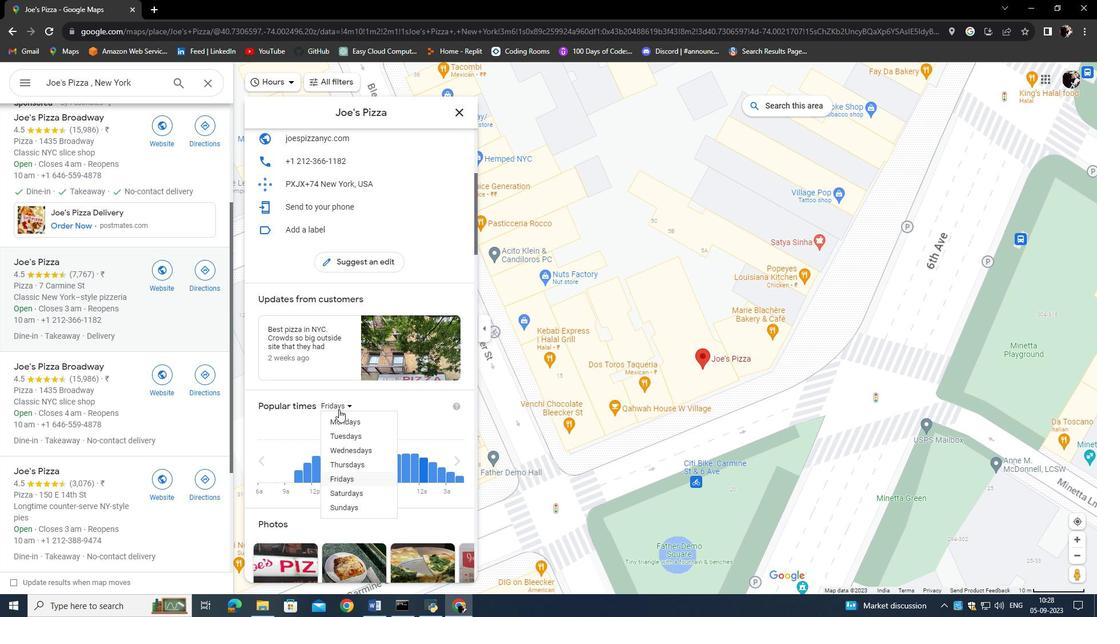 
Action: Mouse moved to (337, 492)
Screenshot: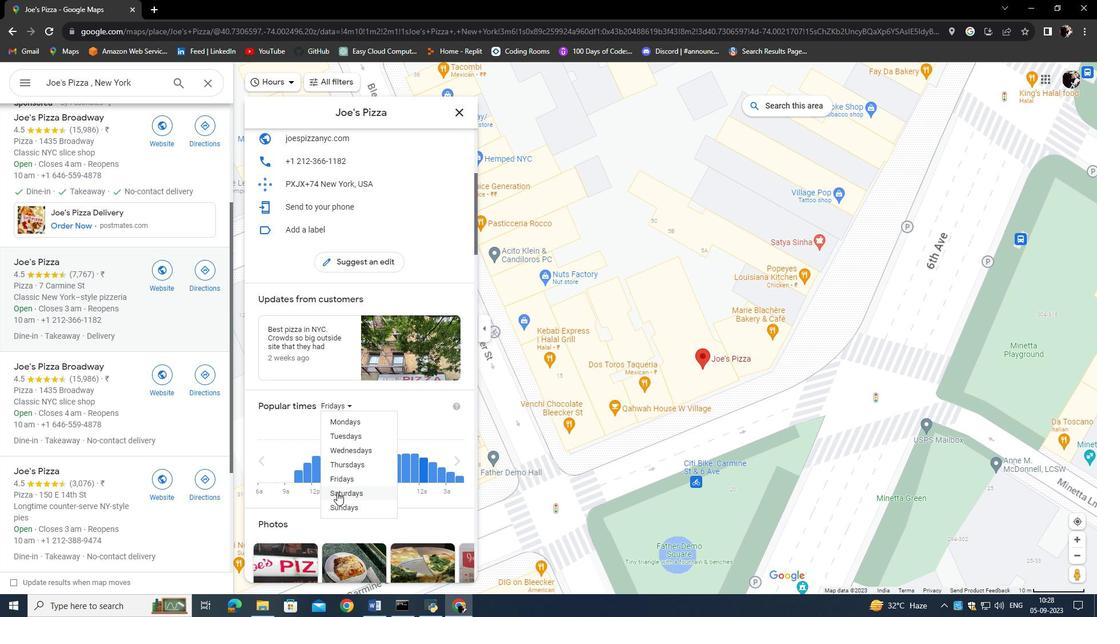 
Action: Mouse pressed left at (337, 492)
Screenshot: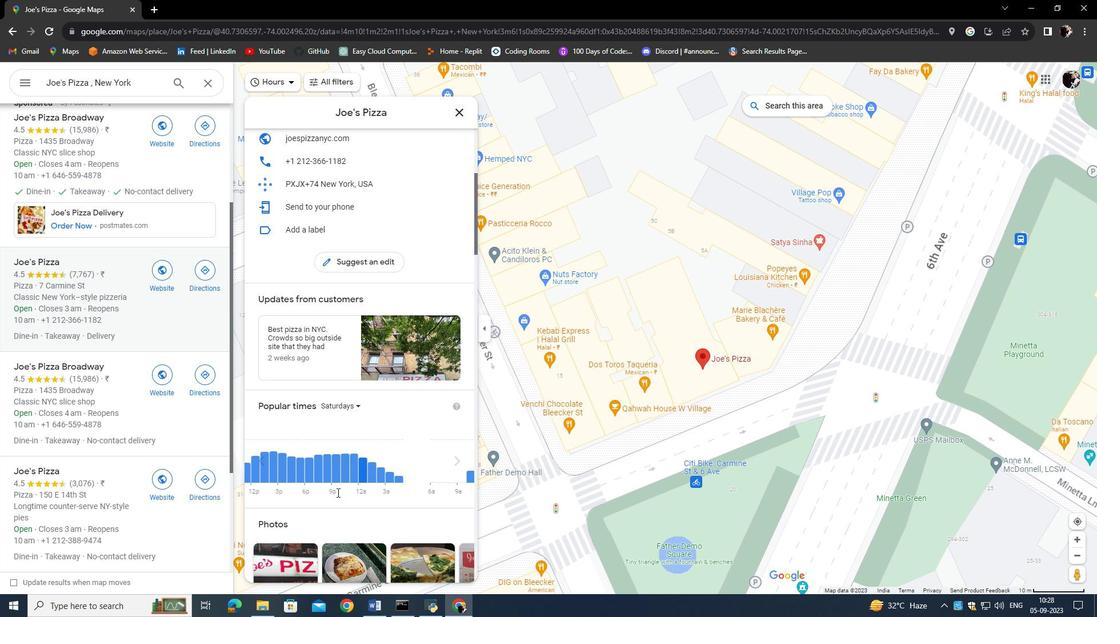 
Action: Mouse moved to (315, 463)
Screenshot: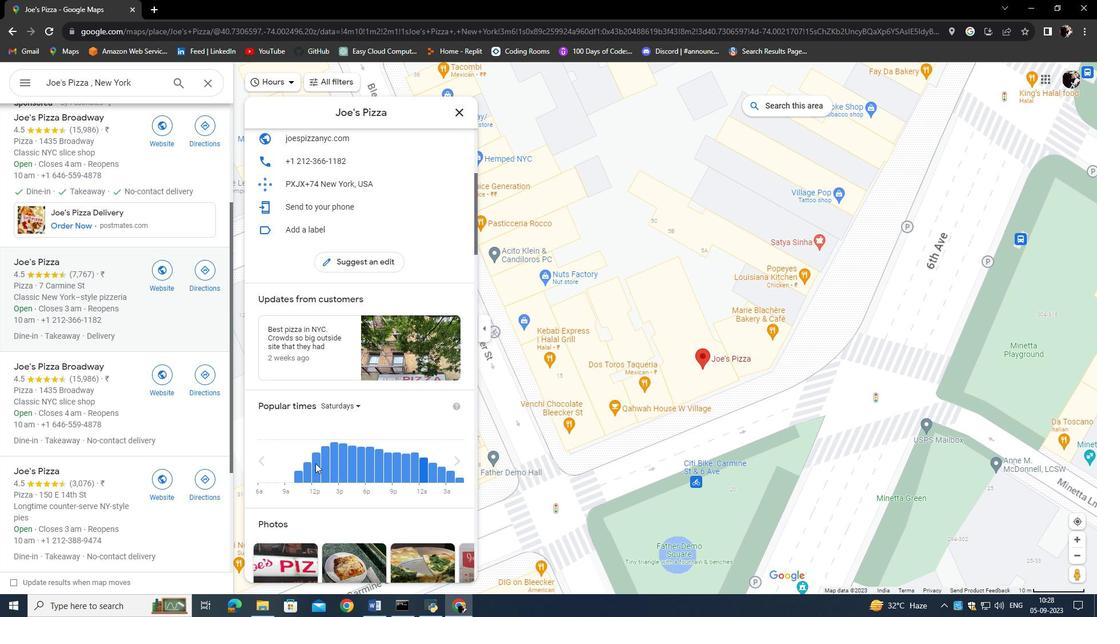
Action: Mouse pressed left at (315, 463)
Screenshot: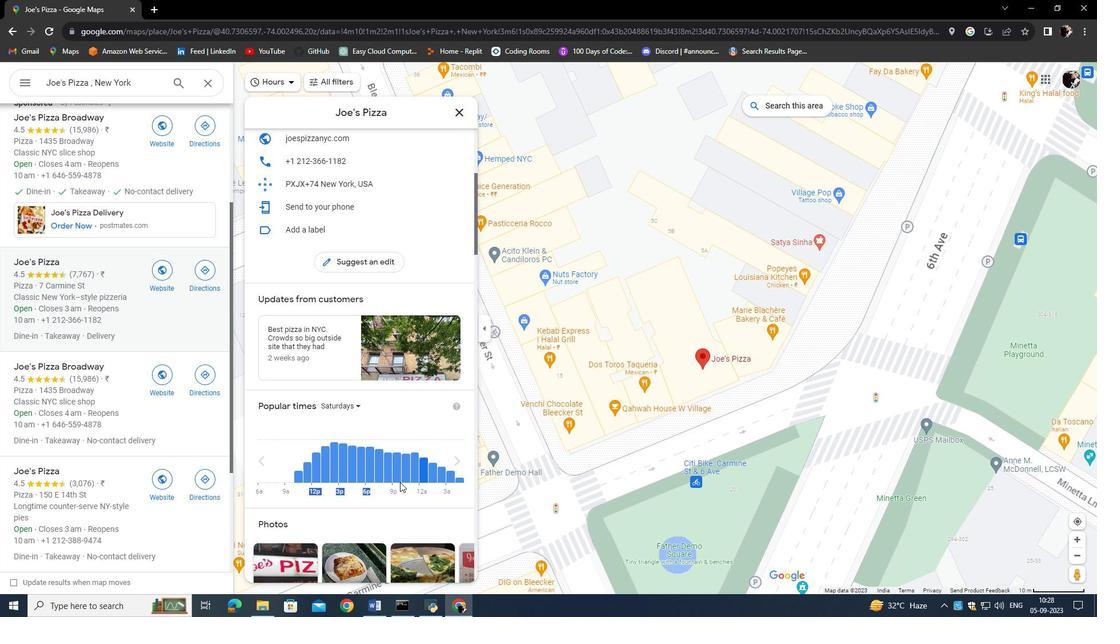 
Action: Mouse moved to (375, 445)
Screenshot: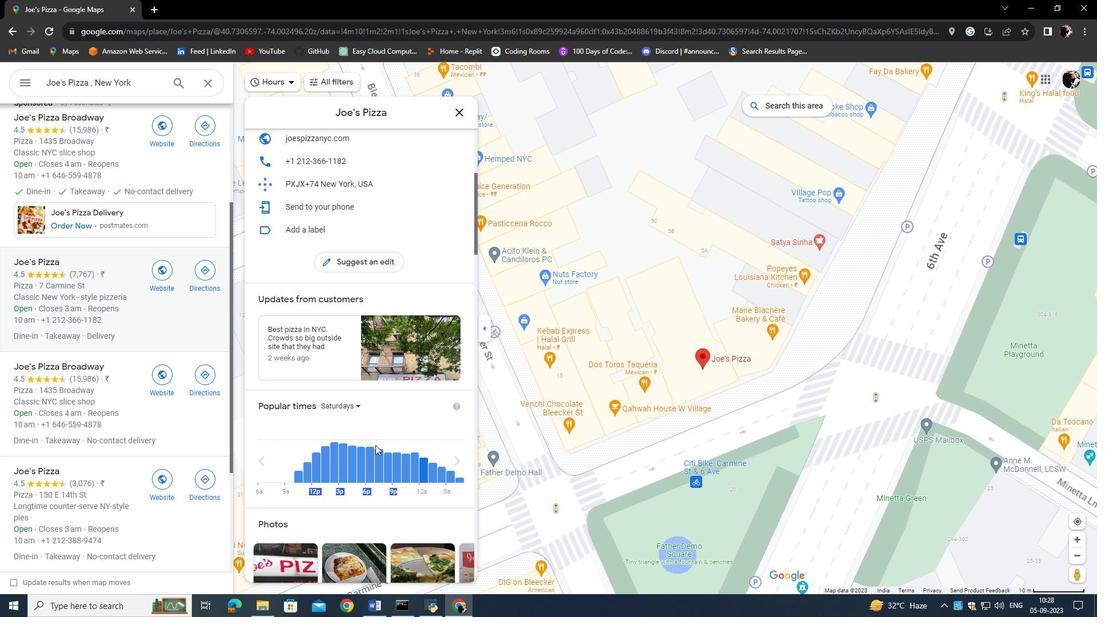 
Action: Mouse pressed left at (375, 445)
Screenshot: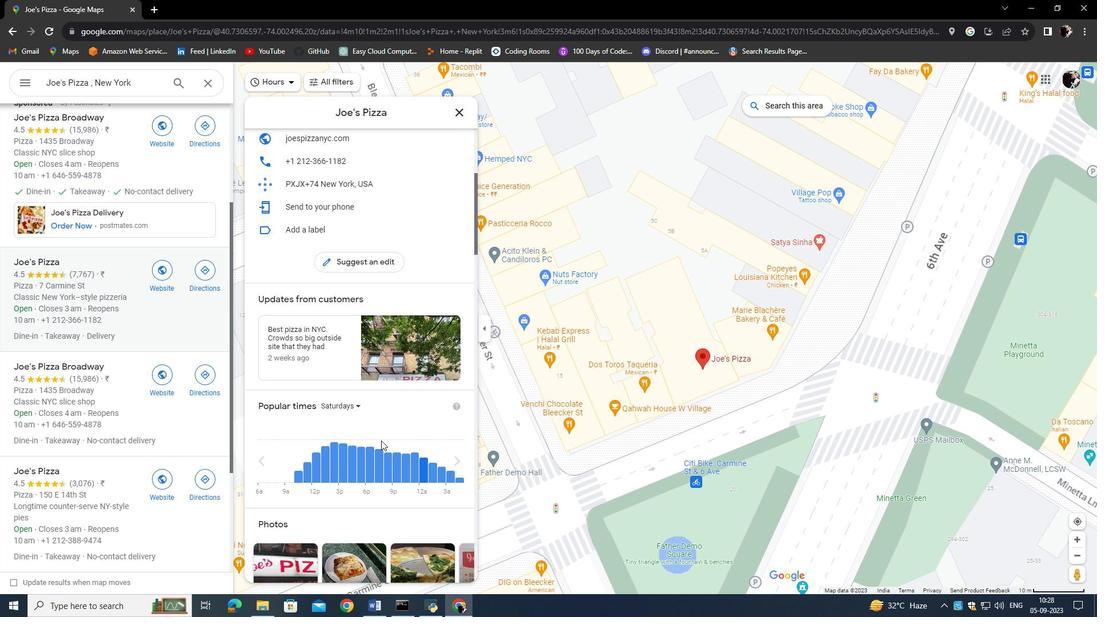 
Action: Mouse moved to (354, 403)
Screenshot: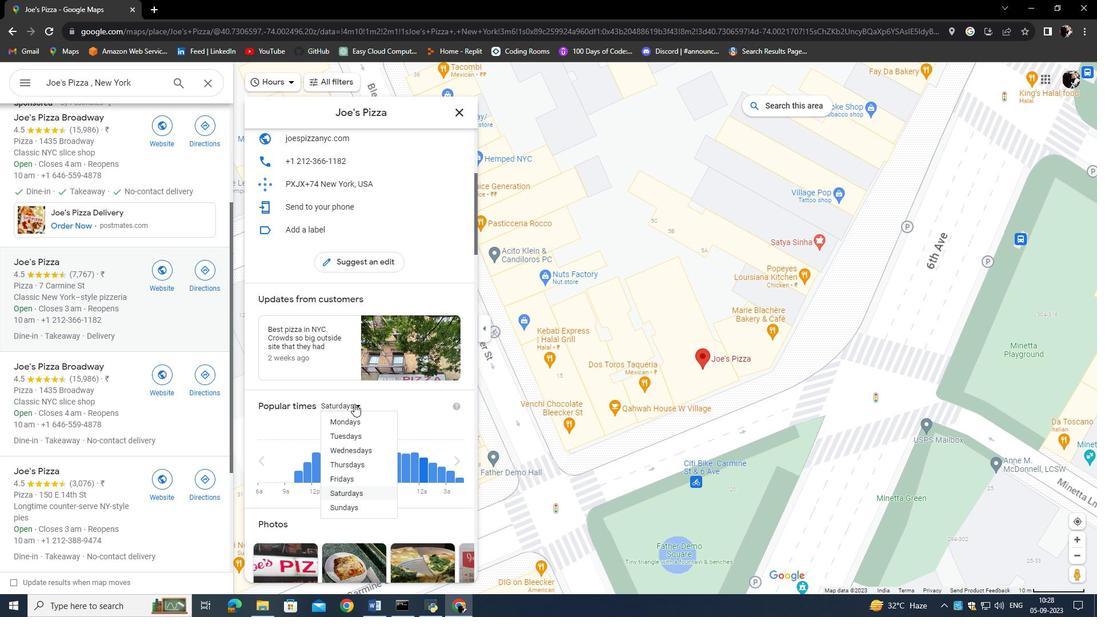 
Action: Mouse pressed left at (354, 403)
Screenshot: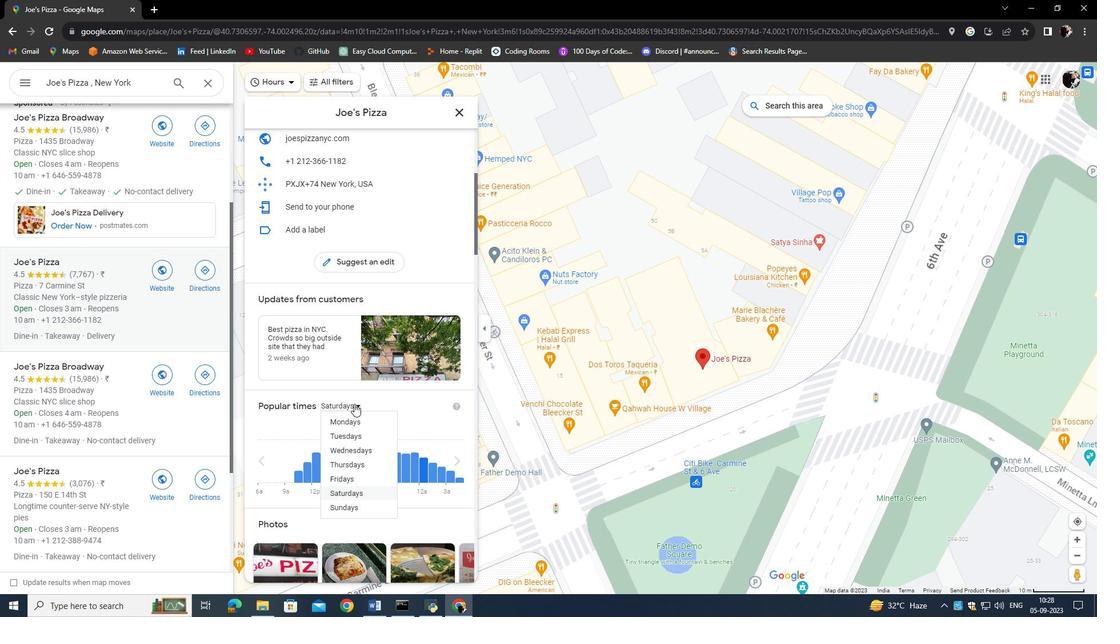 
Action: Mouse moved to (355, 507)
Screenshot: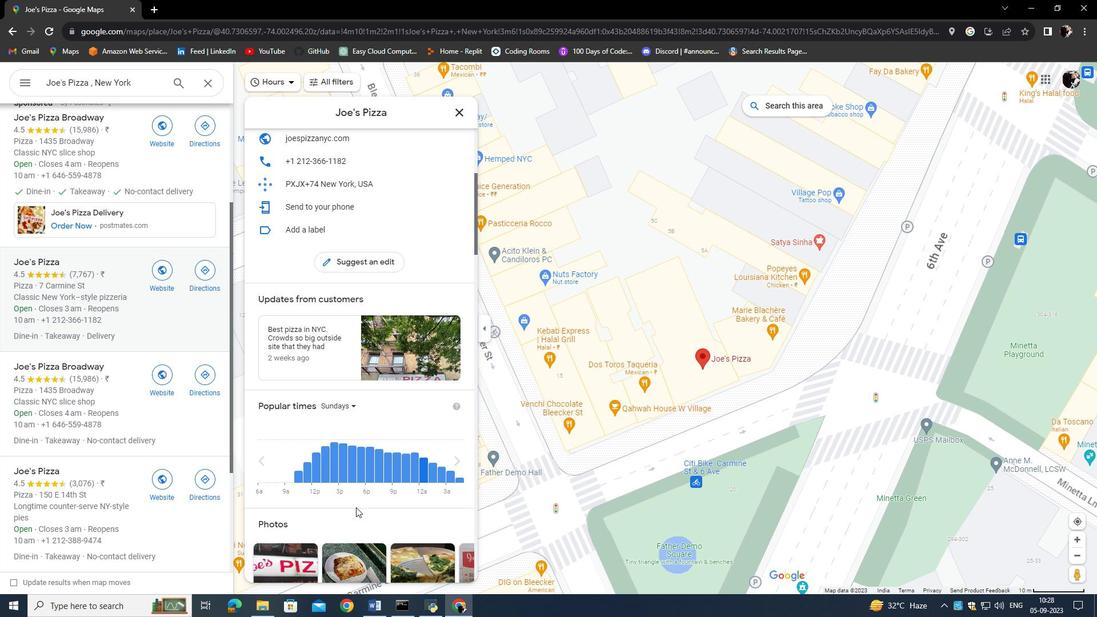 
Action: Mouse pressed left at (355, 507)
Screenshot: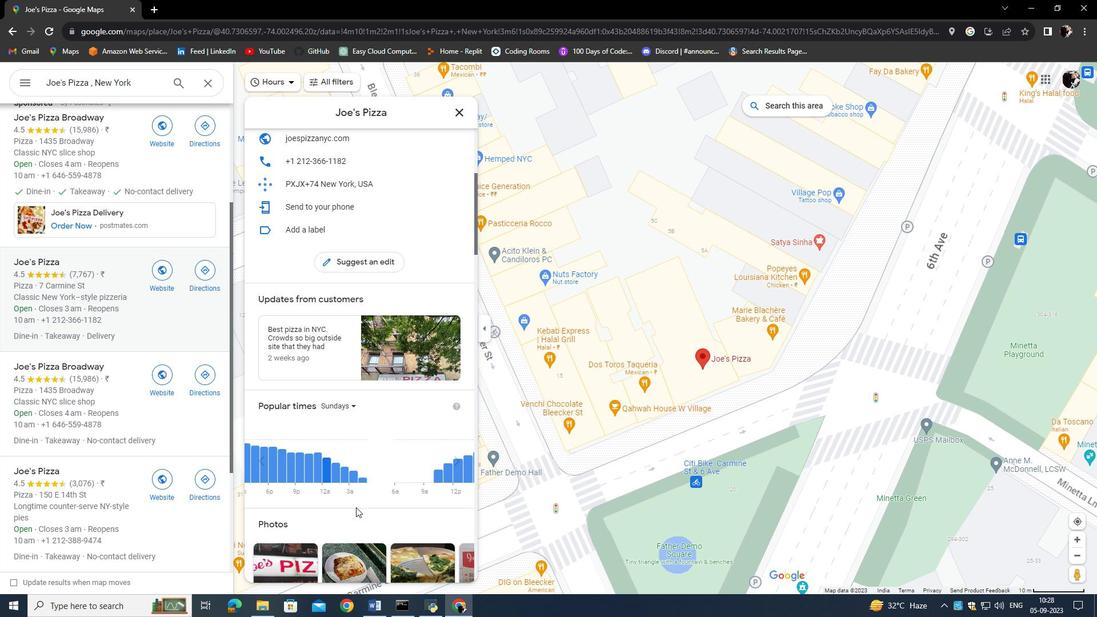 
Action: Mouse moved to (342, 399)
Screenshot: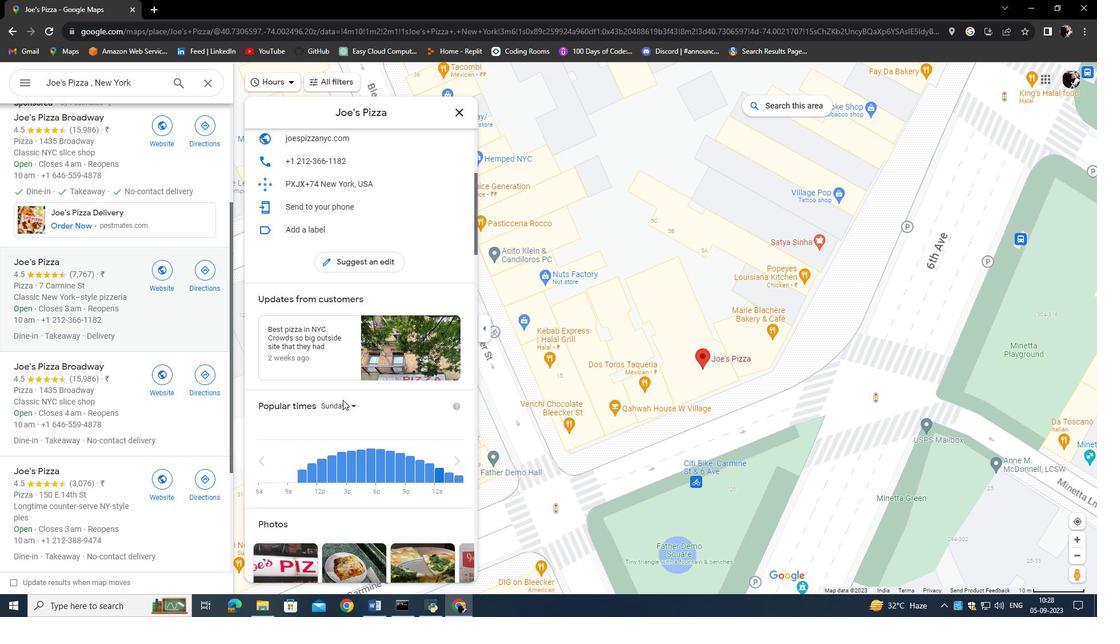 
Action: Mouse pressed left at (342, 399)
Screenshot: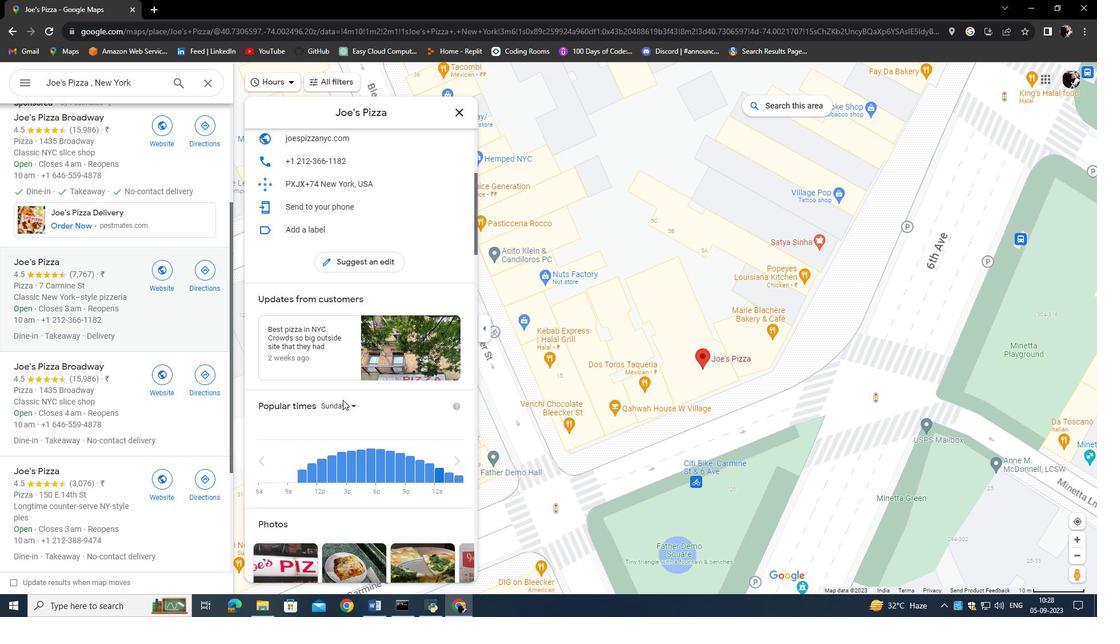 
Action: Mouse moved to (341, 405)
Screenshot: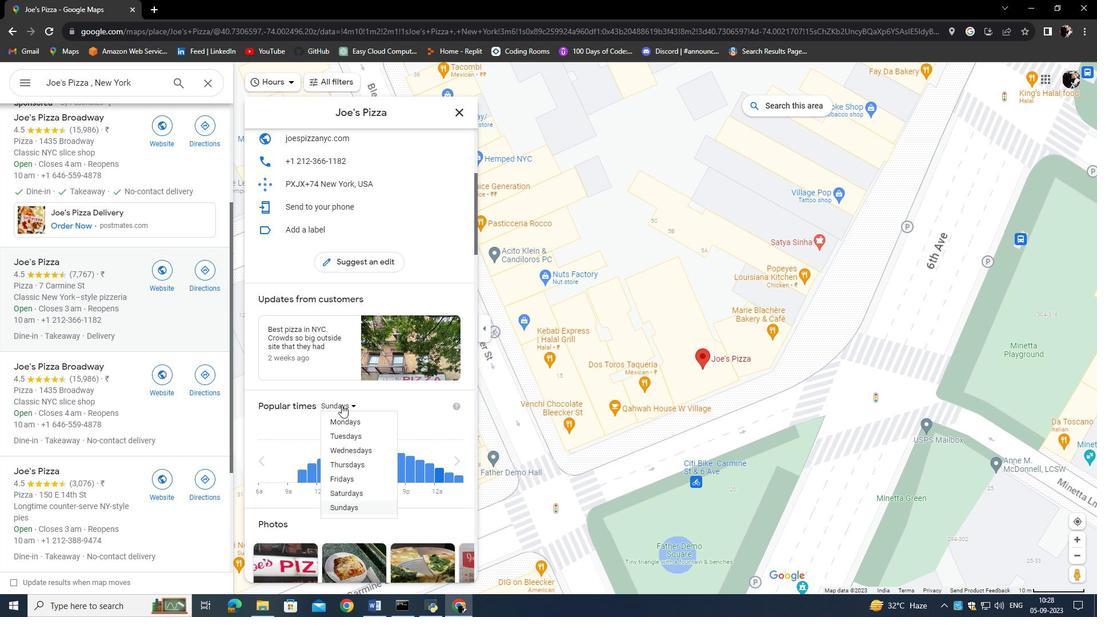 
Action: Mouse pressed left at (341, 405)
Screenshot: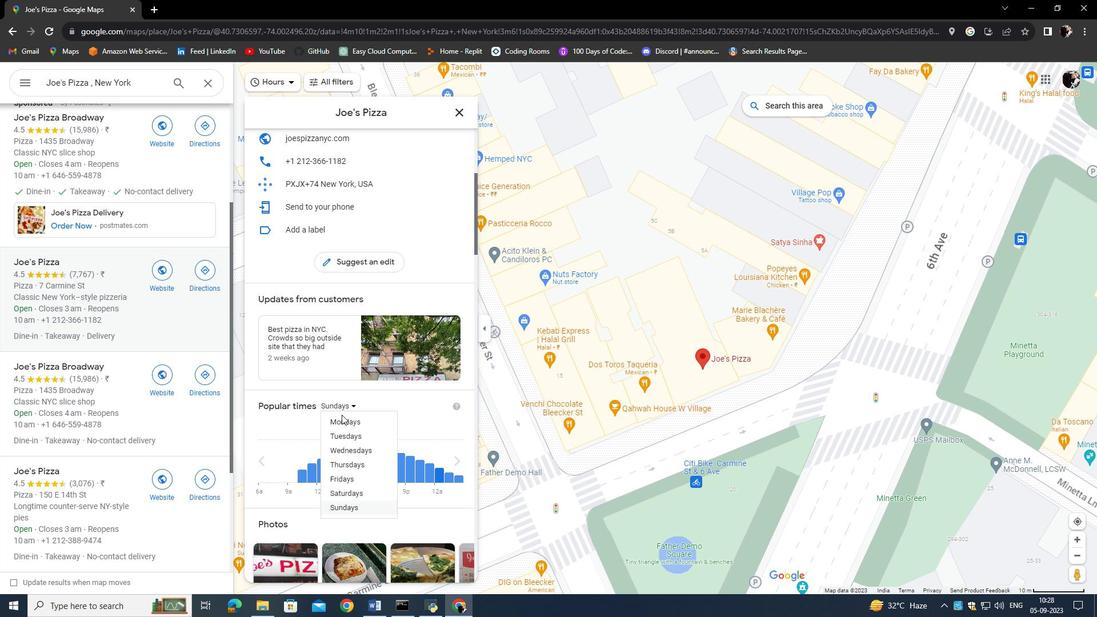 
Action: Mouse moved to (341, 422)
Screenshot: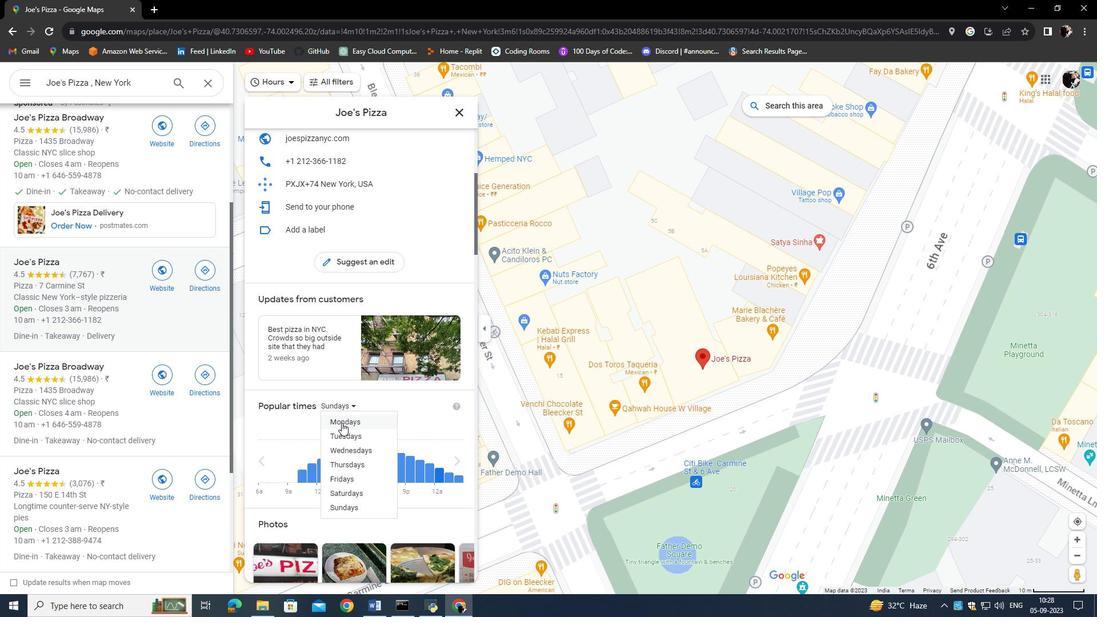 
Action: Mouse pressed left at (341, 422)
Screenshot: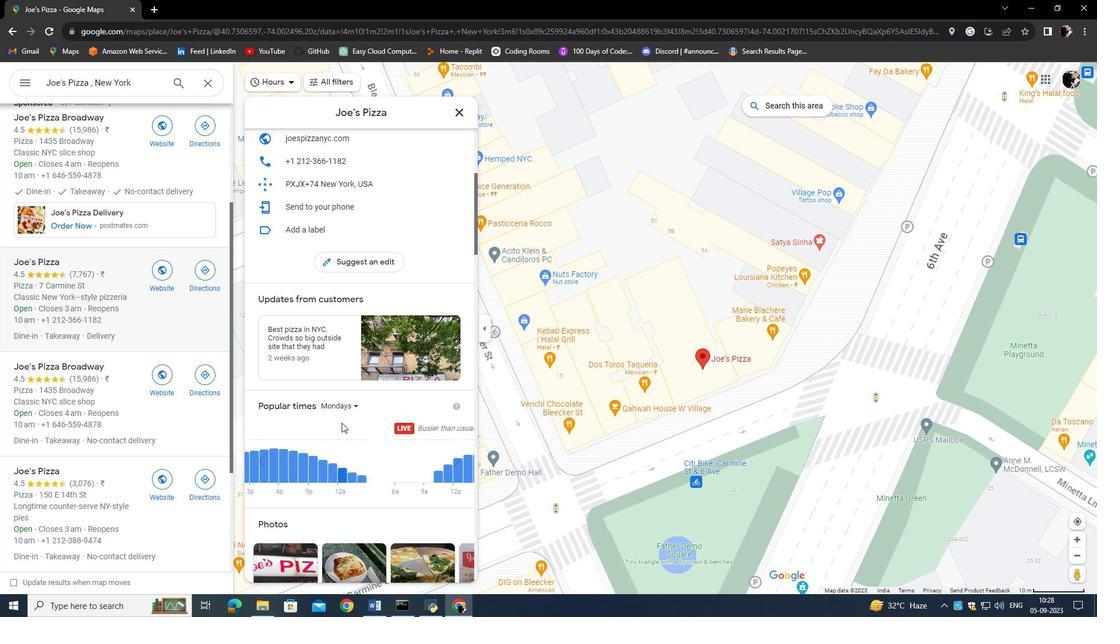 
Action: Mouse moved to (439, 473)
Screenshot: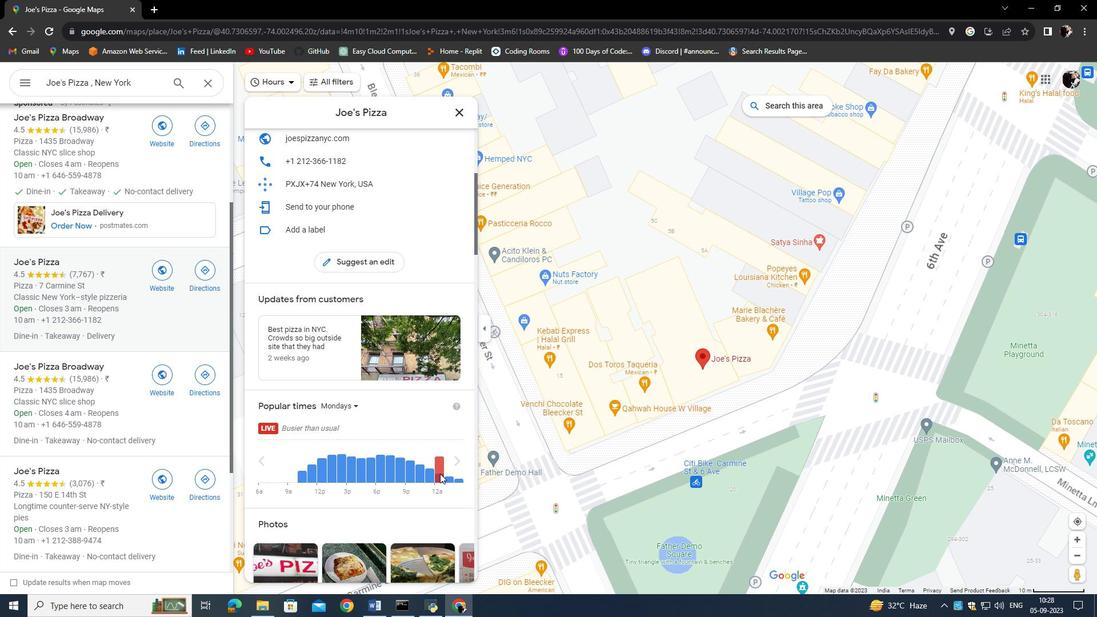 
Action: Mouse pressed left at (439, 473)
Screenshot: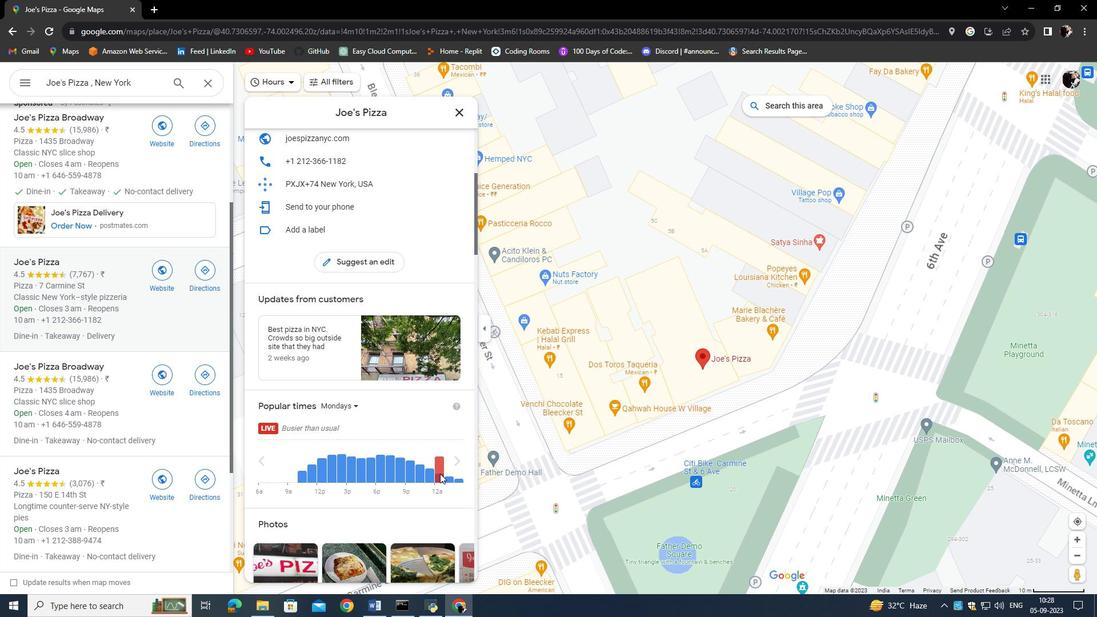 
Action: Mouse pressed left at (439, 473)
Screenshot: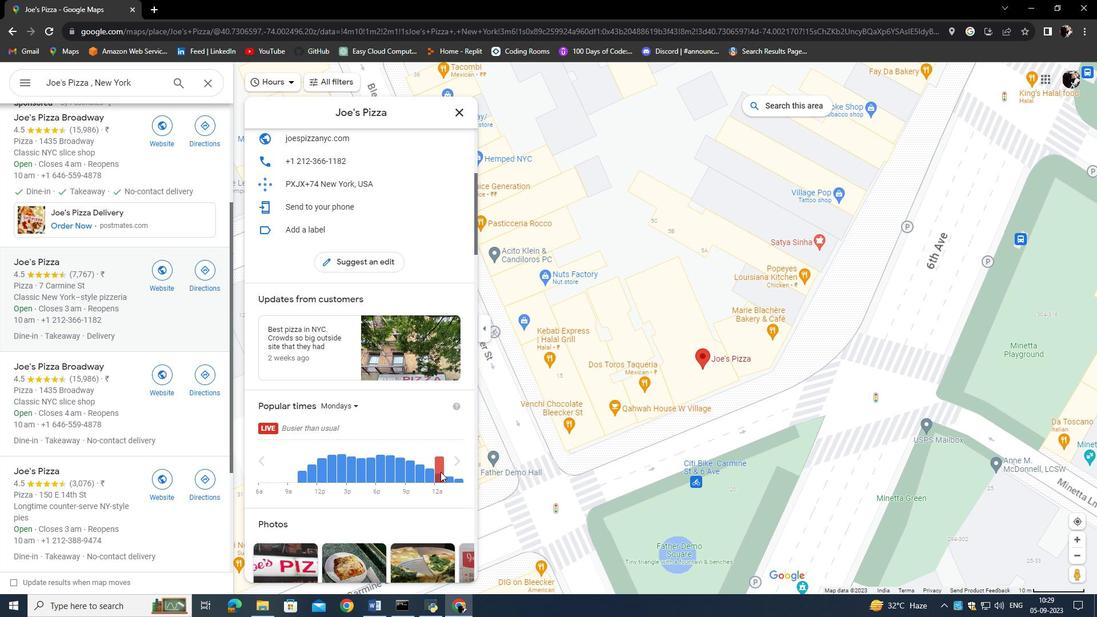 
Action: Mouse moved to (384, 446)
Screenshot: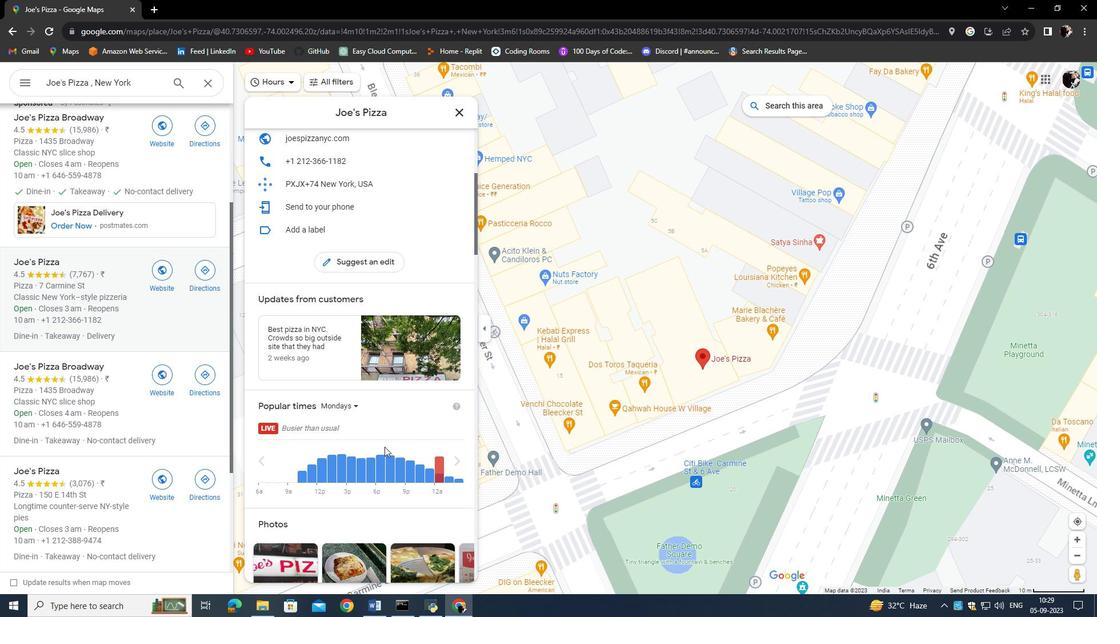 
Action: Mouse scrolled (384, 446) with delta (0, 0)
Screenshot: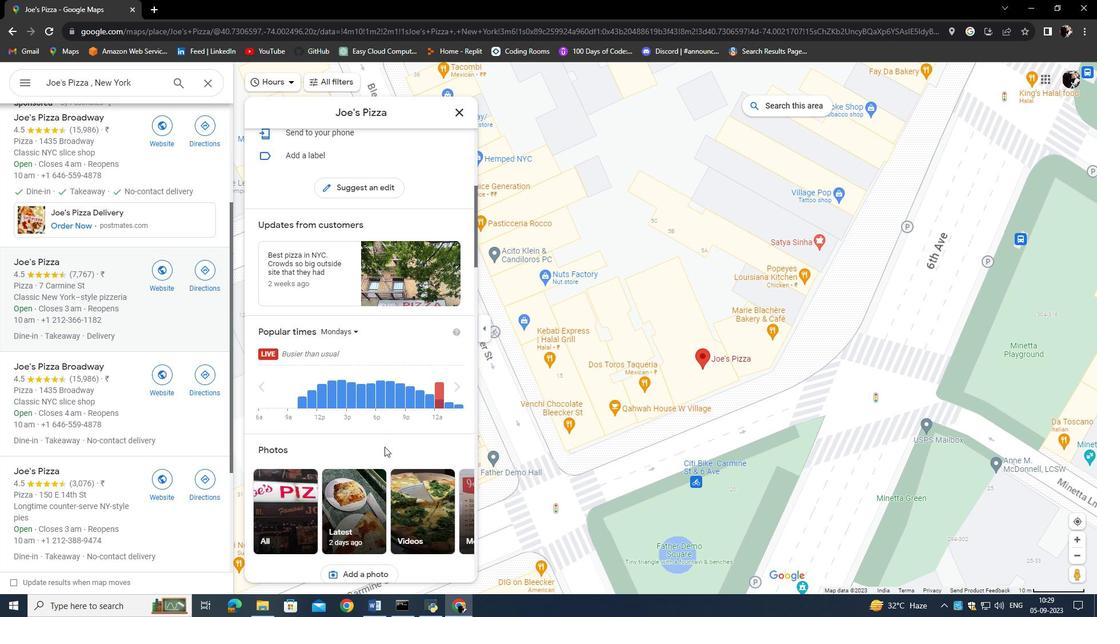
Action: Mouse scrolled (384, 446) with delta (0, 0)
Screenshot: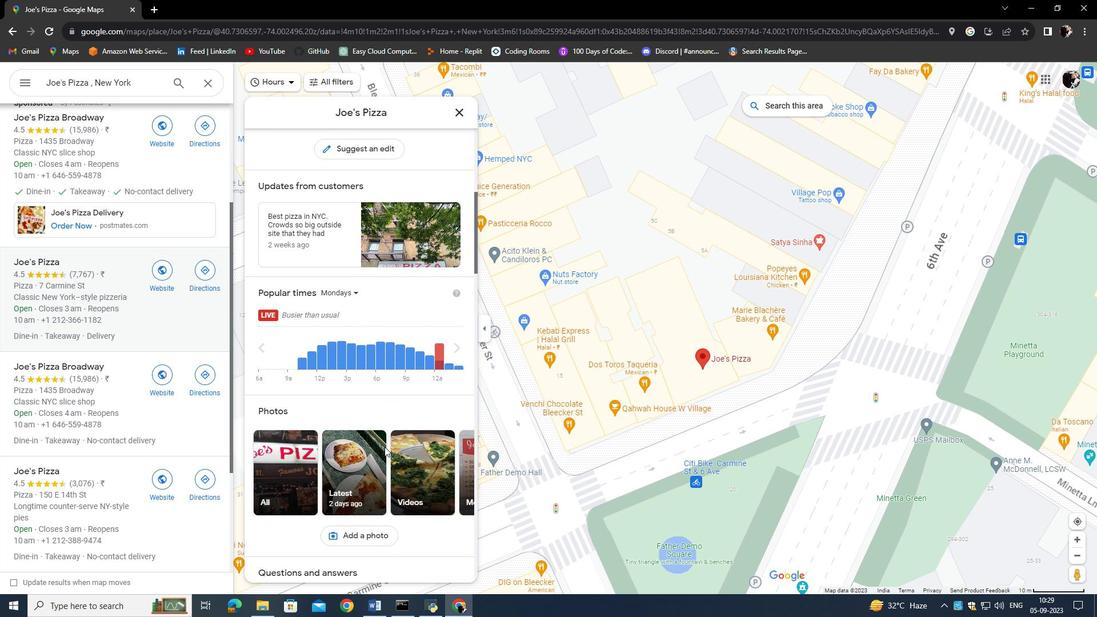 
Action: Mouse scrolled (384, 446) with delta (0, 0)
Screenshot: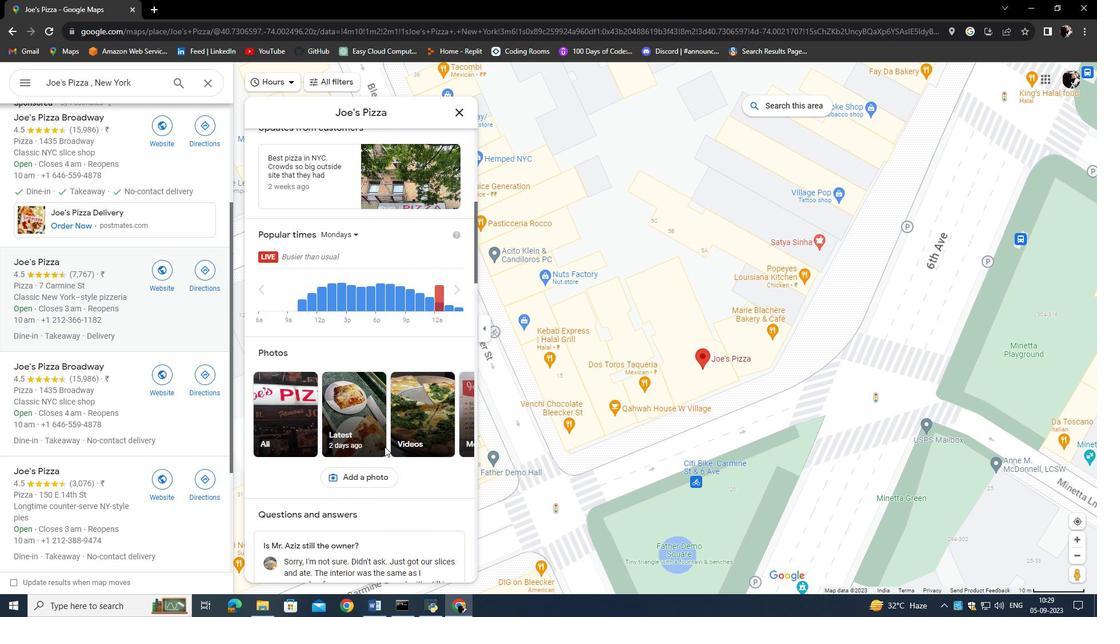 
Action: Mouse scrolled (384, 446) with delta (0, 0)
Screenshot: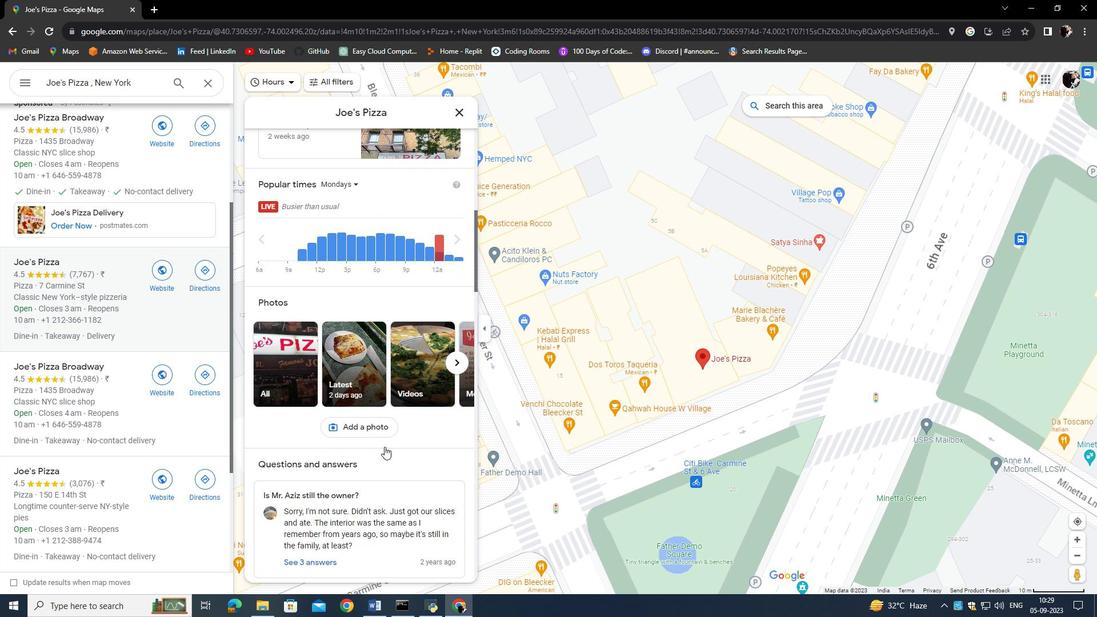 
Action: Mouse moved to (357, 377)
Screenshot: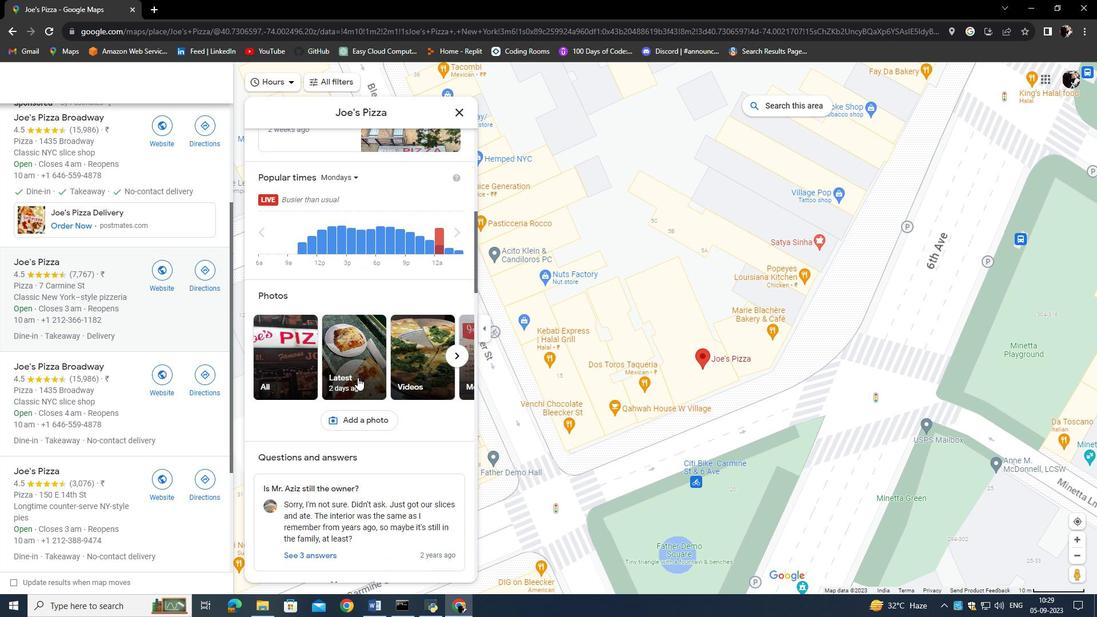 
Action: Mouse pressed left at (357, 377)
Screenshot: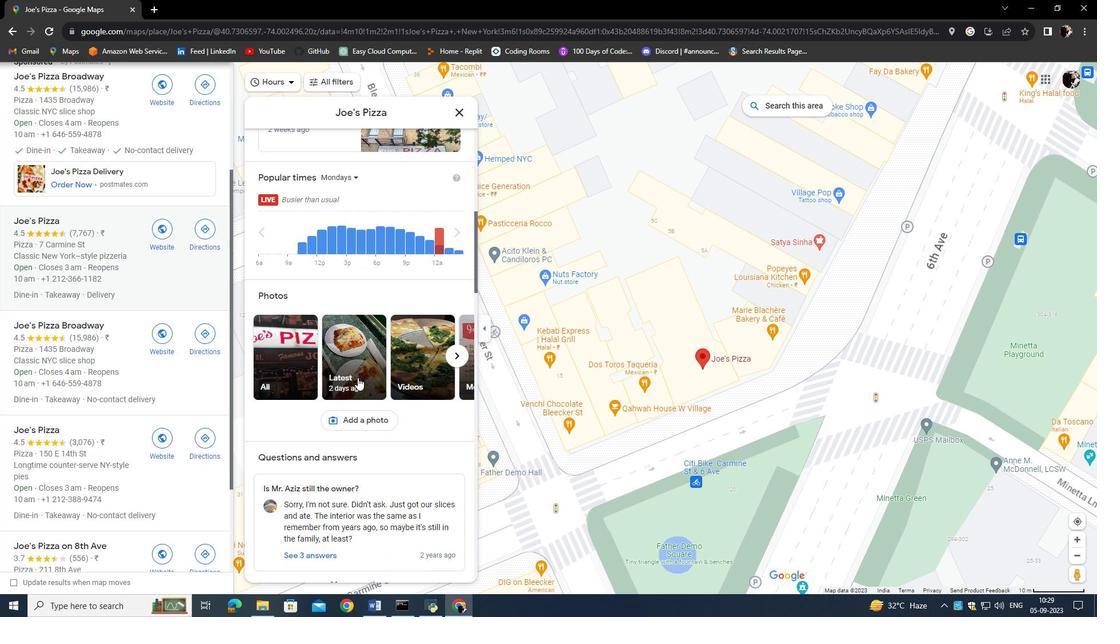 
Action: Mouse moved to (195, 413)
Screenshot: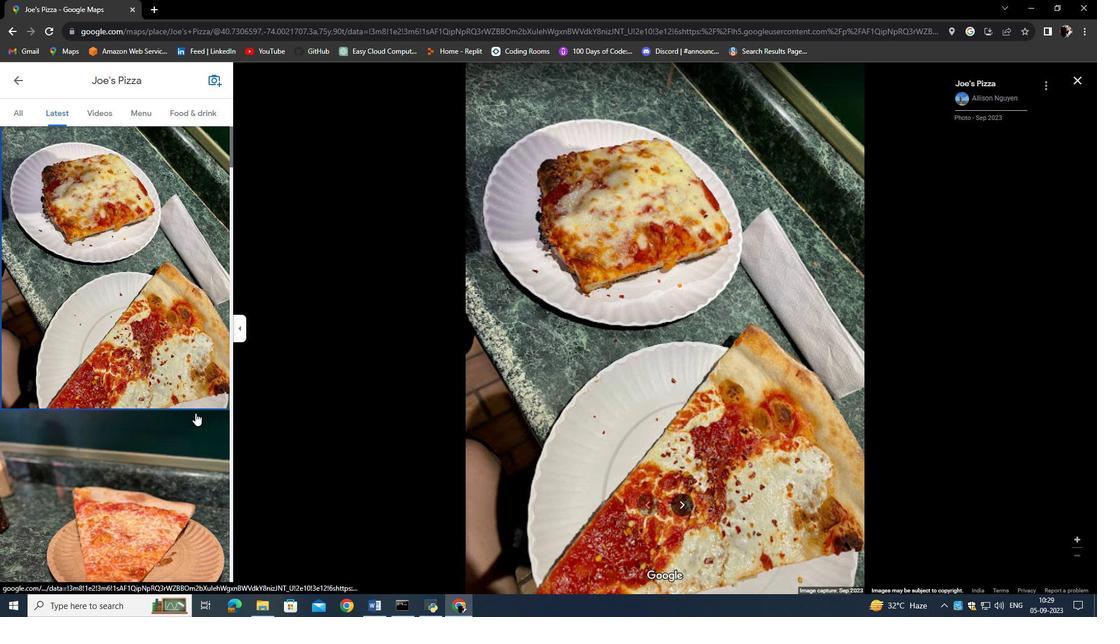 
Action: Mouse scrolled (195, 412) with delta (0, 0)
Screenshot: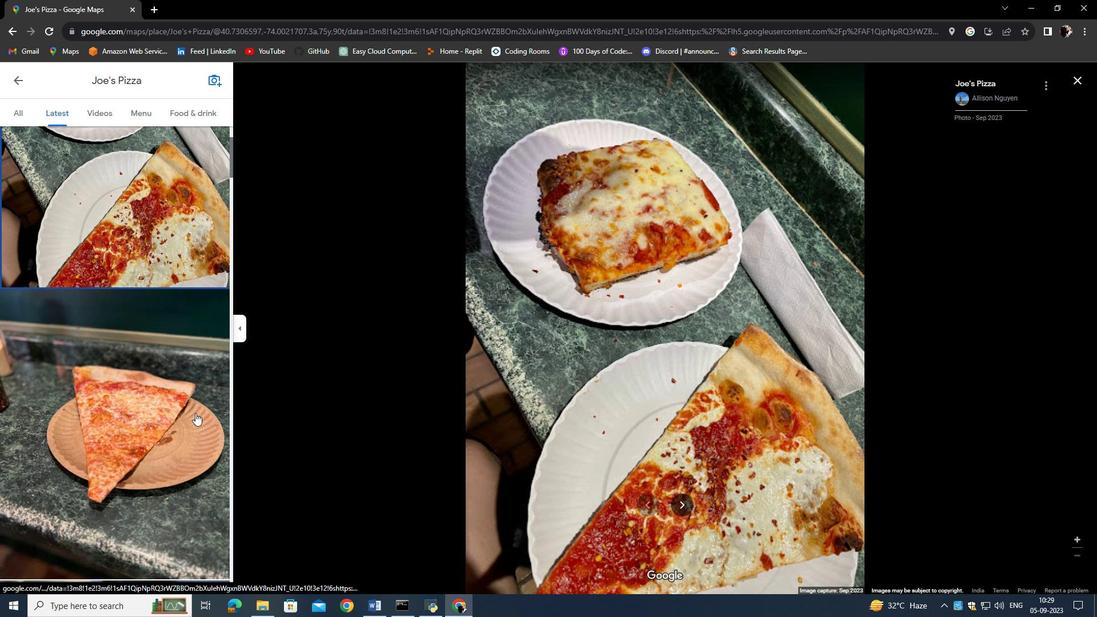 
Action: Mouse scrolled (195, 412) with delta (0, 0)
Screenshot: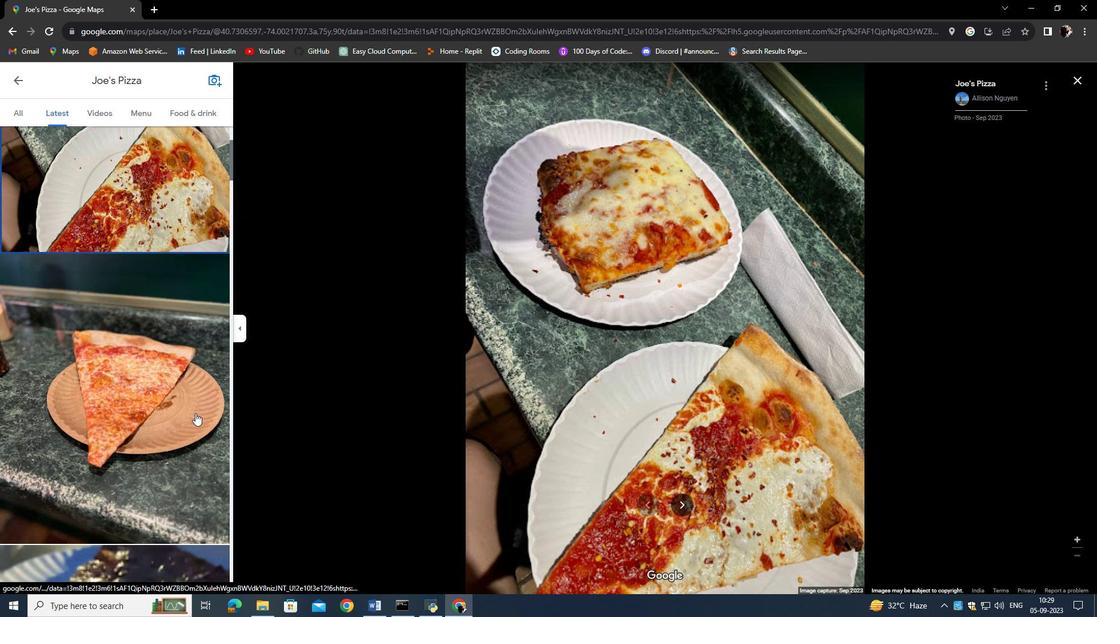 
Action: Mouse scrolled (195, 412) with delta (0, 0)
Screenshot: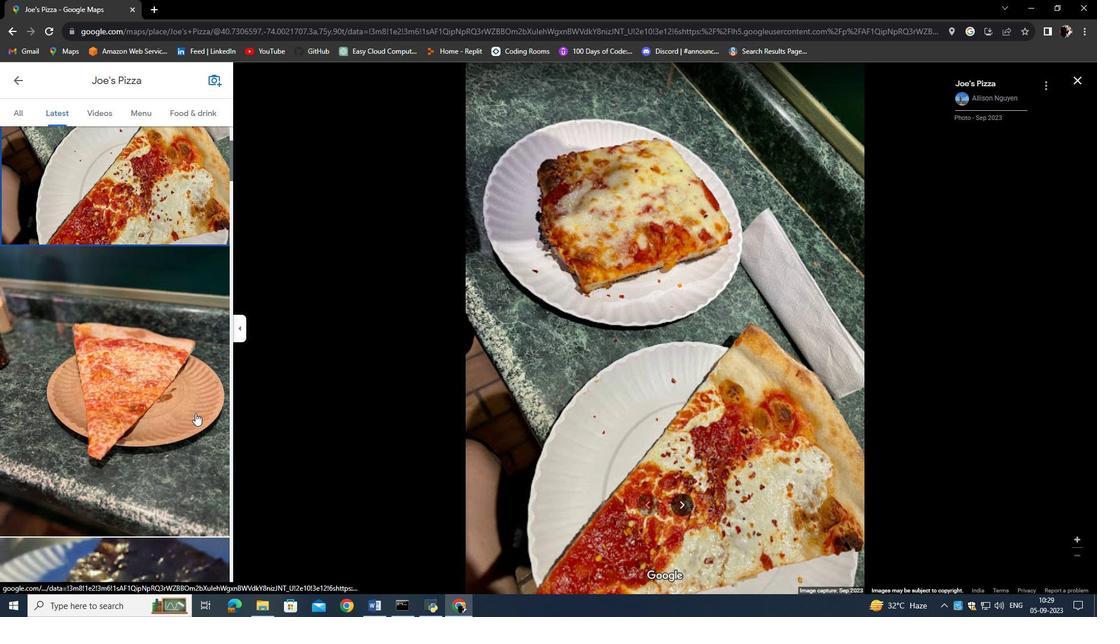 
Action: Mouse moved to (187, 416)
Screenshot: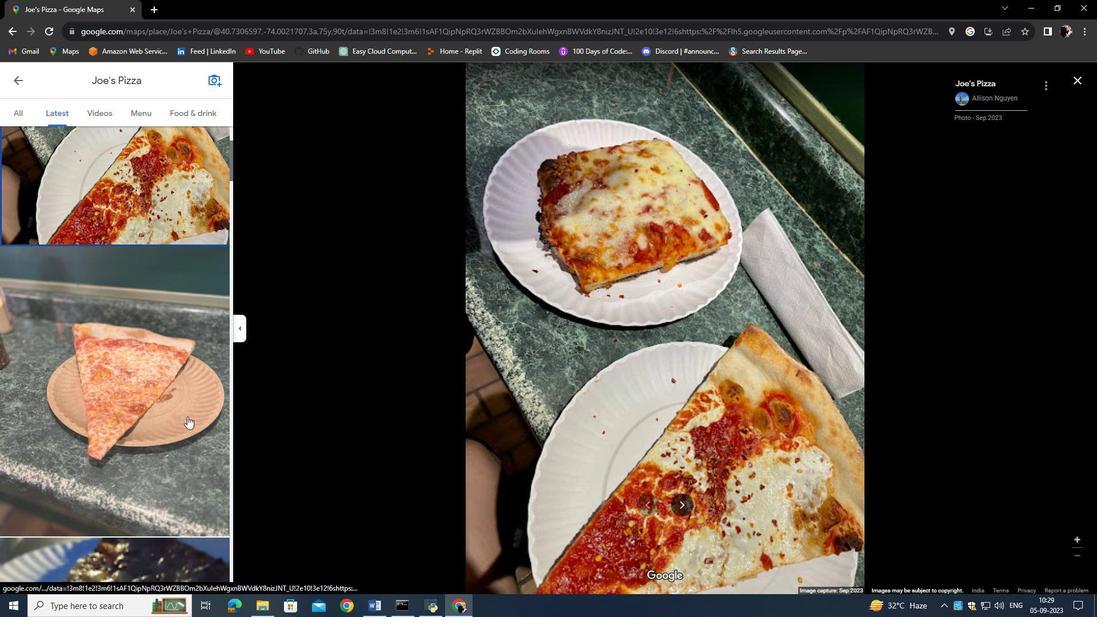 
Action: Mouse pressed left at (187, 416)
Screenshot: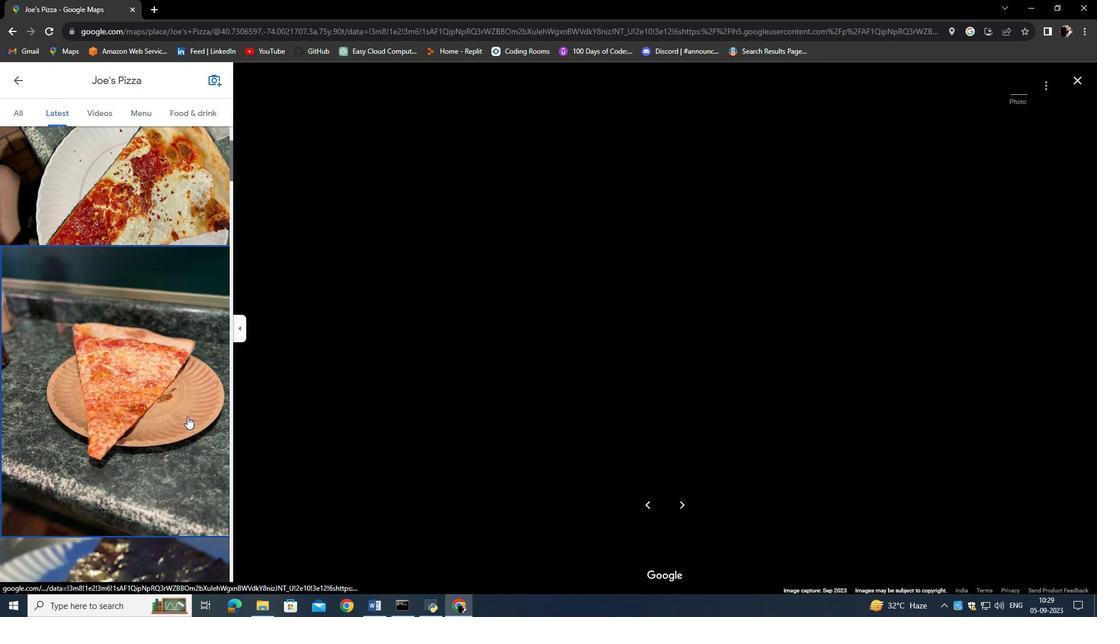 
Action: Mouse moved to (89, 115)
Screenshot: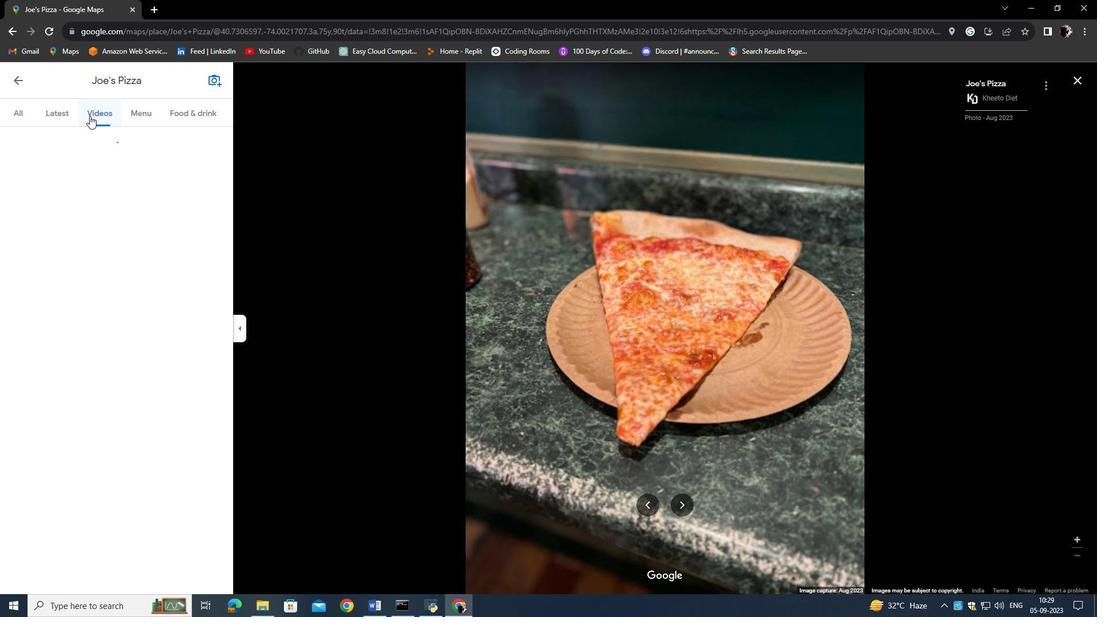 
Action: Mouse pressed left at (89, 115)
Screenshot: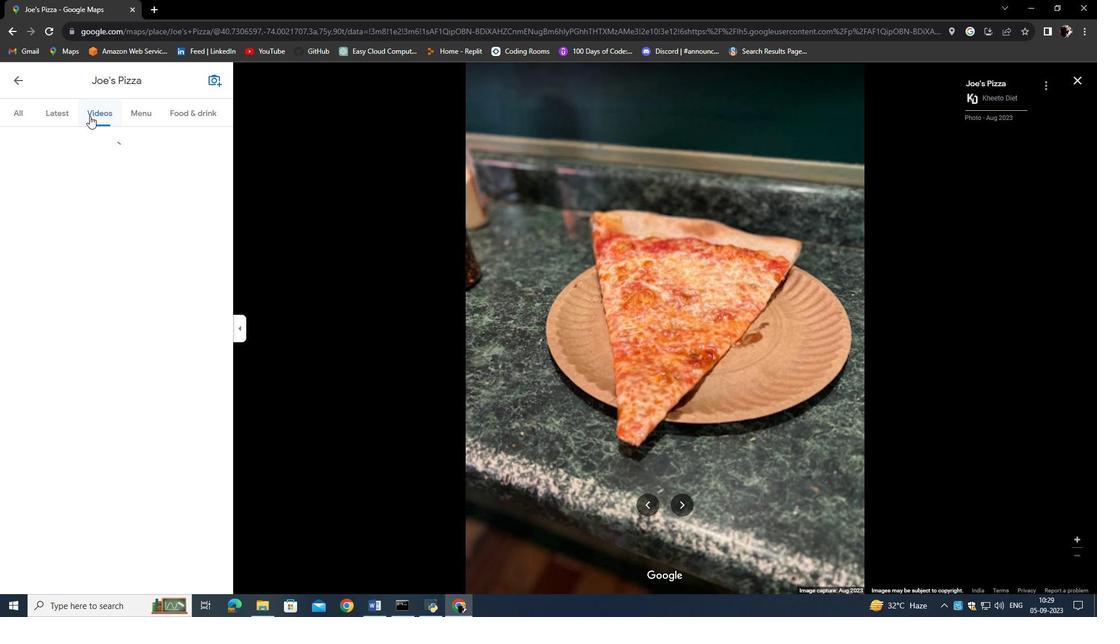 
Action: Mouse moved to (157, 109)
Screenshot: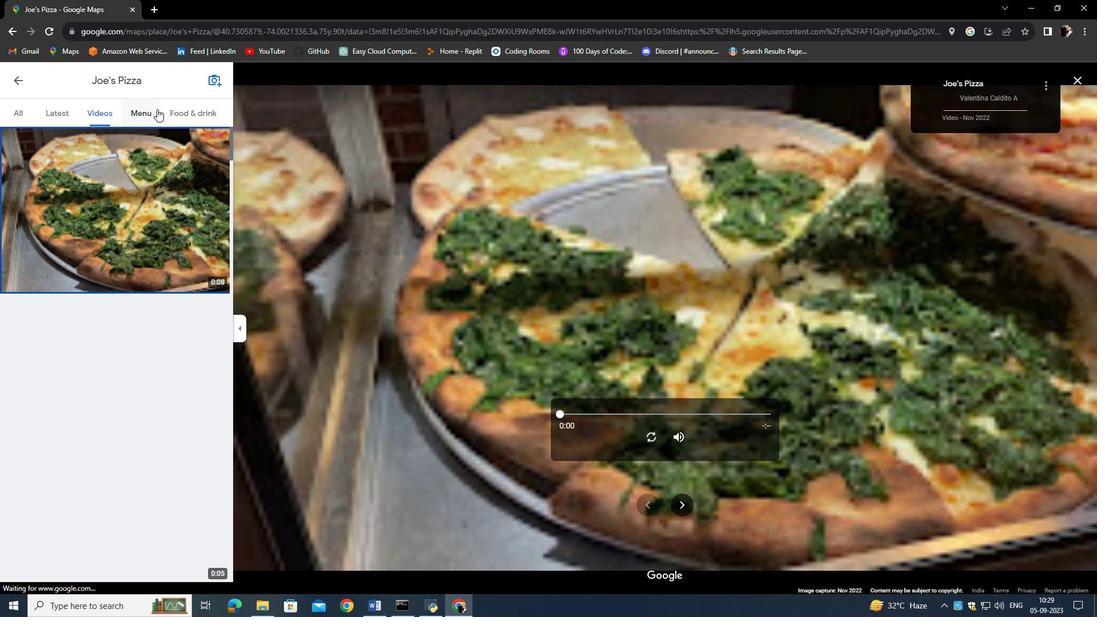 
Action: Mouse pressed left at (157, 109)
Screenshot: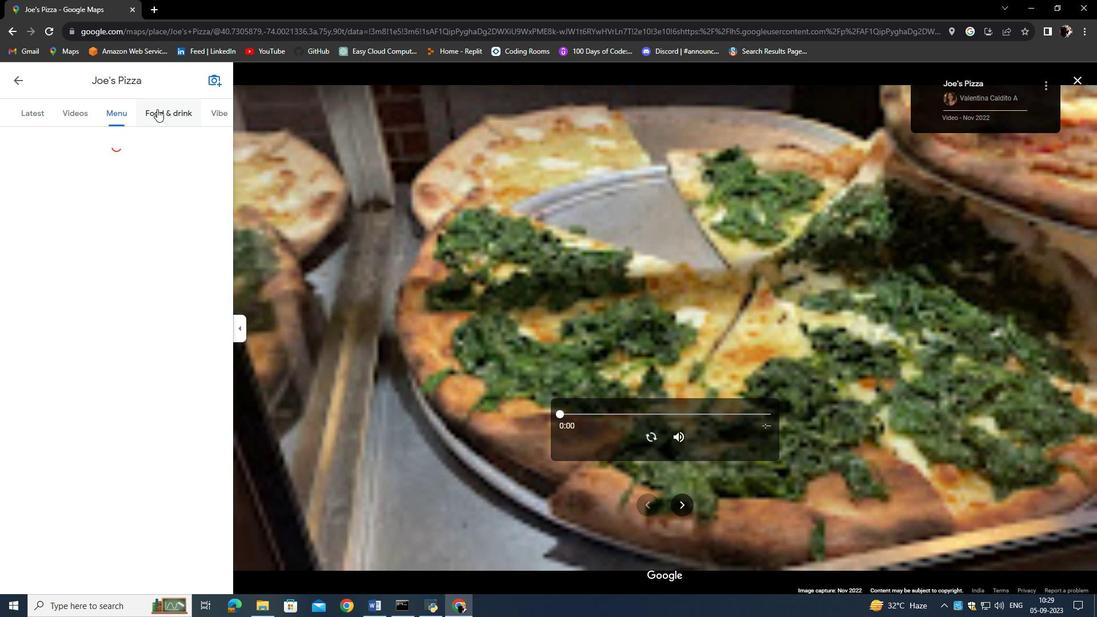 
Action: Mouse moved to (28, 111)
Screenshot: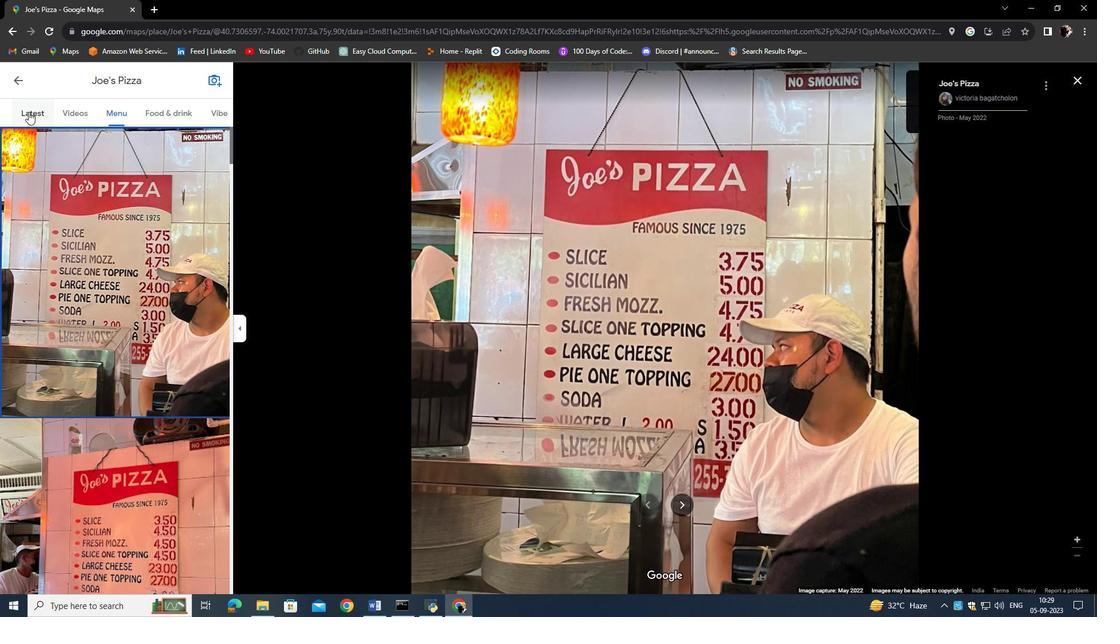 
Action: Mouse pressed left at (28, 111)
Screenshot: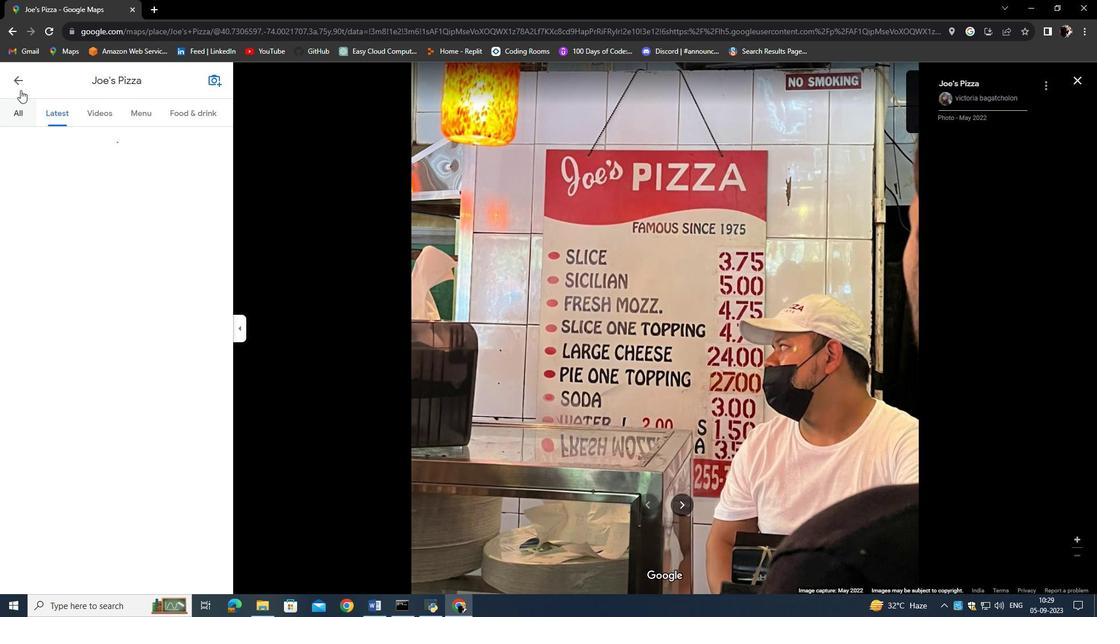 
Action: Mouse moved to (18, 77)
Screenshot: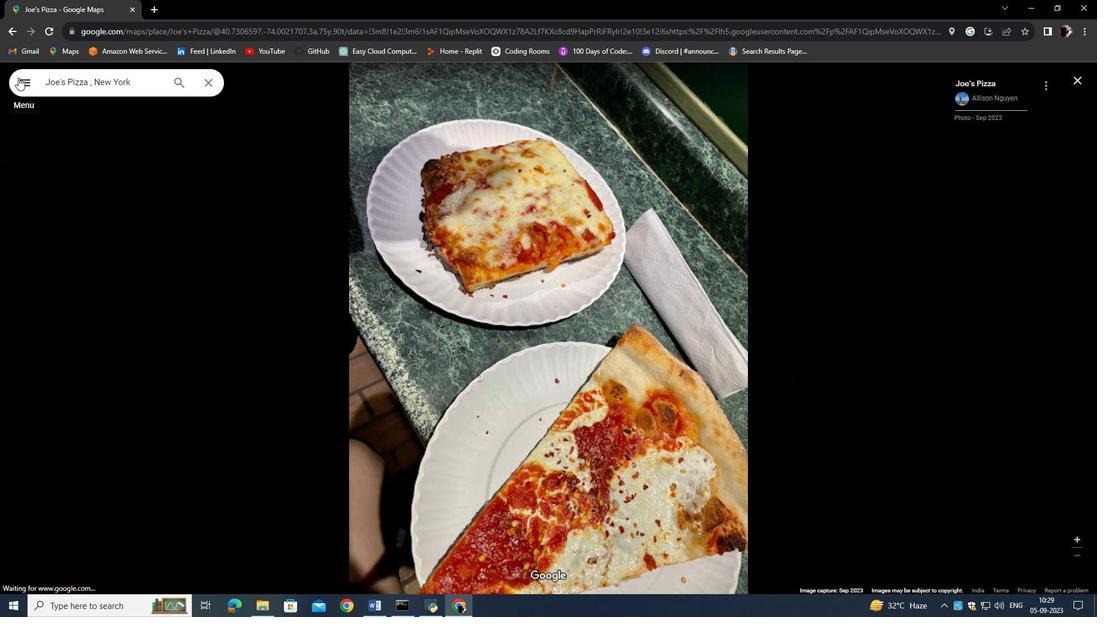 
Action: Mouse pressed left at (18, 77)
Screenshot: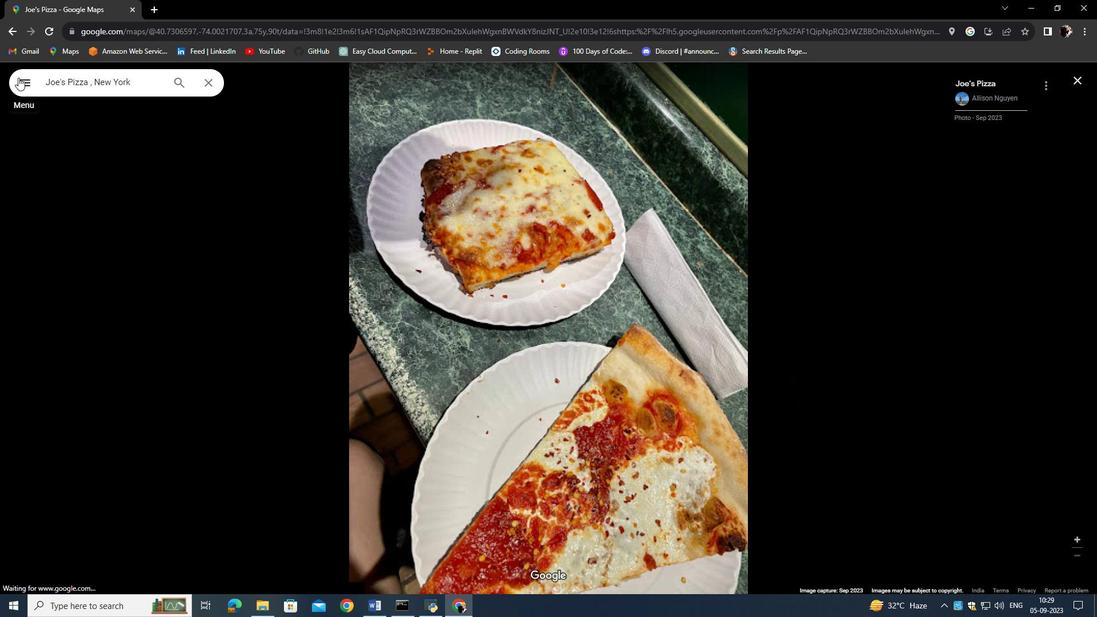 
Action: Mouse moved to (85, 323)
Screenshot: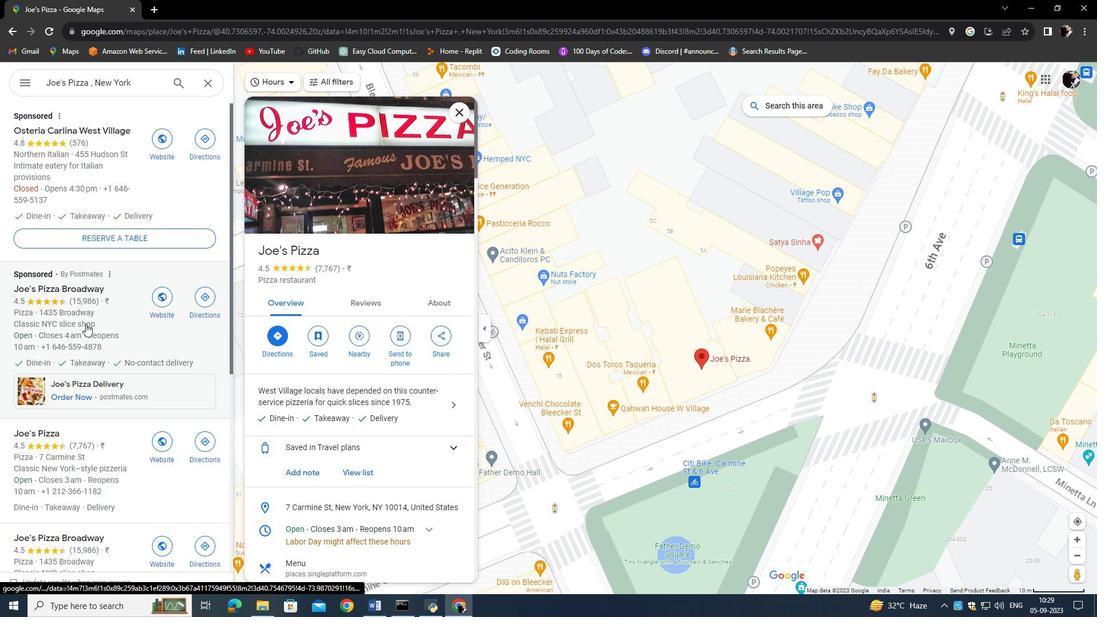 
Action: Mouse scrolled (85, 323) with delta (0, 0)
Screenshot: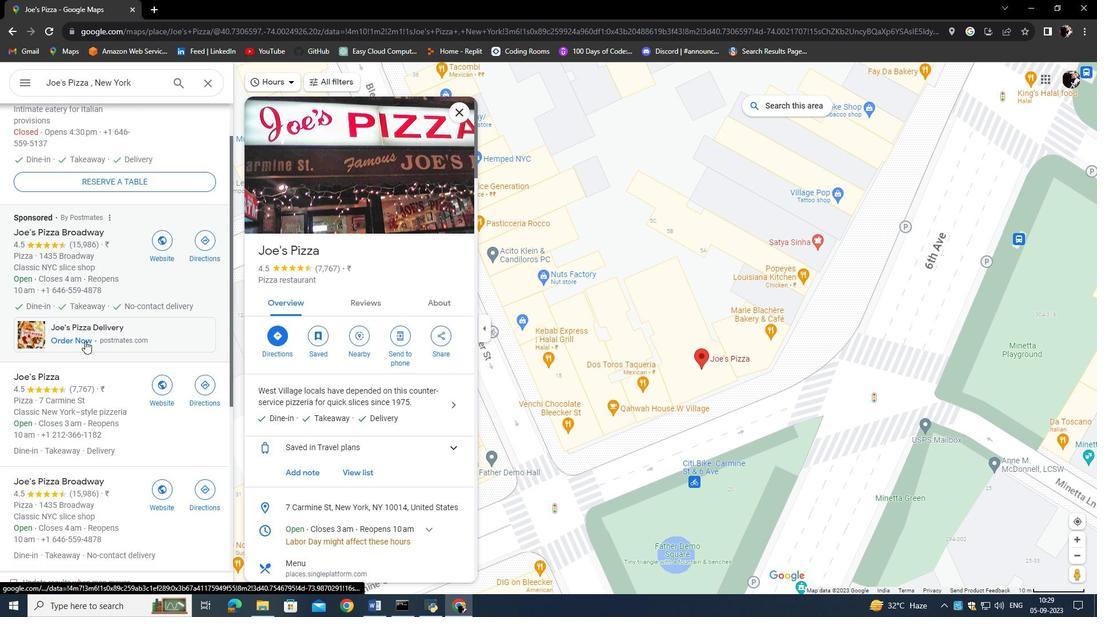 
Action: Mouse moved to (80, 438)
Screenshot: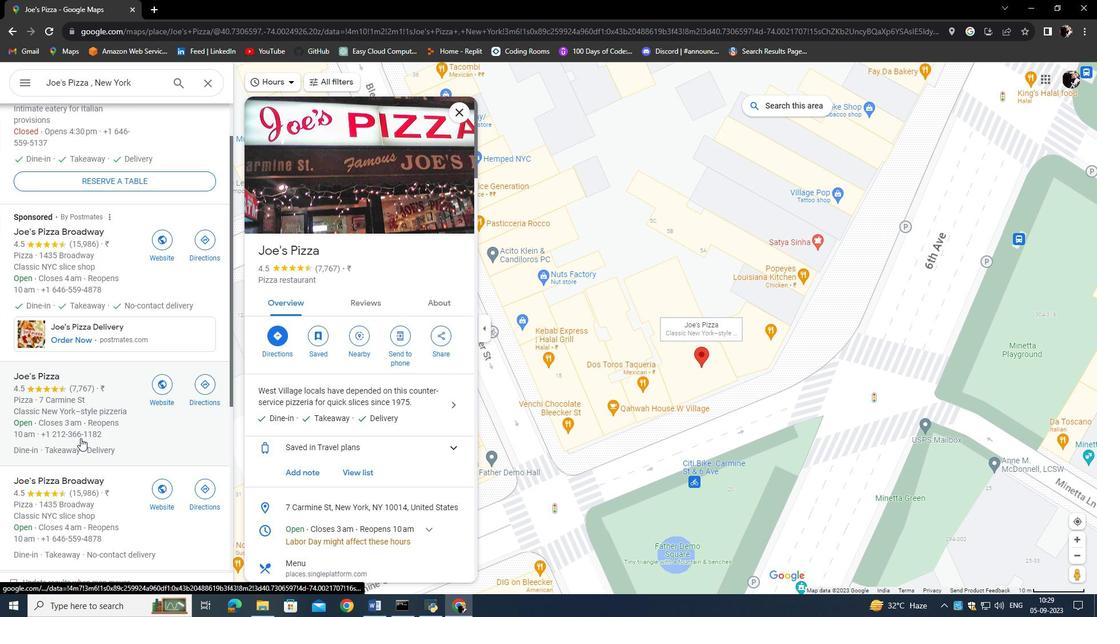
Action: Mouse pressed left at (80, 438)
Screenshot: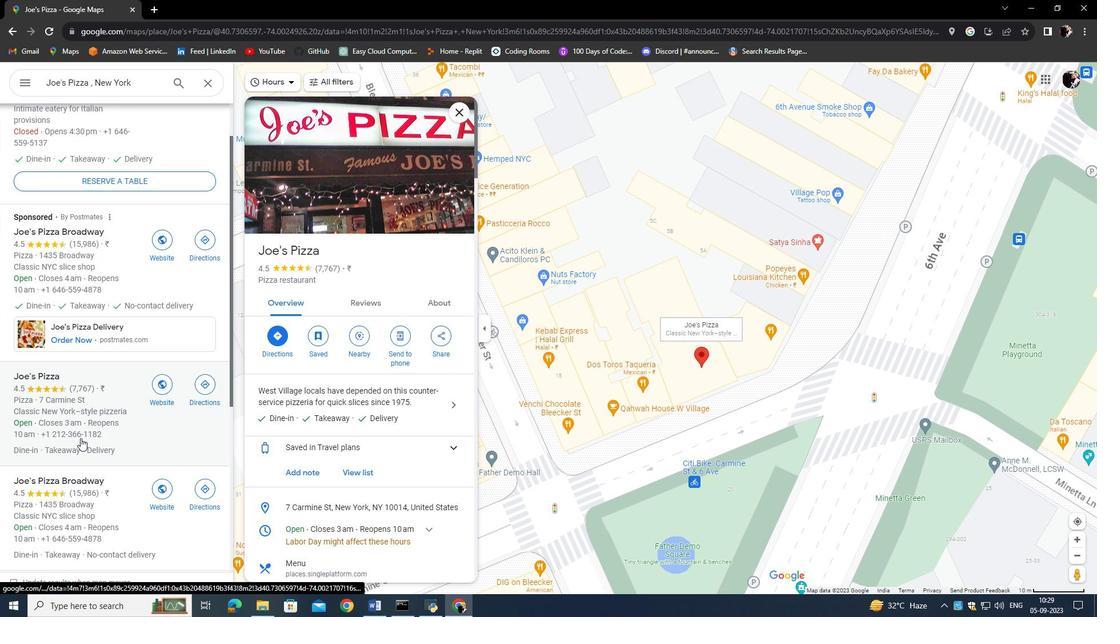 
Action: Mouse moved to (406, 453)
Screenshot: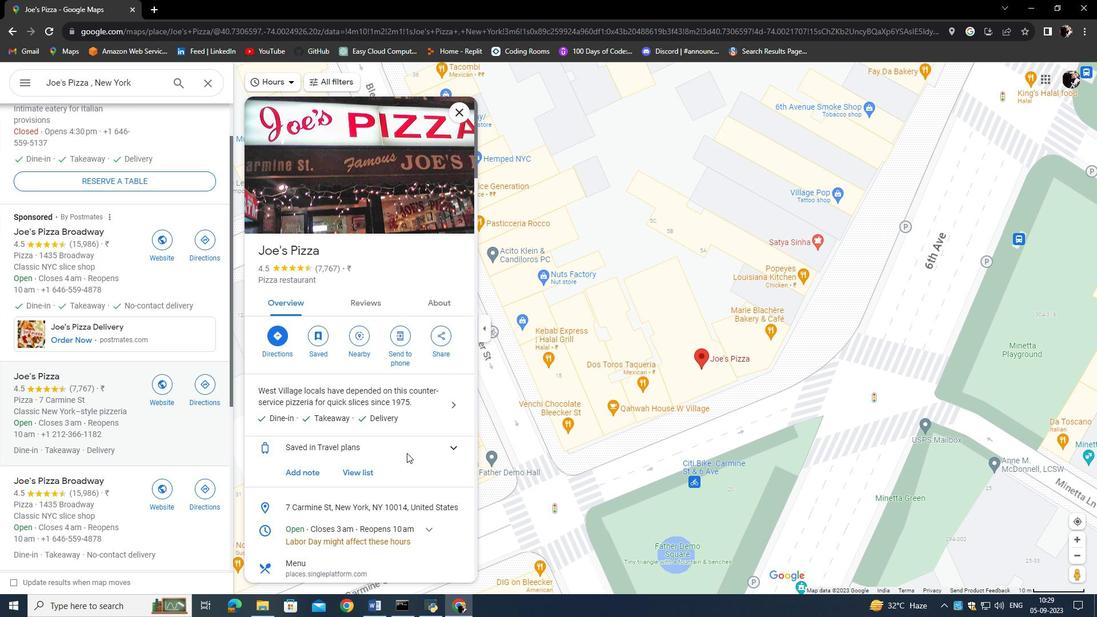 
Action: Mouse scrolled (406, 452) with delta (0, 0)
Screenshot: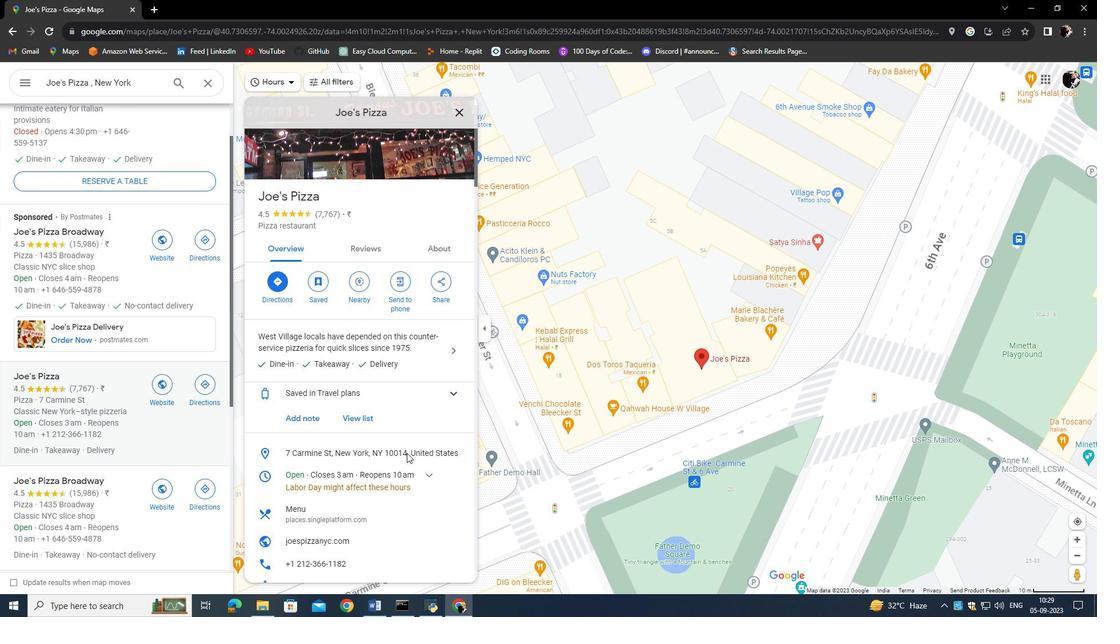 
Action: Mouse moved to (405, 450)
Screenshot: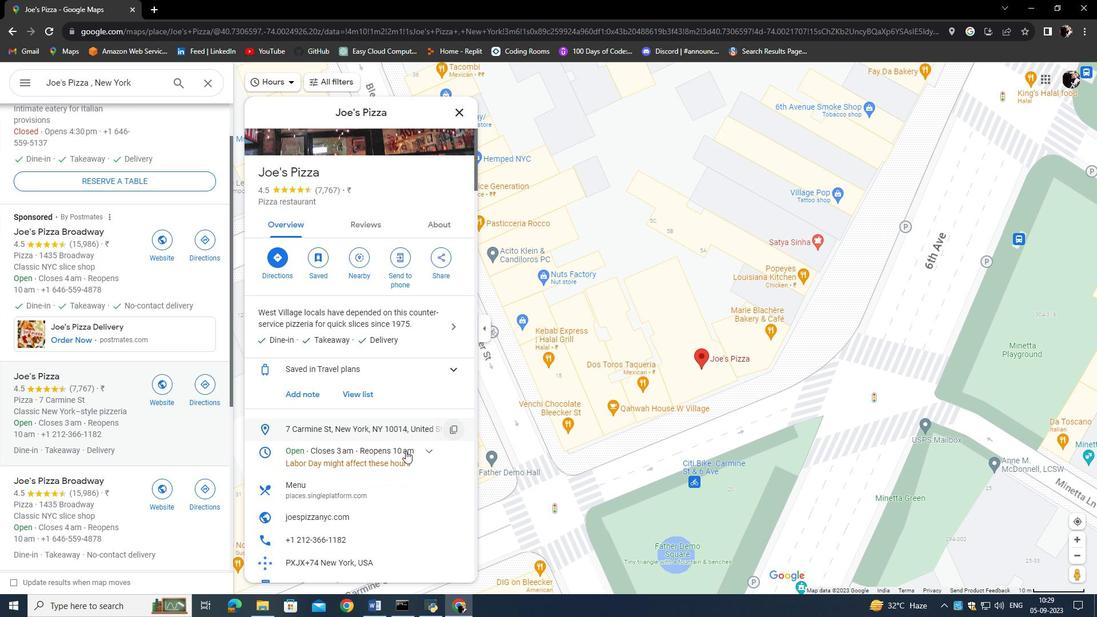 
Action: Mouse scrolled (405, 450) with delta (0, 0)
Screenshot: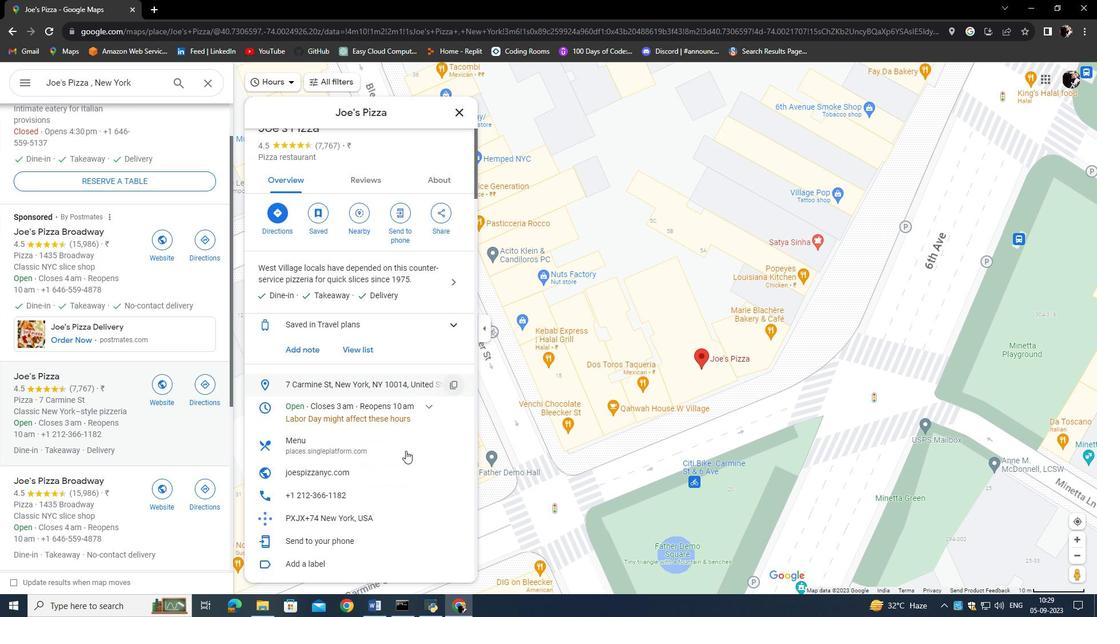 
Action: Mouse scrolled (405, 450) with delta (0, 0)
Screenshot: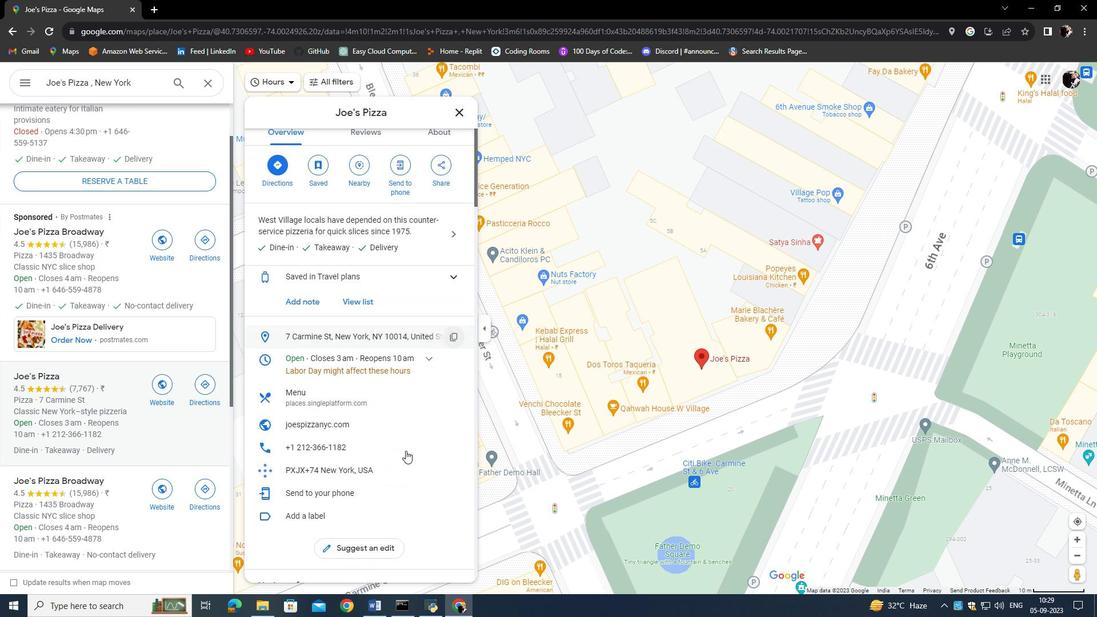 
Action: Mouse scrolled (405, 450) with delta (0, 0)
Screenshot: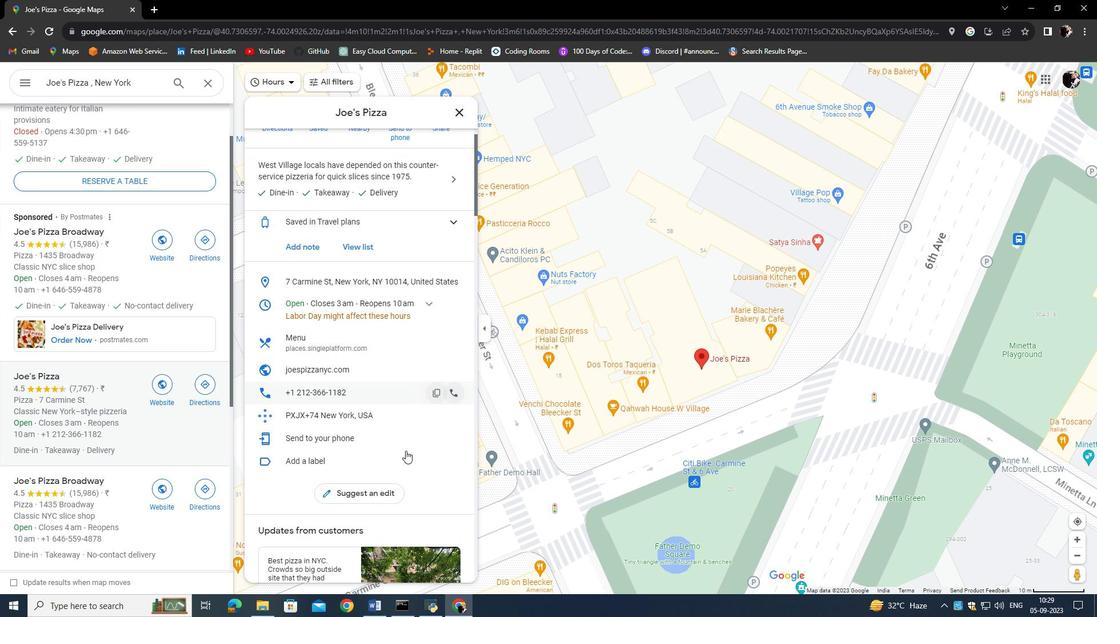 
Action: Mouse scrolled (405, 450) with delta (0, 0)
Screenshot: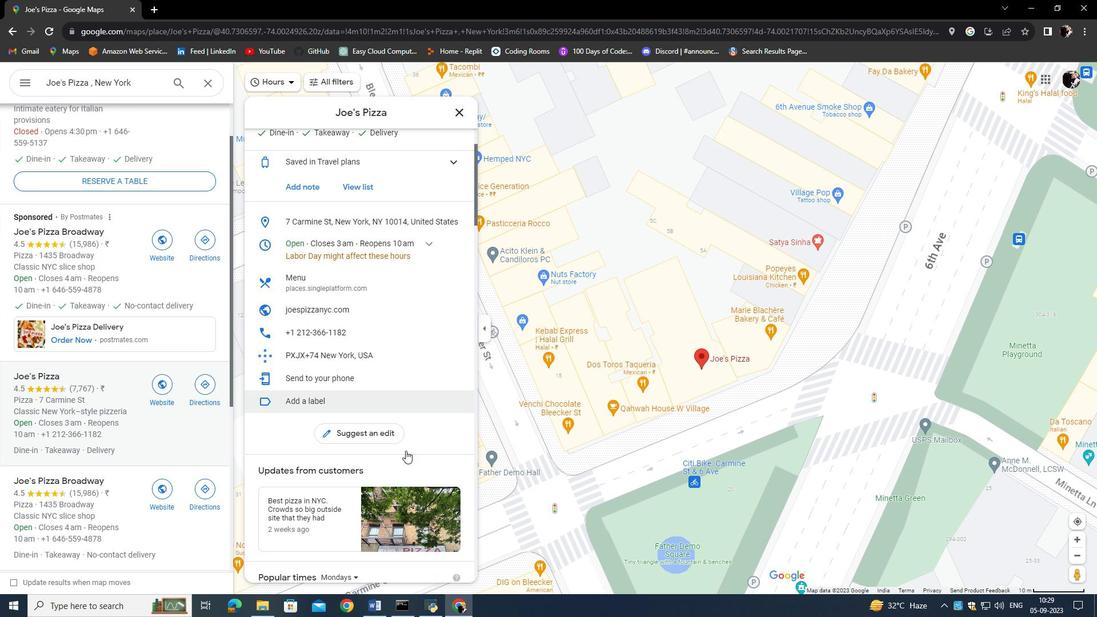 
Action: Mouse scrolled (405, 450) with delta (0, 0)
Screenshot: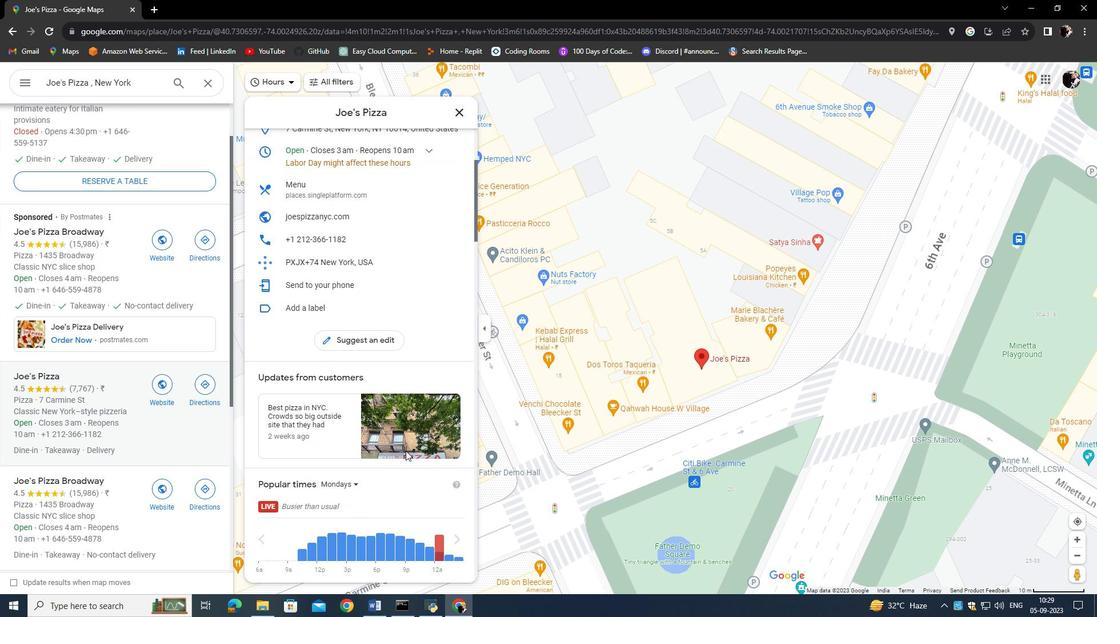 
Action: Mouse scrolled (405, 450) with delta (0, 0)
Screenshot: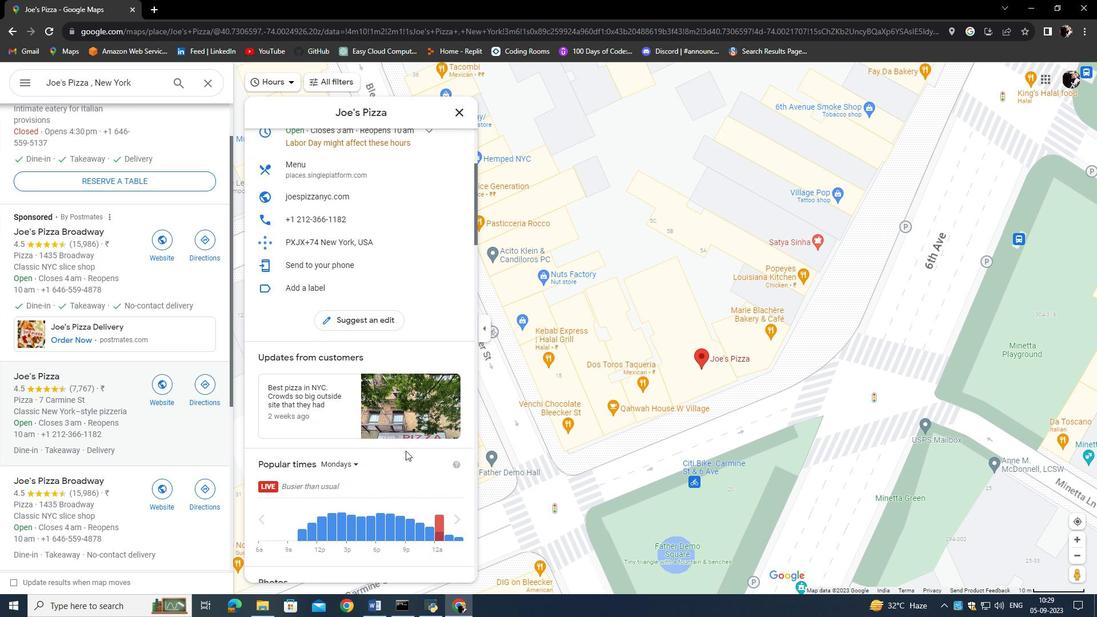 
Action: Mouse scrolled (405, 450) with delta (0, 0)
Screenshot: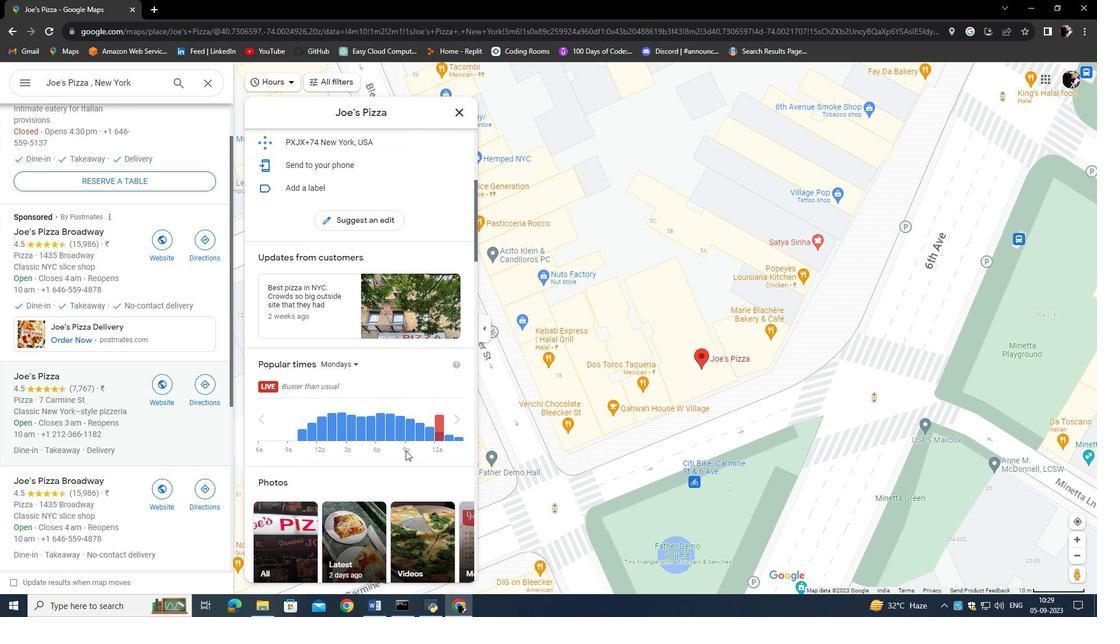
Action: Mouse scrolled (405, 450) with delta (0, 0)
Screenshot: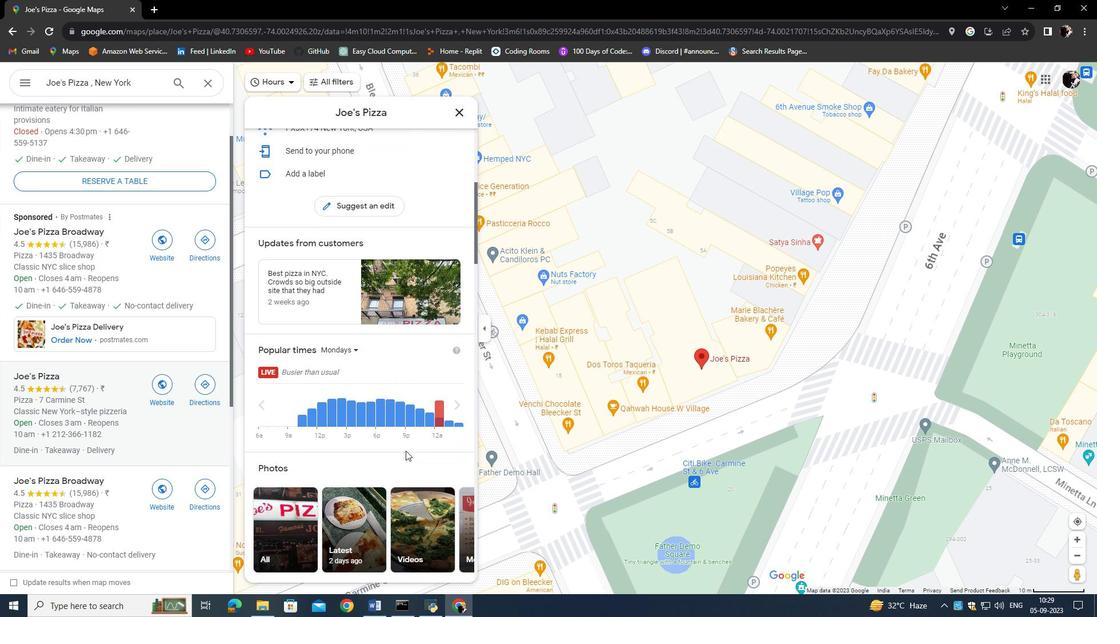 
Action: Mouse scrolled (405, 450) with delta (0, 0)
Screenshot: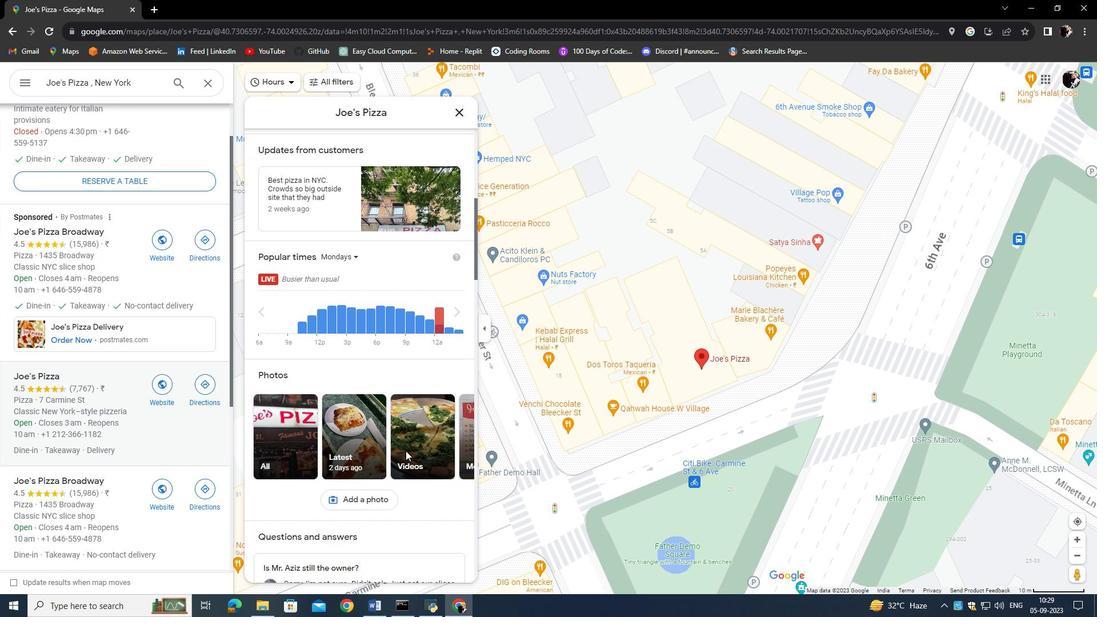 
Action: Mouse scrolled (405, 450) with delta (0, 0)
Screenshot: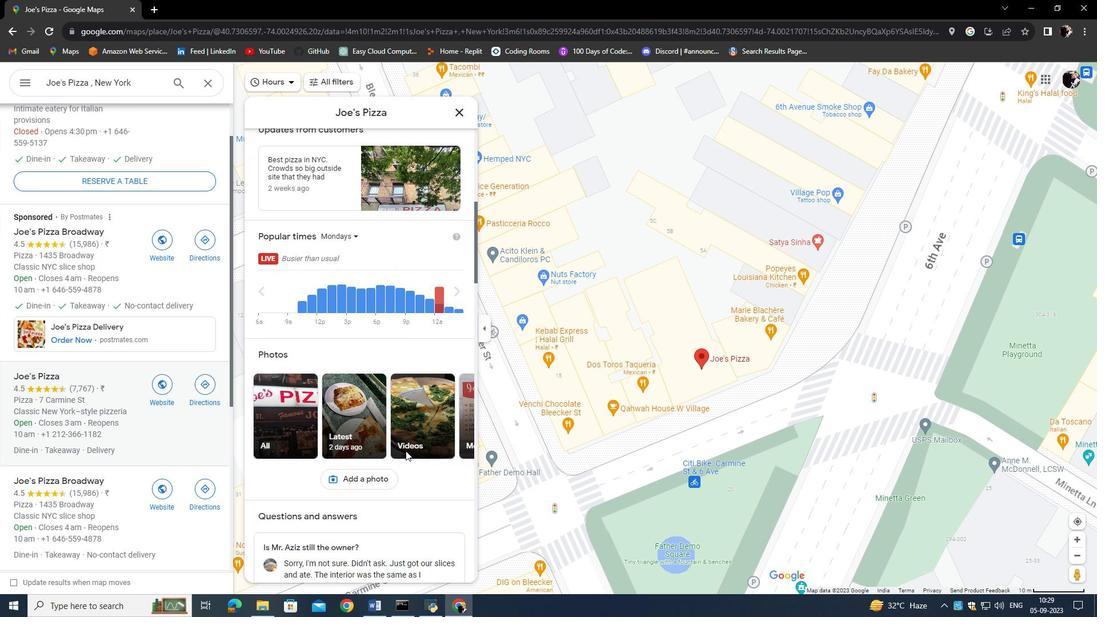 
Action: Mouse scrolled (405, 450) with delta (0, 0)
Screenshot: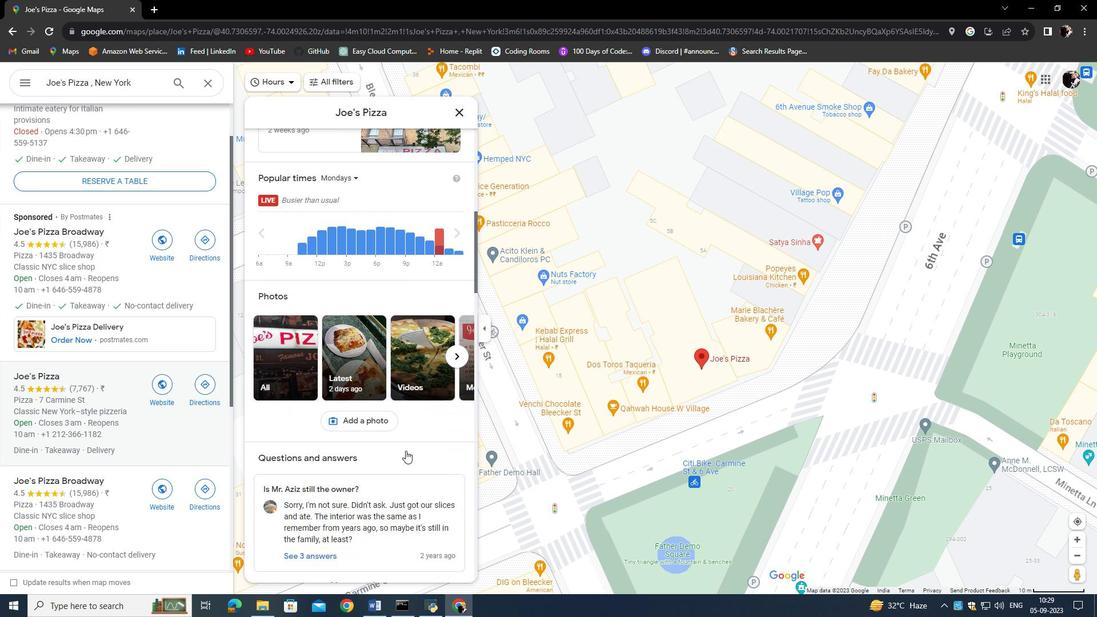 
Action: Mouse scrolled (405, 450) with delta (0, 0)
Screenshot: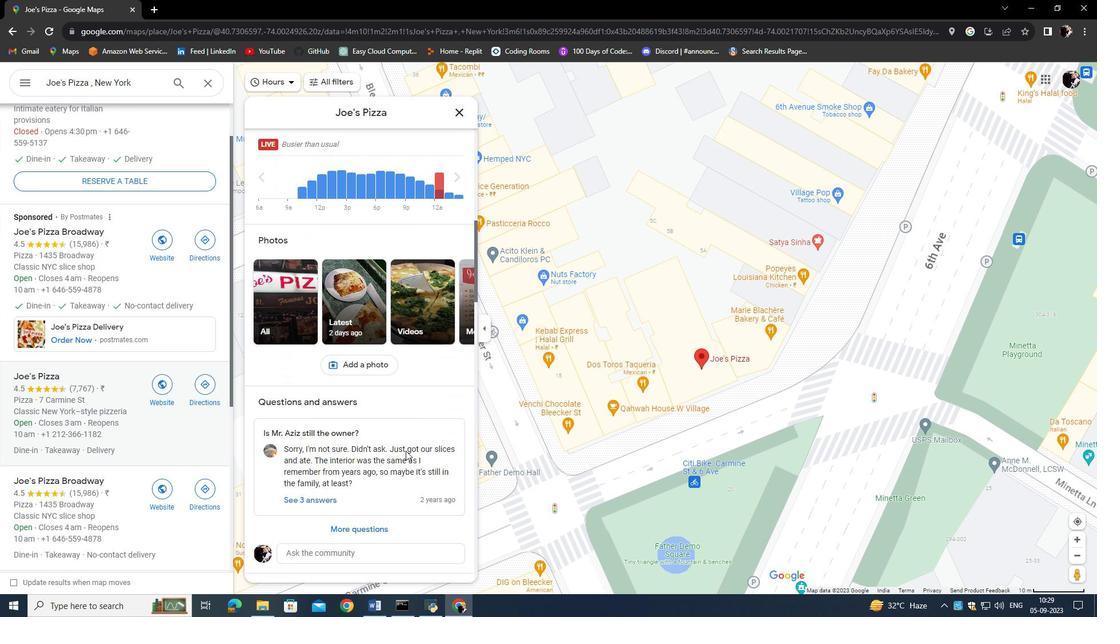 
Action: Mouse moved to (385, 454)
Screenshot: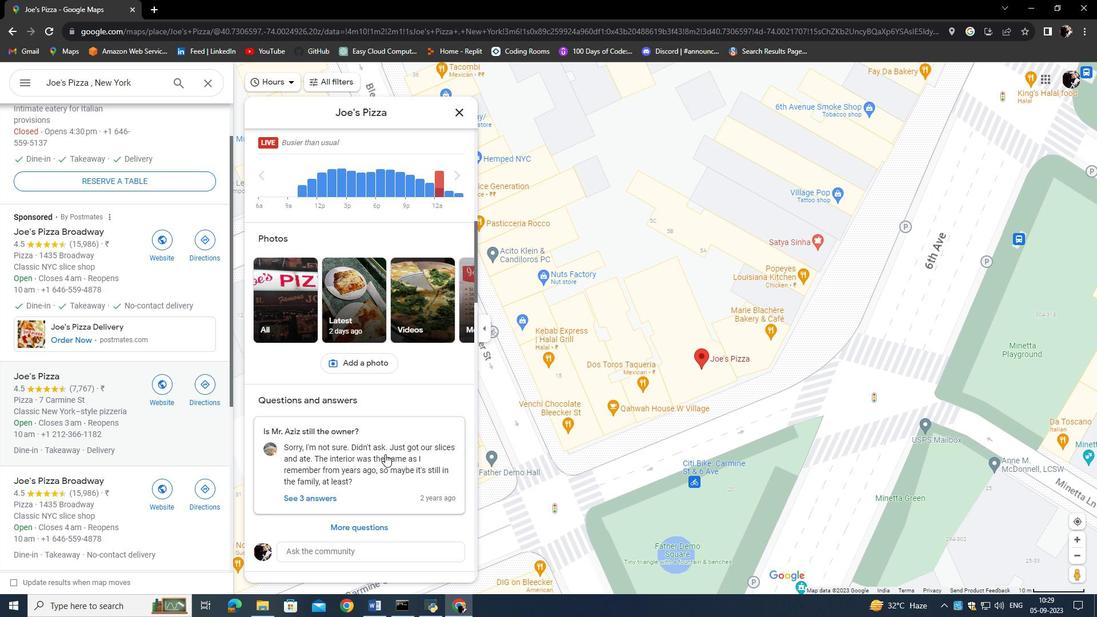 
Action: Mouse scrolled (385, 453) with delta (0, 0)
Screenshot: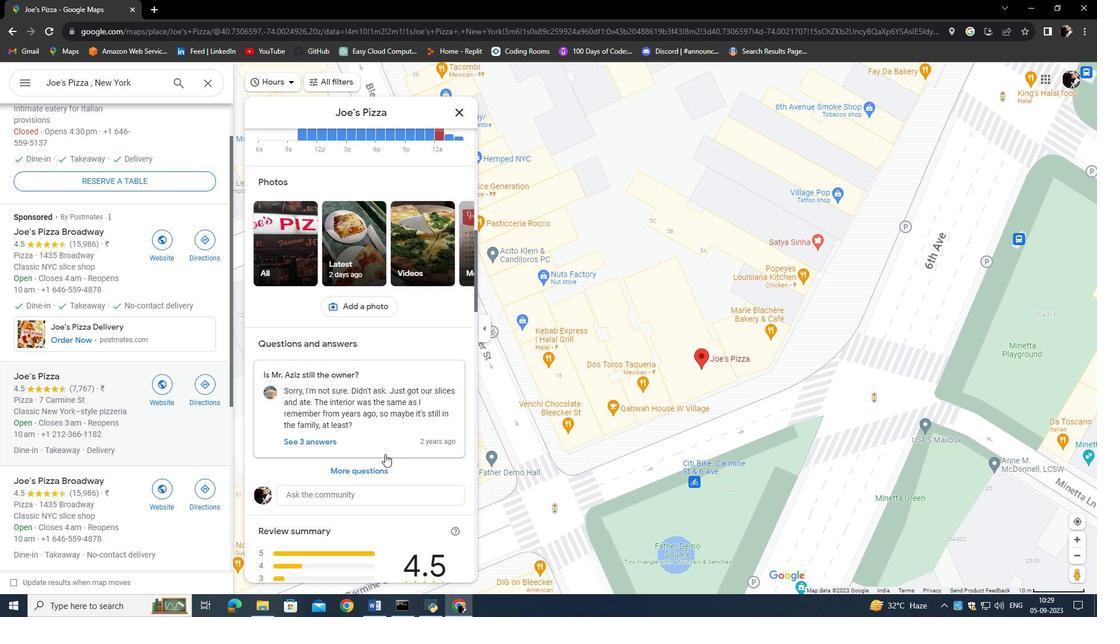 
Action: Mouse moved to (346, 431)
Screenshot: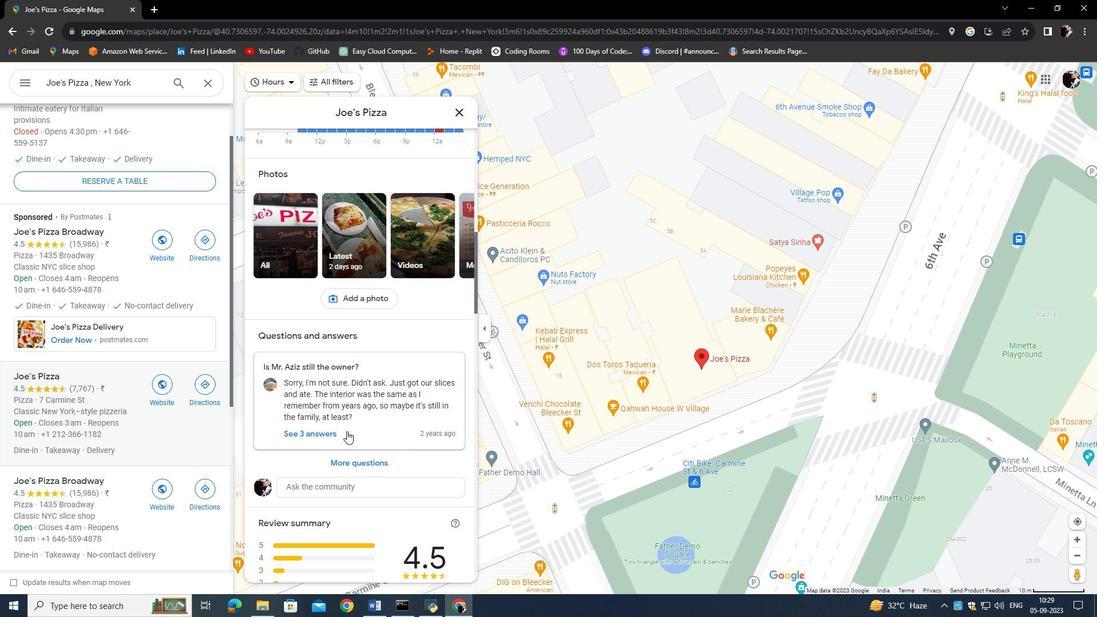 
Action: Mouse scrolled (346, 430) with delta (0, 0)
Screenshot: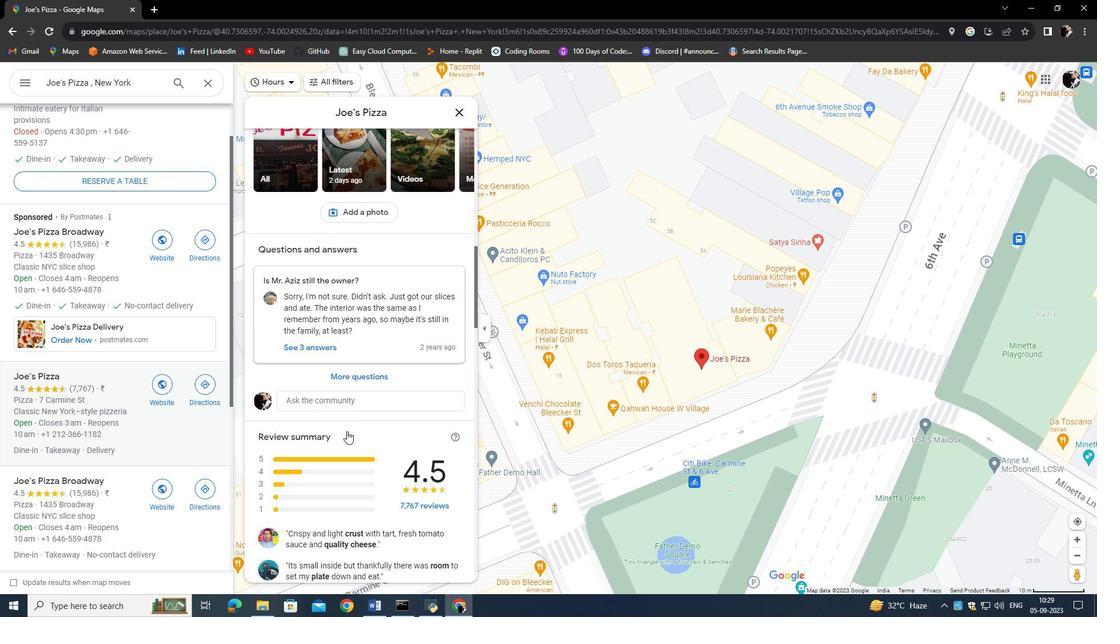 
Action: Mouse scrolled (346, 430) with delta (0, 0)
Screenshot: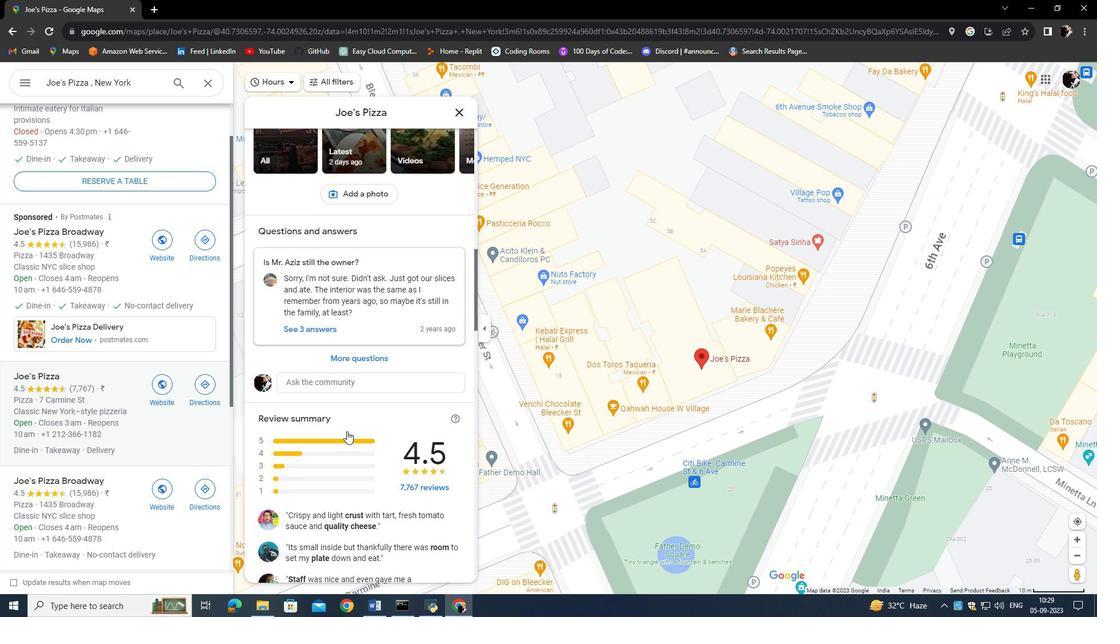 
Action: Mouse moved to (347, 432)
Screenshot: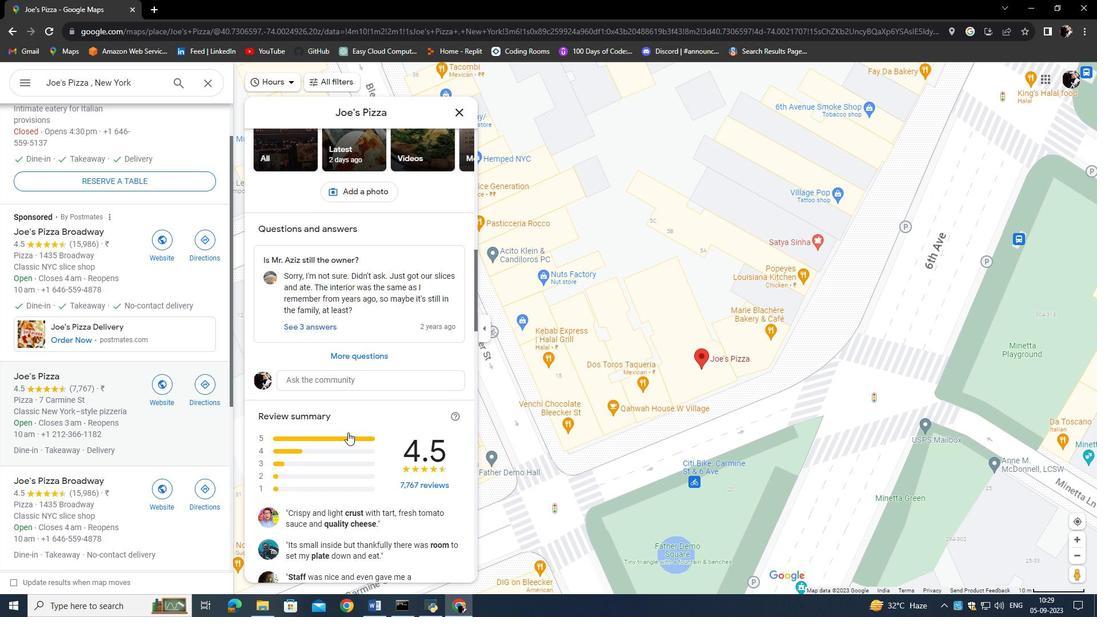 
Action: Mouse scrolled (347, 431) with delta (0, 0)
